 Task: Plan a trip to Takasaki, Japan from 2nd December, 2023 to 12th December, 2023 for 2 adults. Place can be private room with 1  bedroom having 1 bed and 1 bathroom. Property type can be hotel.
Action: Mouse moved to (506, 48)
Screenshot: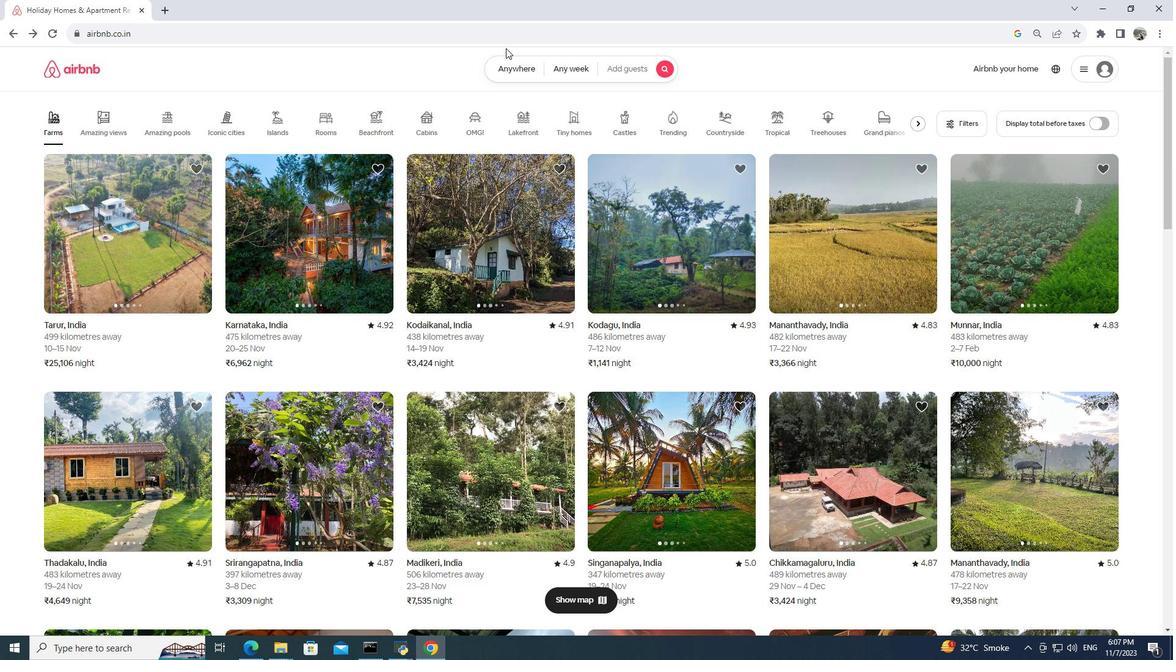 
Action: Mouse pressed left at (506, 48)
Screenshot: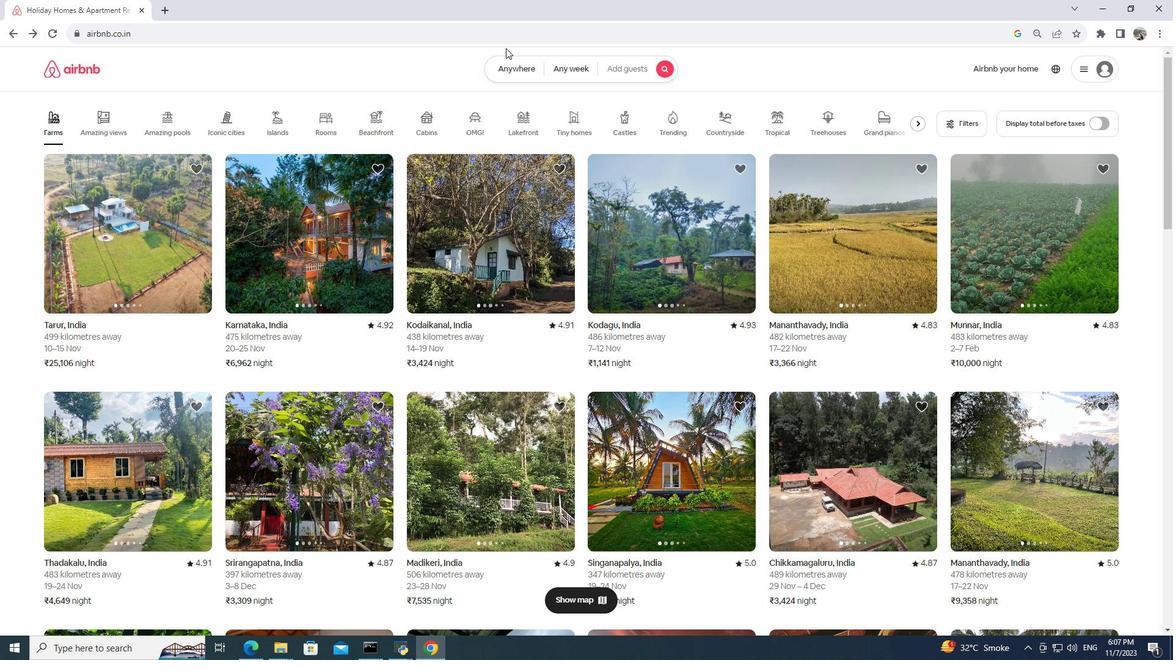 
Action: Mouse moved to (521, 67)
Screenshot: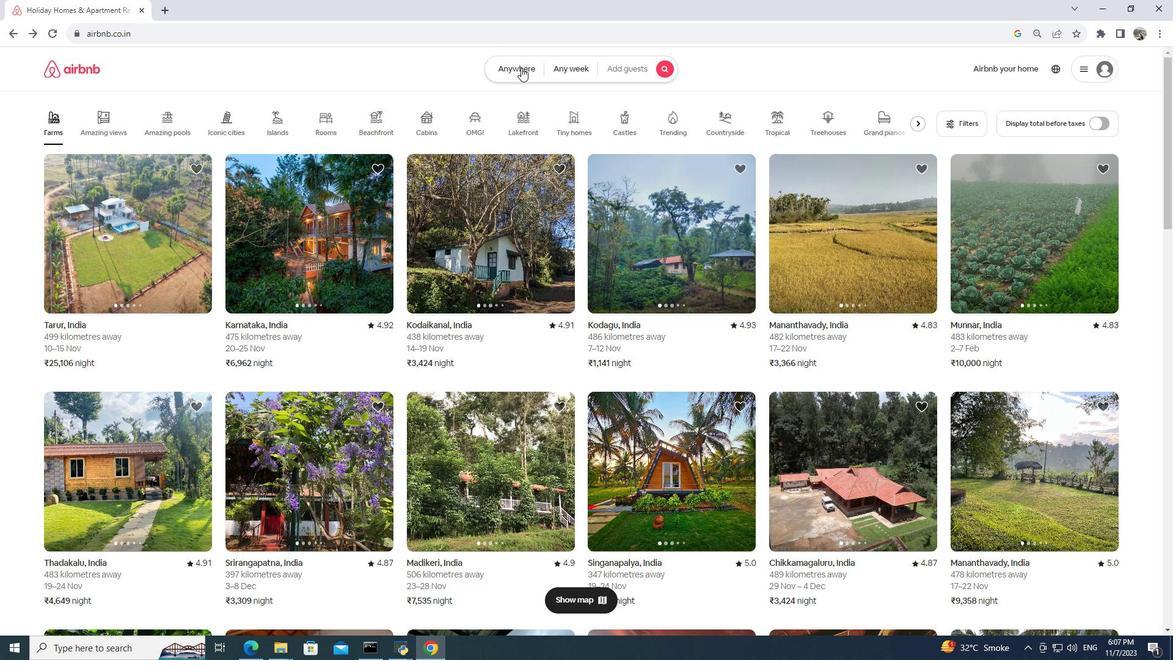 
Action: Mouse pressed left at (521, 67)
Screenshot: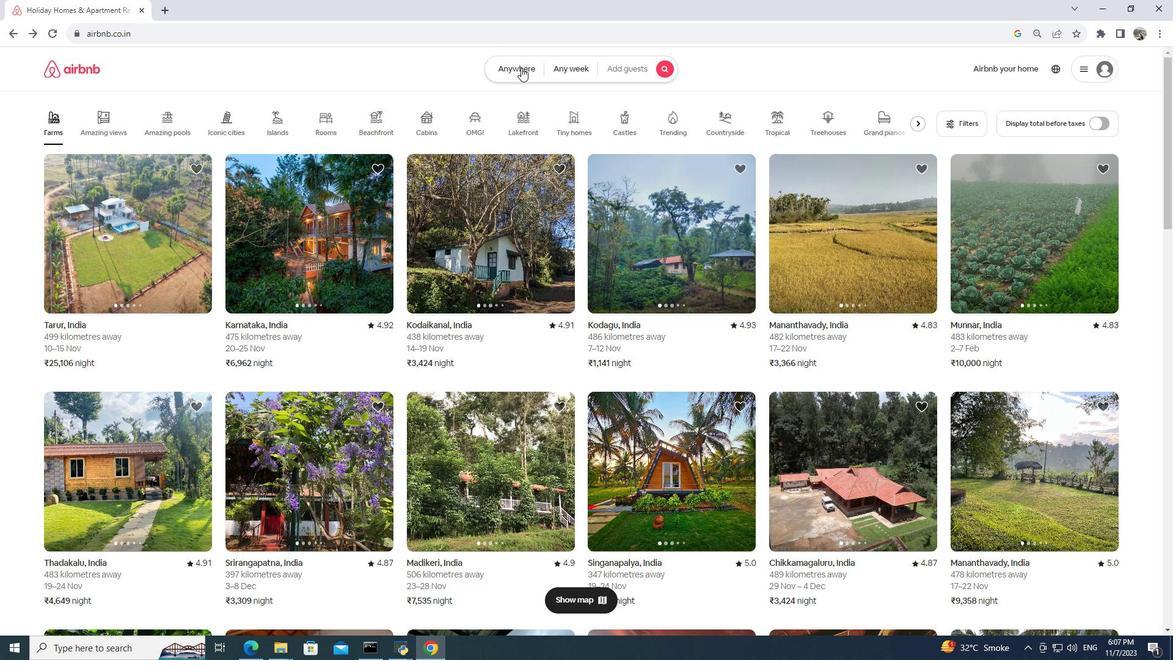 
Action: Mouse moved to (447, 118)
Screenshot: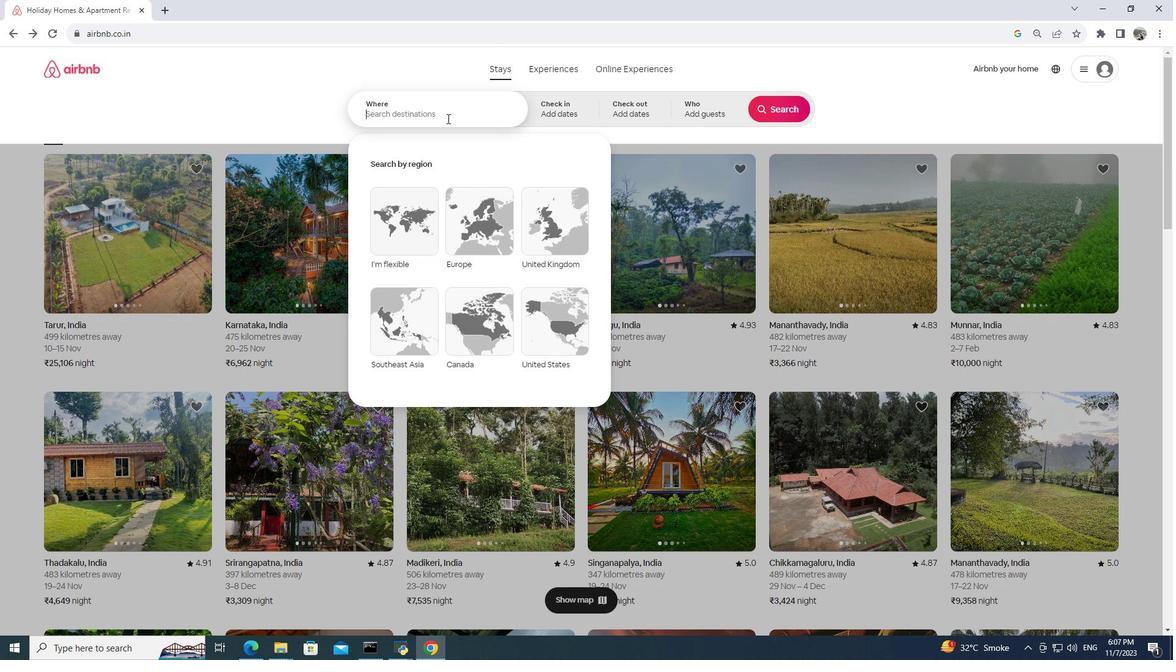 
Action: Mouse pressed left at (447, 118)
Screenshot: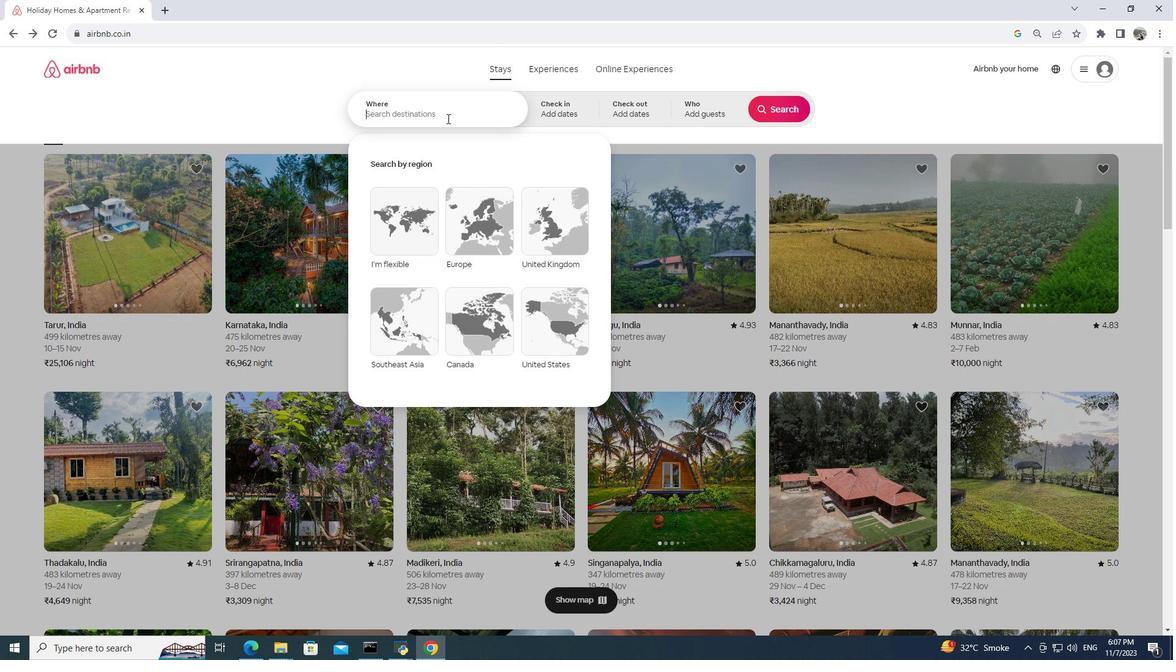 
Action: Mouse moved to (444, 118)
Screenshot: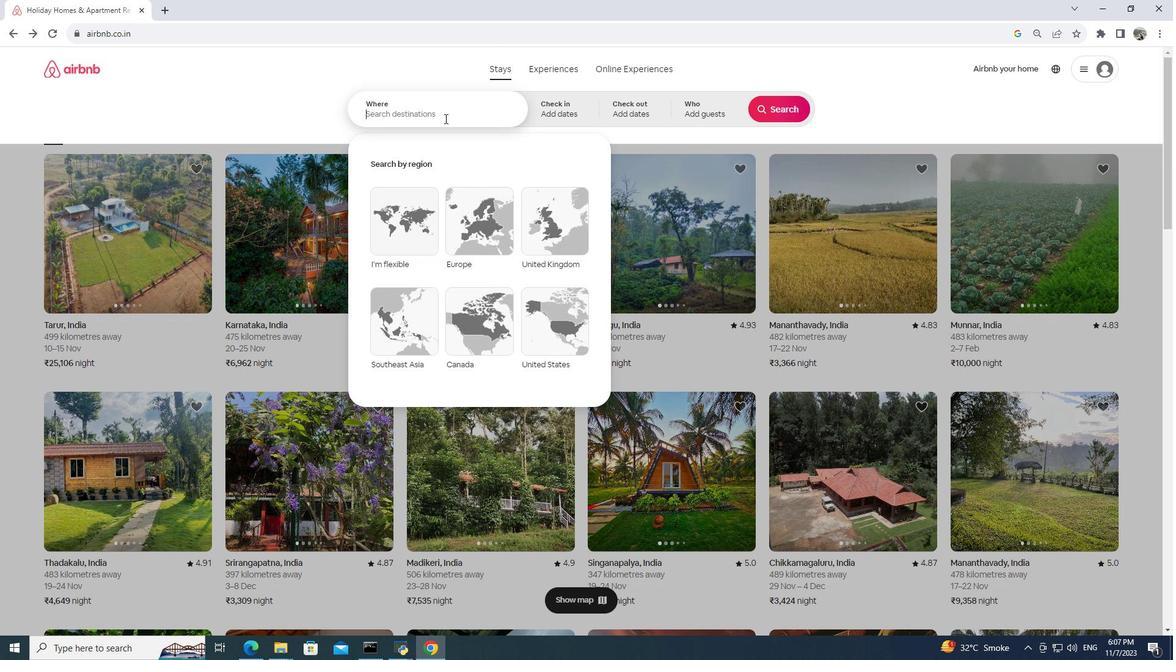 
Action: Key pressed takasaki,<Key.space>japan
Screenshot: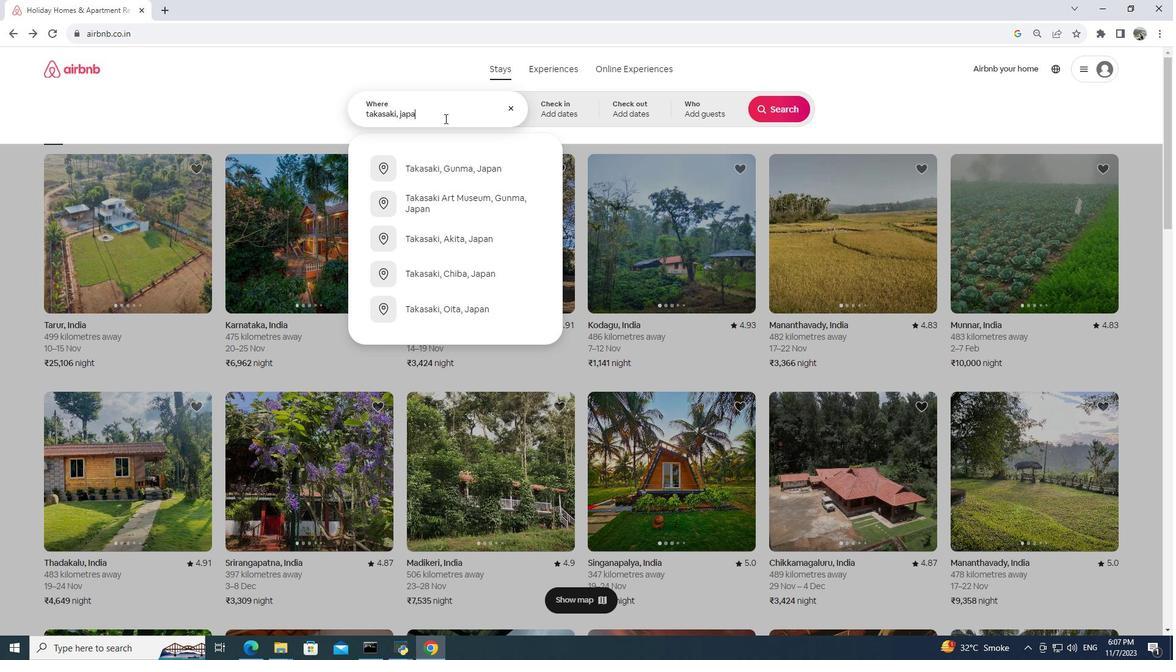 
Action: Mouse moved to (545, 106)
Screenshot: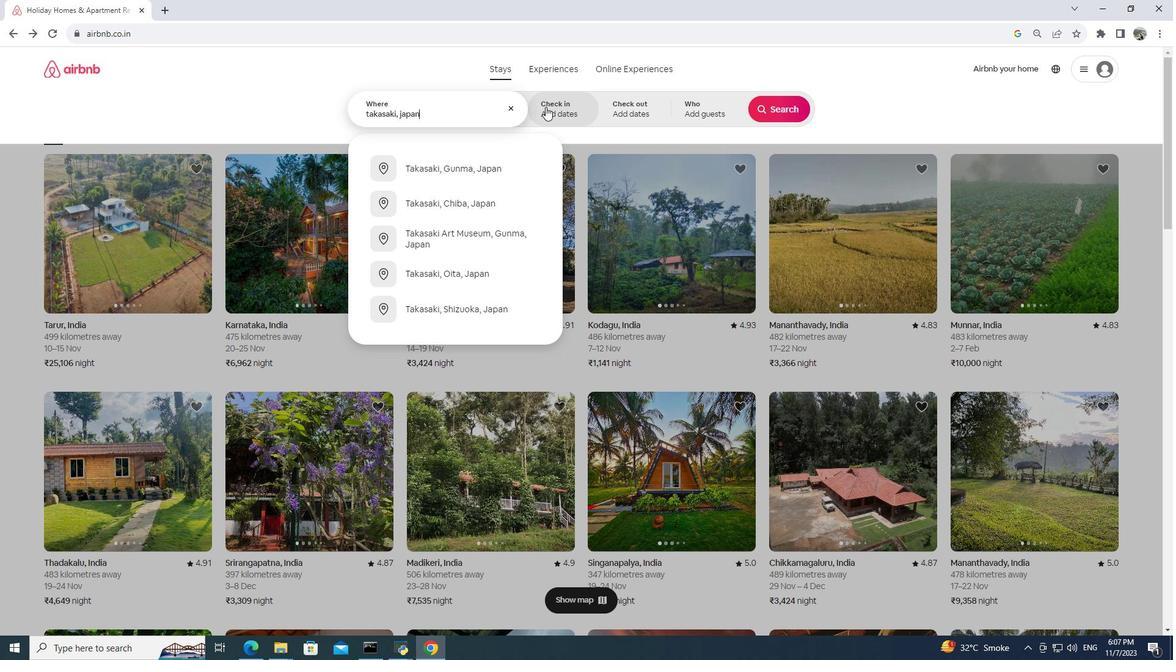 
Action: Mouse pressed left at (545, 106)
Screenshot: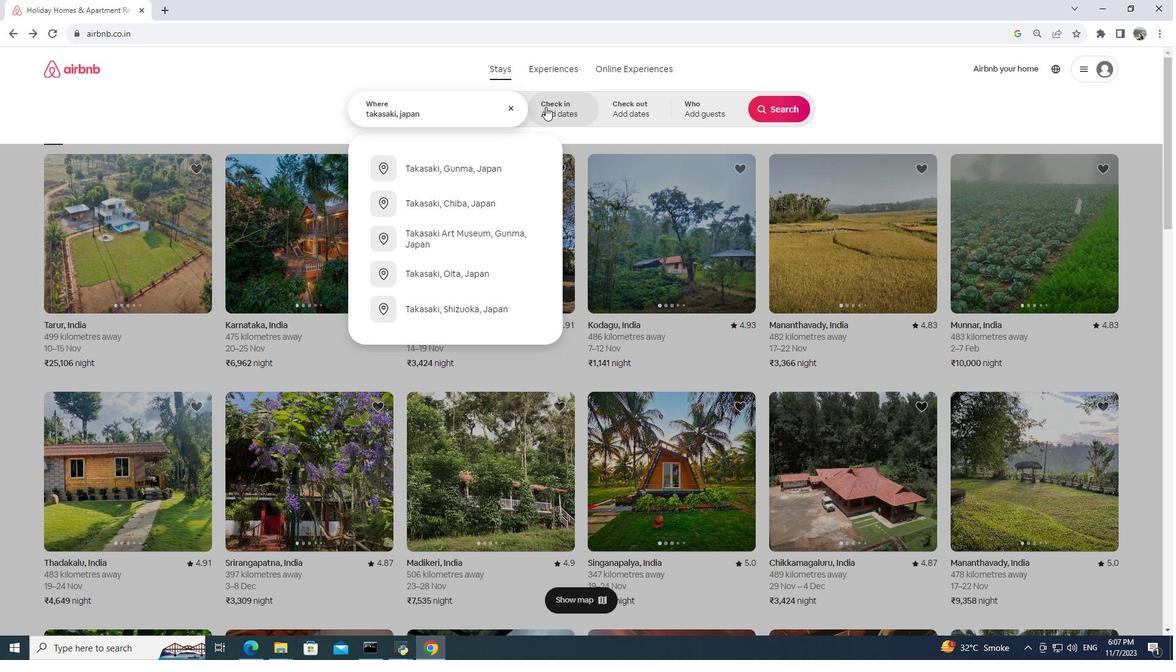 
Action: Mouse moved to (767, 243)
Screenshot: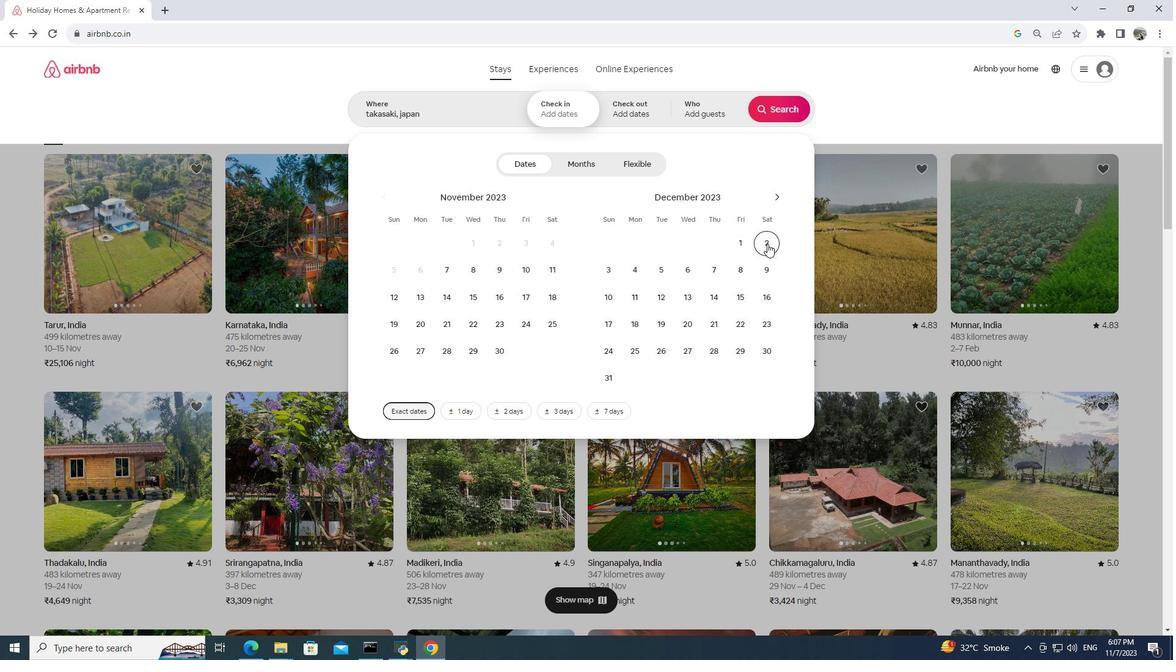 
Action: Mouse pressed left at (767, 243)
Screenshot: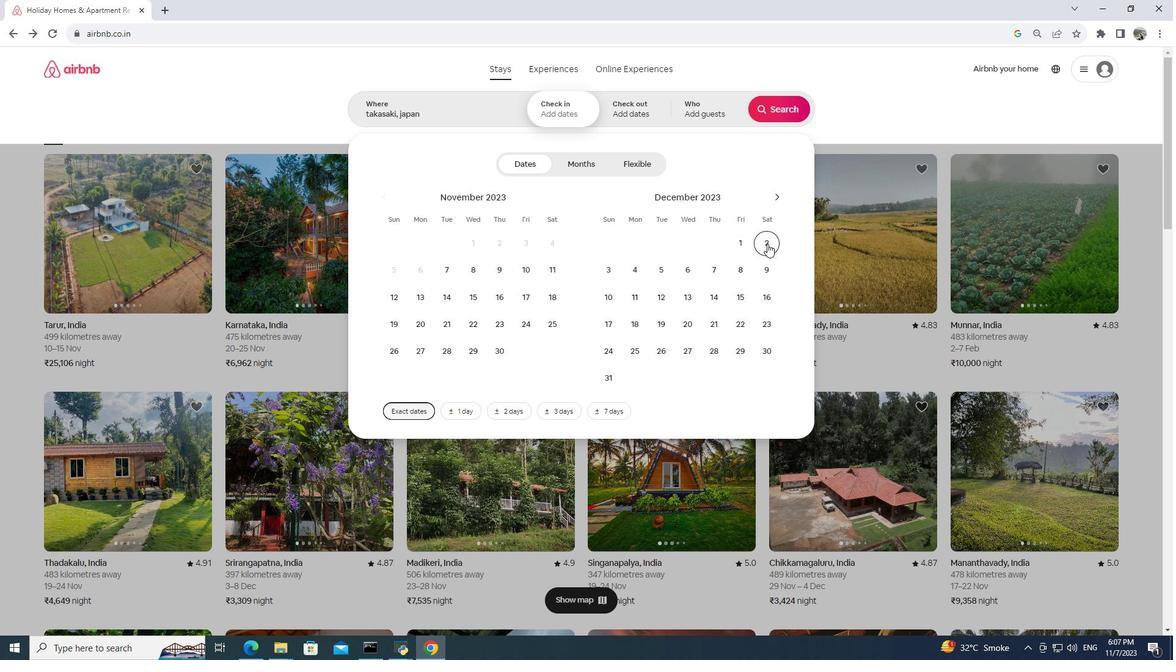 
Action: Mouse moved to (663, 294)
Screenshot: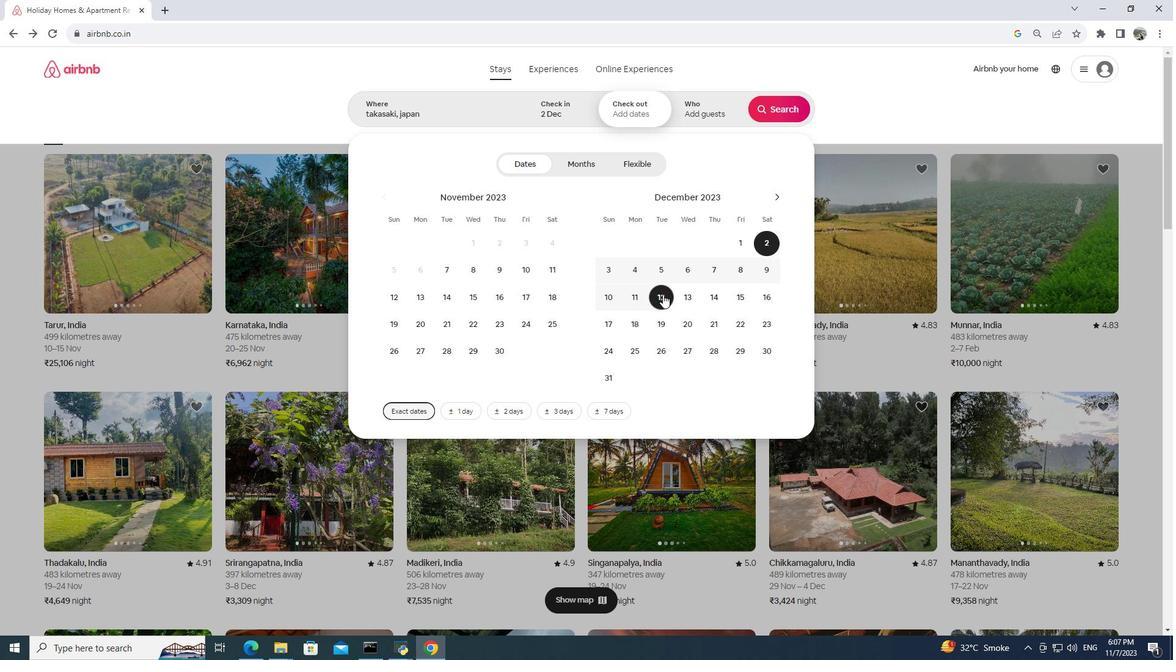 
Action: Mouse pressed left at (663, 294)
Screenshot: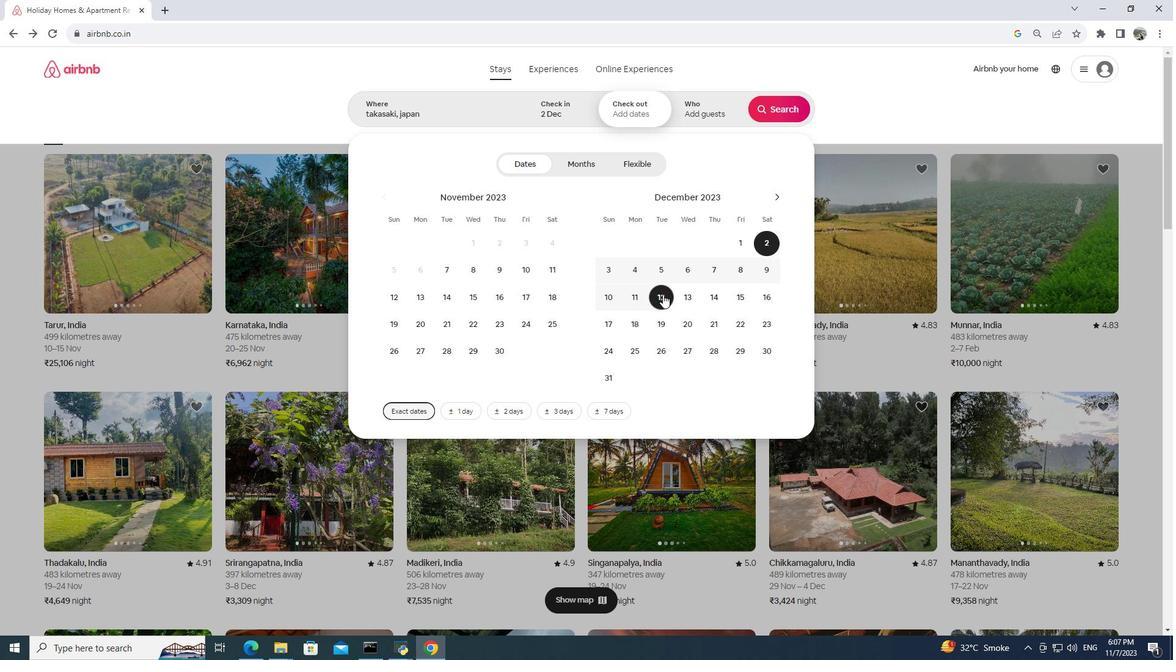 
Action: Mouse moved to (683, 118)
Screenshot: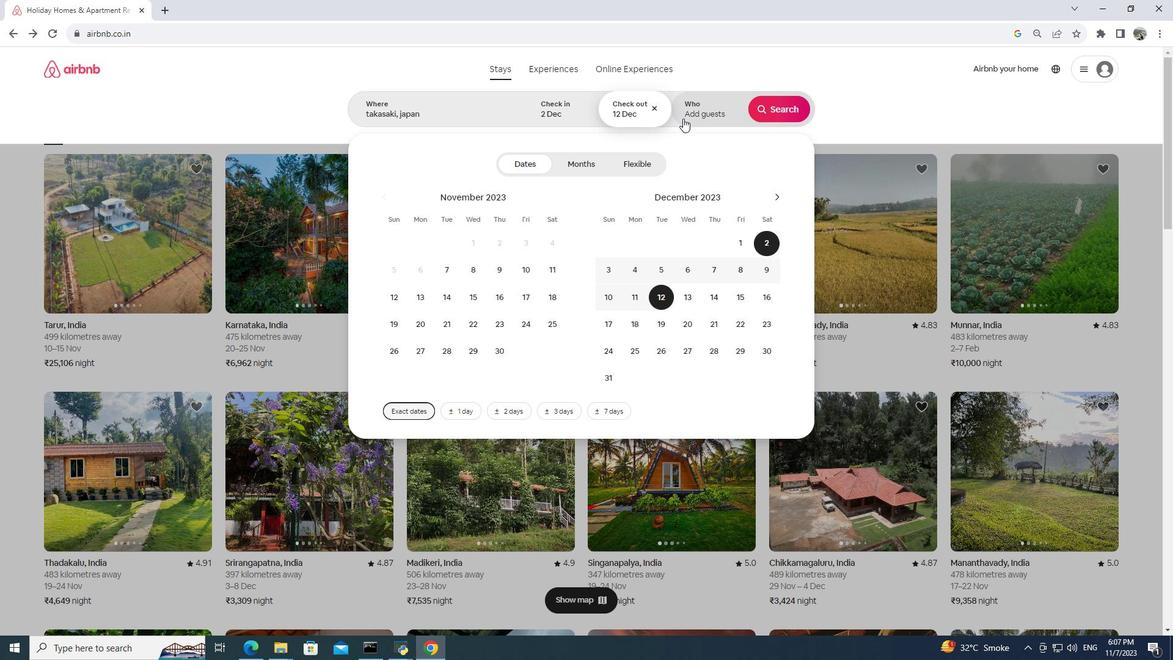 
Action: Mouse pressed left at (683, 118)
Screenshot: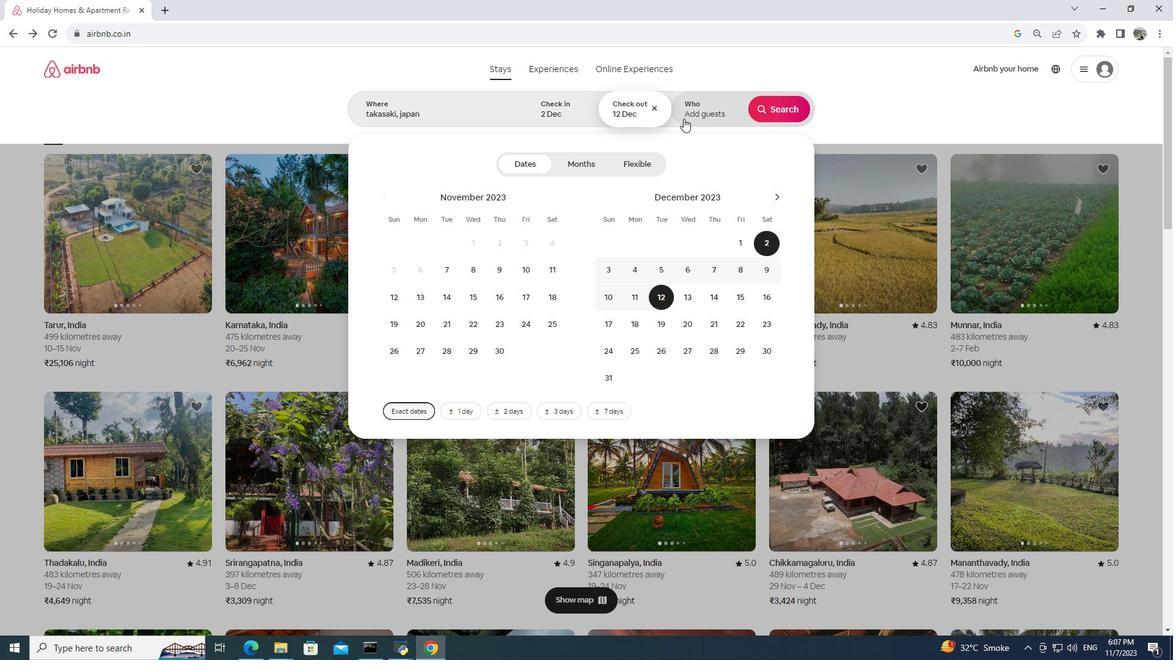 
Action: Mouse moved to (780, 161)
Screenshot: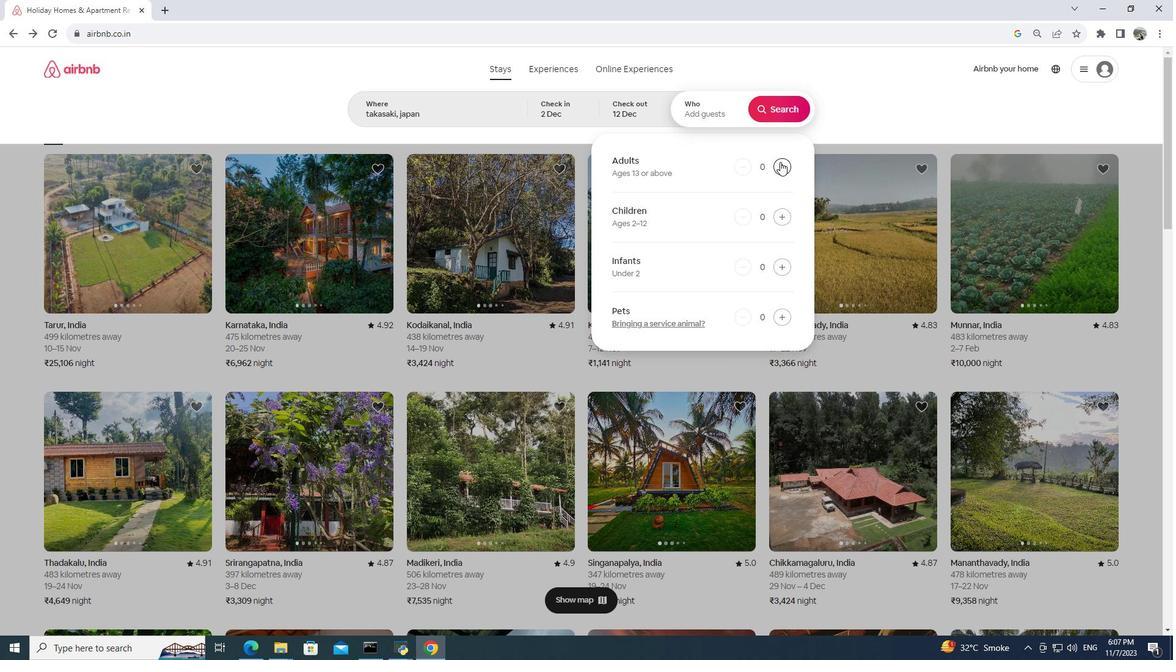 
Action: Mouse pressed left at (780, 161)
Screenshot: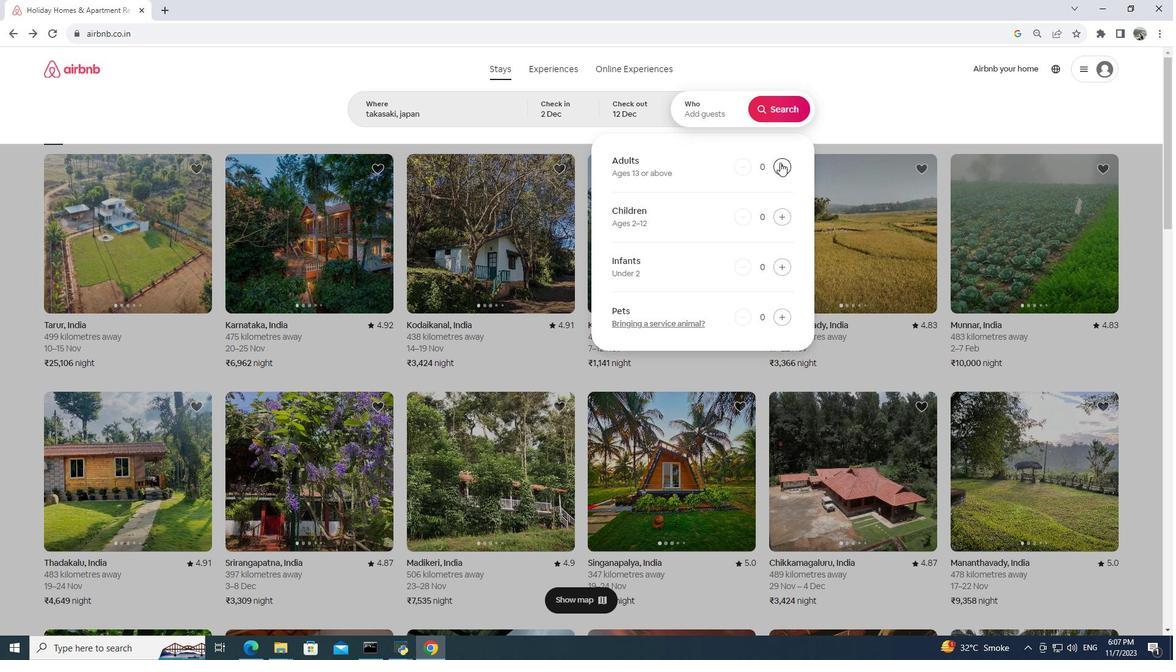 
Action: Mouse moved to (776, 165)
Screenshot: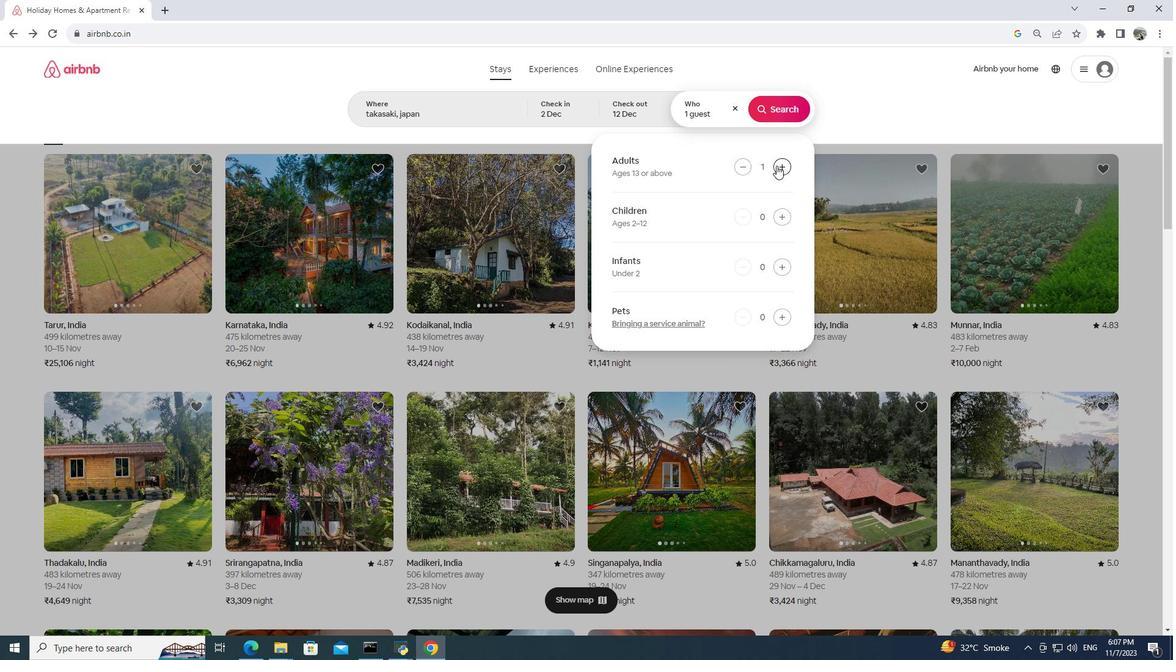 
Action: Mouse pressed left at (776, 165)
Screenshot: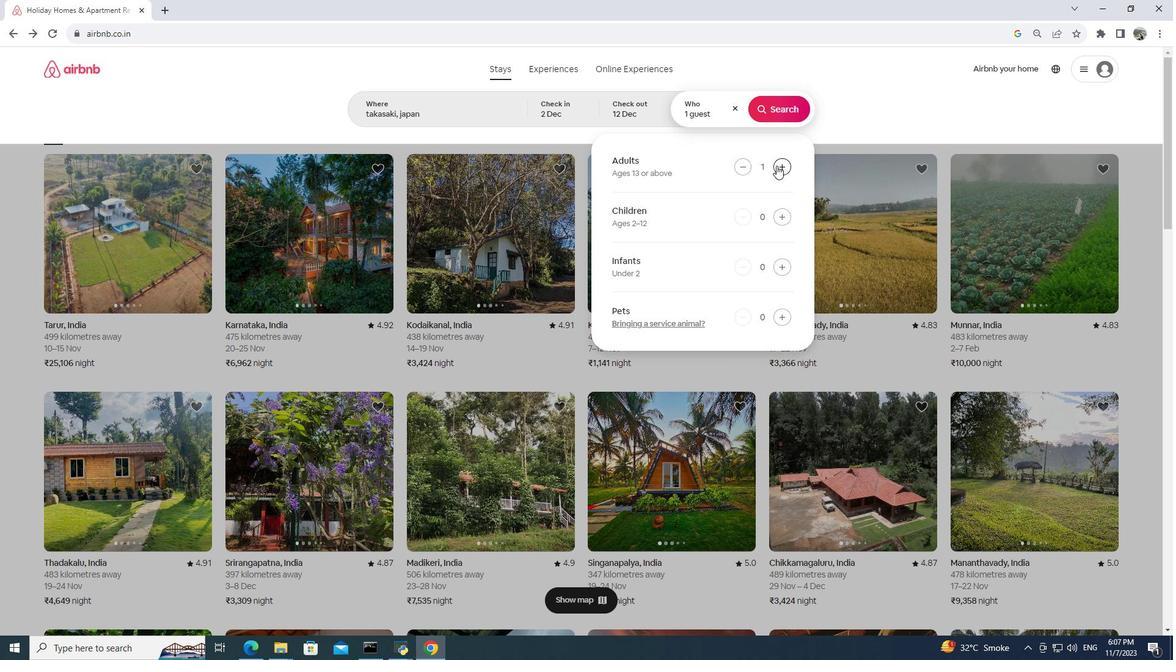
Action: Mouse moved to (786, 105)
Screenshot: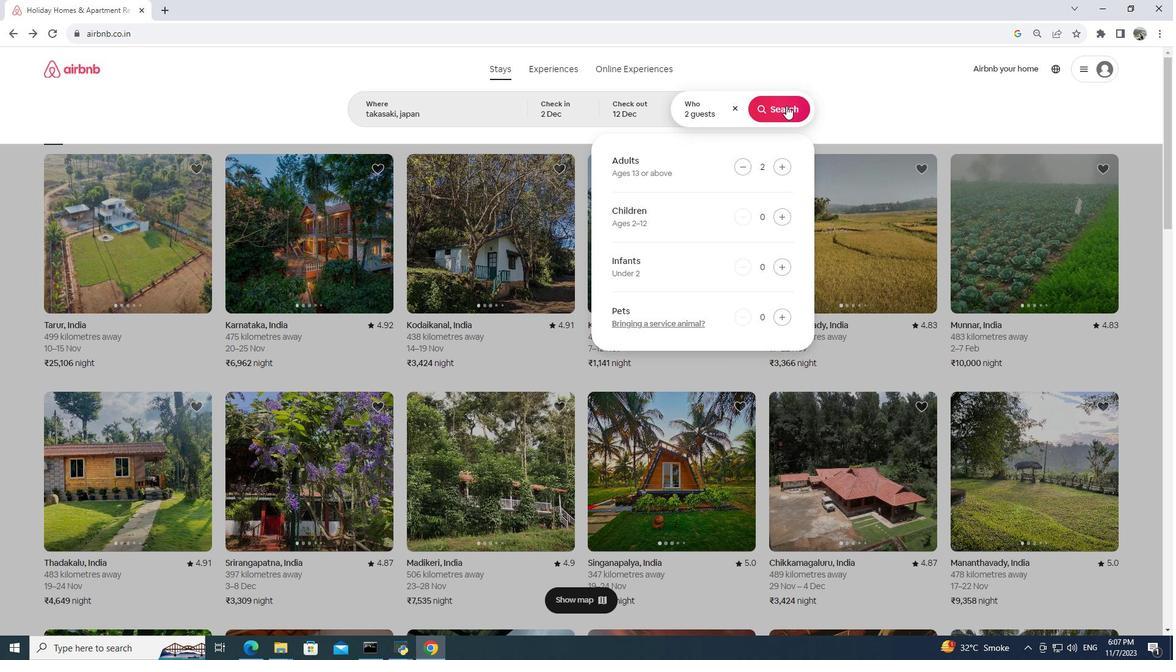 
Action: Mouse pressed left at (786, 105)
Screenshot: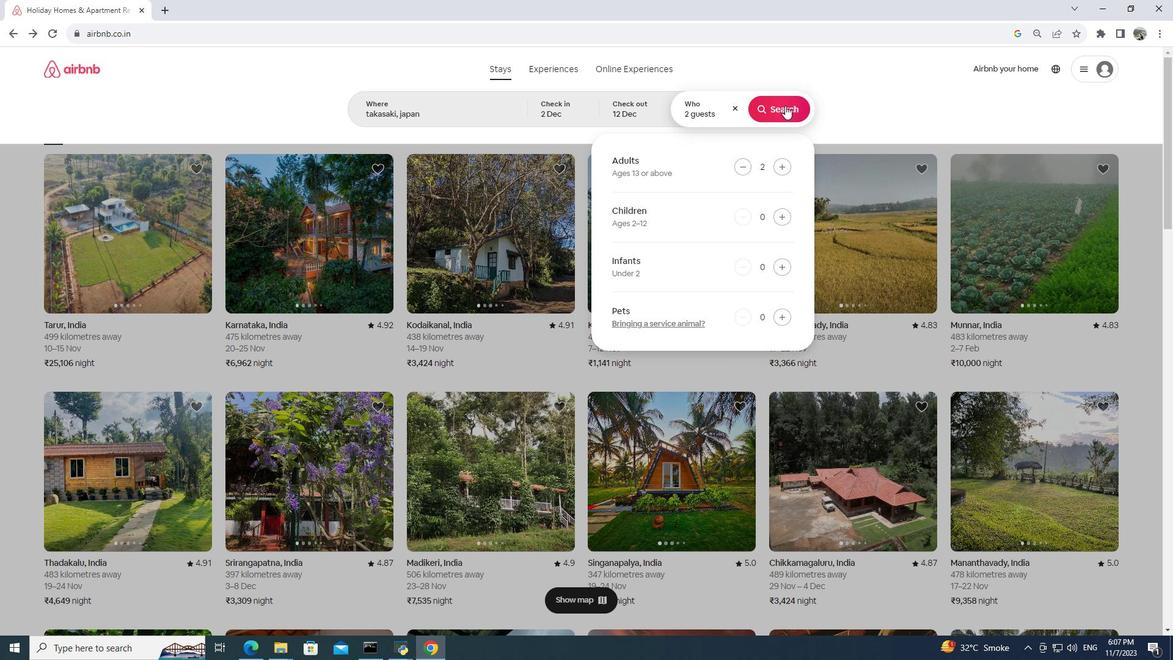 
Action: Mouse moved to (987, 109)
Screenshot: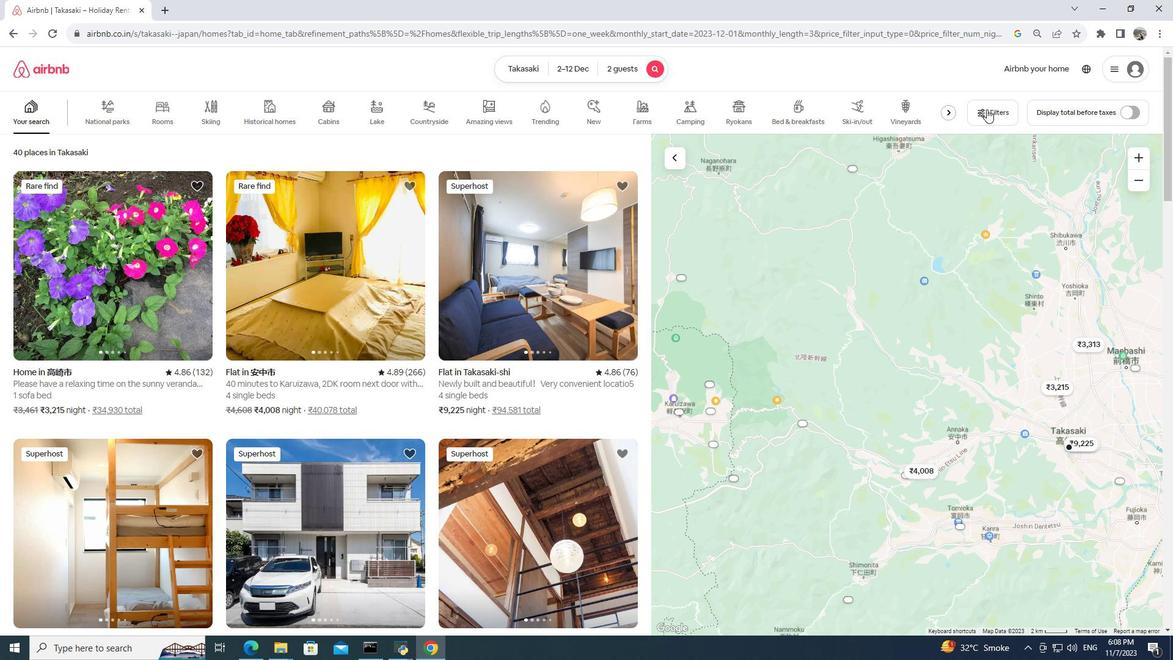 
Action: Mouse pressed left at (987, 109)
Screenshot: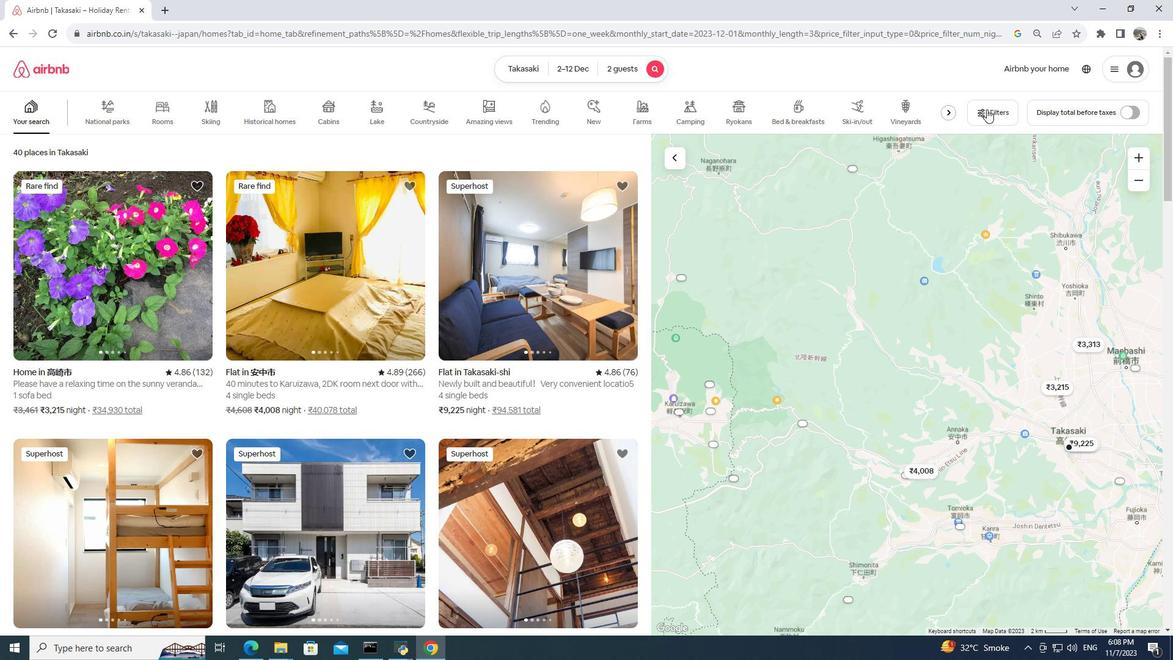 
Action: Mouse moved to (474, 389)
Screenshot: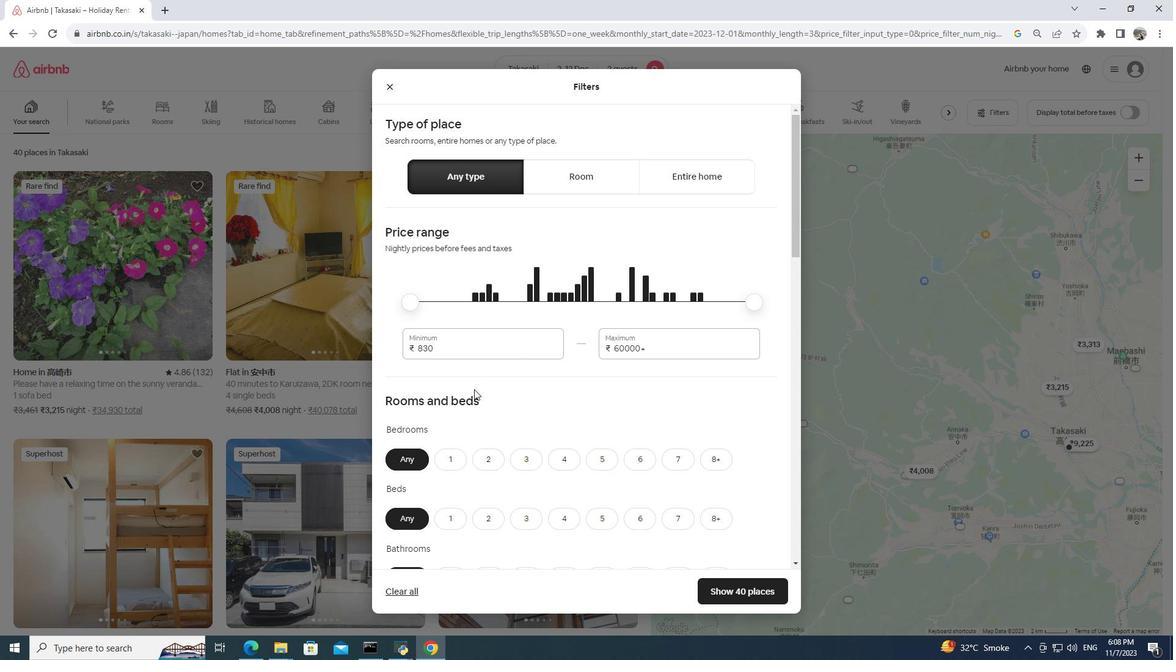 
Action: Mouse scrolled (474, 388) with delta (0, 0)
Screenshot: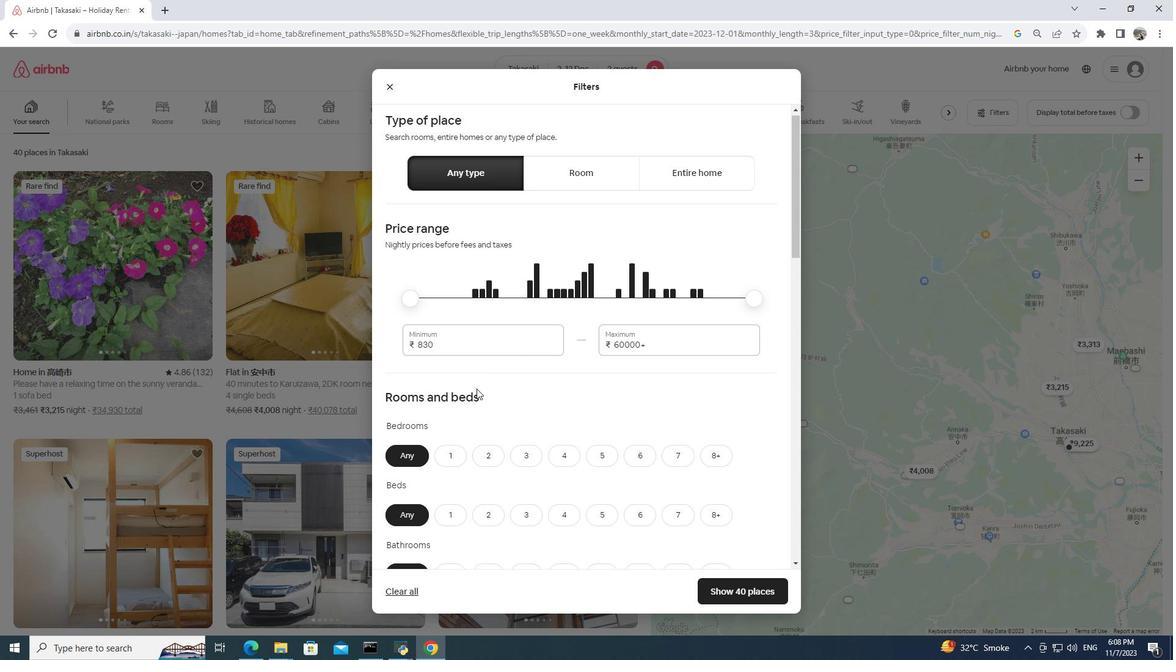 
Action: Mouse moved to (474, 389)
Screenshot: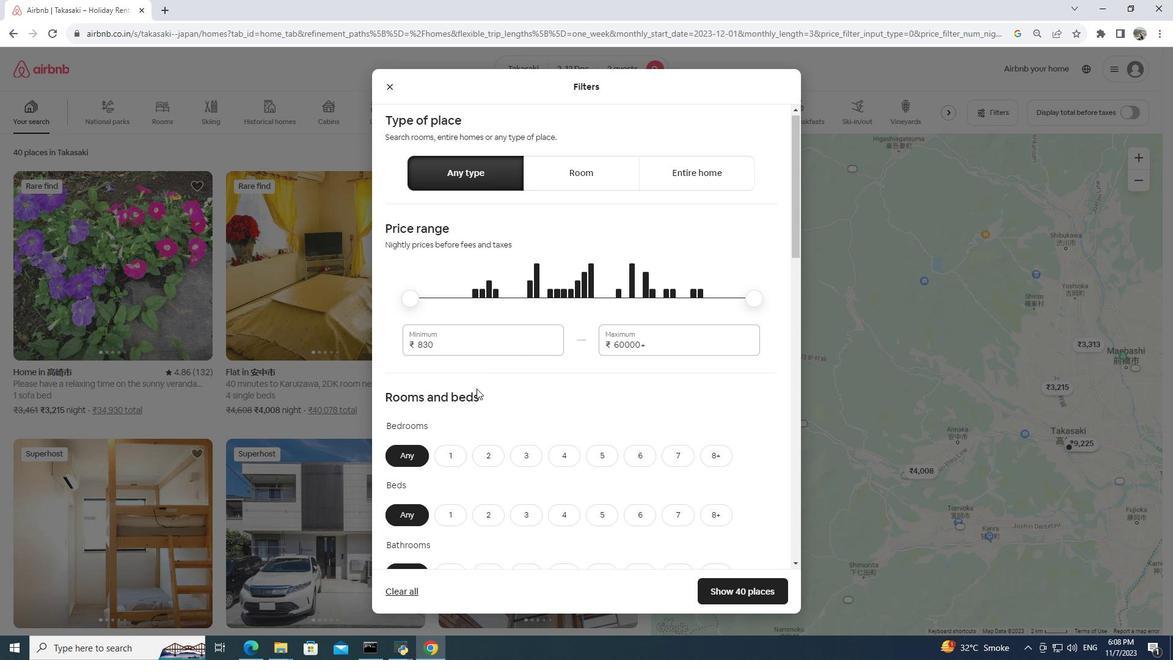 
Action: Mouse scrolled (474, 388) with delta (0, 0)
Screenshot: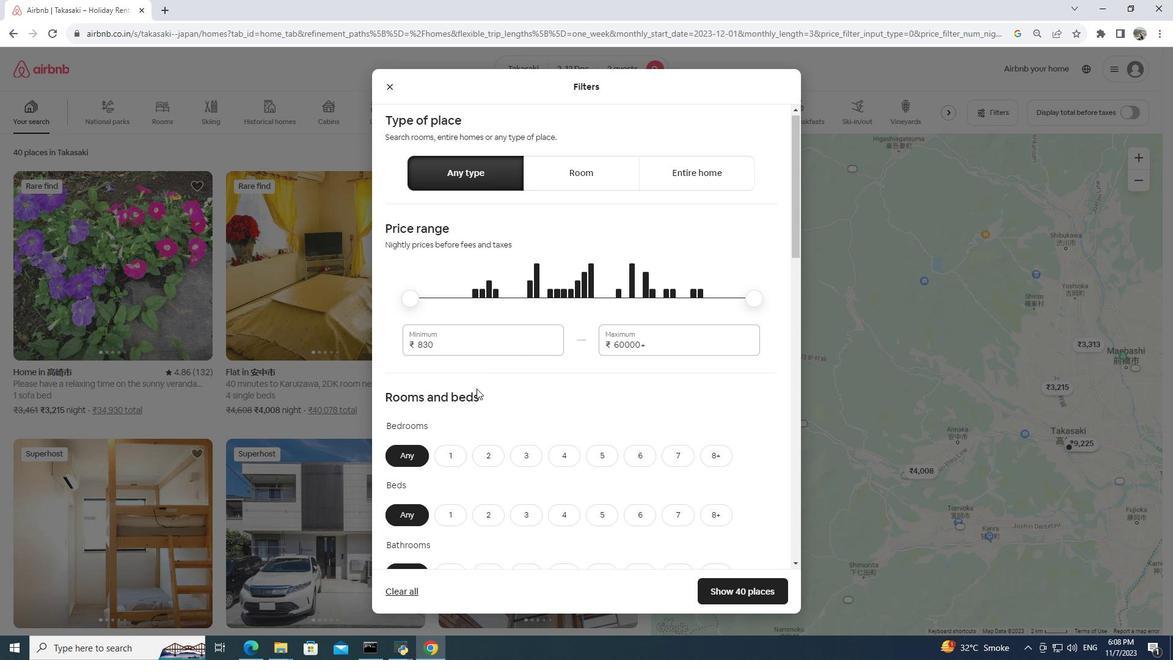 
Action: Mouse moved to (443, 332)
Screenshot: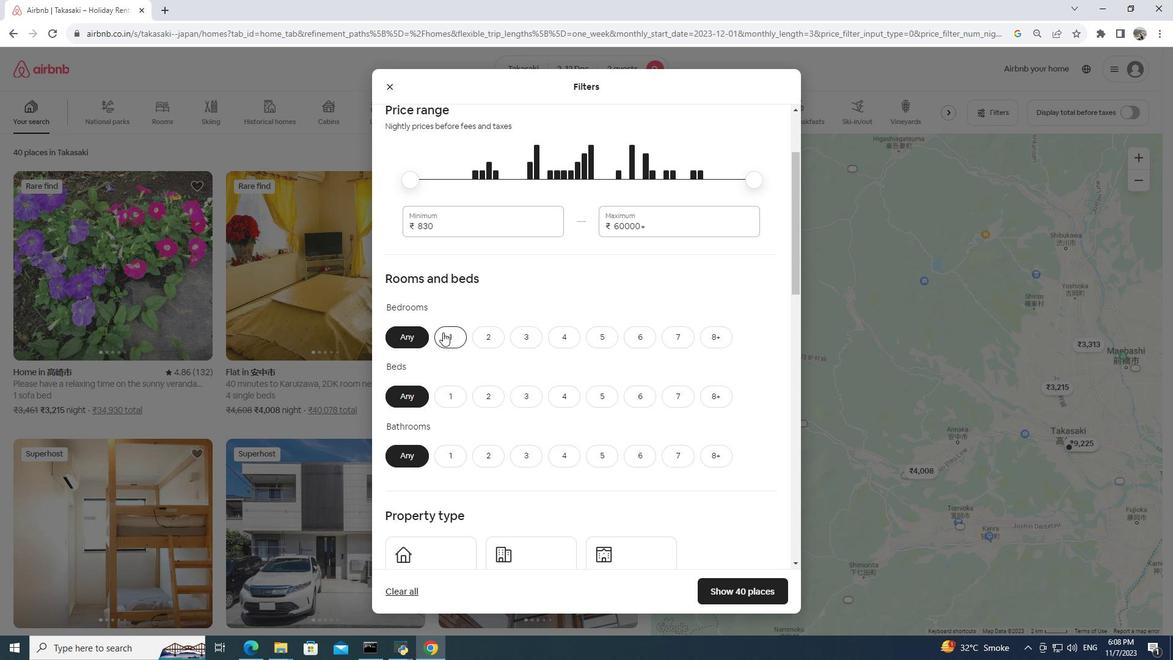 
Action: Mouse pressed left at (443, 332)
Screenshot: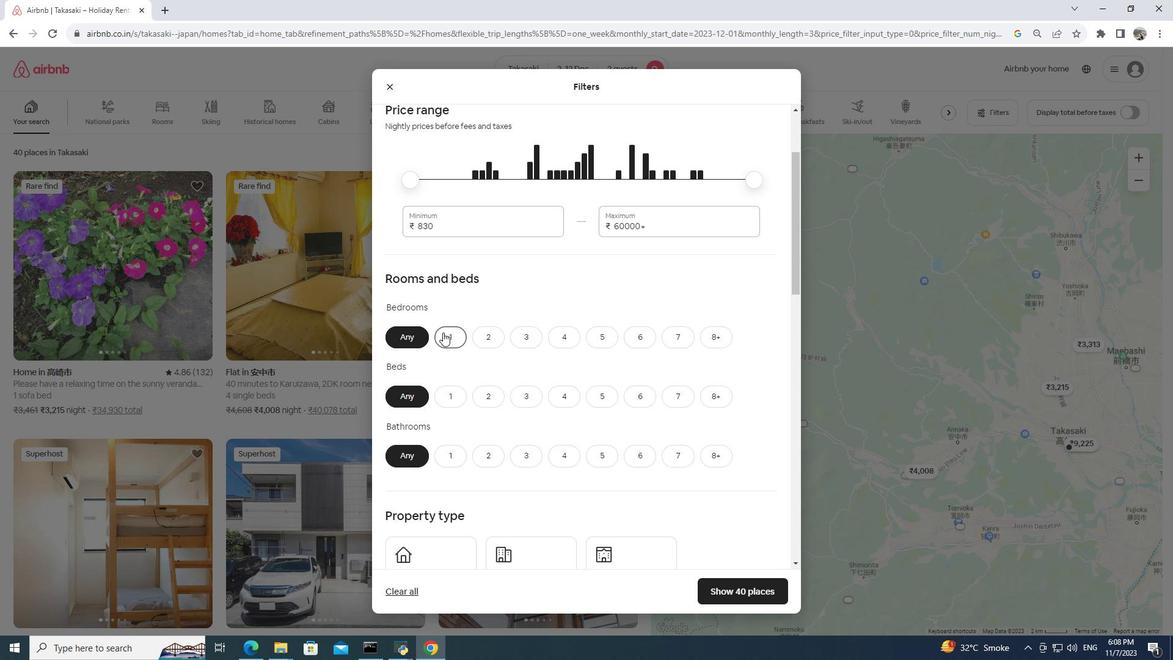 
Action: Mouse moved to (451, 391)
Screenshot: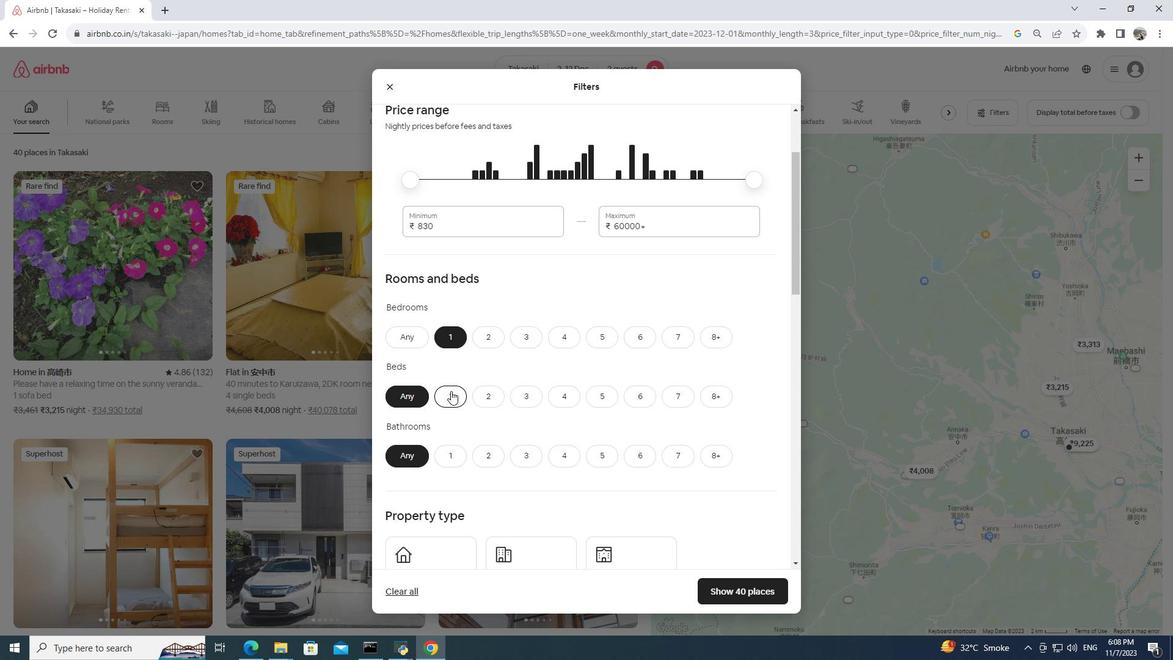 
Action: Mouse pressed left at (451, 391)
Screenshot: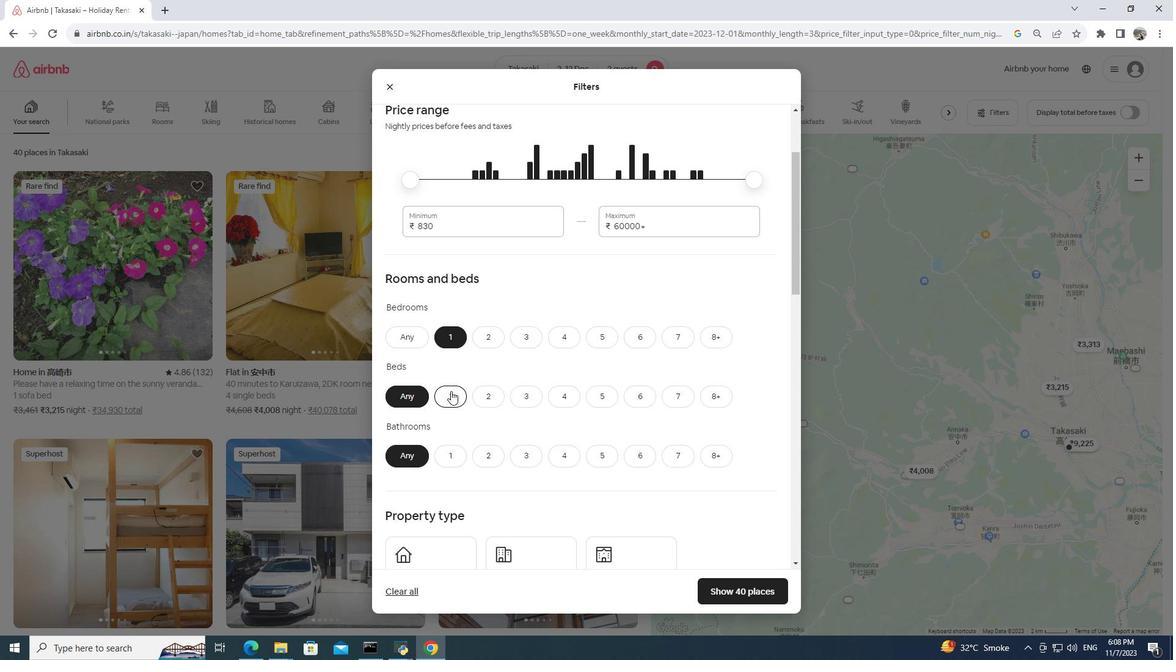 
Action: Mouse moved to (456, 374)
Screenshot: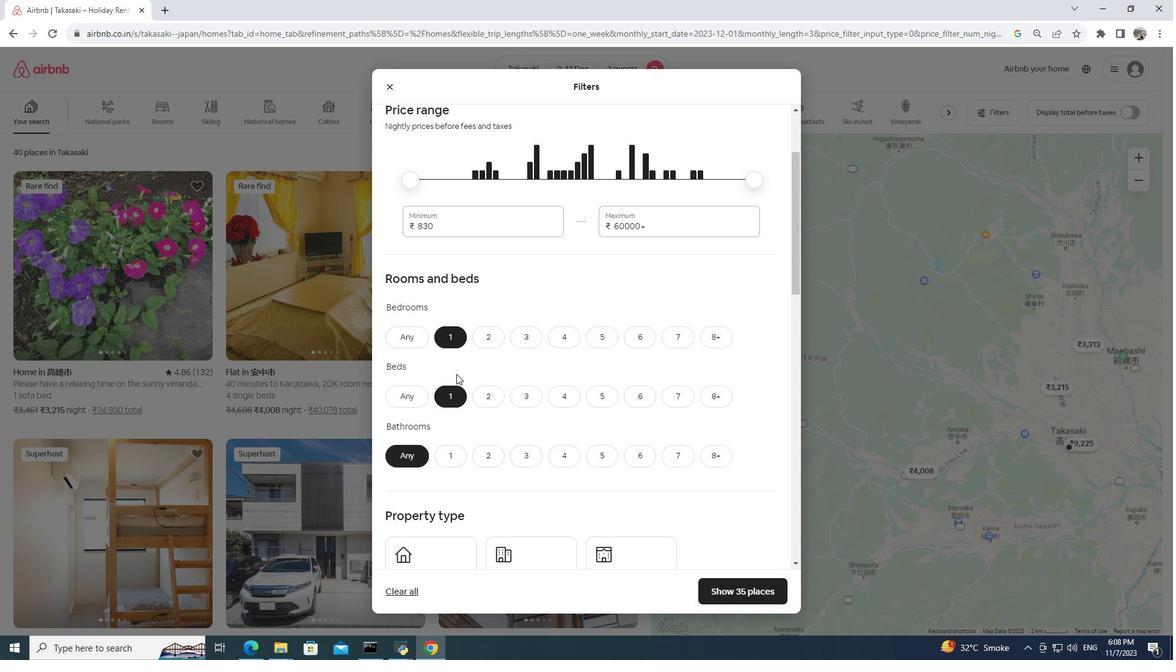 
Action: Mouse scrolled (456, 373) with delta (0, 0)
Screenshot: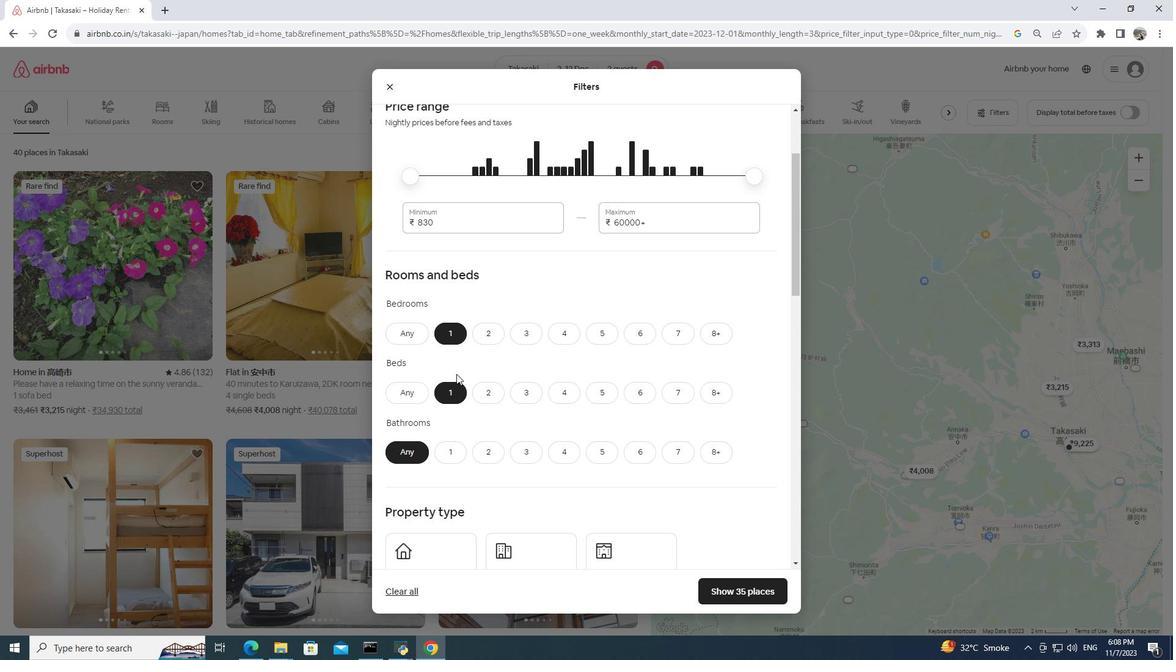 
Action: Mouse scrolled (456, 373) with delta (0, 0)
Screenshot: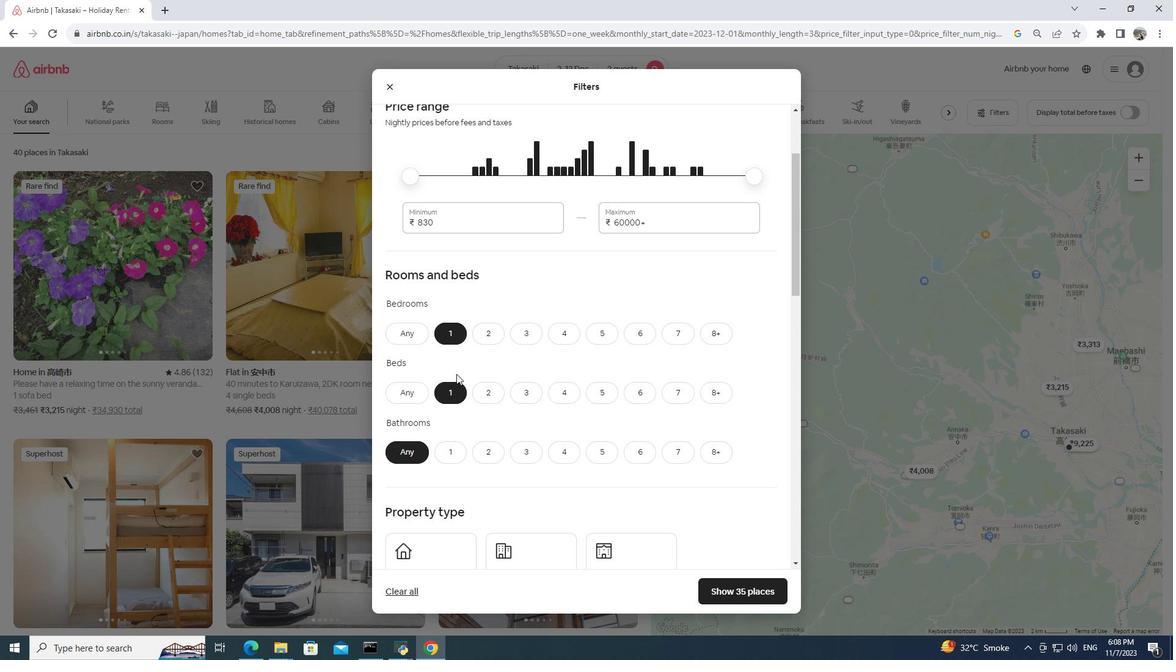 
Action: Mouse scrolled (456, 373) with delta (0, 0)
Screenshot: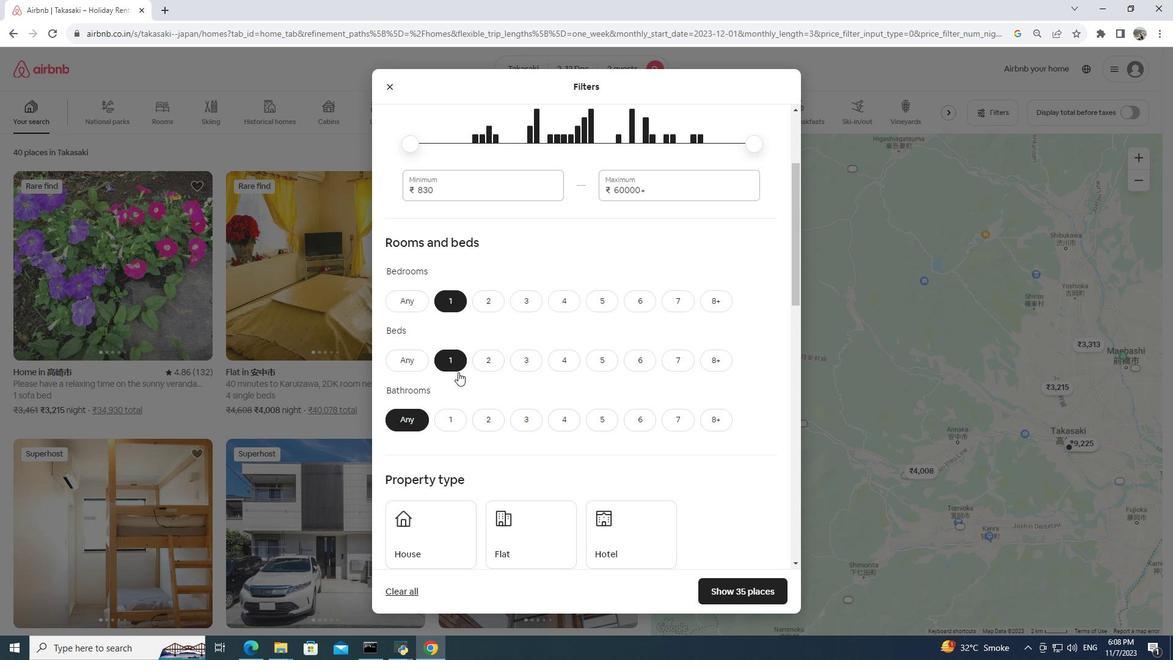 
Action: Mouse moved to (444, 270)
Screenshot: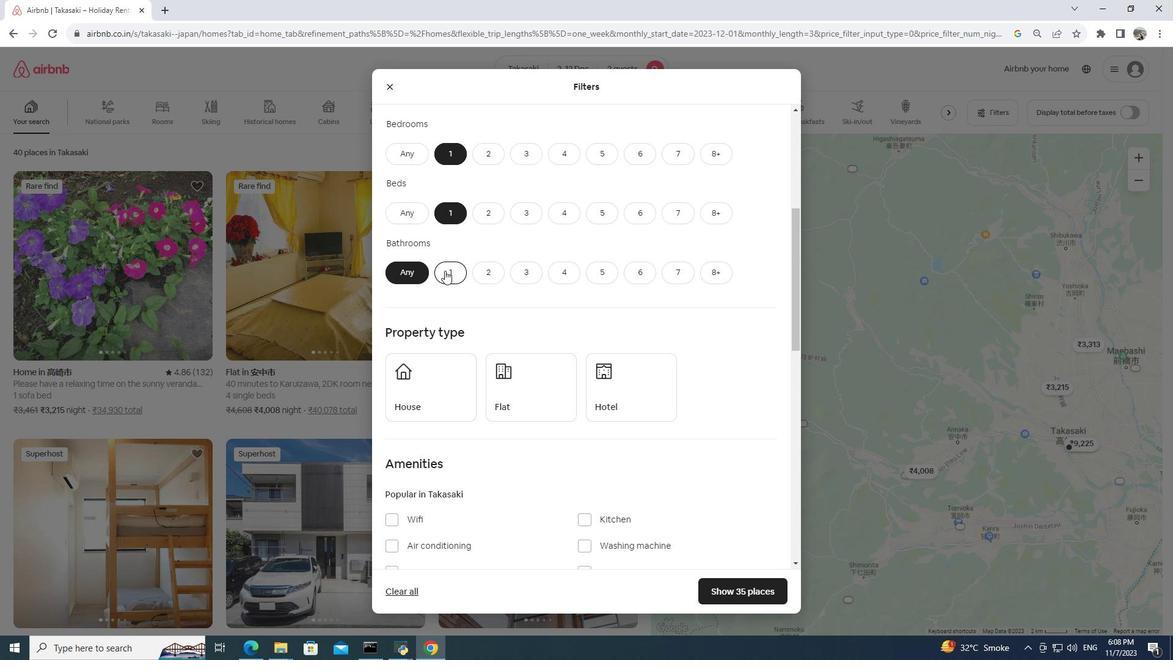 
Action: Mouse pressed left at (444, 270)
Screenshot: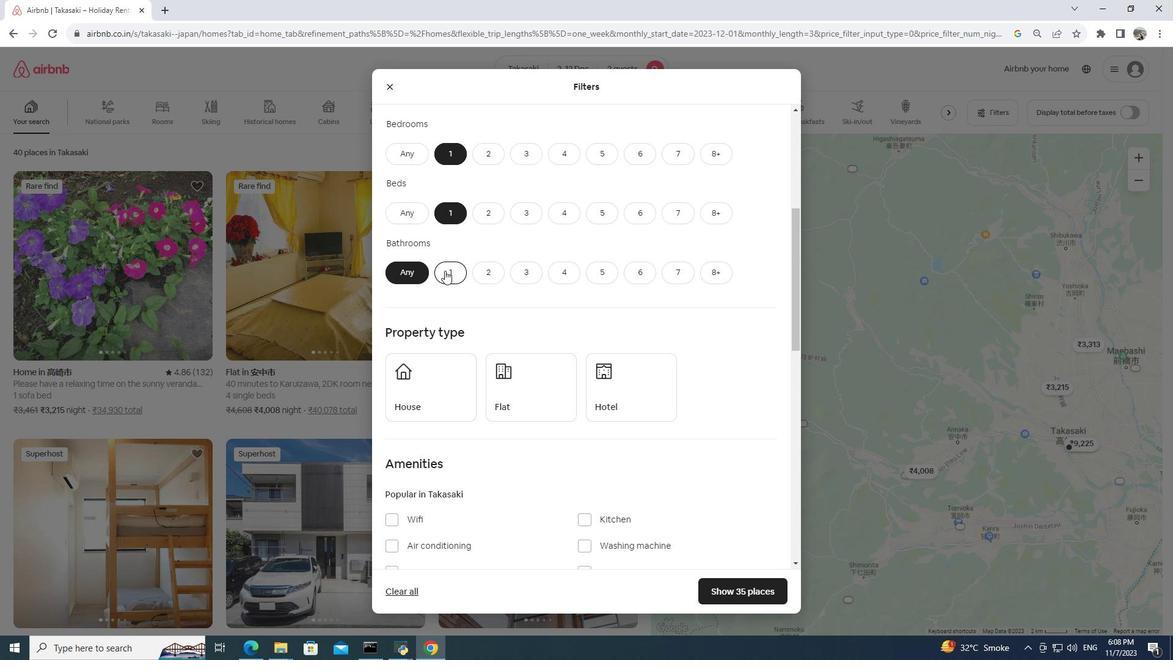 
Action: Mouse moved to (624, 392)
Screenshot: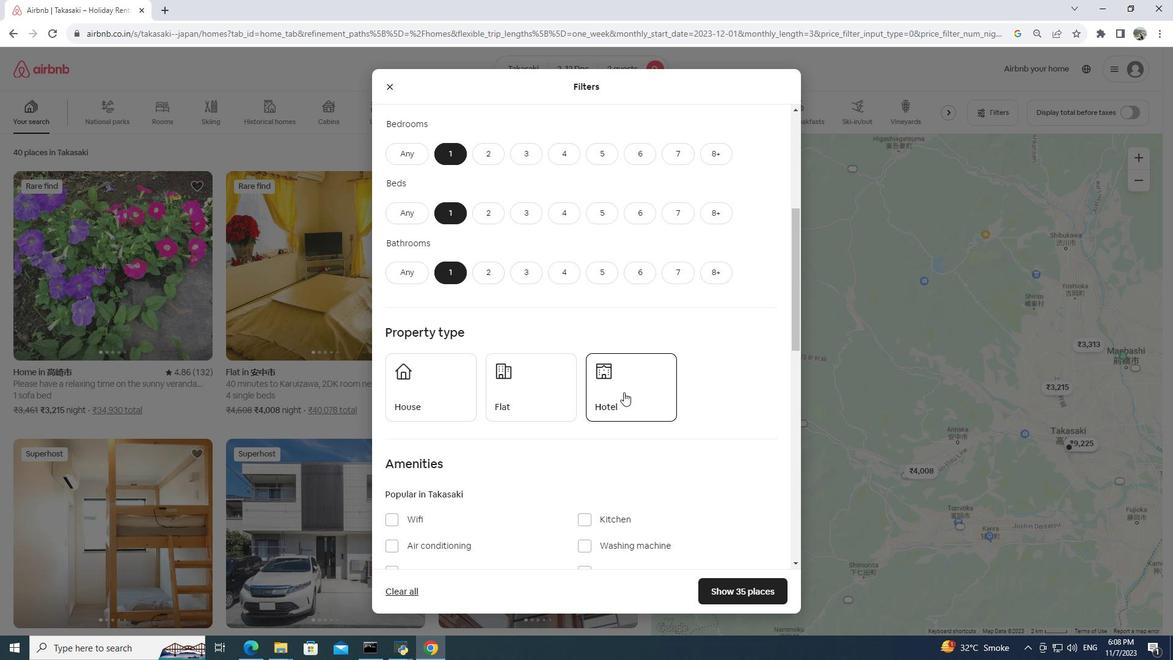
Action: Mouse pressed left at (624, 392)
Screenshot: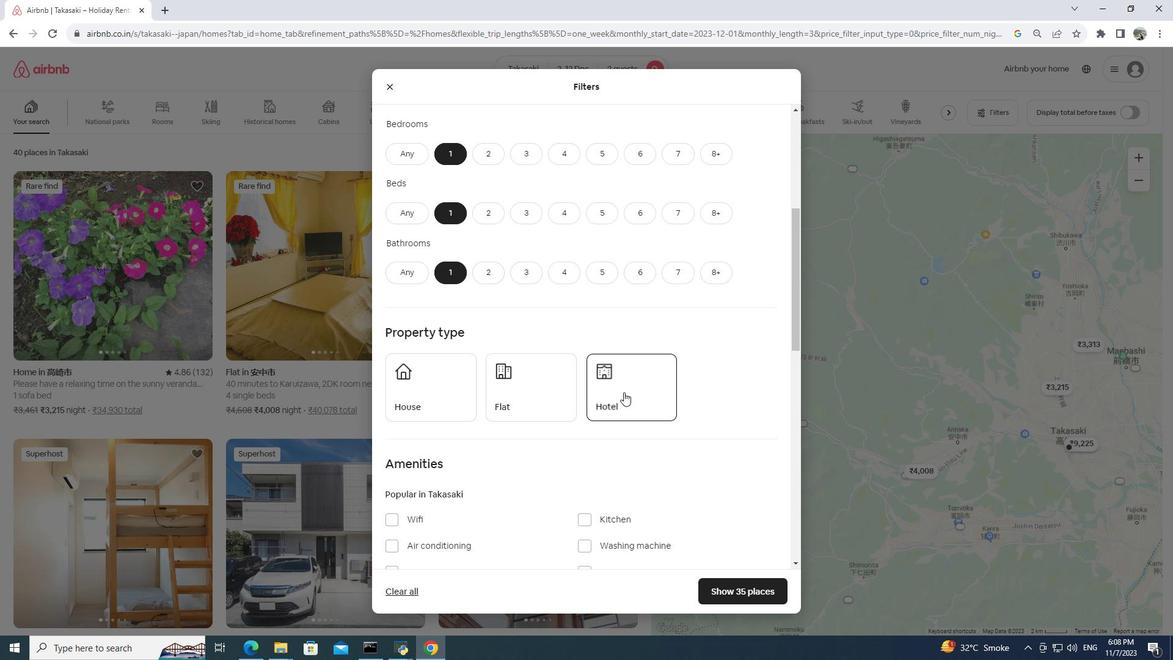 
Action: Mouse moved to (660, 349)
Screenshot: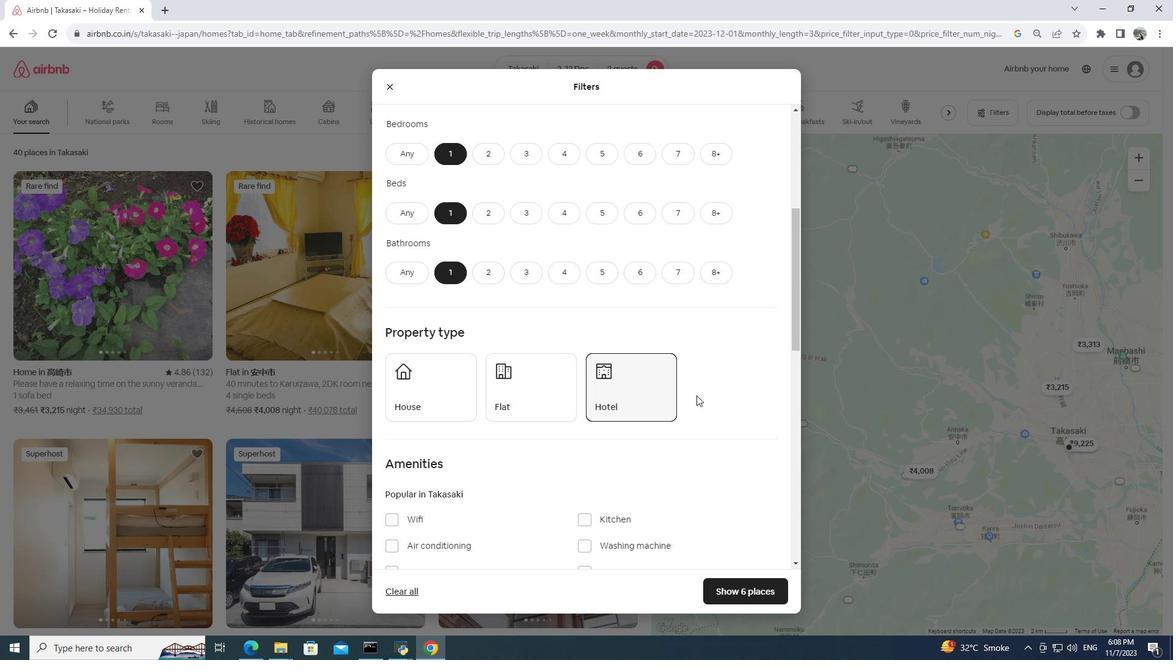 
Action: Mouse scrolled (660, 349) with delta (0, 0)
Screenshot: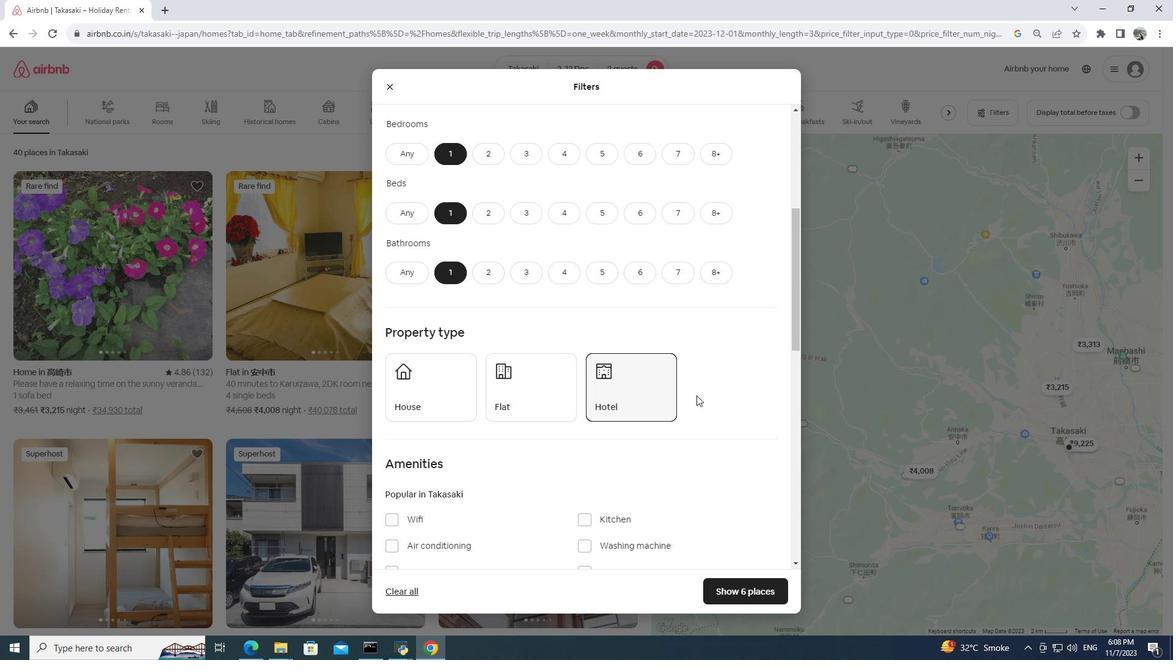 
Action: Mouse moved to (751, 594)
Screenshot: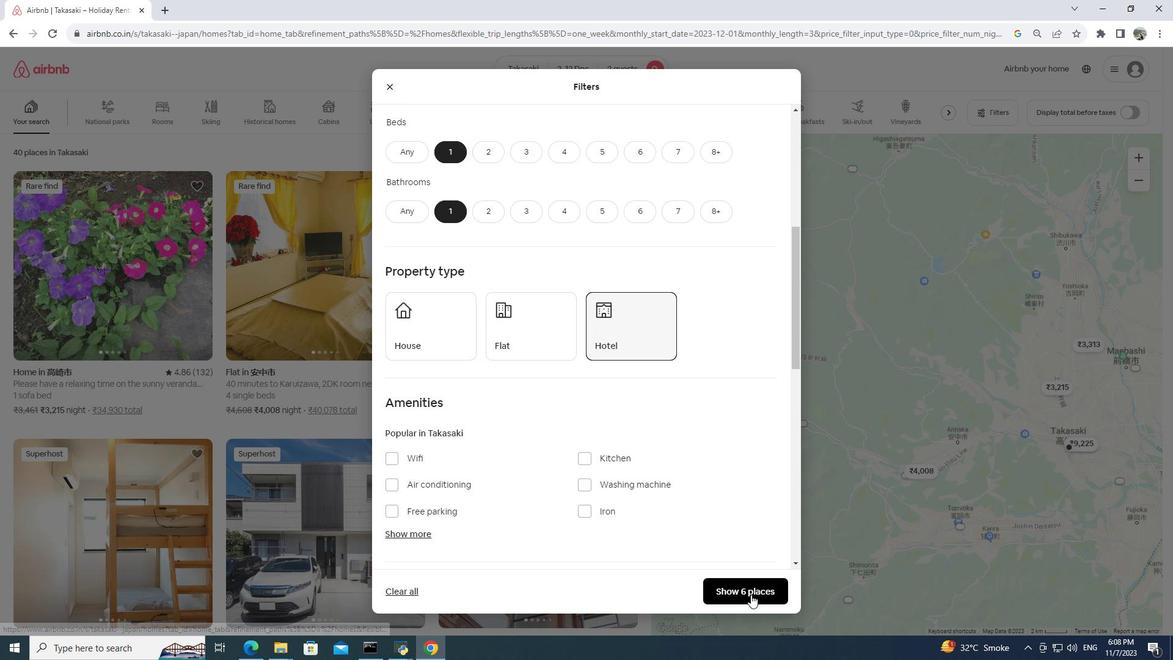 
Action: Mouse pressed left at (751, 594)
Screenshot: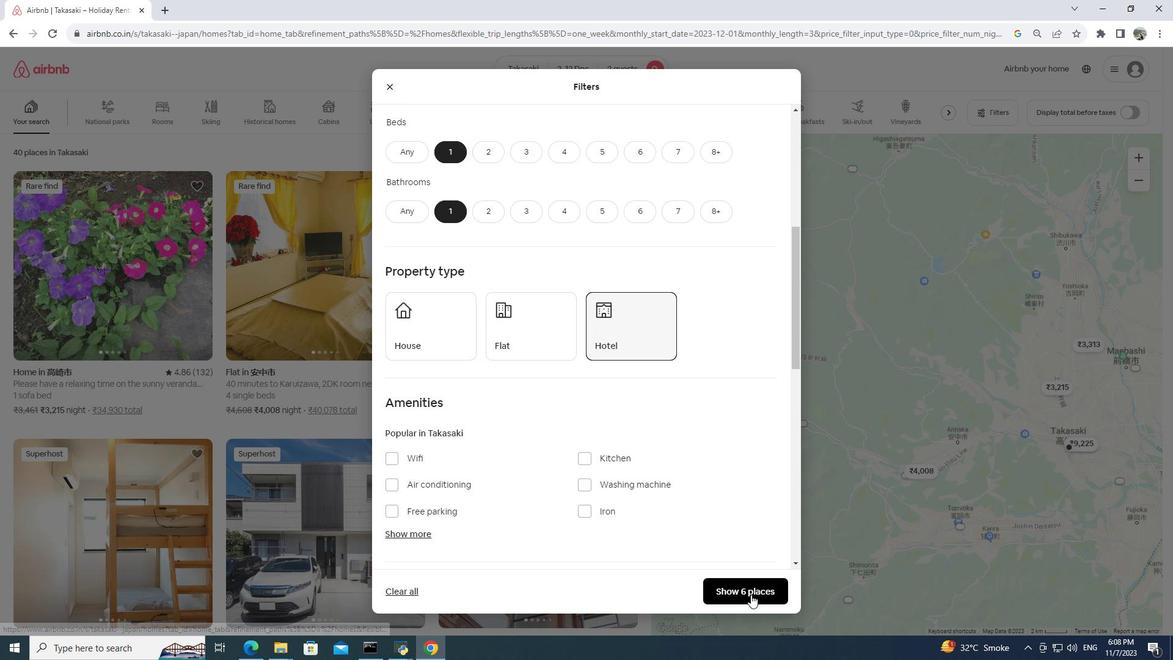 
Action: Mouse moved to (1002, 116)
Screenshot: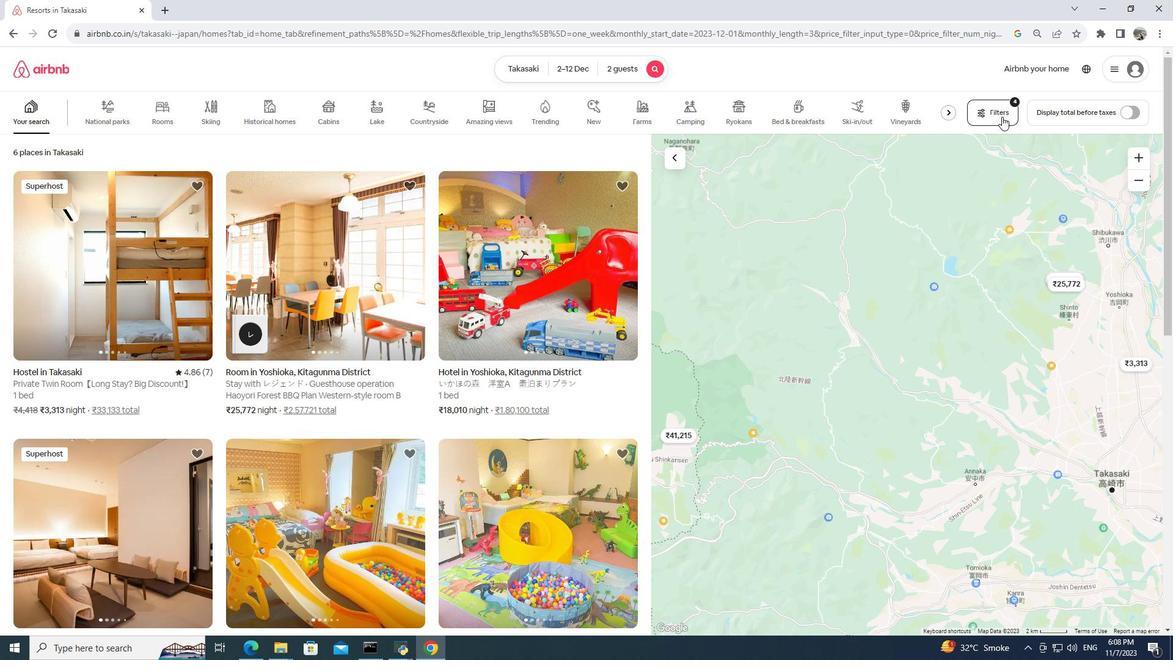 
Action: Mouse pressed left at (1002, 116)
Screenshot: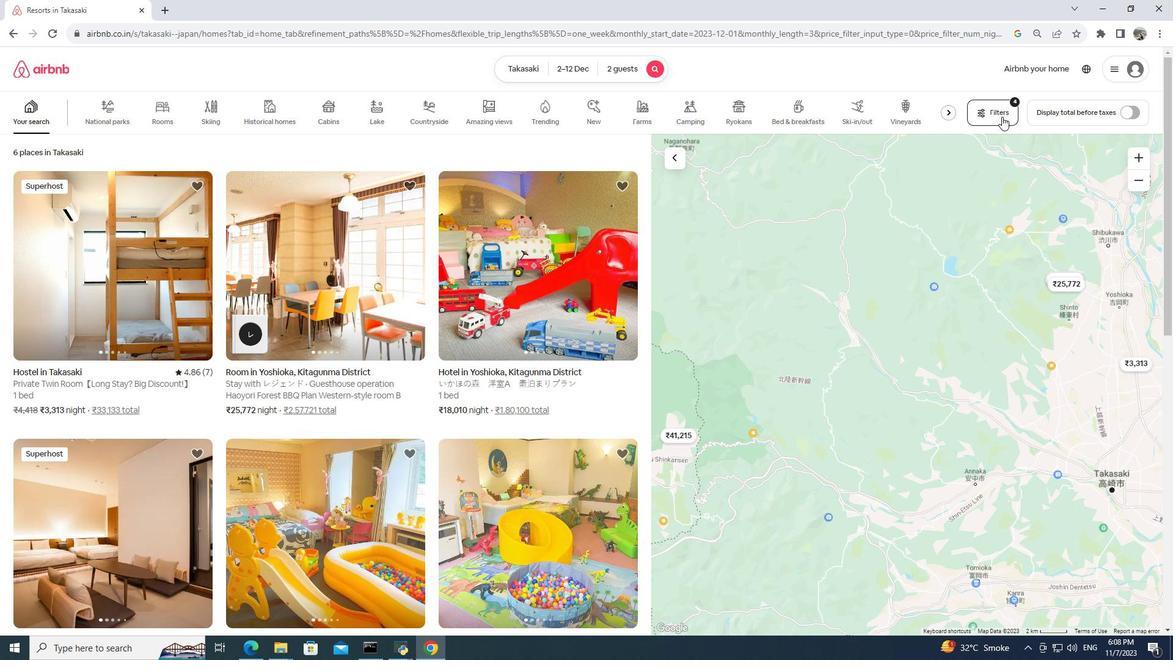 
Action: Mouse moved to (756, 580)
Screenshot: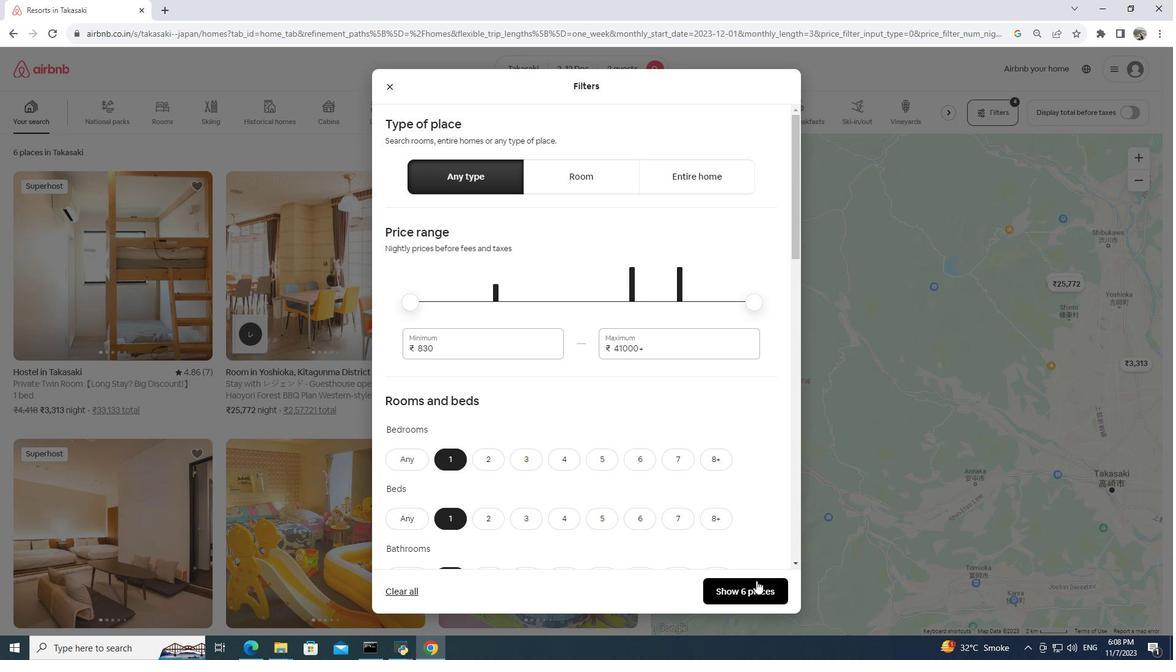 
Action: Mouse pressed left at (756, 580)
Screenshot: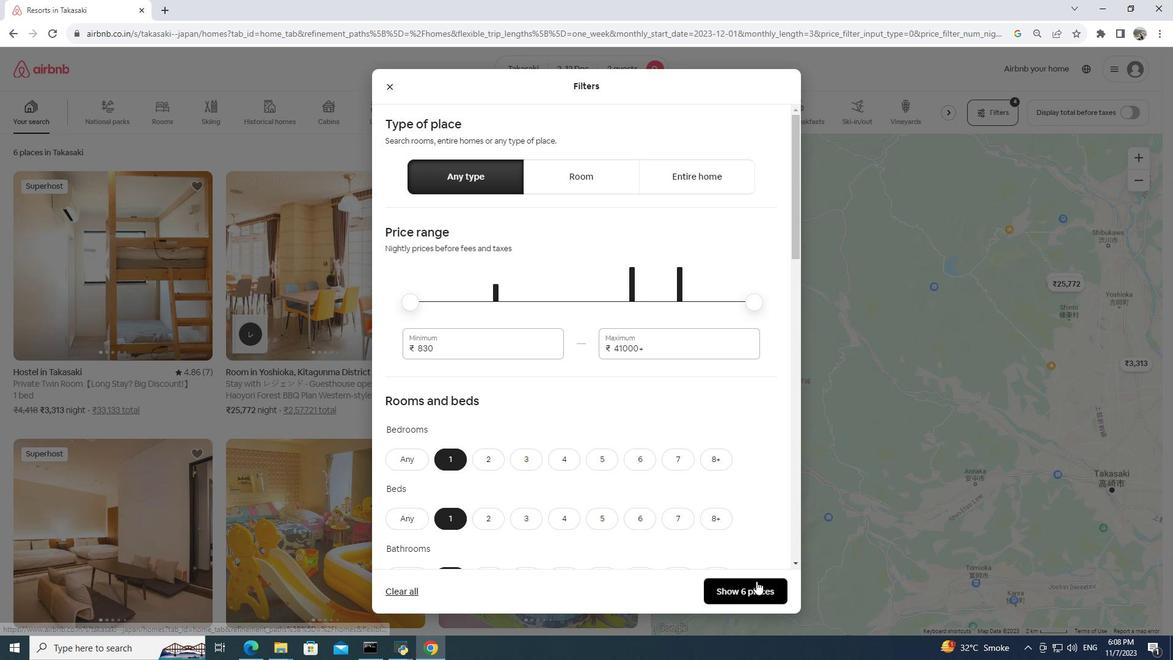 
Action: Mouse moved to (187, 302)
Screenshot: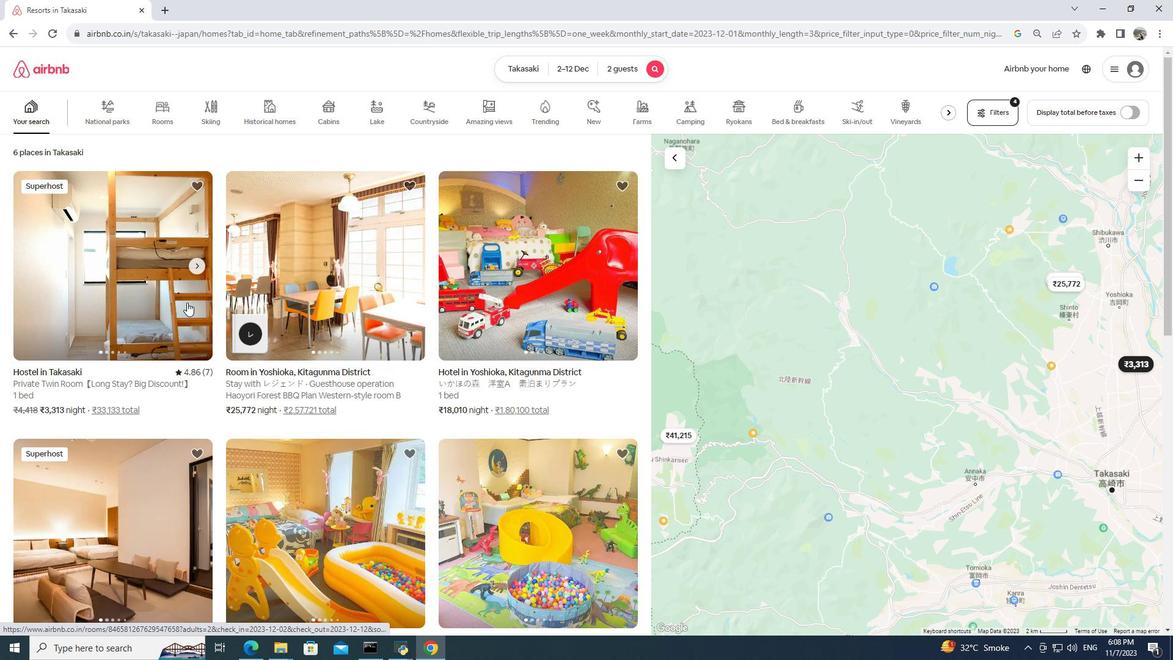 
Action: Mouse pressed left at (187, 302)
Screenshot: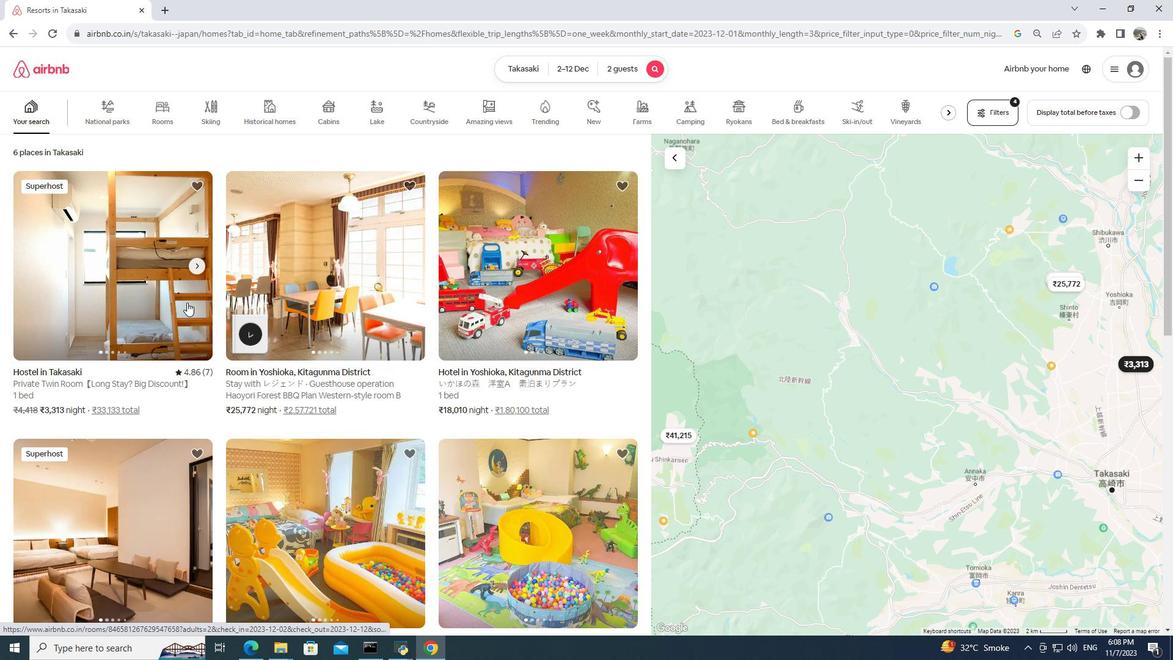 
Action: Mouse moved to (834, 436)
Screenshot: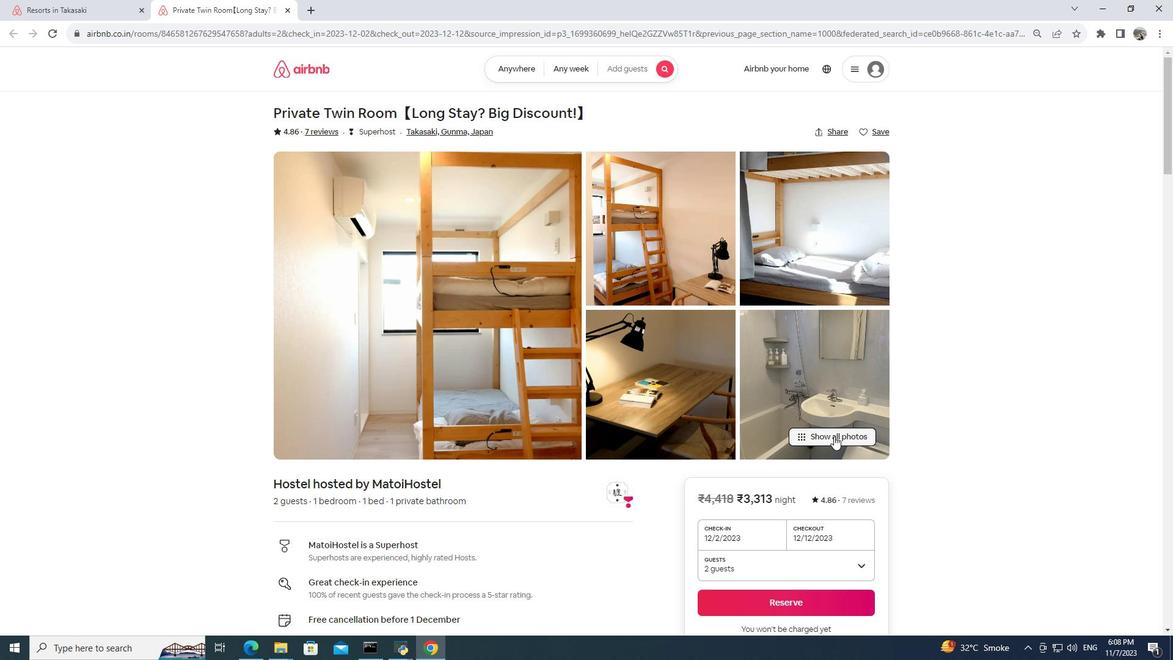 
Action: Mouse pressed left at (834, 436)
Screenshot: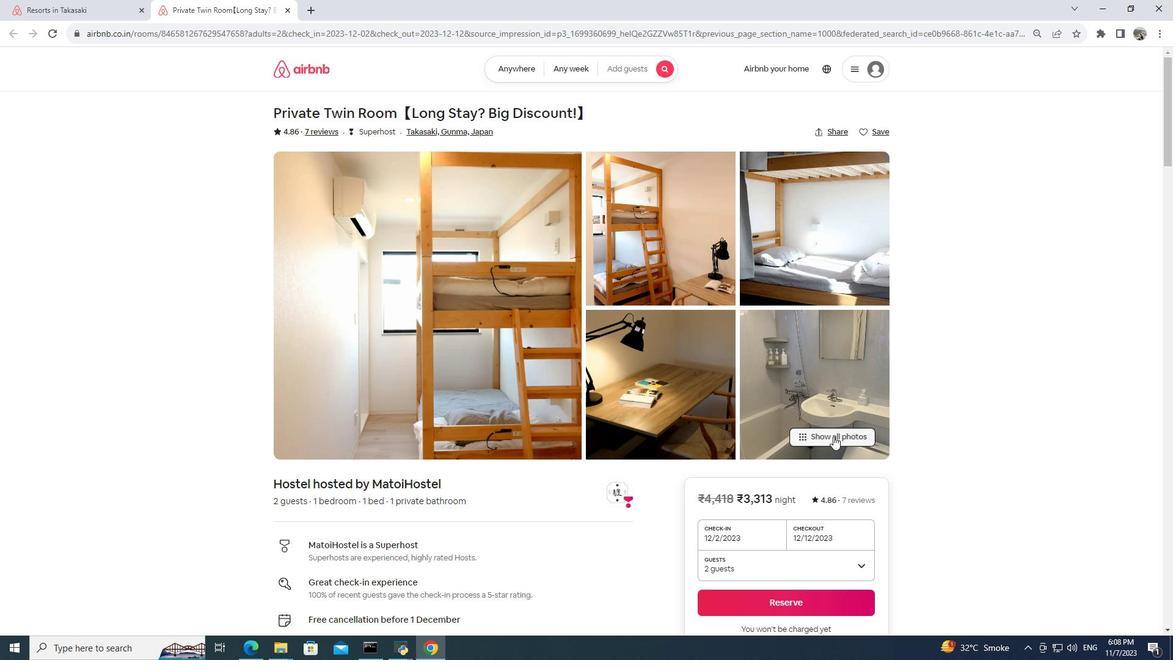 
Action: Mouse moved to (709, 436)
Screenshot: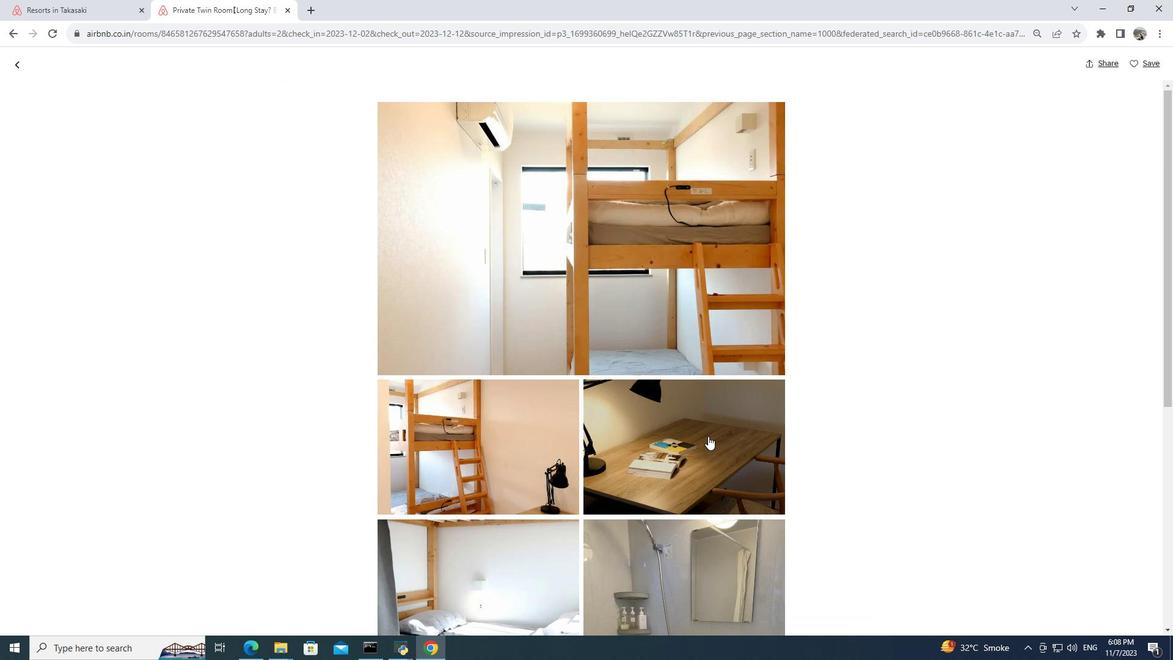 
Action: Mouse scrolled (709, 435) with delta (0, 0)
Screenshot: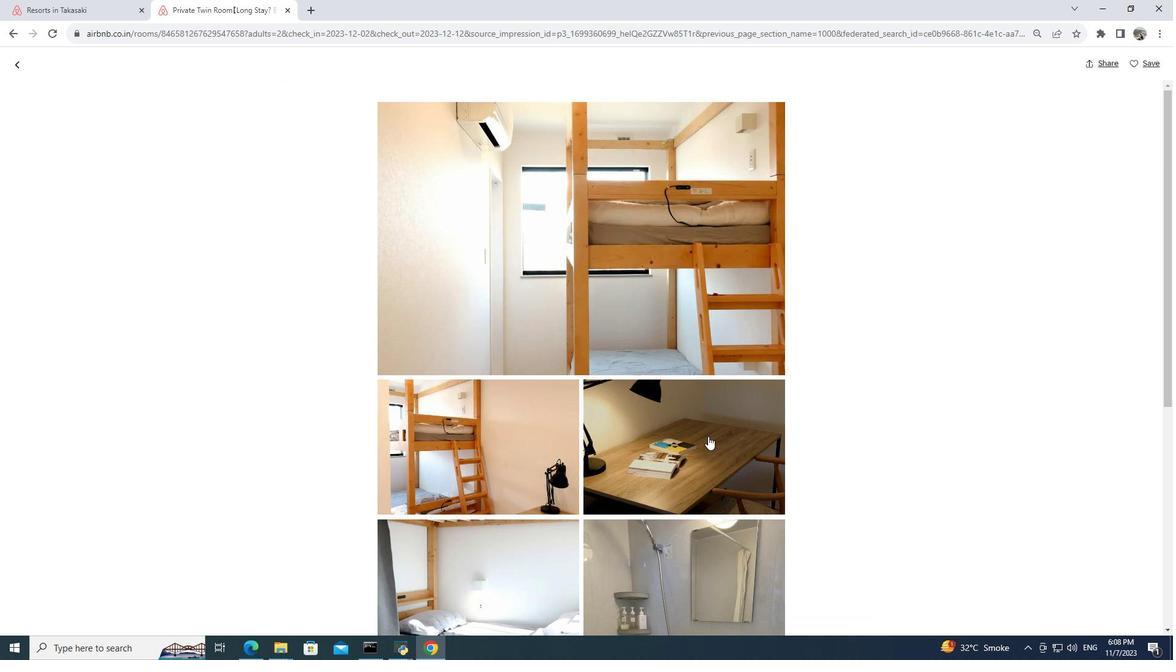 
Action: Mouse scrolled (709, 435) with delta (0, 0)
Screenshot: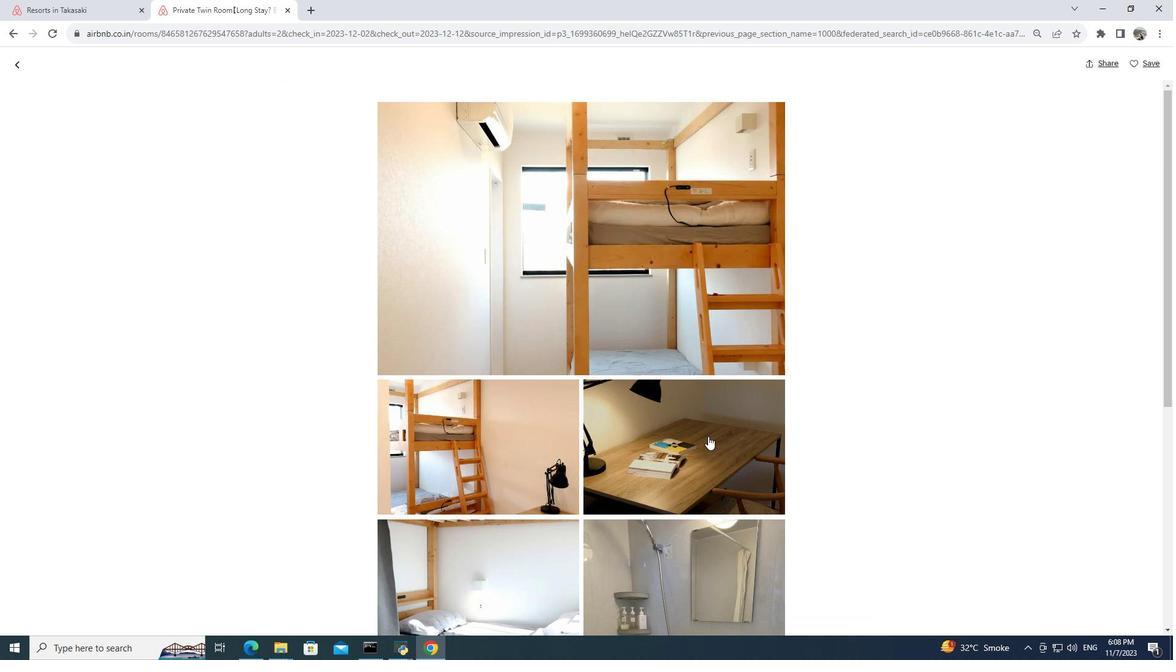 
Action: Mouse moved to (708, 436)
Screenshot: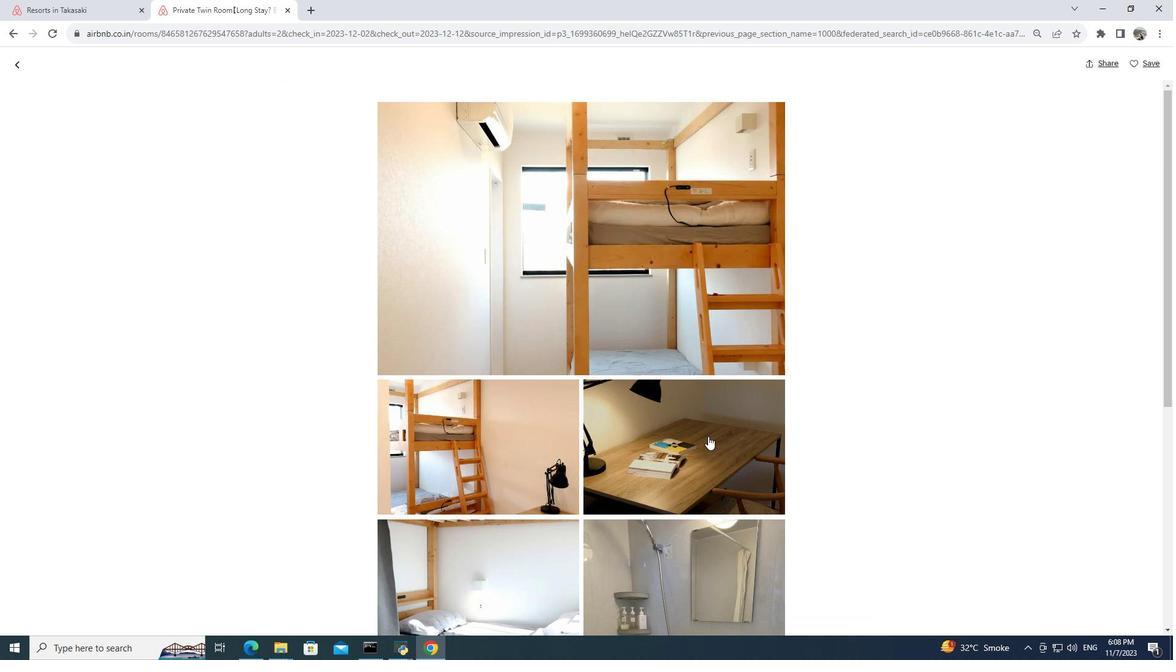 
Action: Mouse scrolled (708, 435) with delta (0, 0)
Screenshot: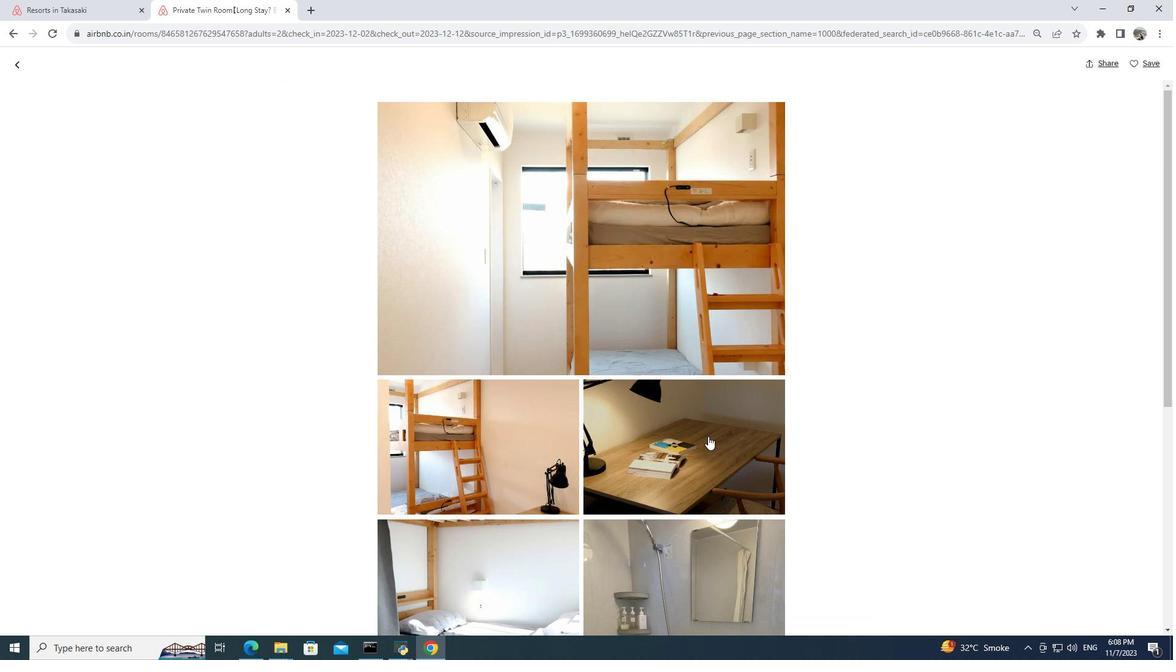 
Action: Mouse scrolled (708, 435) with delta (0, 0)
Screenshot: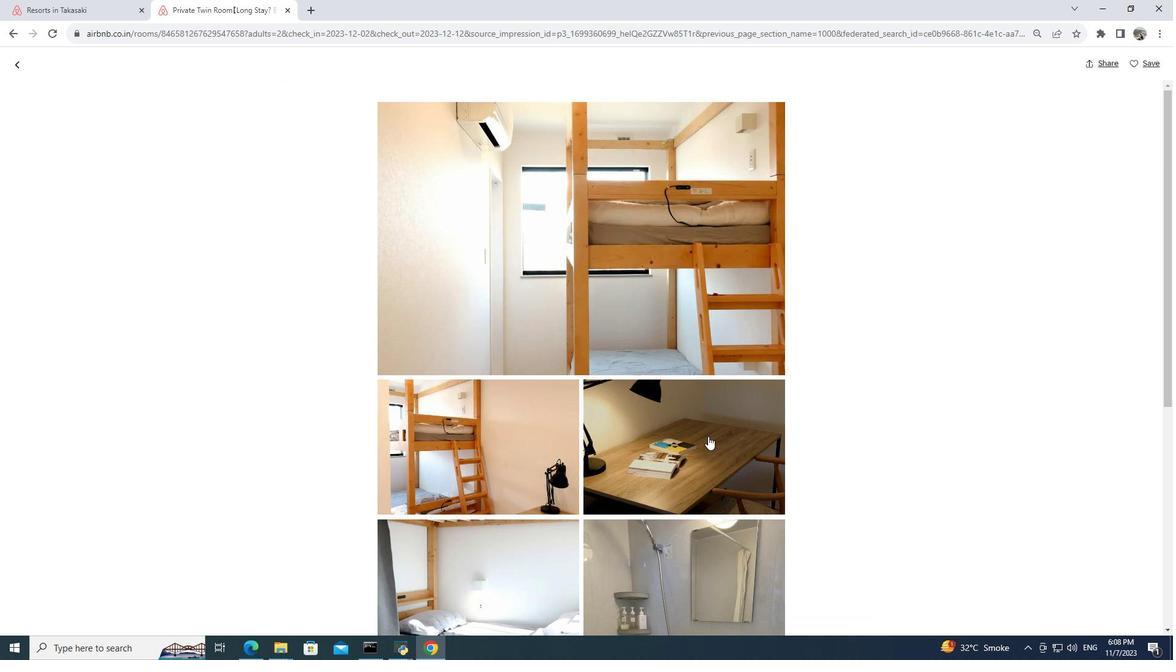 
Action: Mouse moved to (708, 436)
Screenshot: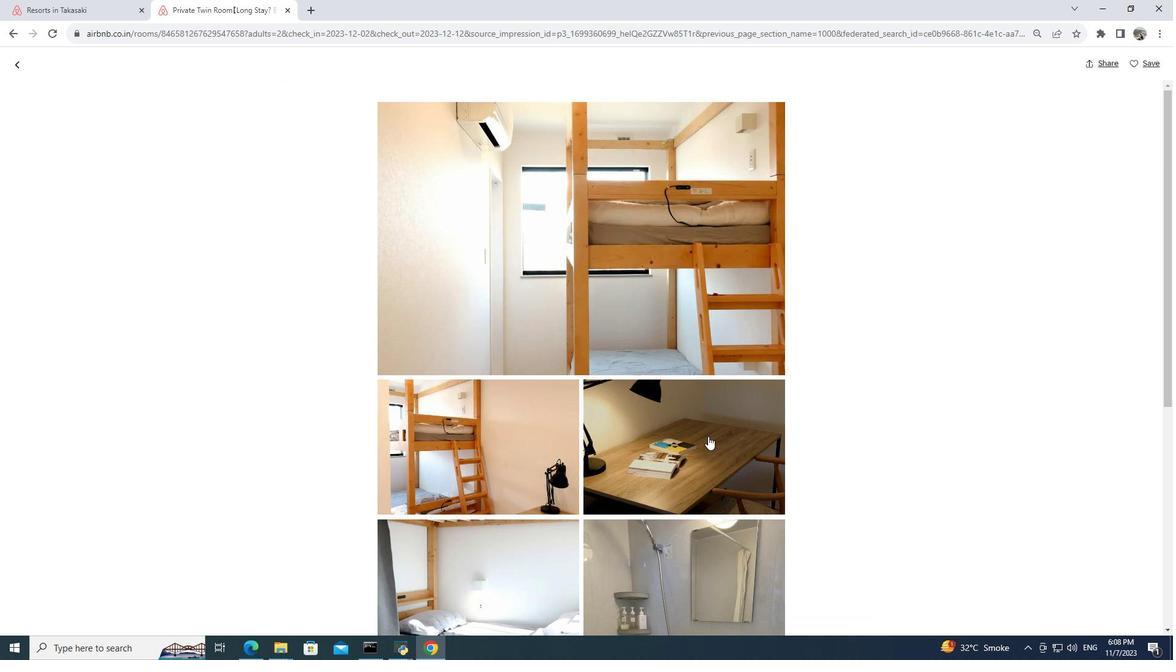
Action: Mouse scrolled (708, 435) with delta (0, 0)
Screenshot: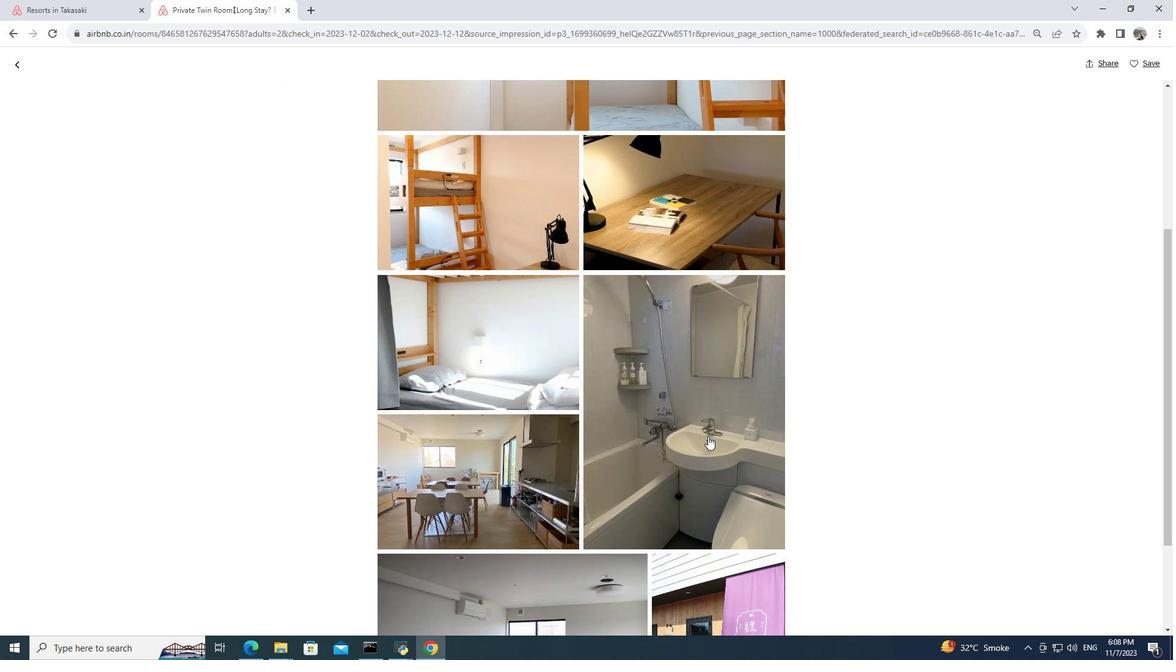 
Action: Mouse scrolled (708, 435) with delta (0, 0)
Screenshot: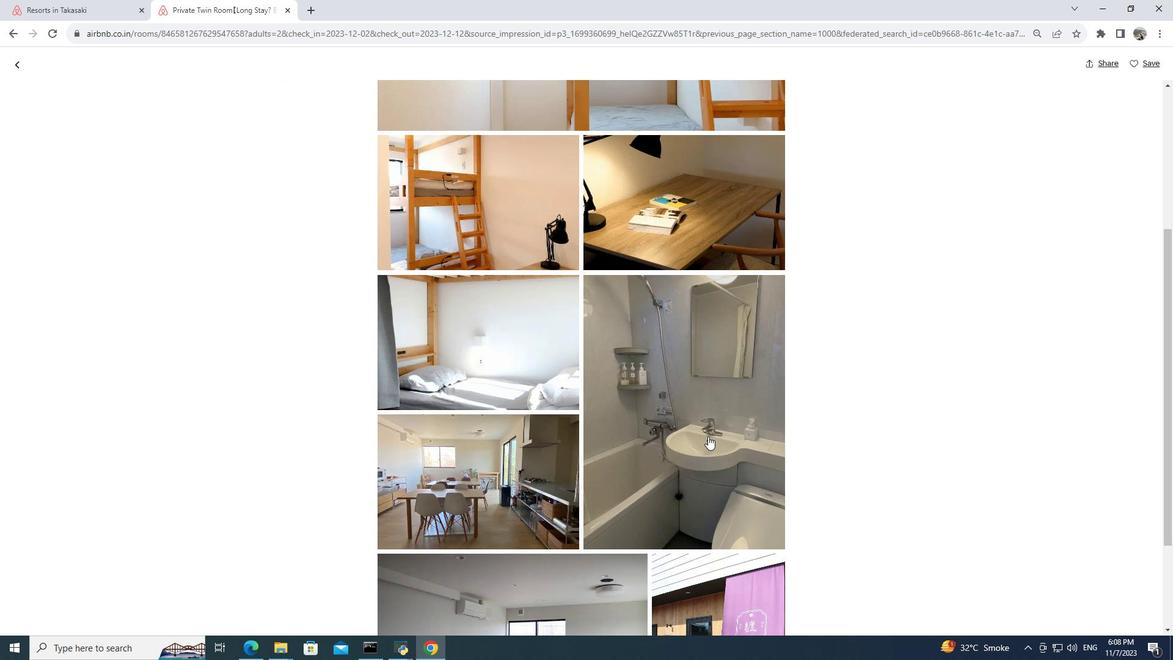 
Action: Mouse scrolled (708, 435) with delta (0, 0)
Screenshot: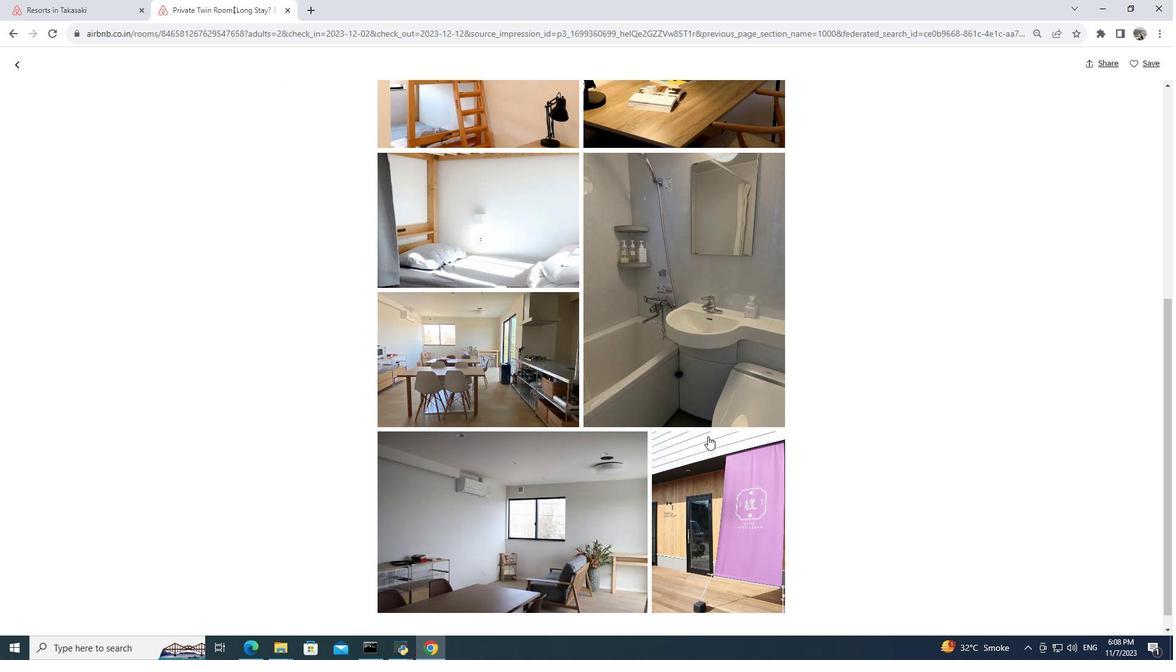 
Action: Mouse scrolled (708, 435) with delta (0, 0)
Screenshot: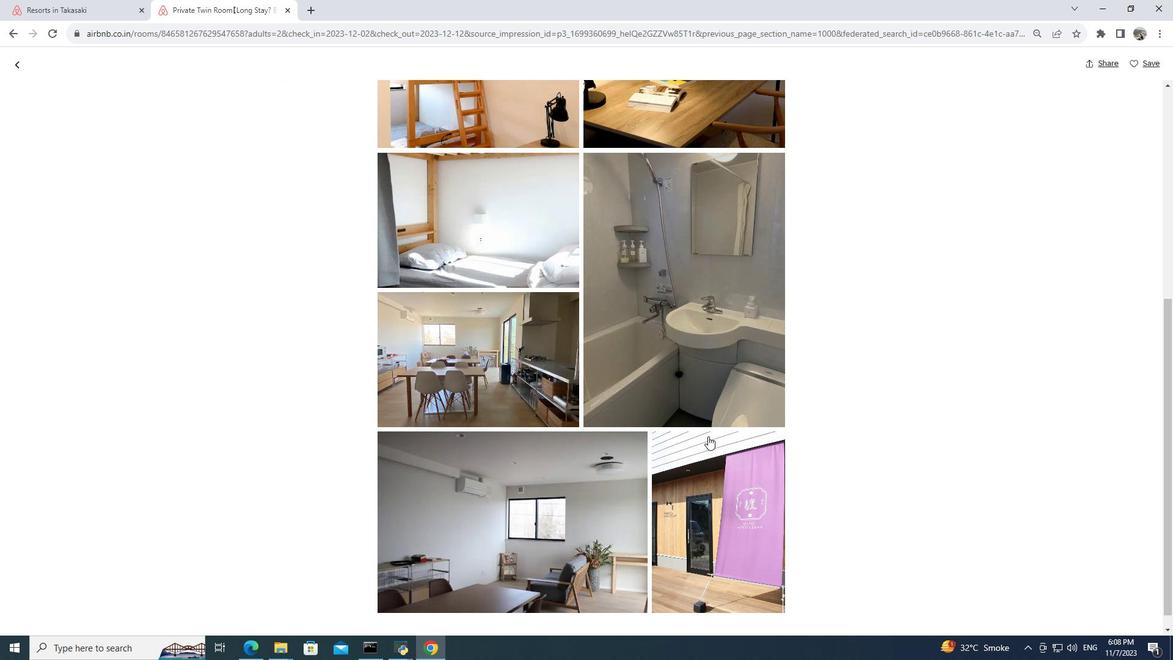 
Action: Mouse scrolled (708, 435) with delta (0, 0)
Screenshot: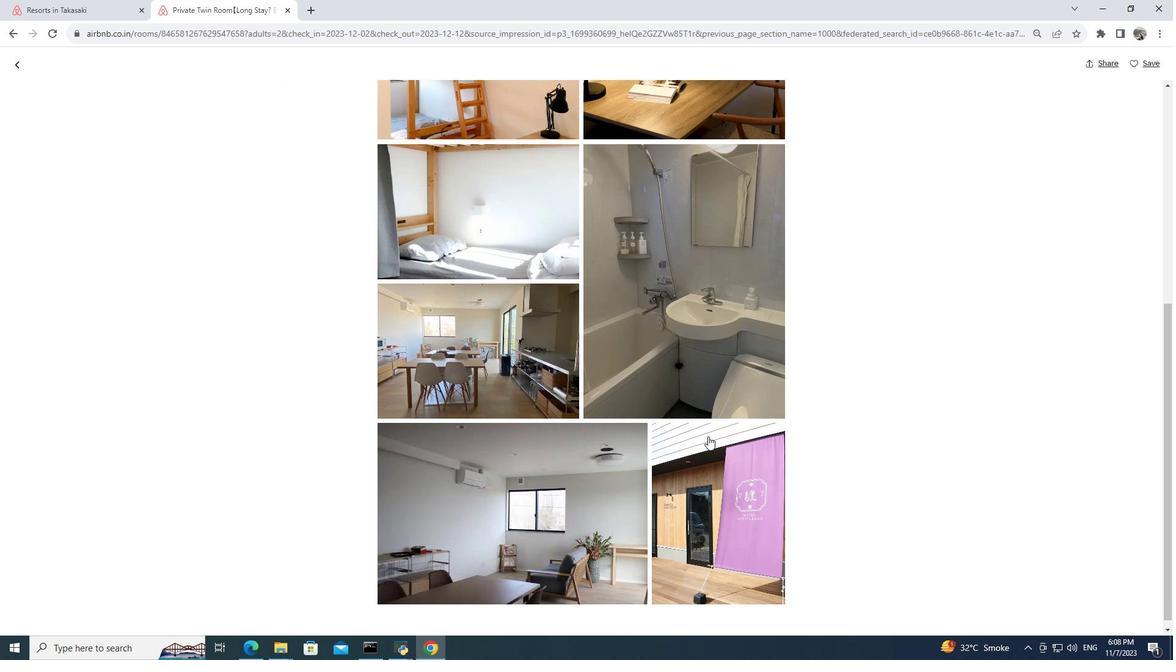 
Action: Mouse moved to (707, 430)
Screenshot: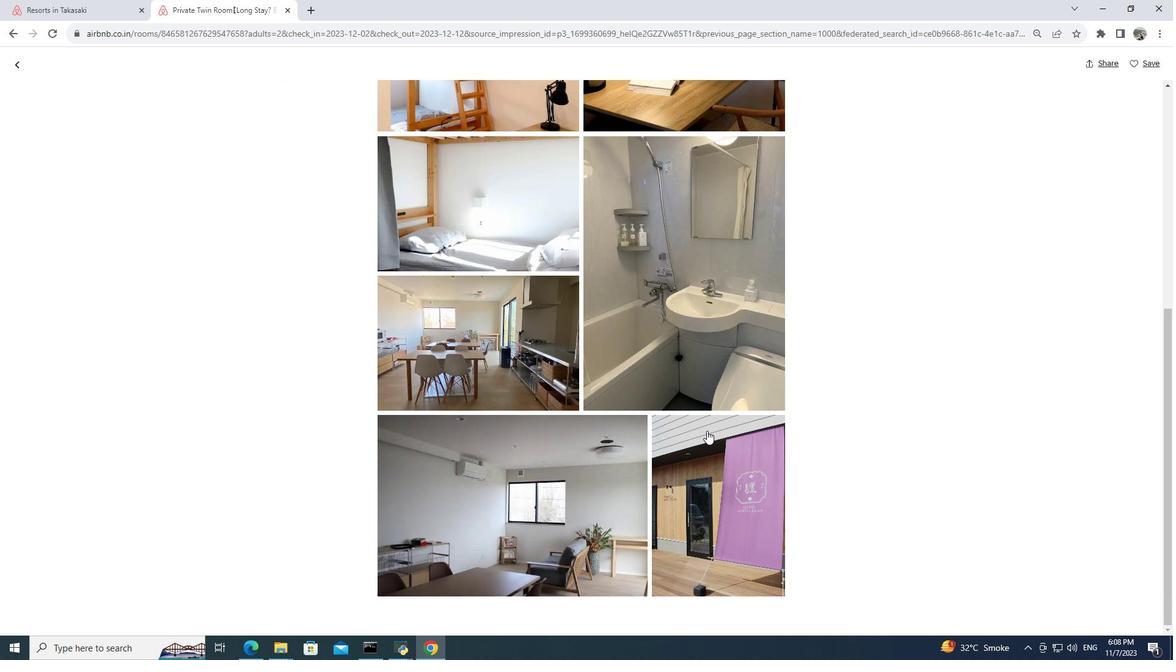 
Action: Mouse scrolled (707, 430) with delta (0, 0)
Screenshot: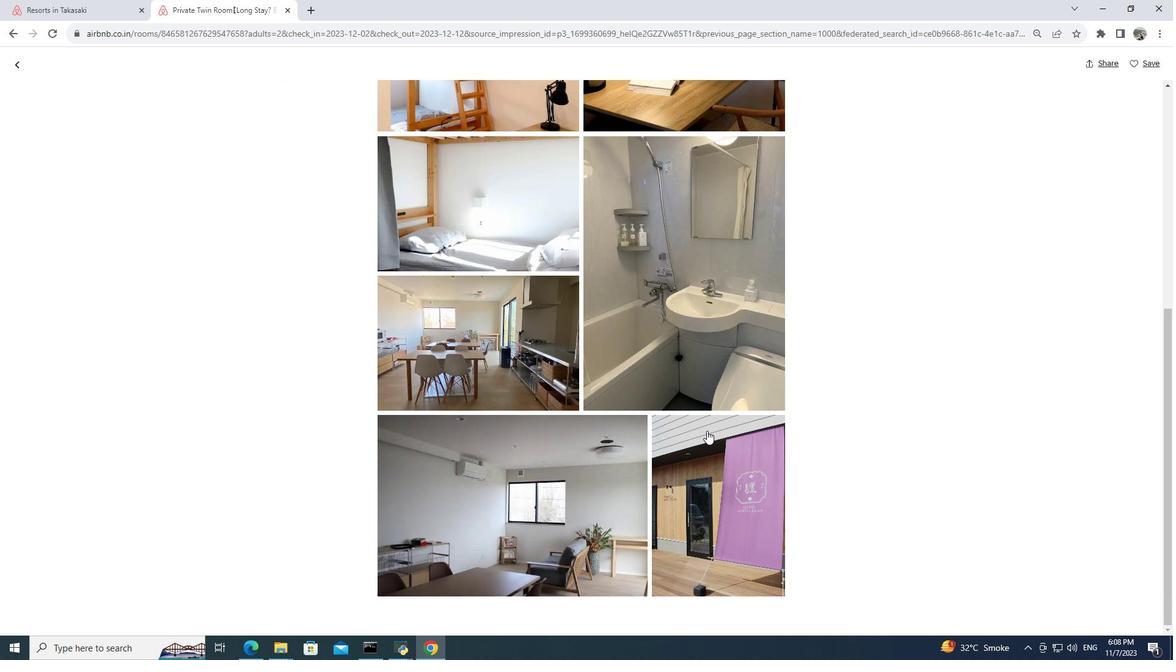 
Action: Mouse scrolled (707, 430) with delta (0, 0)
Screenshot: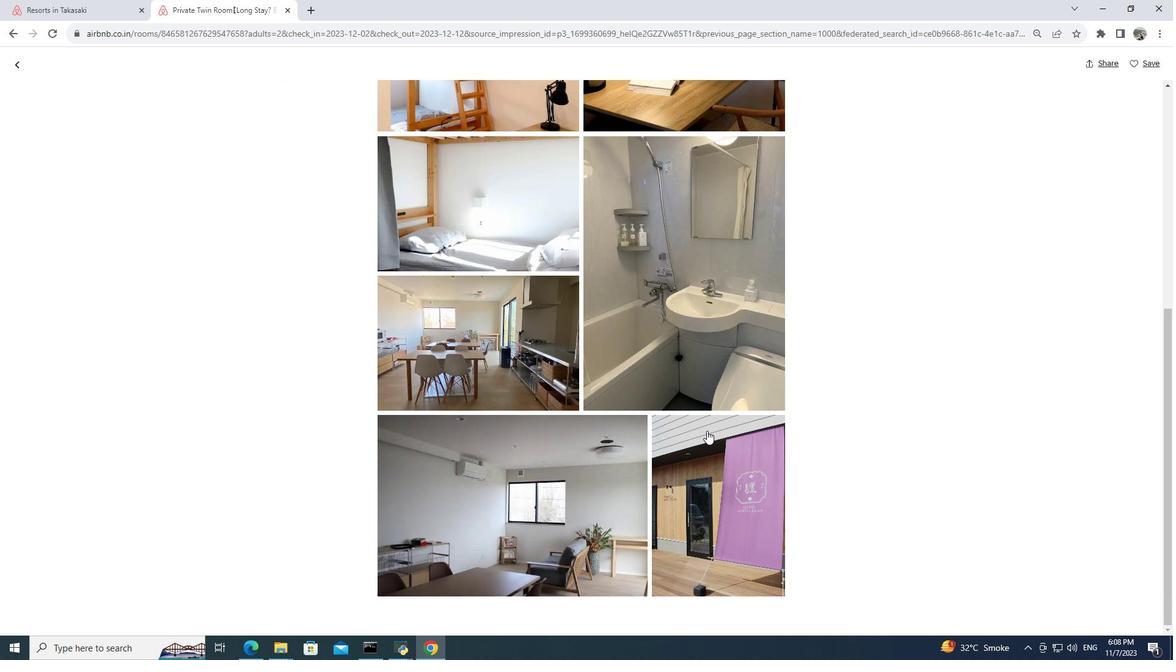 
Action: Mouse scrolled (707, 430) with delta (0, 0)
Screenshot: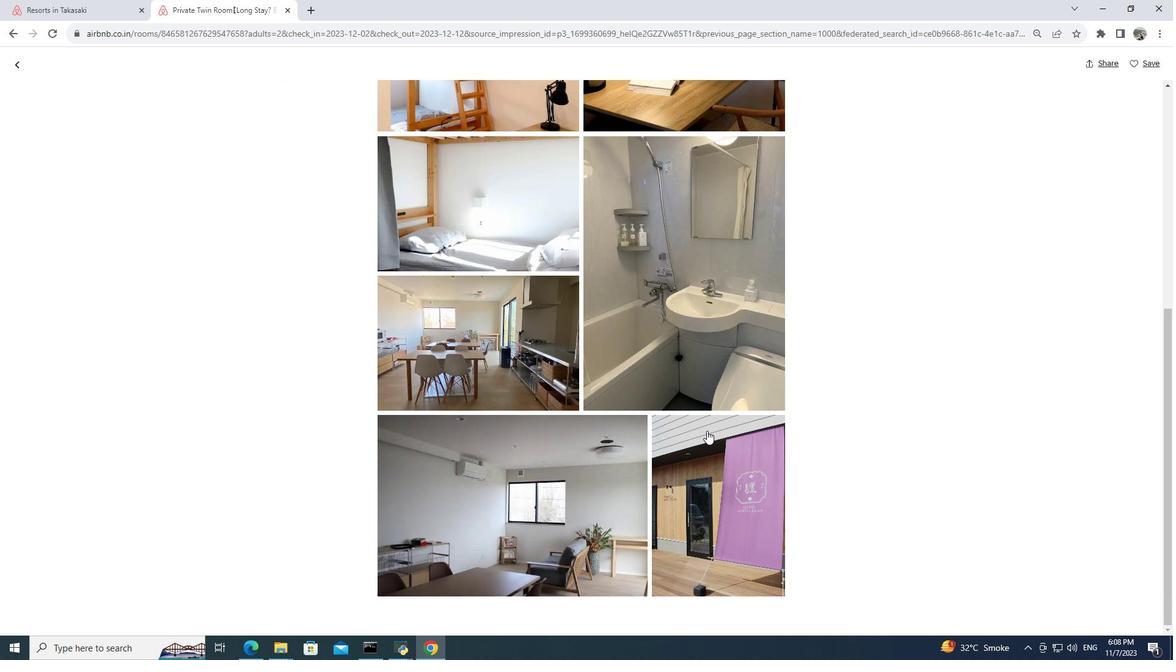 
Action: Mouse moved to (18, 64)
Screenshot: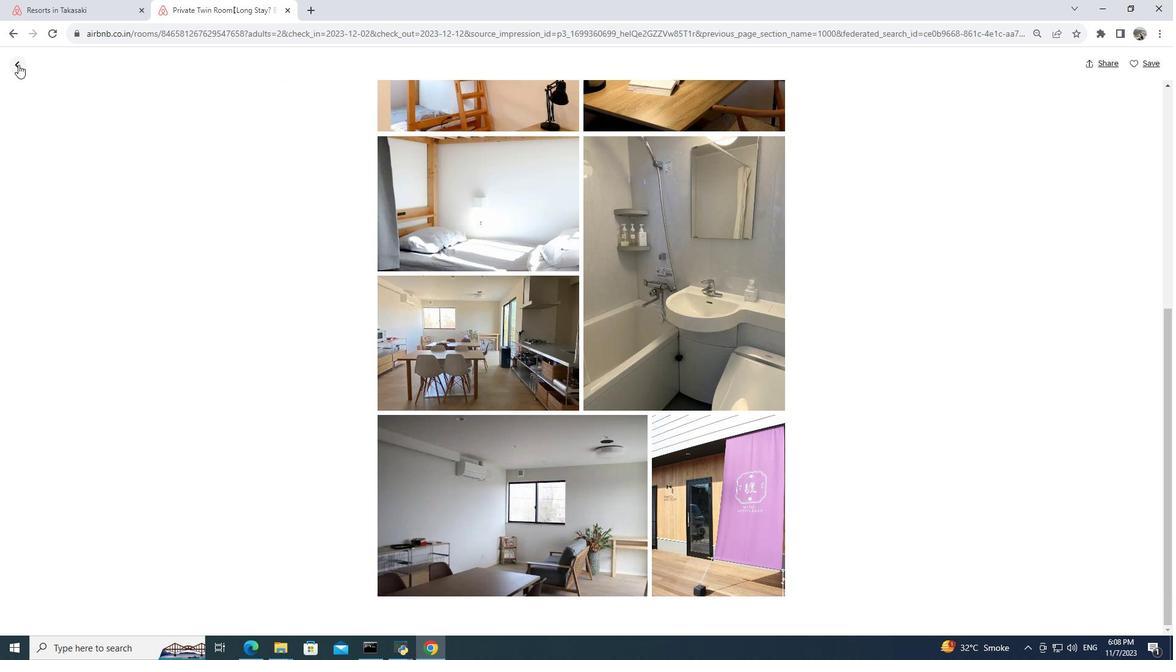 
Action: Mouse pressed left at (18, 64)
Screenshot: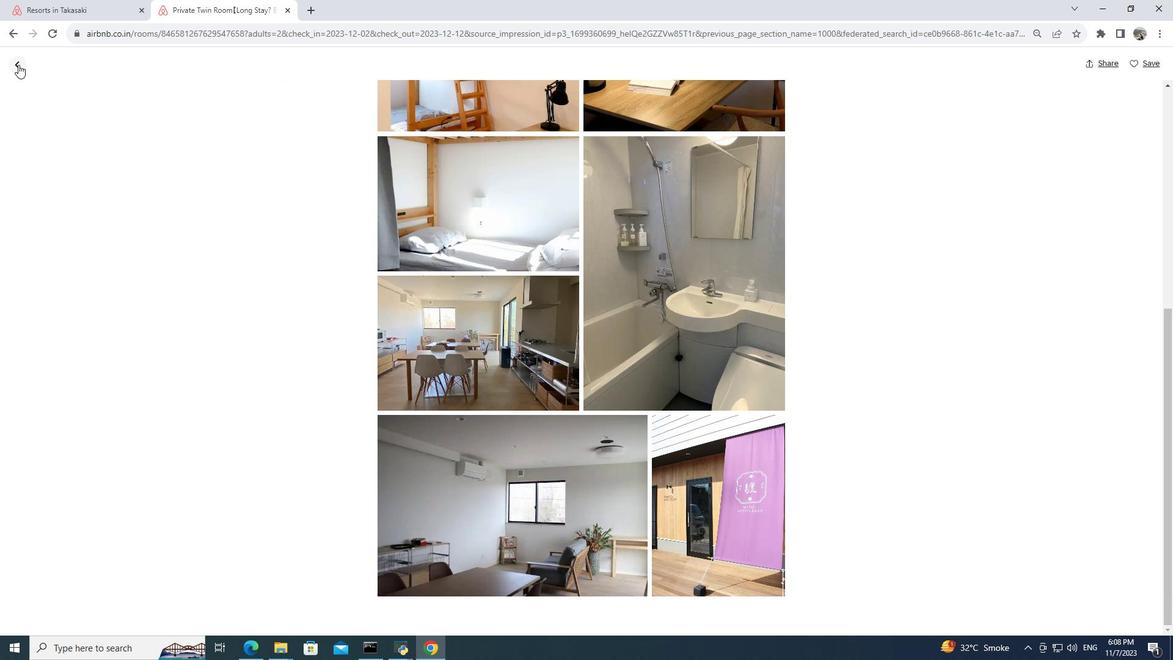 
Action: Mouse moved to (72, 110)
Screenshot: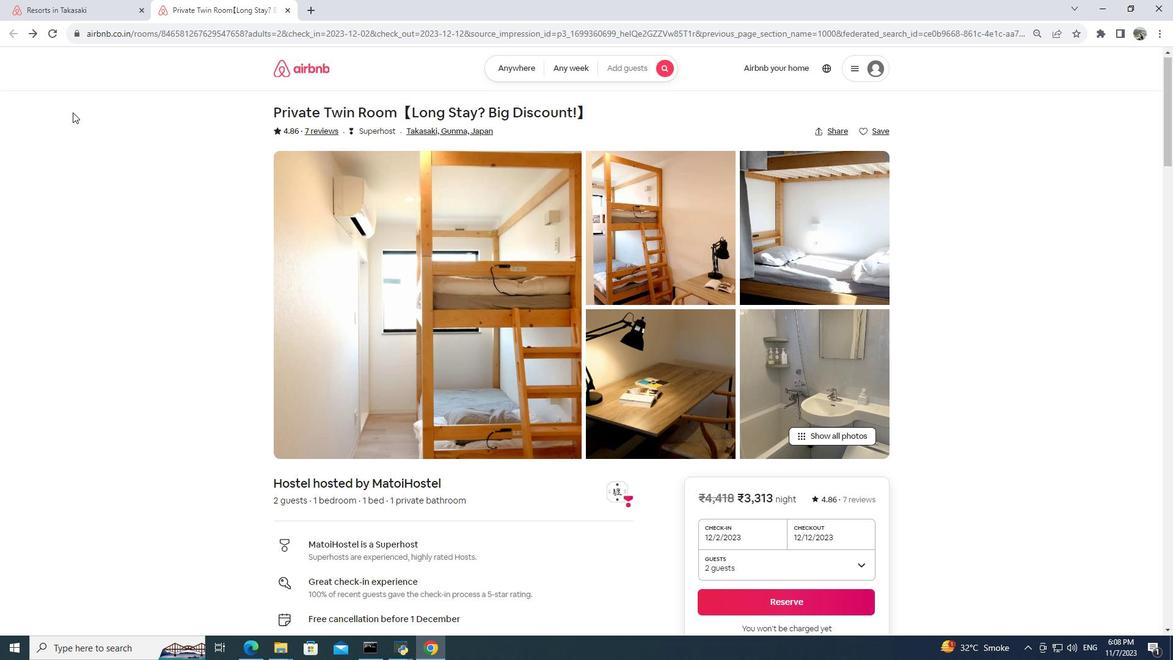 
Action: Mouse scrolled (72, 110) with delta (0, 0)
Screenshot: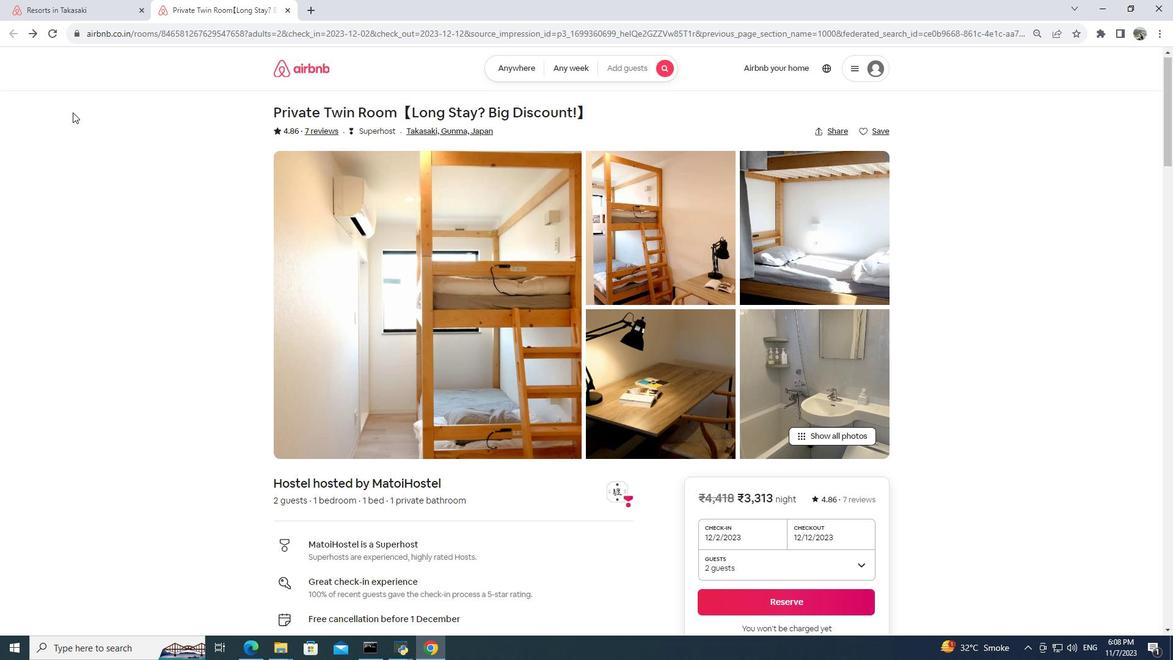 
Action: Mouse moved to (72, 112)
Screenshot: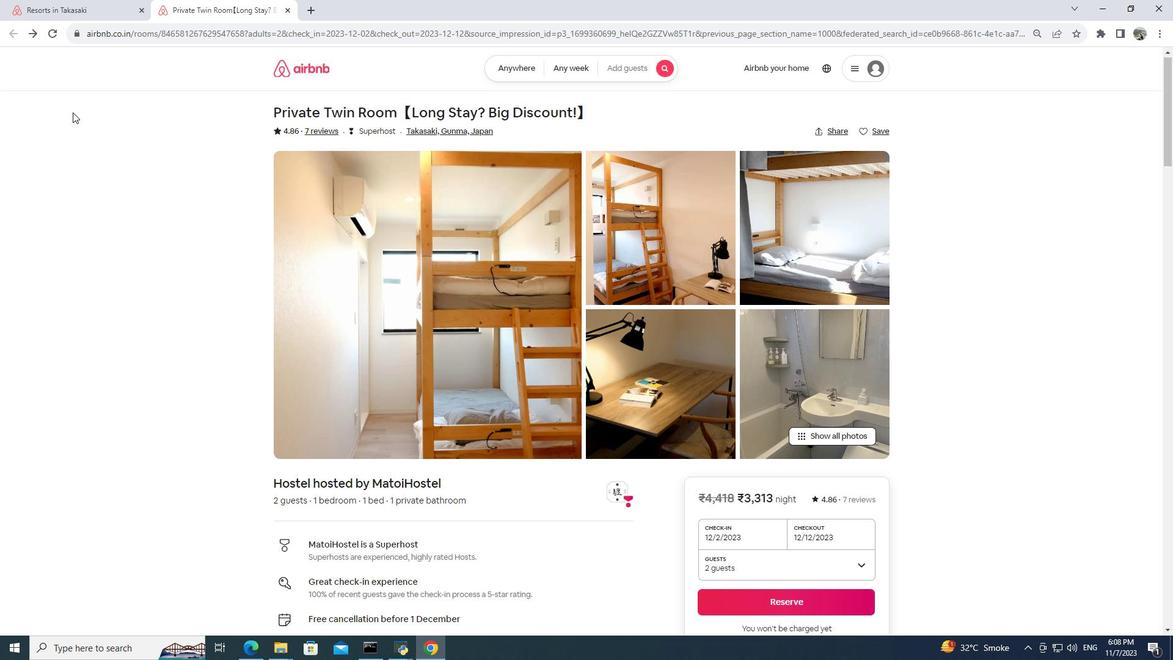
Action: Mouse scrolled (72, 111) with delta (0, 0)
Screenshot: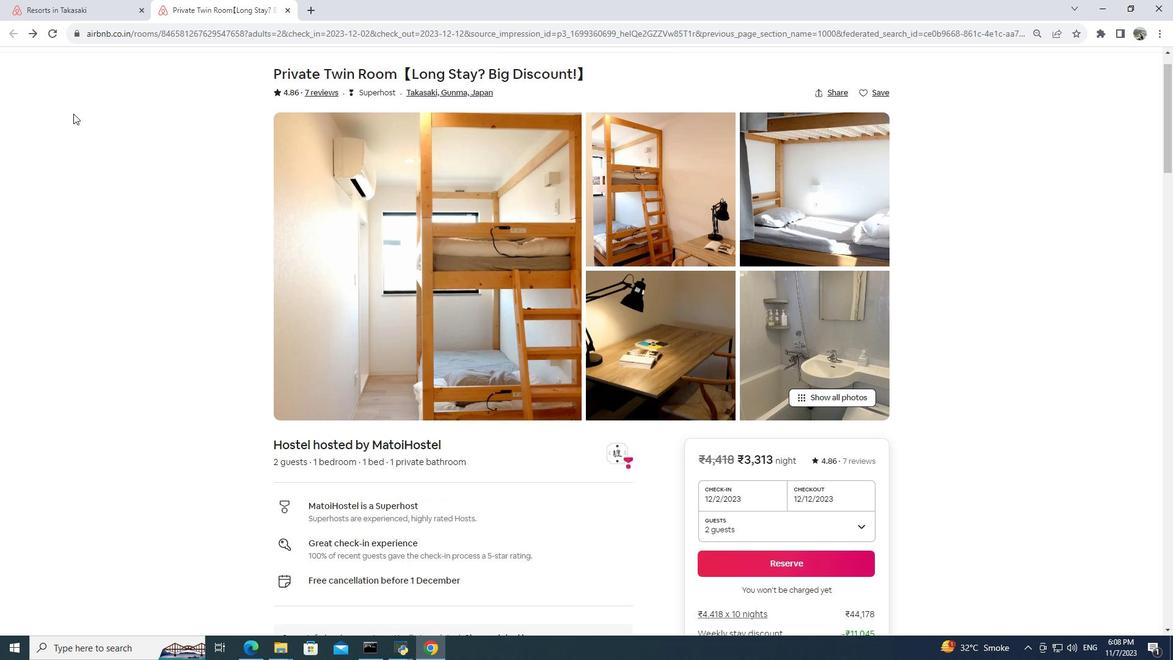 
Action: Mouse moved to (72, 113)
Screenshot: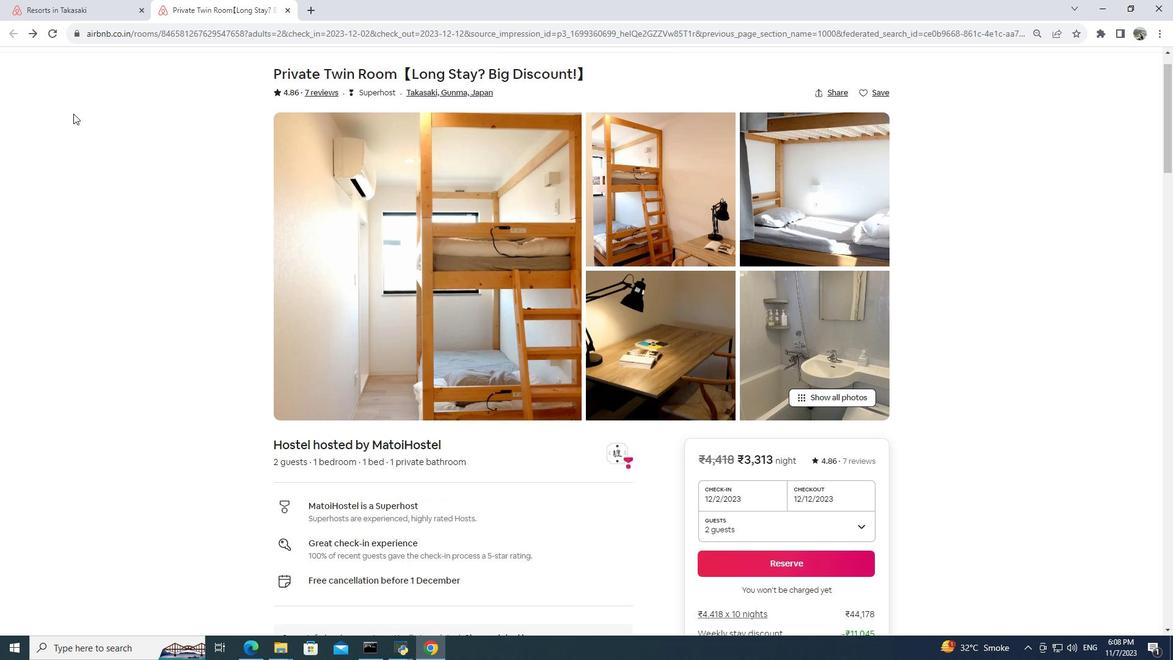 
Action: Mouse scrolled (72, 112) with delta (0, 0)
Screenshot: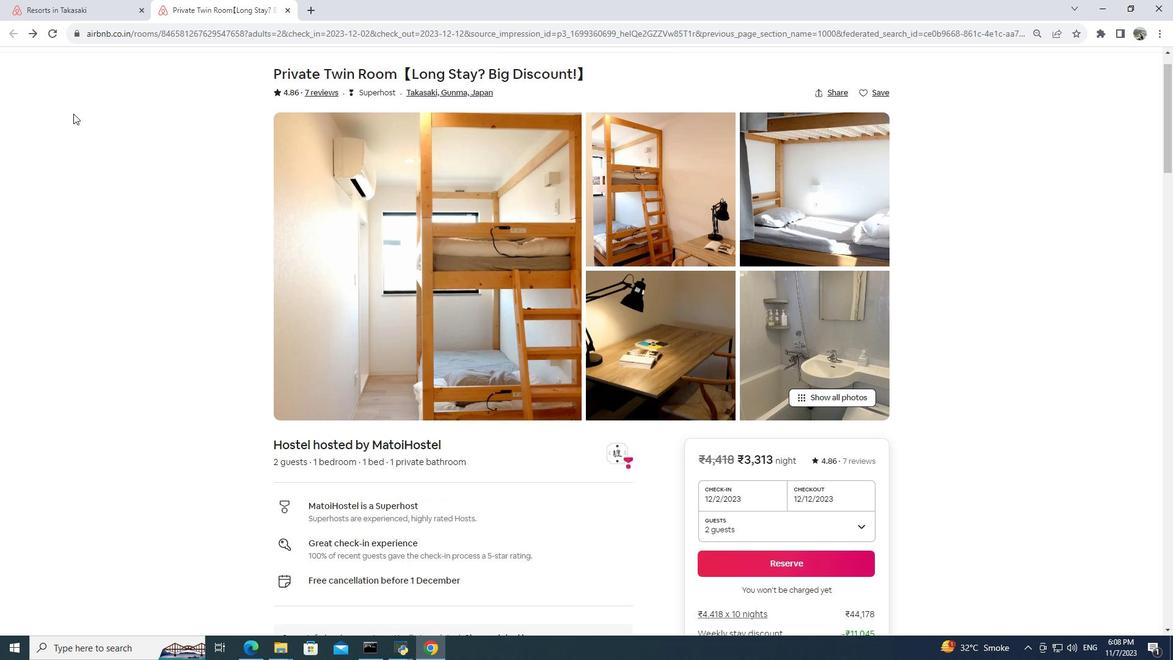 
Action: Mouse moved to (75, 114)
Screenshot: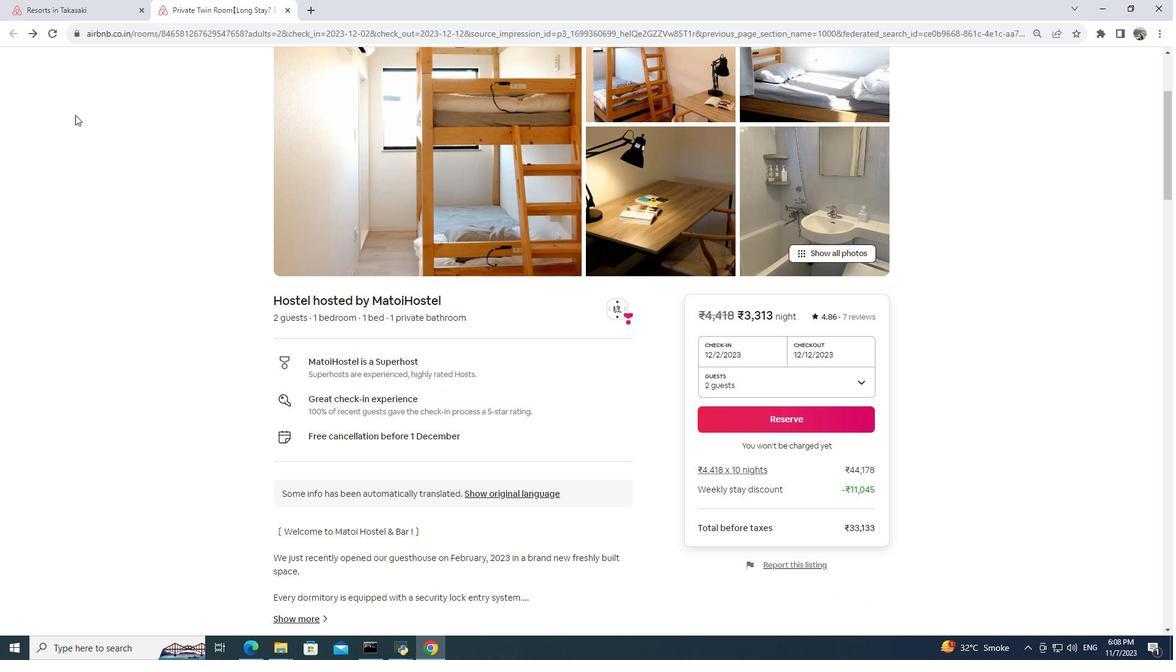 
Action: Mouse scrolled (75, 114) with delta (0, 0)
Screenshot: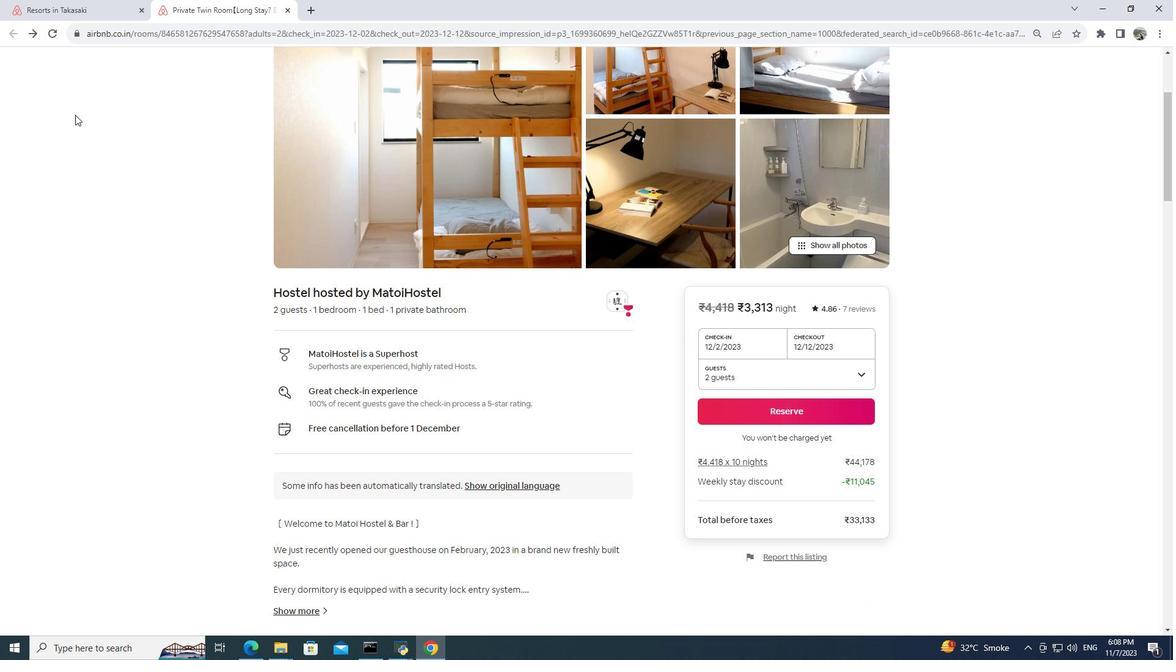 
Action: Mouse scrolled (75, 114) with delta (0, 0)
Screenshot: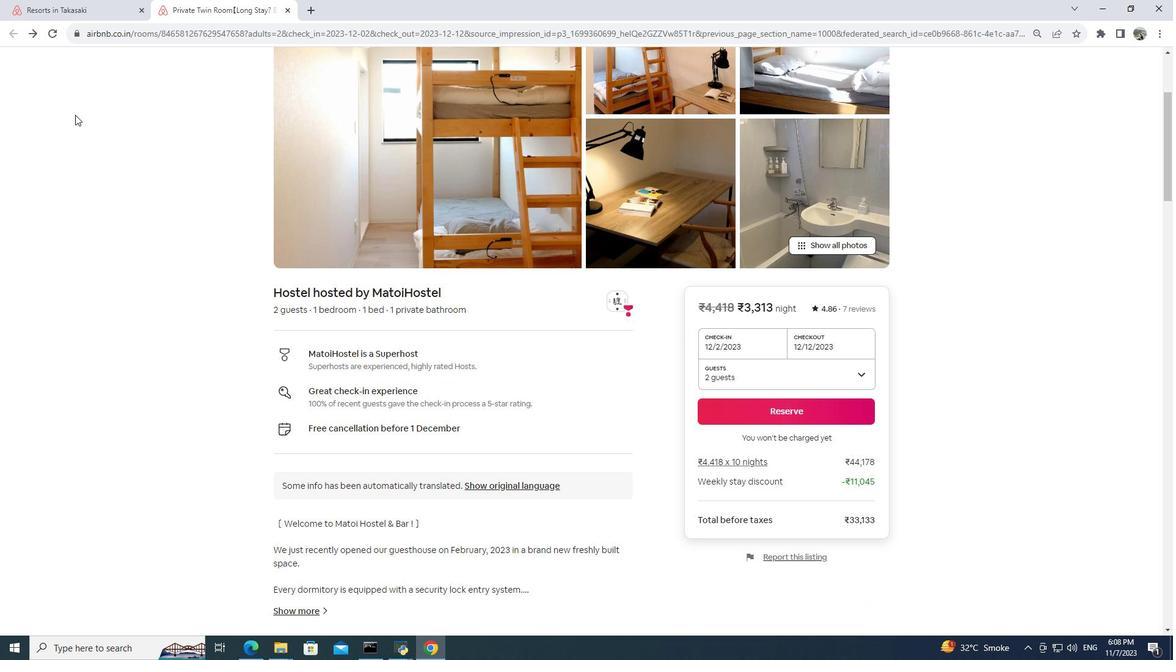 
Action: Mouse scrolled (75, 114) with delta (0, 0)
Screenshot: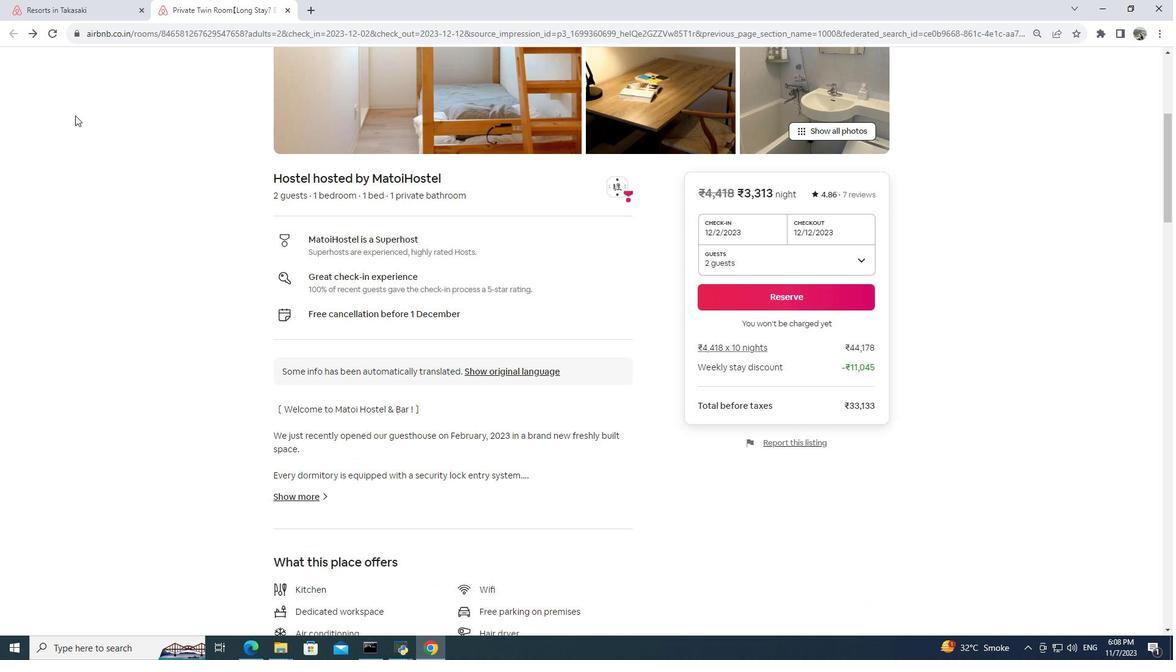 
Action: Mouse moved to (75, 115)
Screenshot: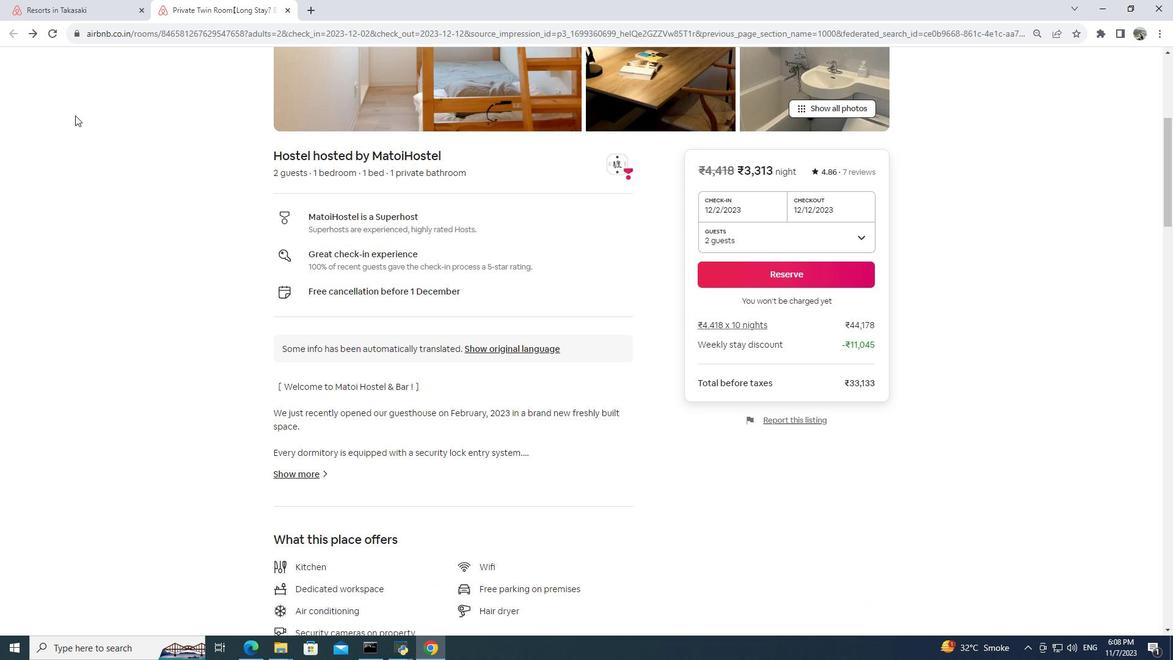 
Action: Mouse scrolled (75, 114) with delta (0, 0)
Screenshot: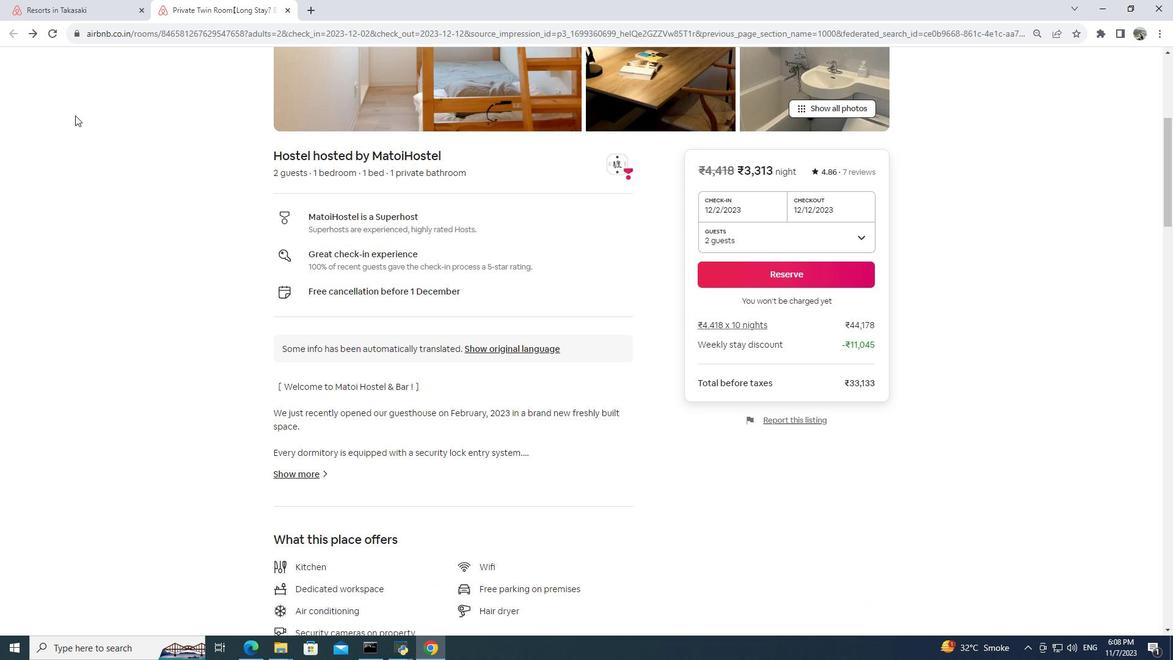 
Action: Mouse moved to (75, 115)
Screenshot: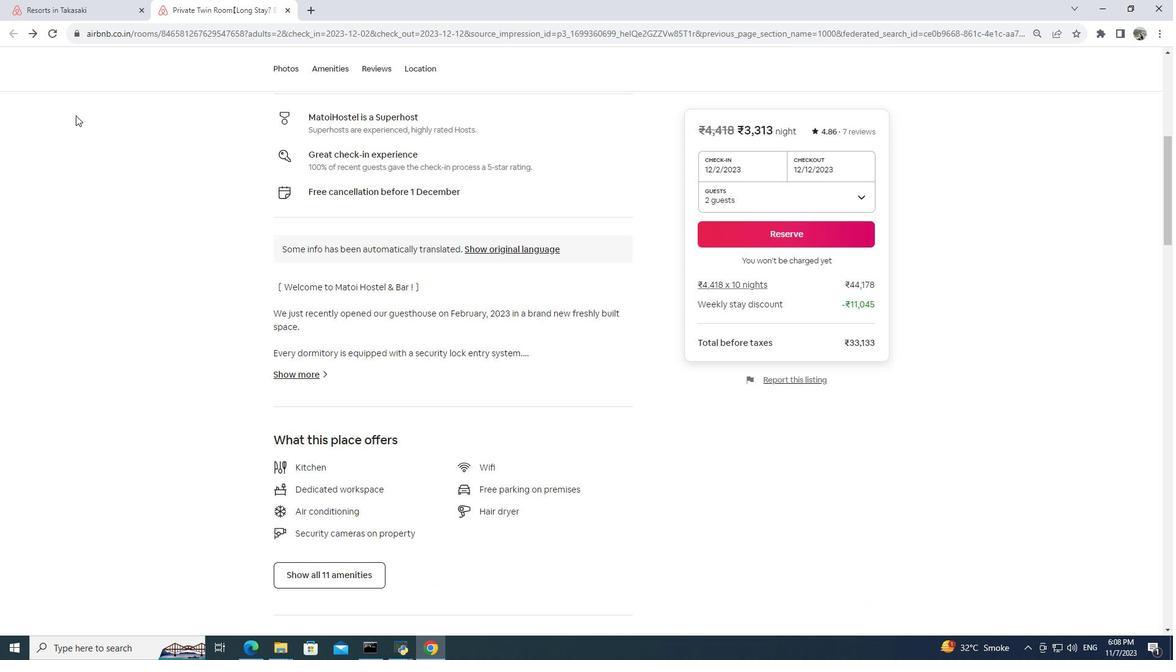 
Action: Mouse scrolled (75, 114) with delta (0, 0)
Screenshot: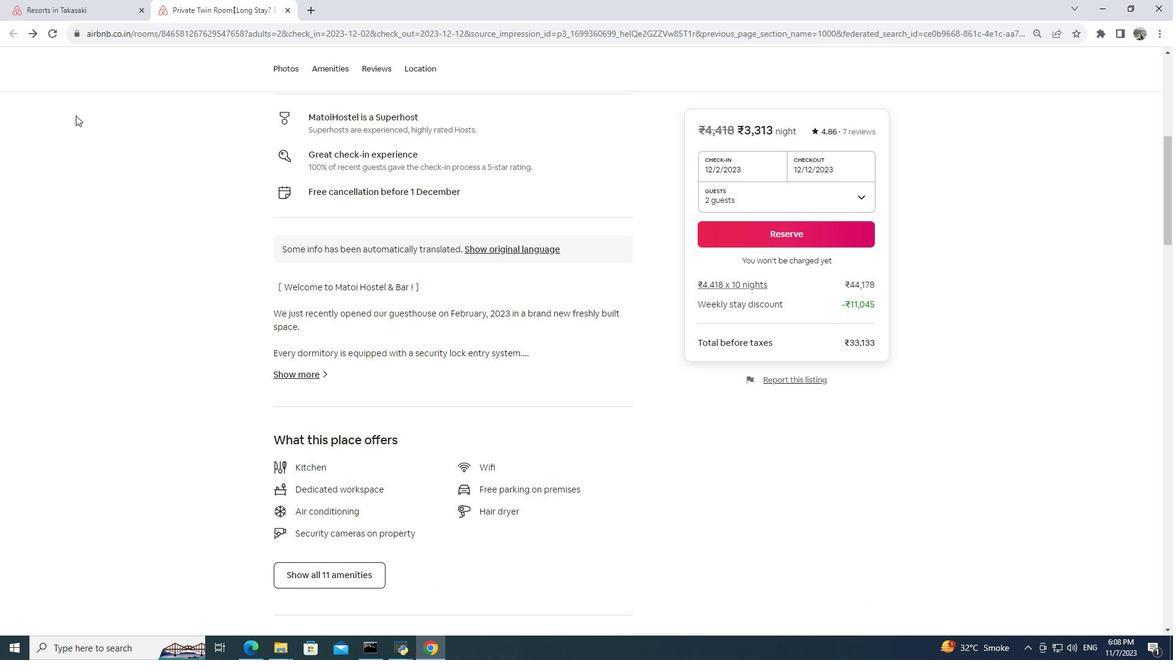 
Action: Mouse moved to (75, 116)
Screenshot: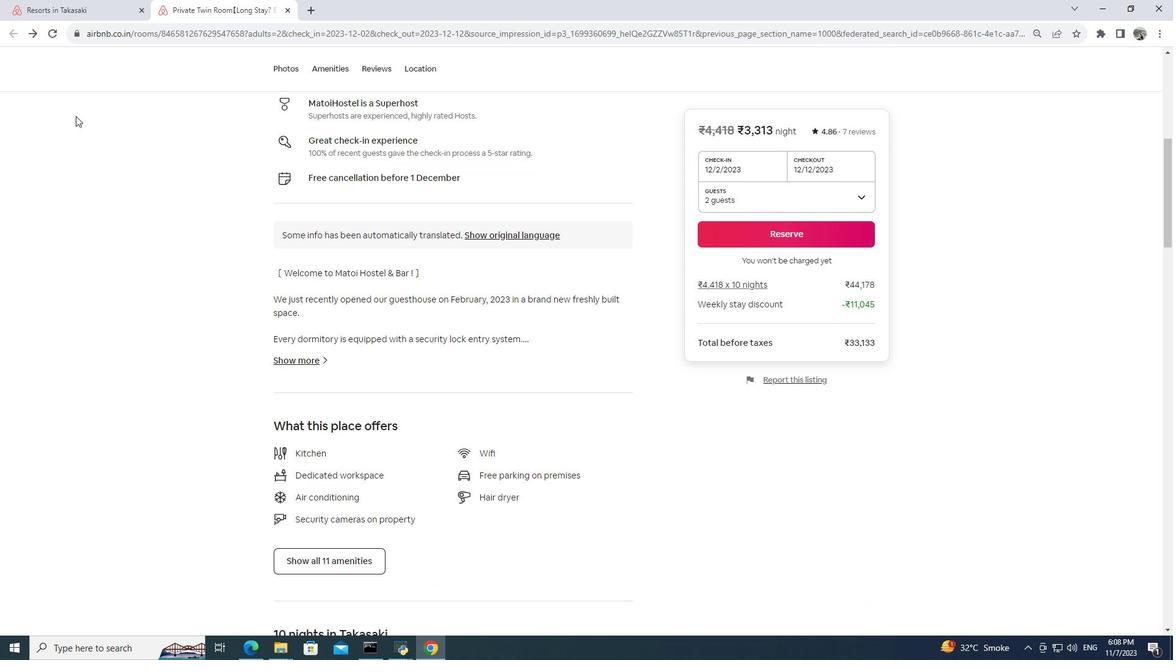
Action: Mouse scrolled (75, 115) with delta (0, 0)
Screenshot: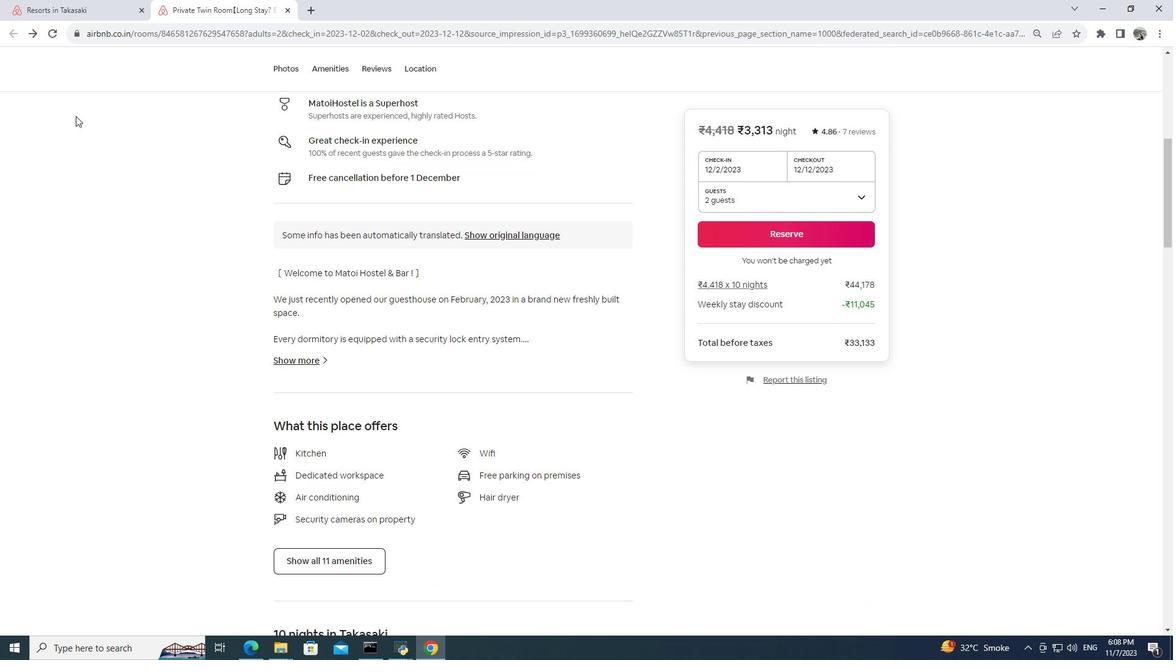 
Action: Mouse moved to (75, 117)
Screenshot: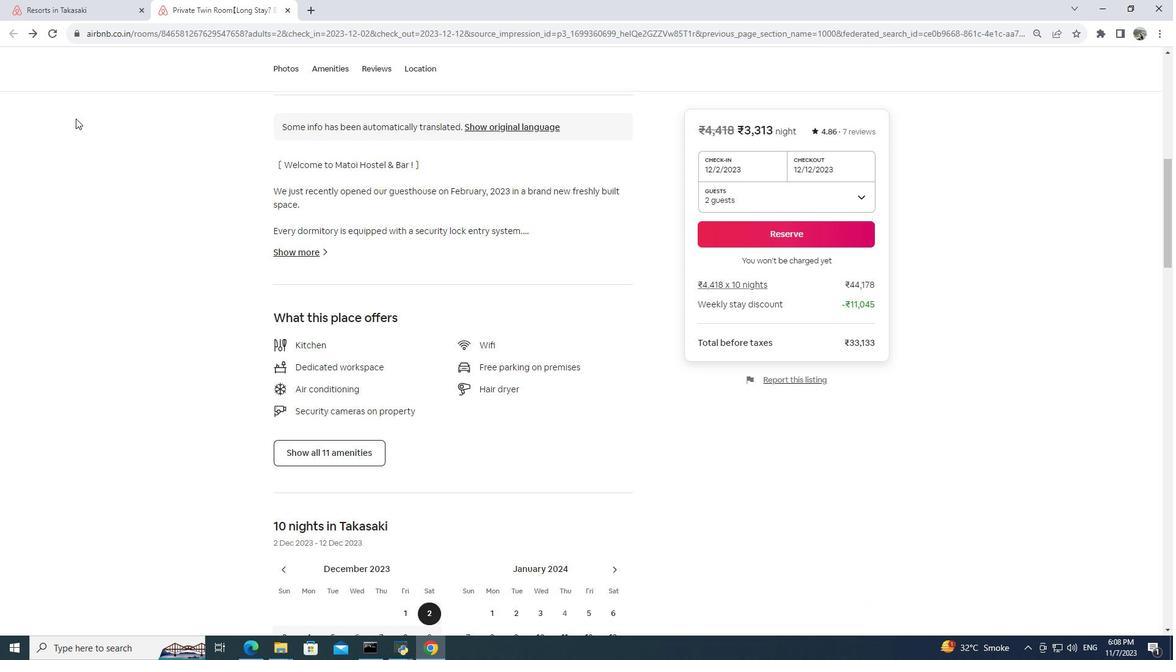 
Action: Mouse scrolled (75, 117) with delta (0, 0)
Screenshot: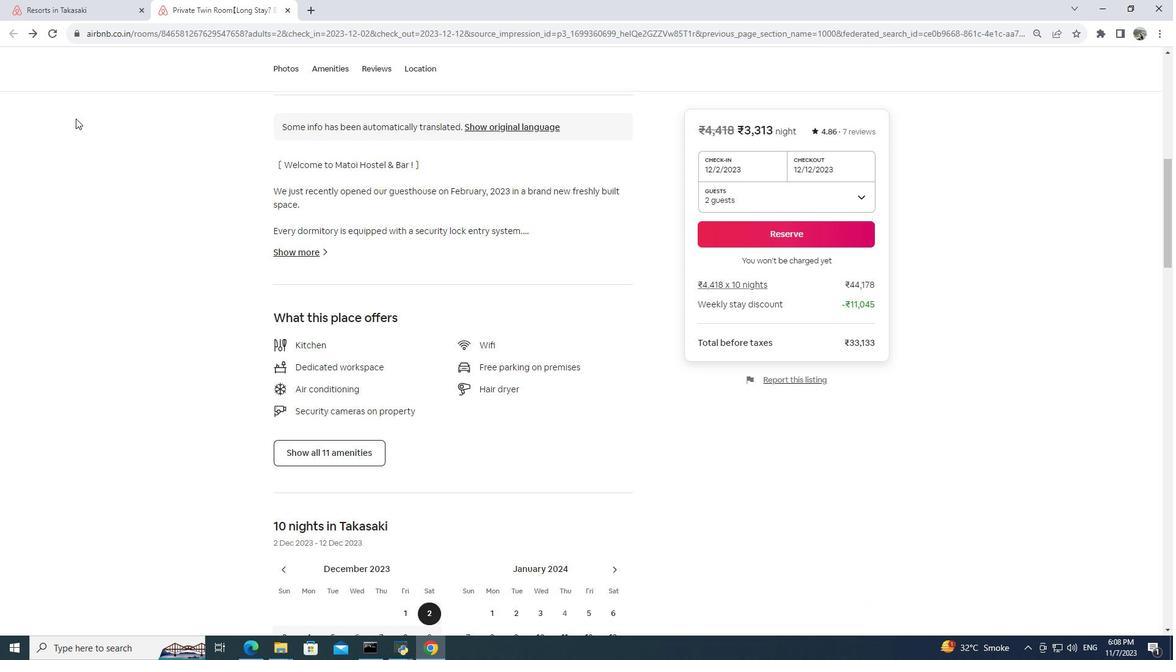 
Action: Mouse moved to (75, 118)
Screenshot: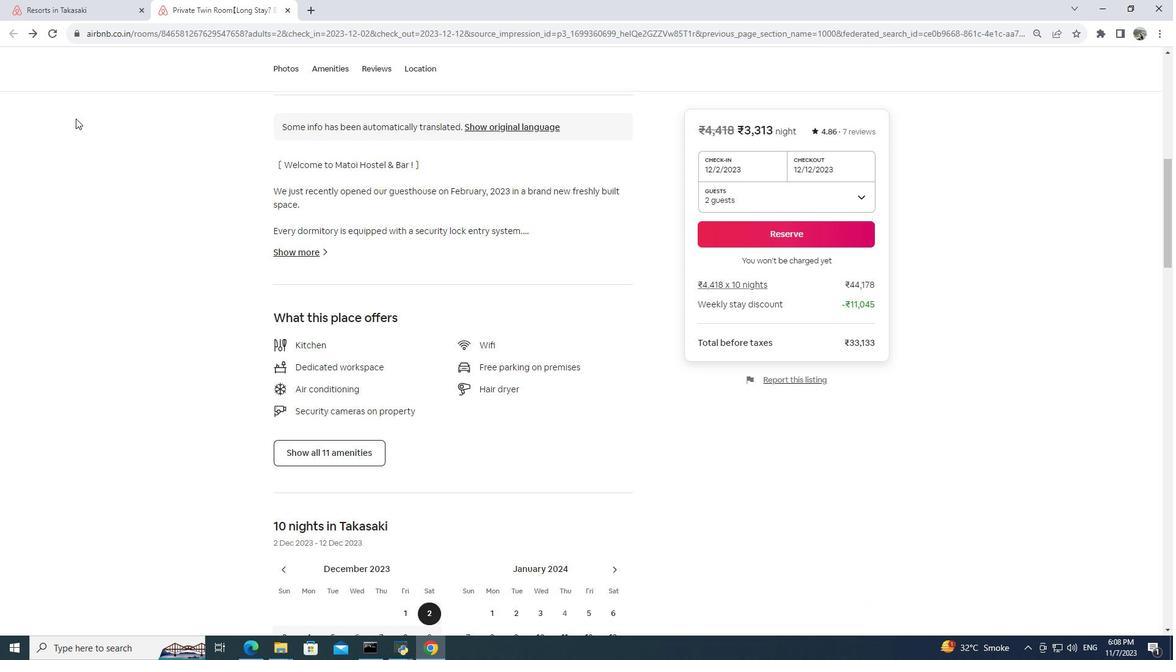 
Action: Mouse scrolled (75, 117) with delta (0, 0)
Screenshot: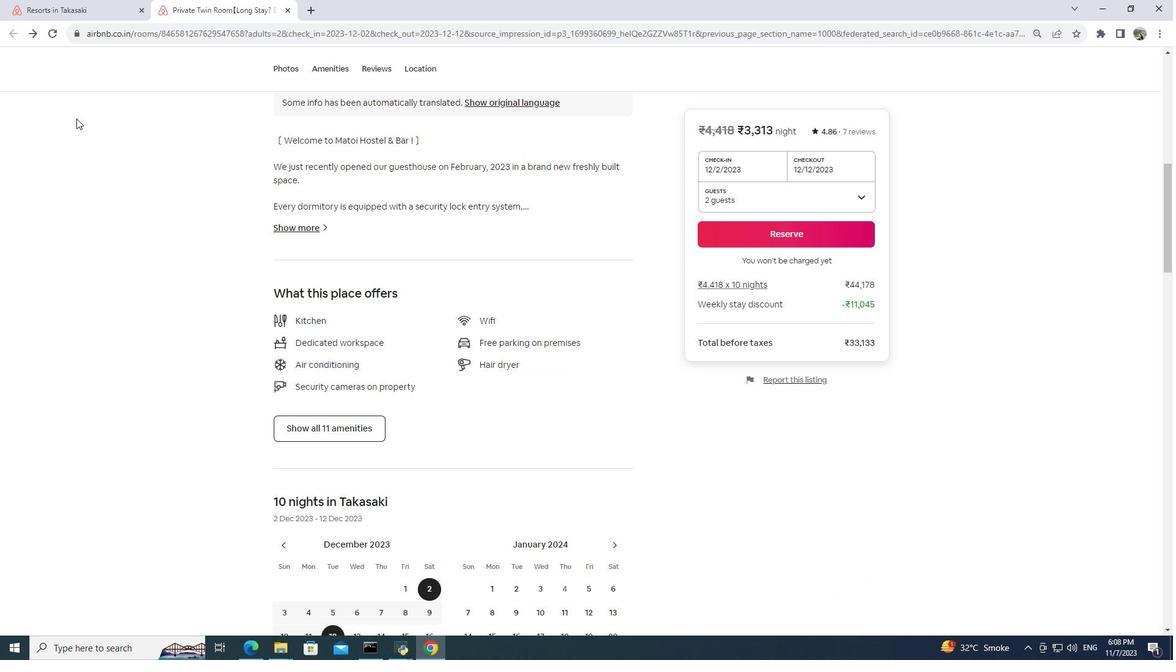 
Action: Mouse moved to (77, 119)
Screenshot: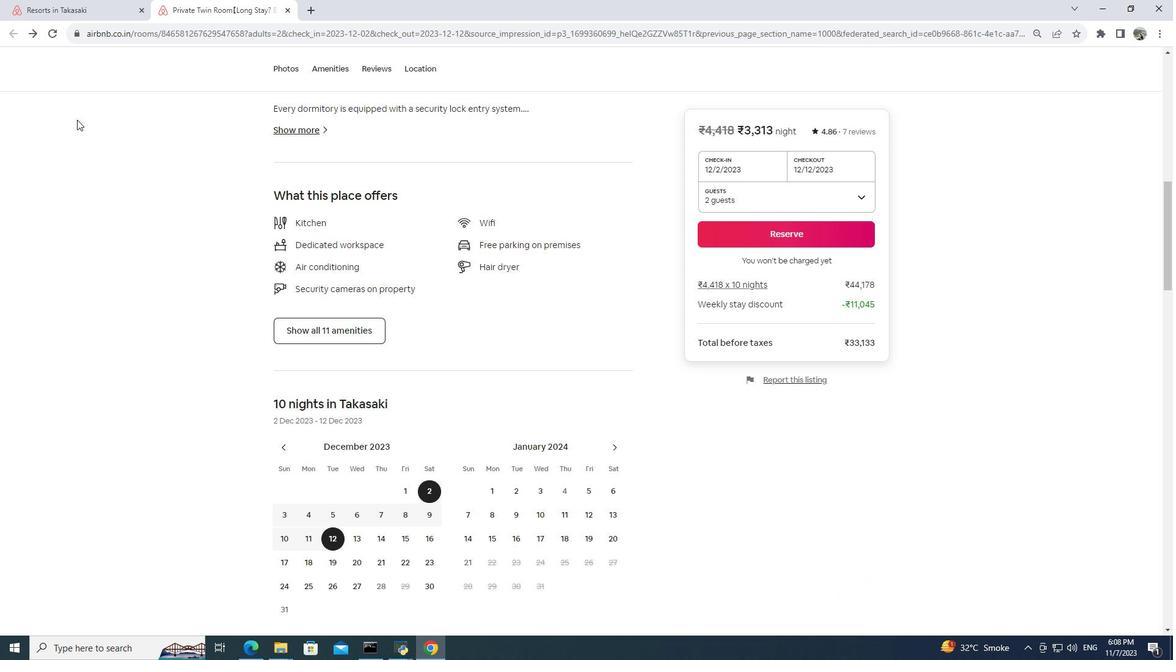 
Action: Mouse scrolled (77, 119) with delta (0, 0)
Screenshot: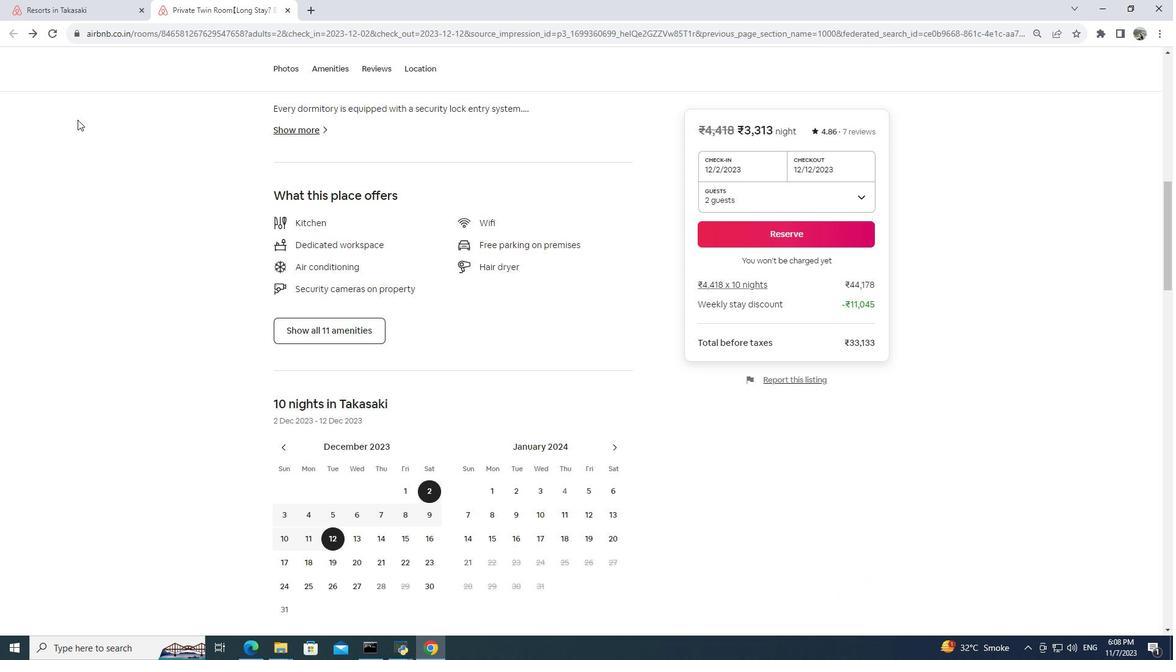 
Action: Mouse moved to (77, 119)
Screenshot: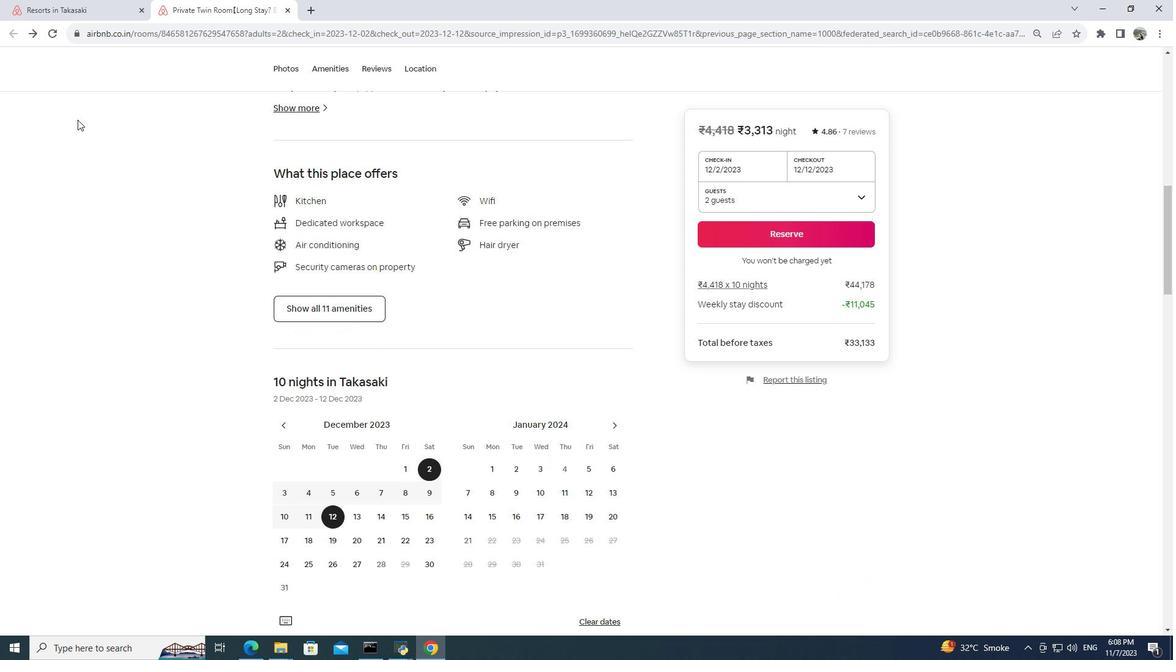 
Action: Mouse scrolled (77, 119) with delta (0, 0)
Screenshot: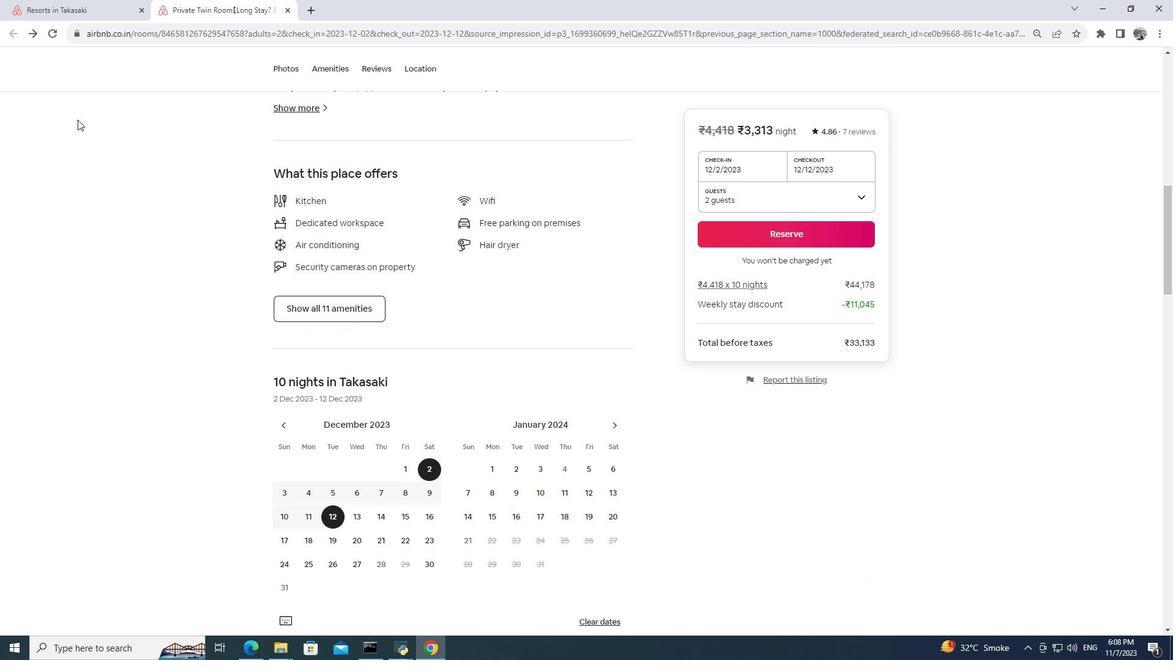 
Action: Mouse moved to (306, 200)
Screenshot: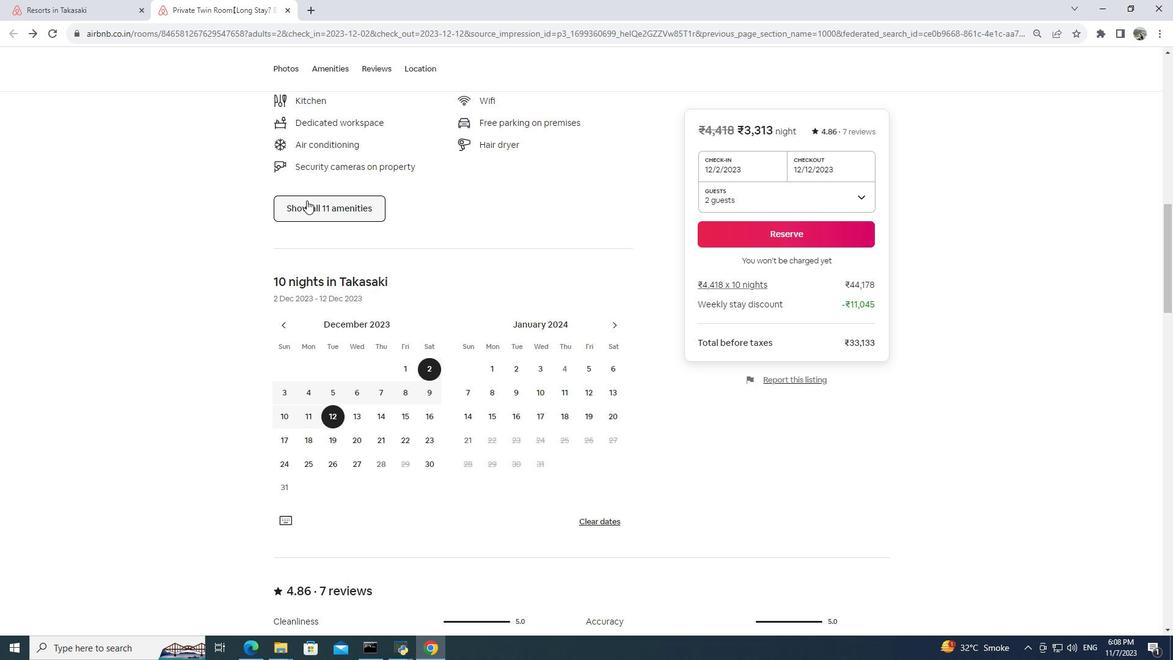 
Action: Mouse pressed left at (306, 200)
Screenshot: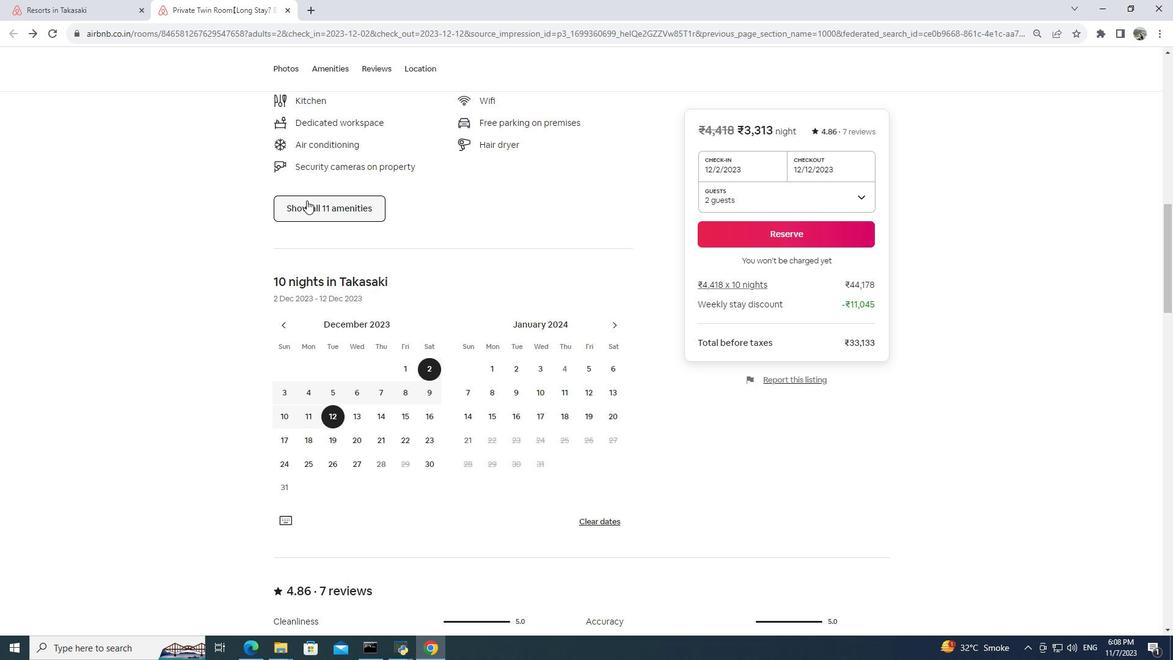 
Action: Mouse moved to (423, 193)
Screenshot: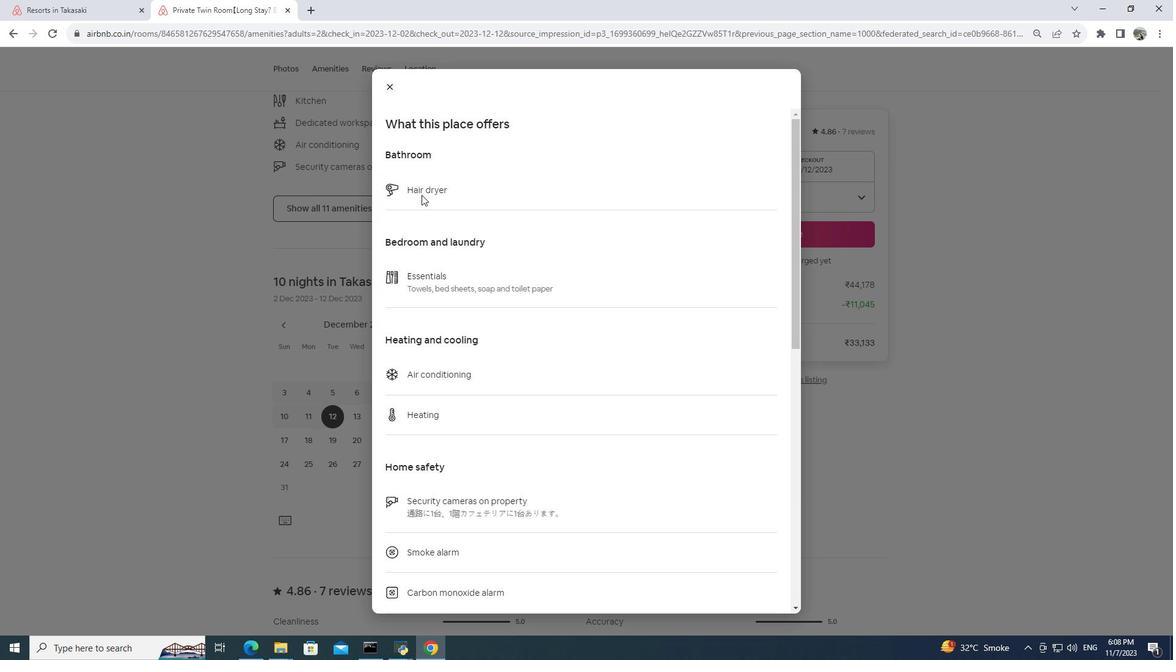 
Action: Mouse scrolled (423, 193) with delta (0, 0)
Screenshot: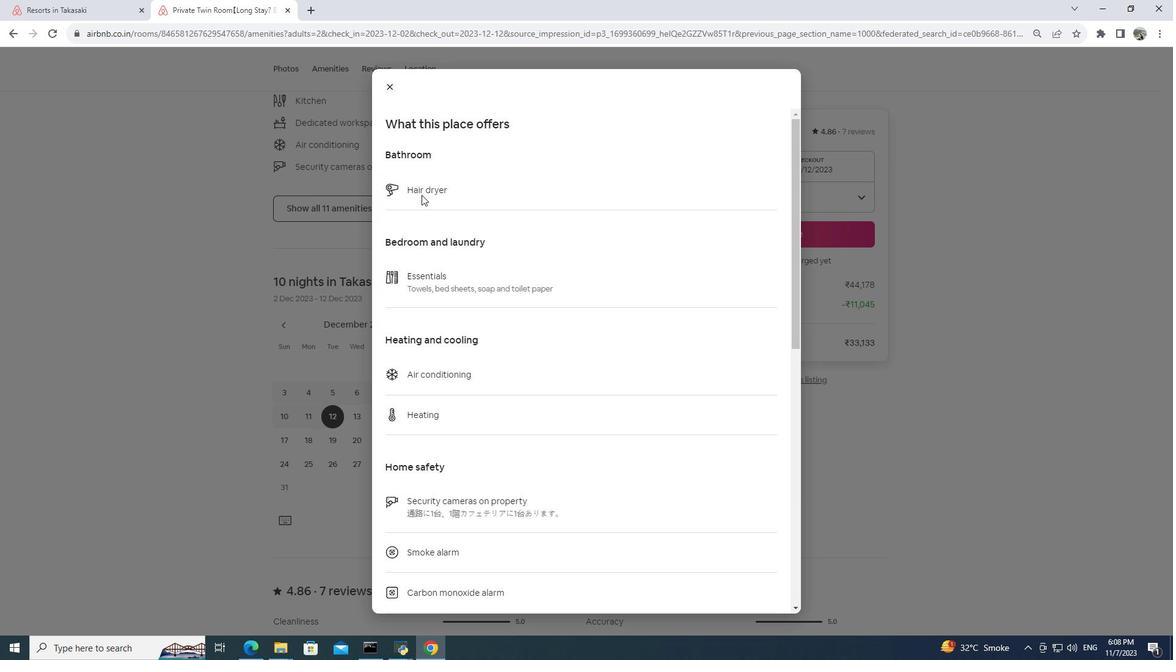
Action: Mouse moved to (421, 194)
Screenshot: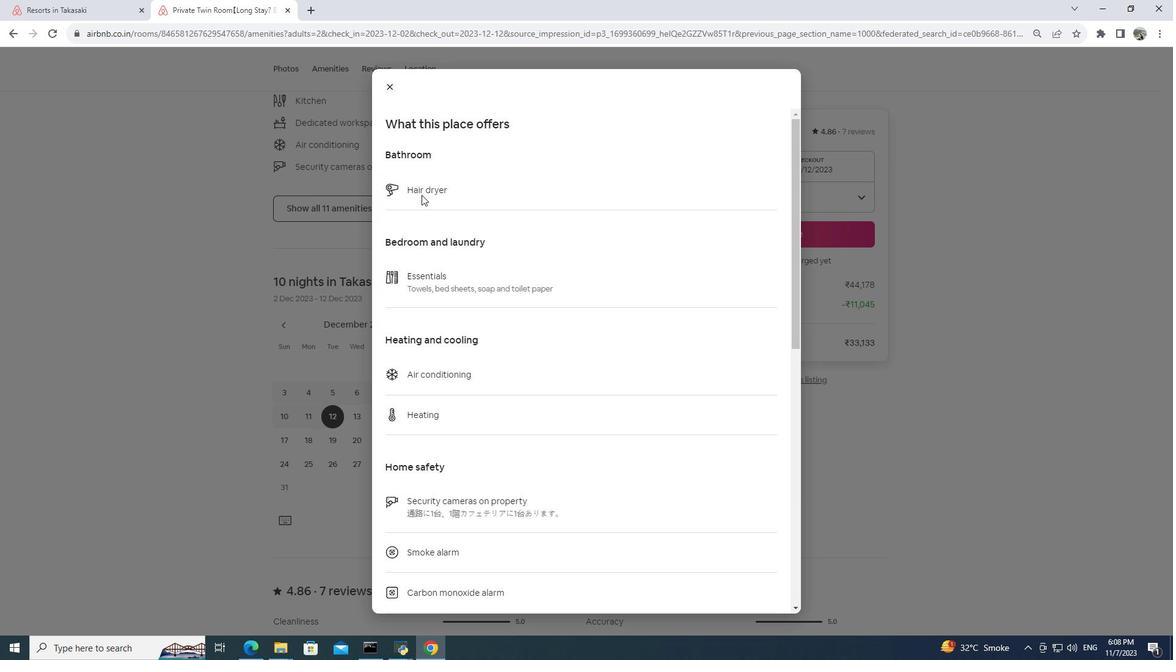 
Action: Mouse scrolled (421, 194) with delta (0, 0)
Screenshot: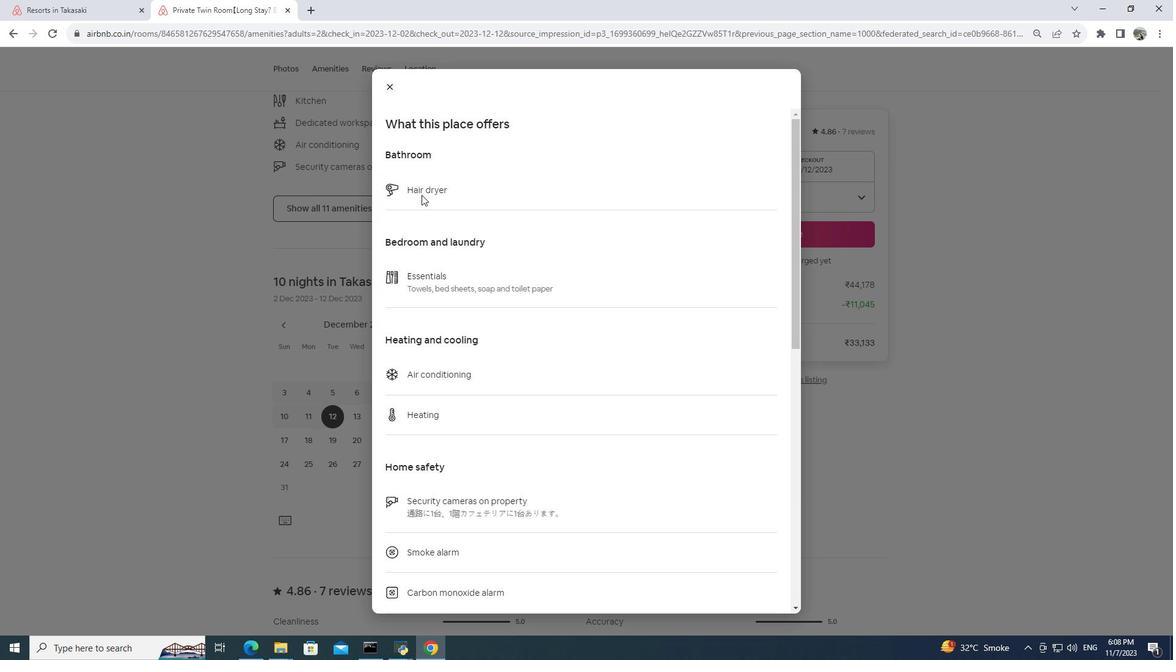 
Action: Mouse moved to (421, 194)
Screenshot: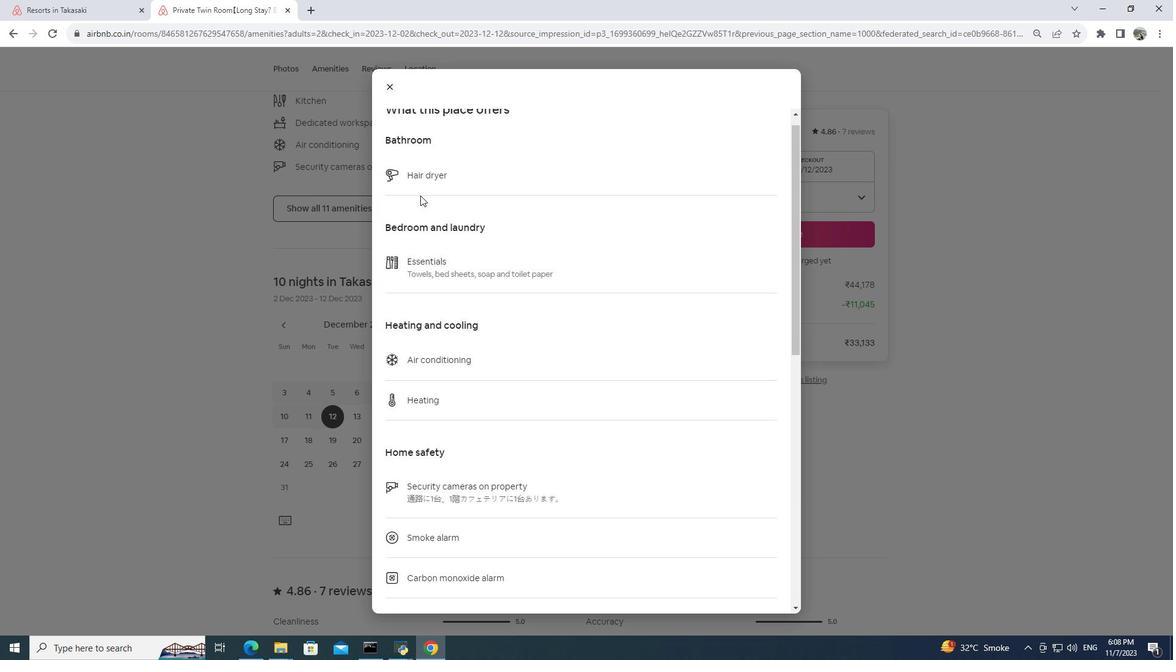 
Action: Mouse scrolled (421, 194) with delta (0, 0)
Screenshot: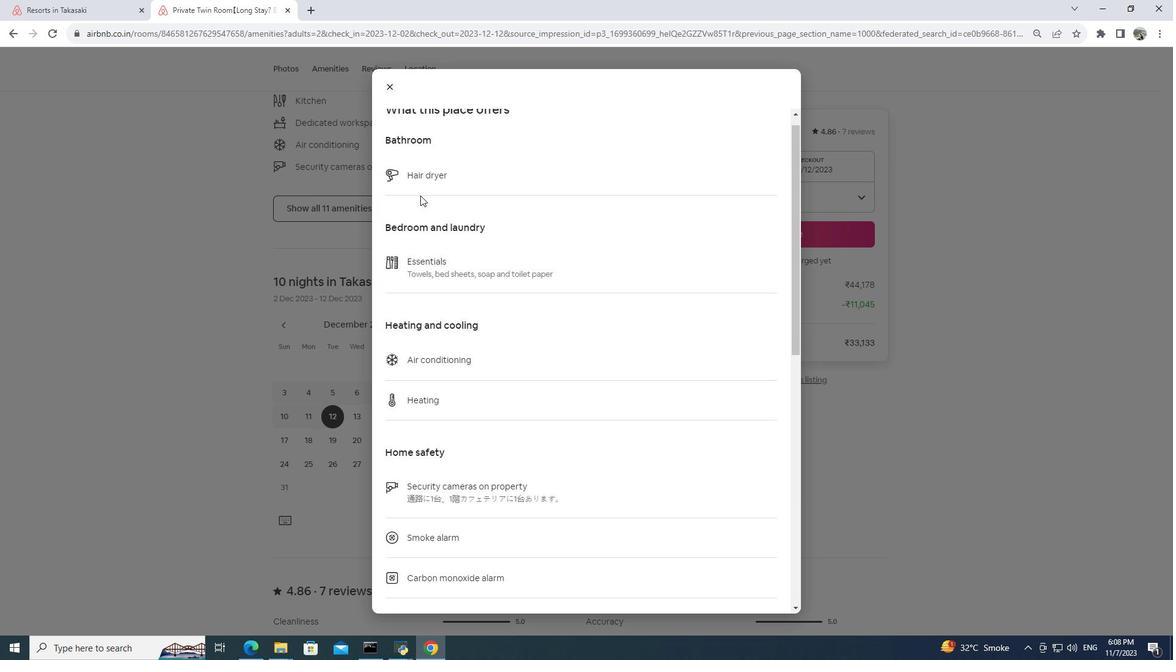 
Action: Mouse moved to (417, 193)
Screenshot: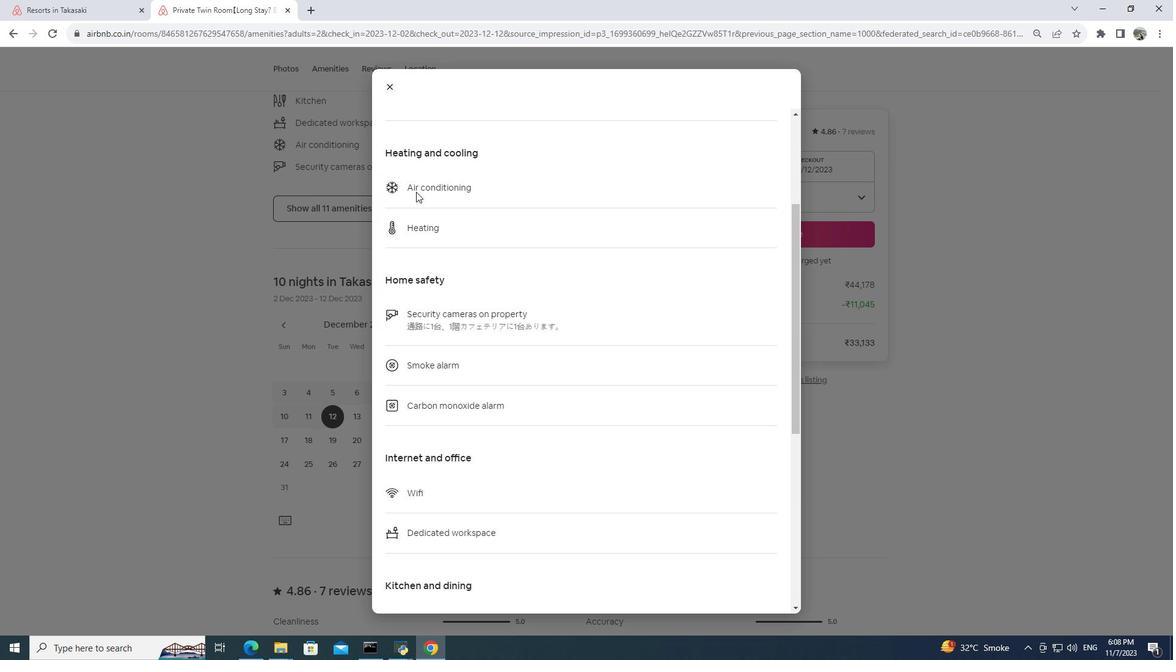 
Action: Mouse scrolled (417, 193) with delta (0, 0)
Screenshot: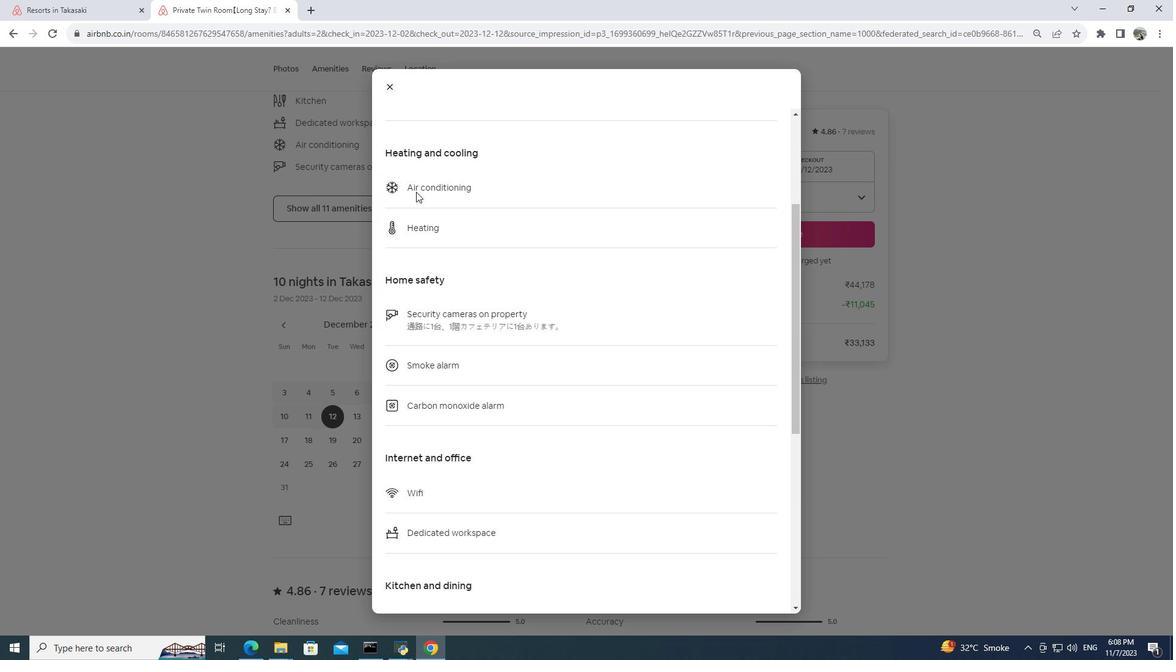 
Action: Mouse scrolled (417, 193) with delta (0, 0)
Screenshot: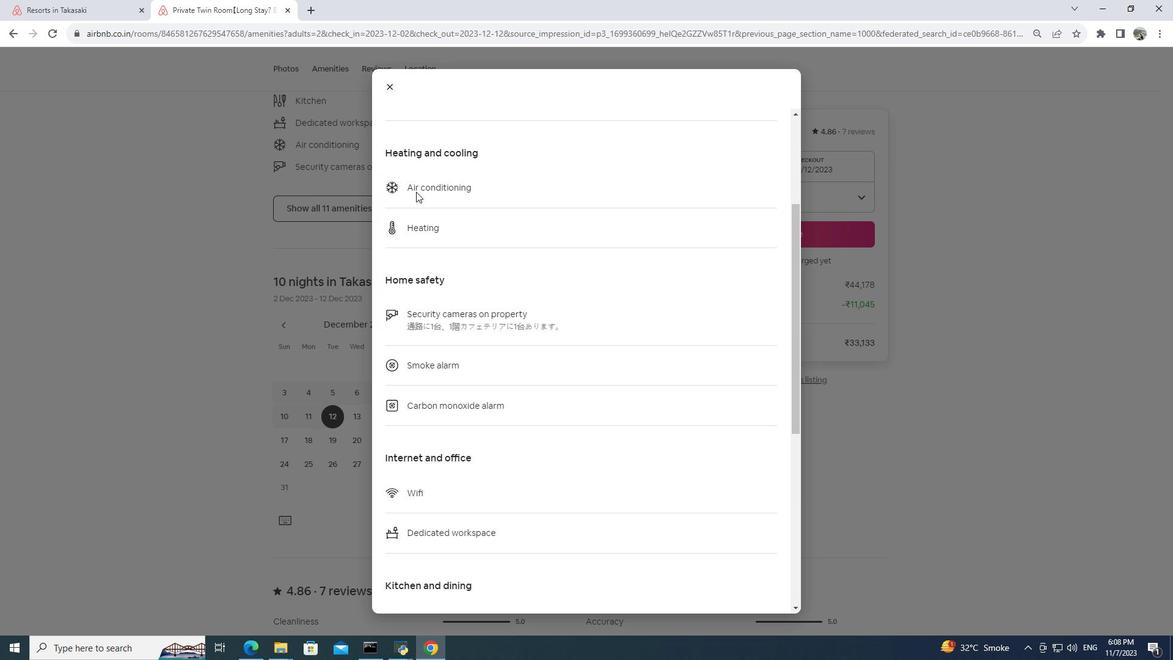 
Action: Mouse moved to (416, 193)
Screenshot: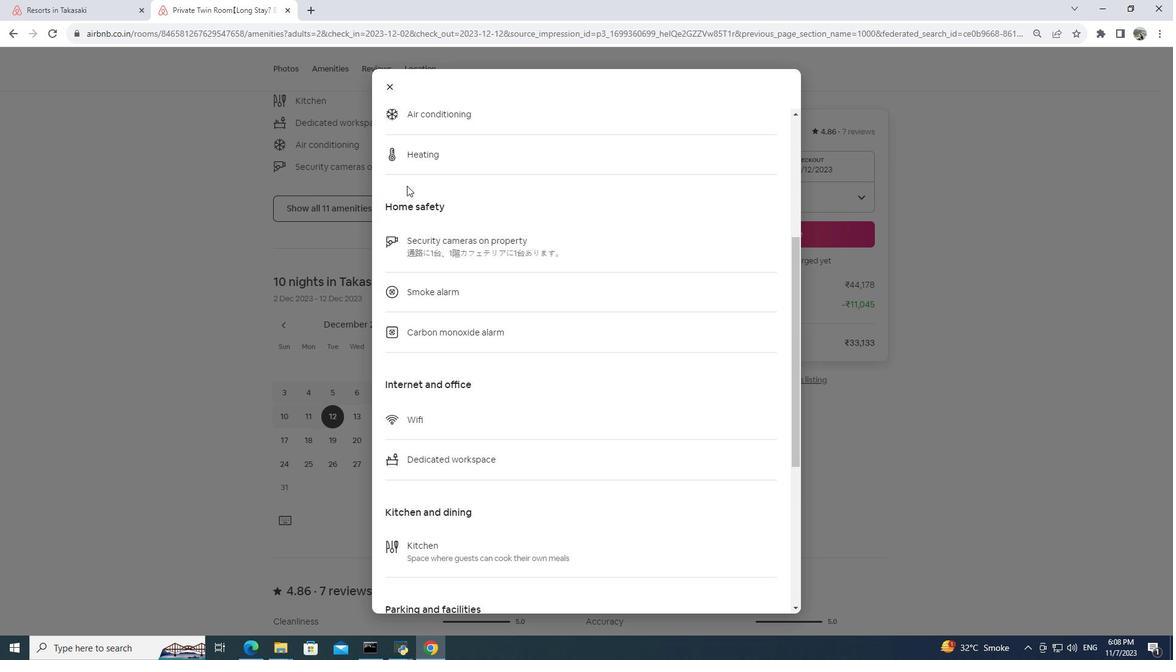 
Action: Mouse scrolled (416, 192) with delta (0, 0)
Screenshot: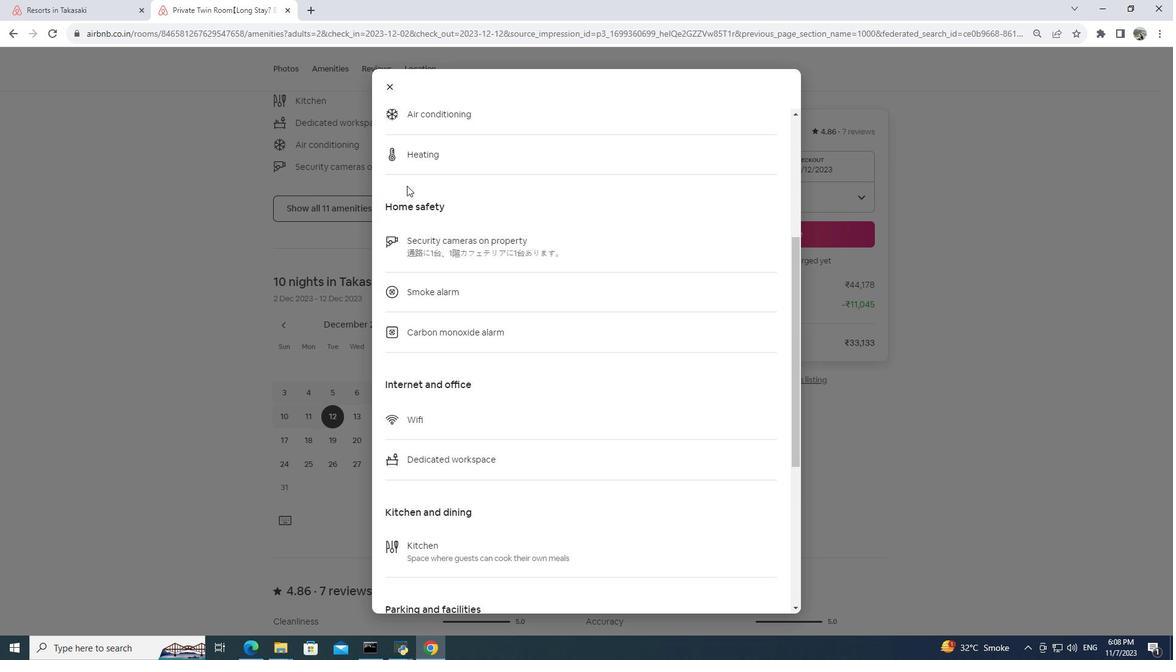 
Action: Mouse moved to (407, 183)
Screenshot: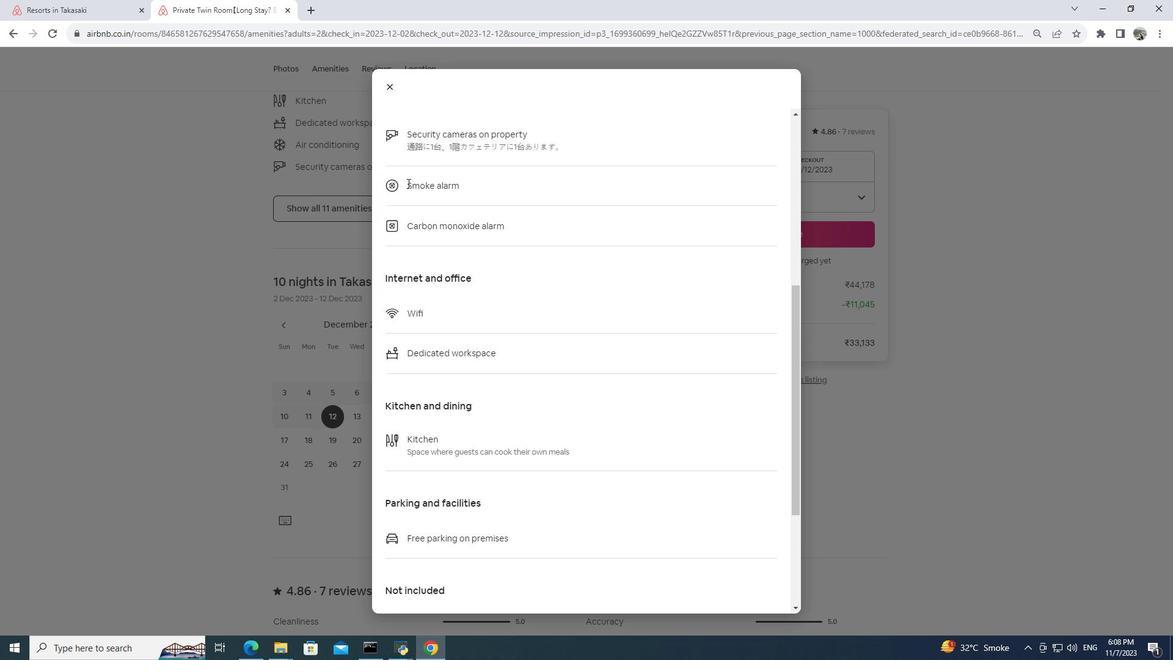 
Action: Mouse scrolled (407, 182) with delta (0, 0)
Screenshot: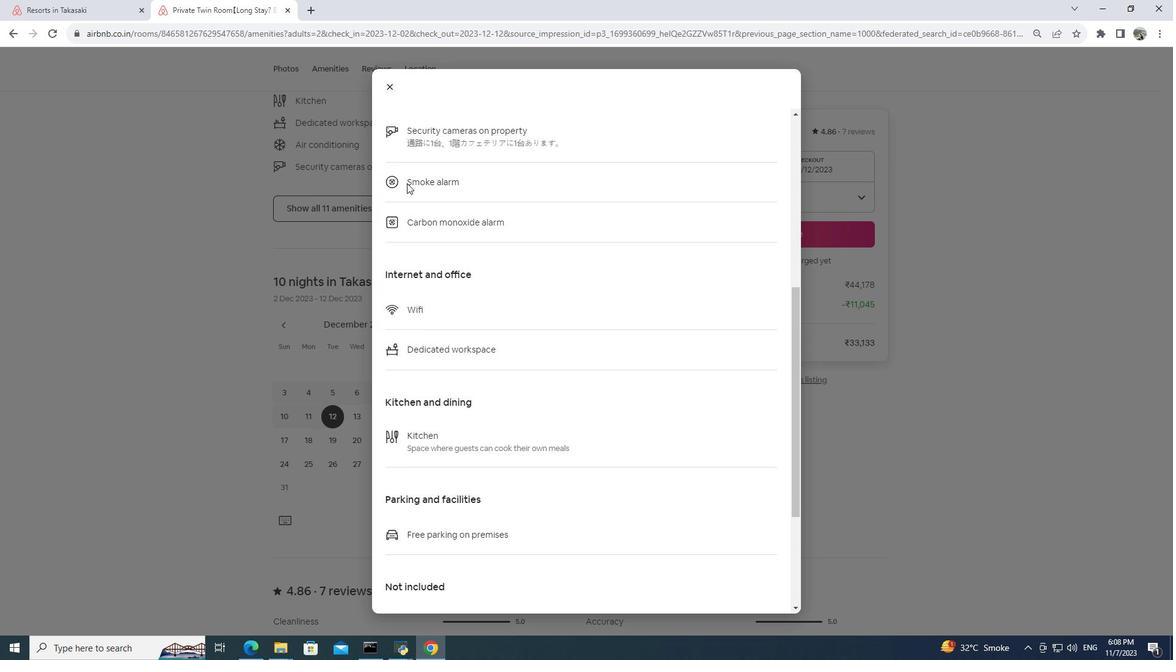 
Action: Mouse moved to (407, 183)
Screenshot: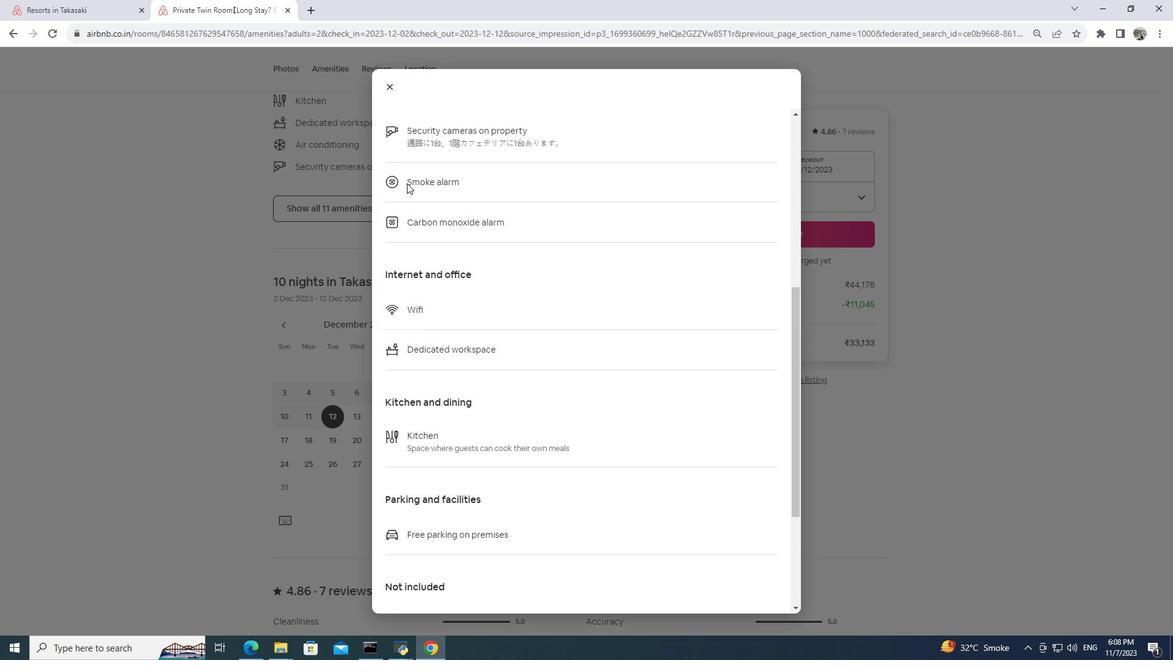 
Action: Mouse scrolled (407, 182) with delta (0, 0)
Screenshot: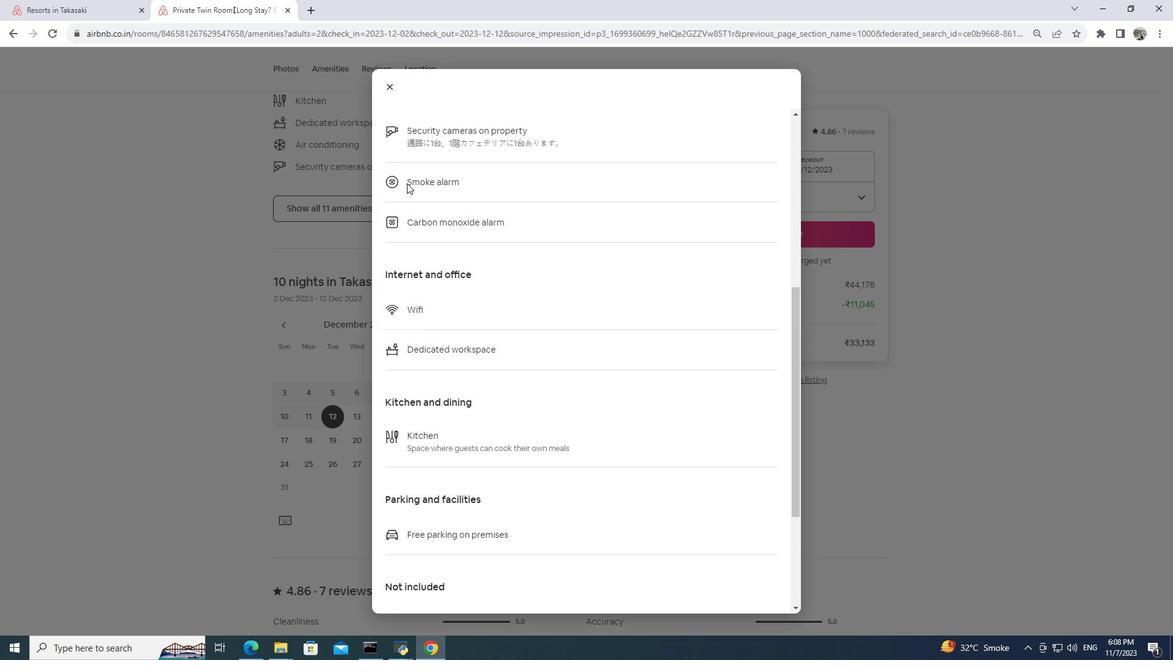 
Action: Mouse moved to (406, 183)
Screenshot: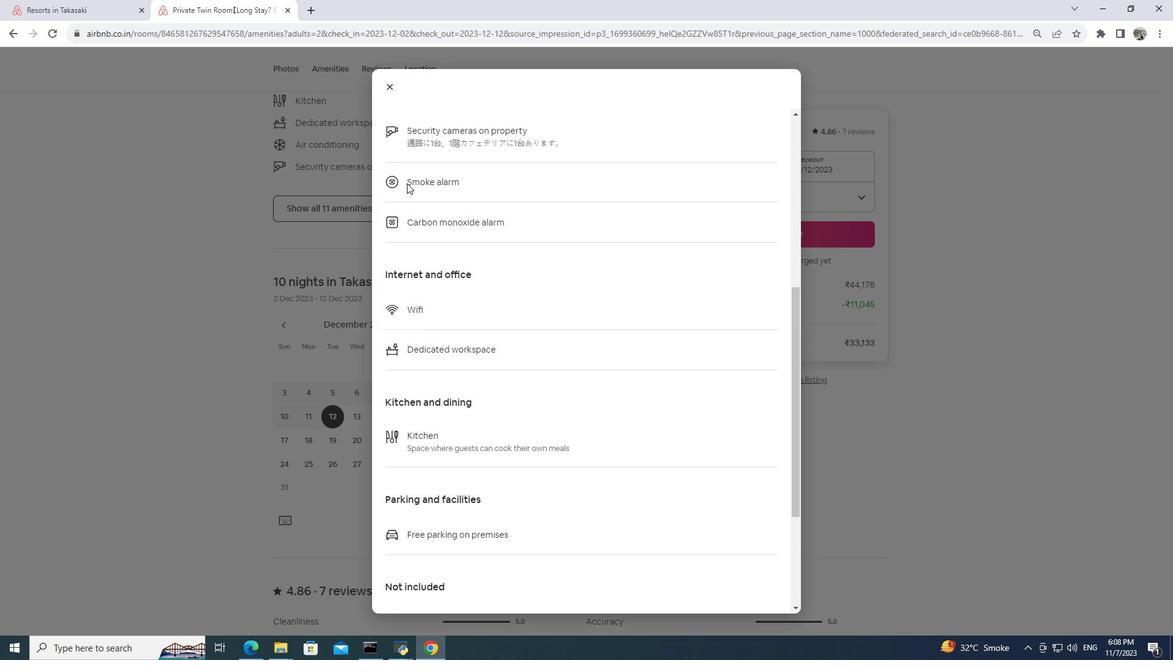 
Action: Mouse scrolled (406, 182) with delta (0, 0)
Screenshot: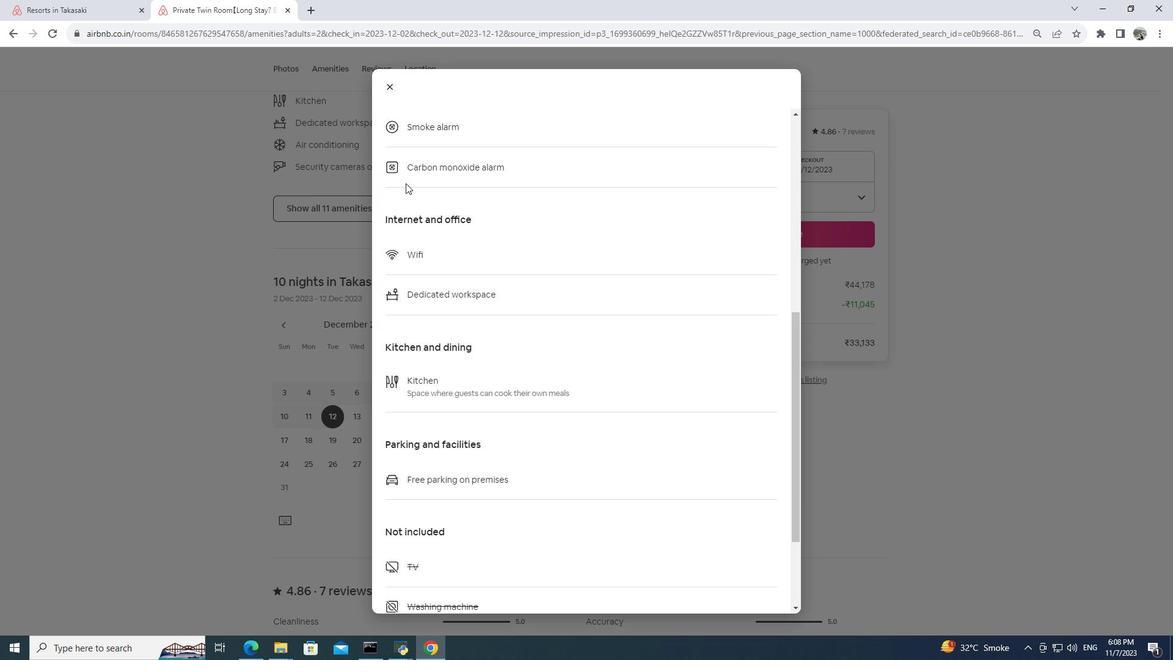 
Action: Mouse moved to (405, 183)
Screenshot: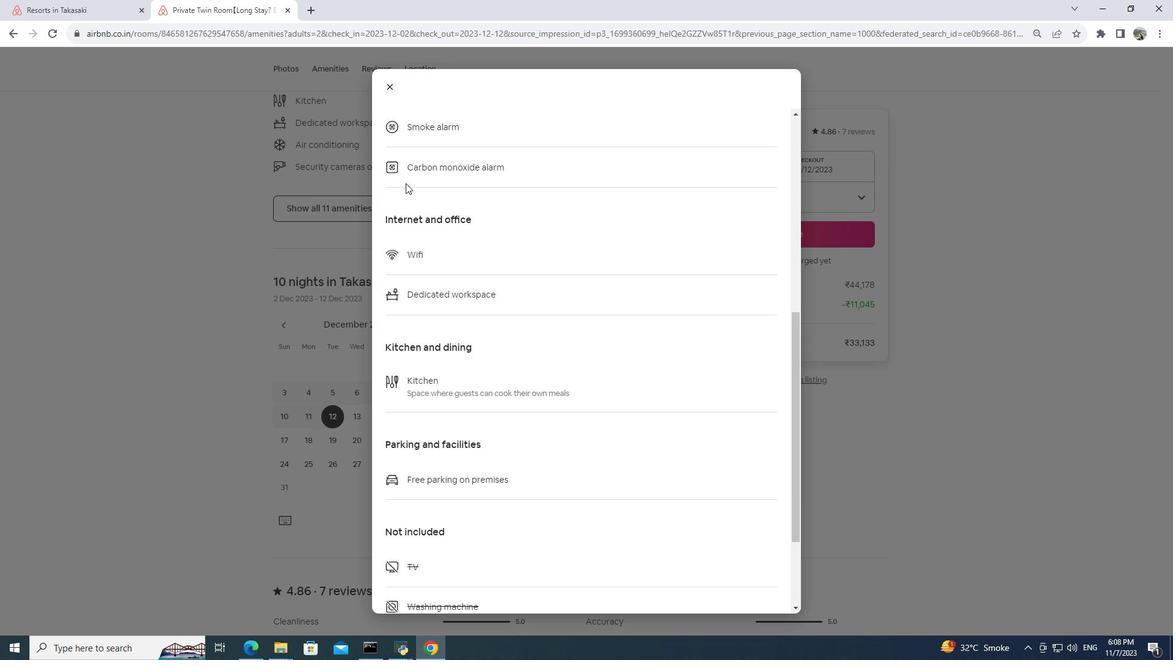 
Action: Mouse scrolled (405, 182) with delta (0, 0)
Screenshot: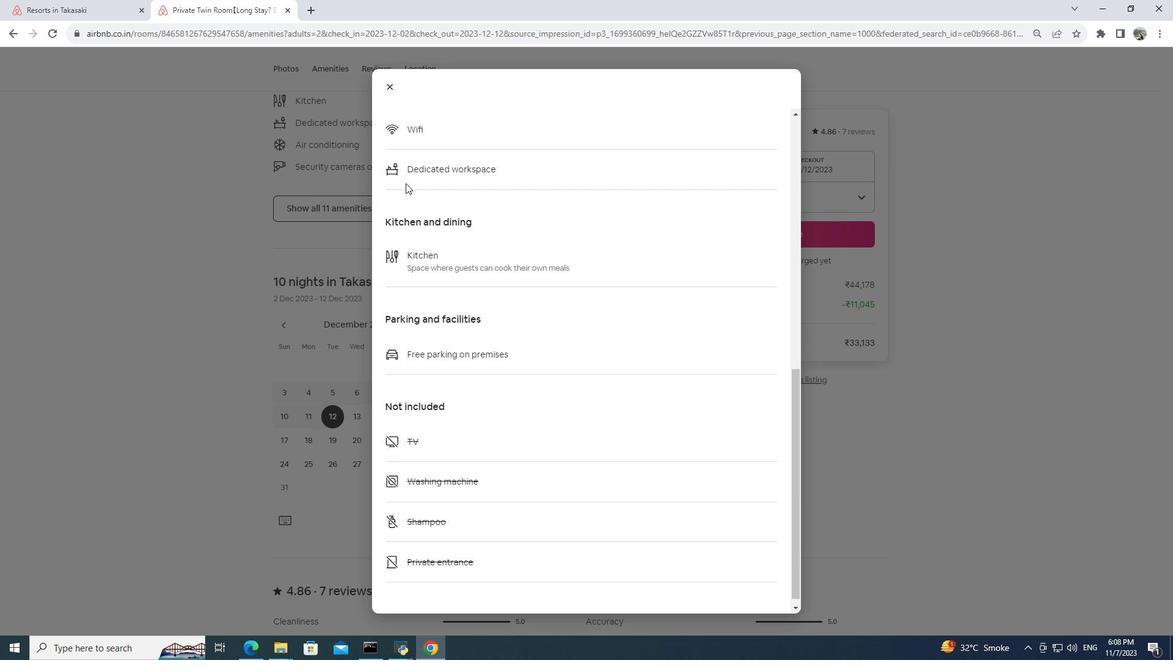 
Action: Mouse scrolled (405, 182) with delta (0, 0)
Screenshot: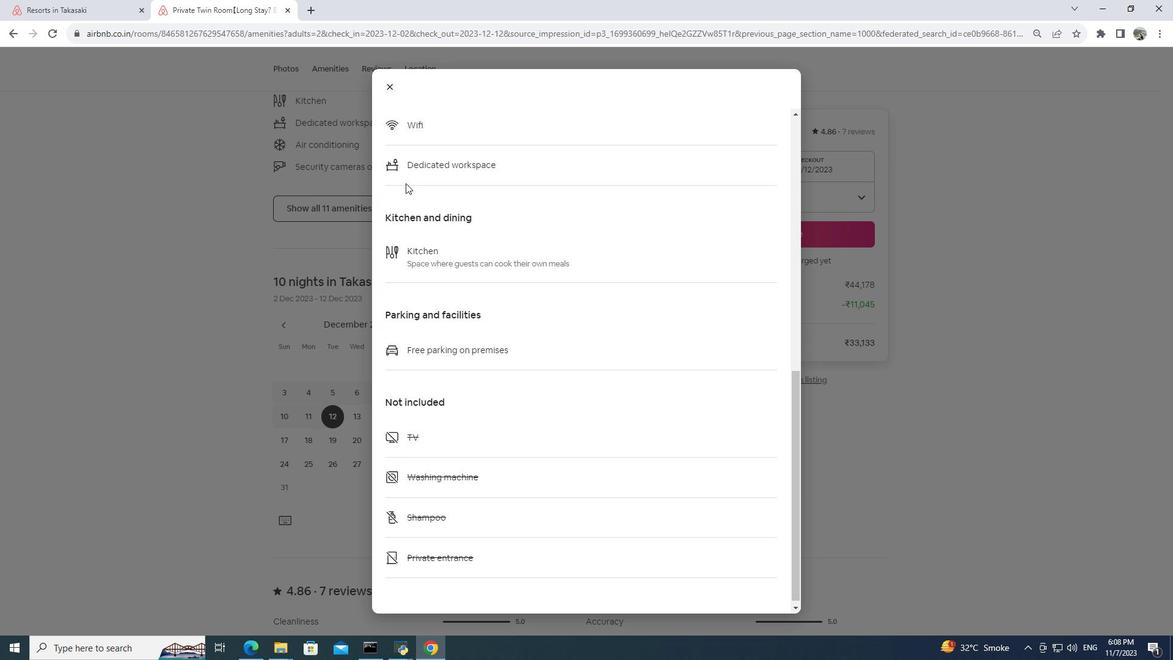 
Action: Mouse scrolled (405, 182) with delta (0, 0)
Screenshot: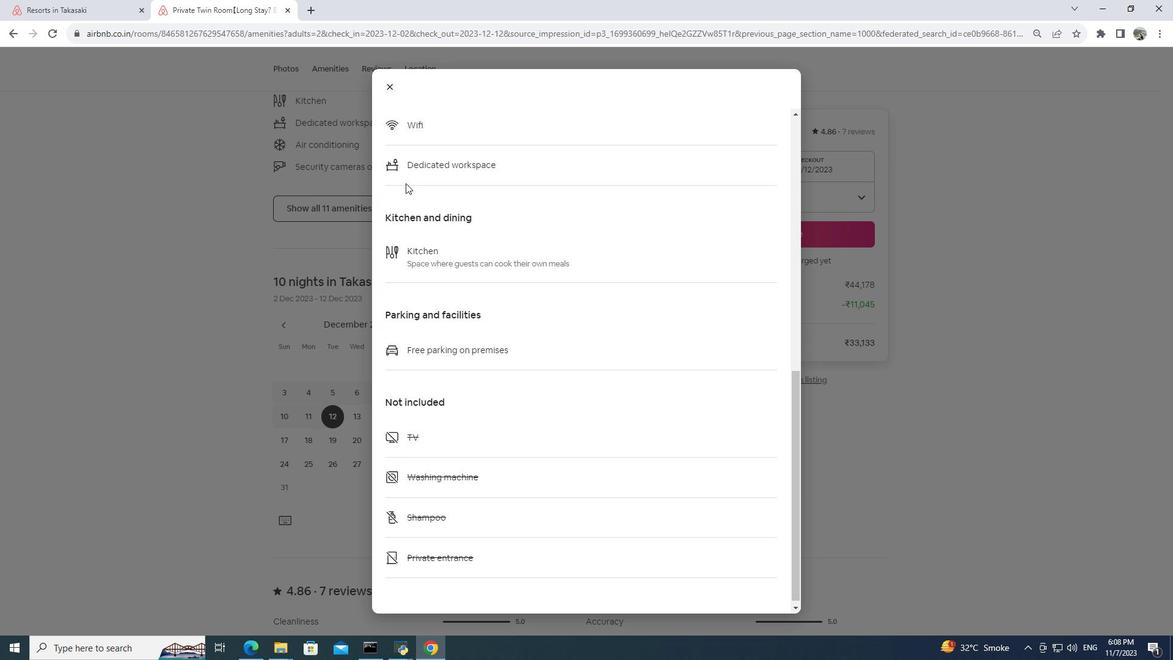 
Action: Mouse moved to (405, 183)
Screenshot: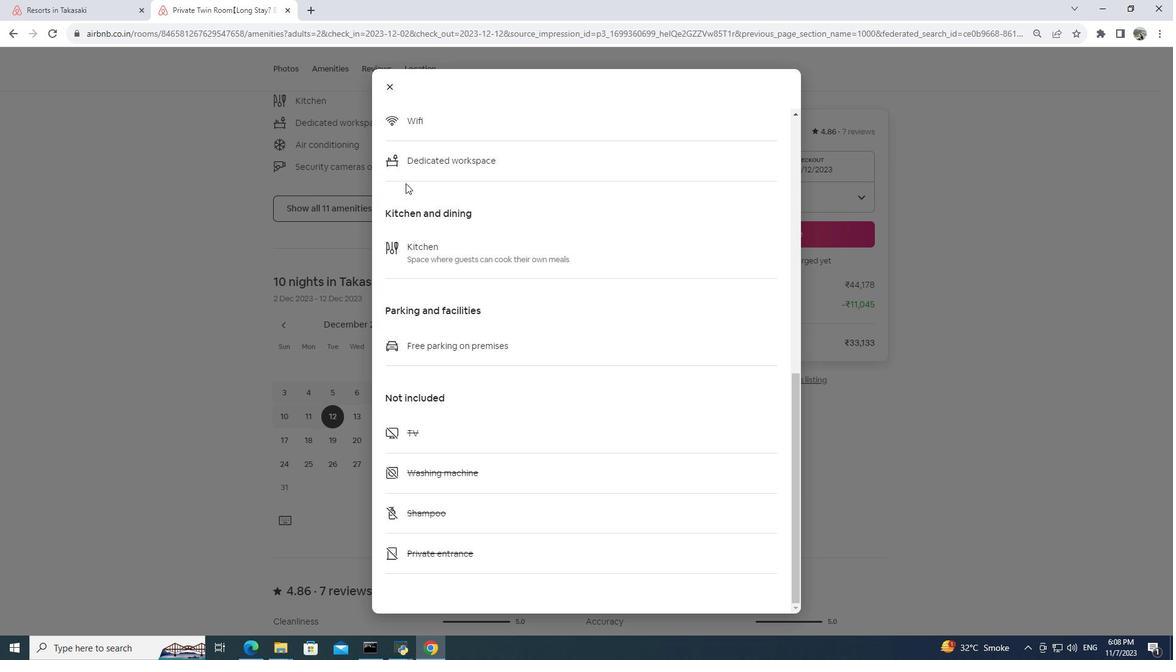 
Action: Mouse scrolled (405, 182) with delta (0, 0)
Screenshot: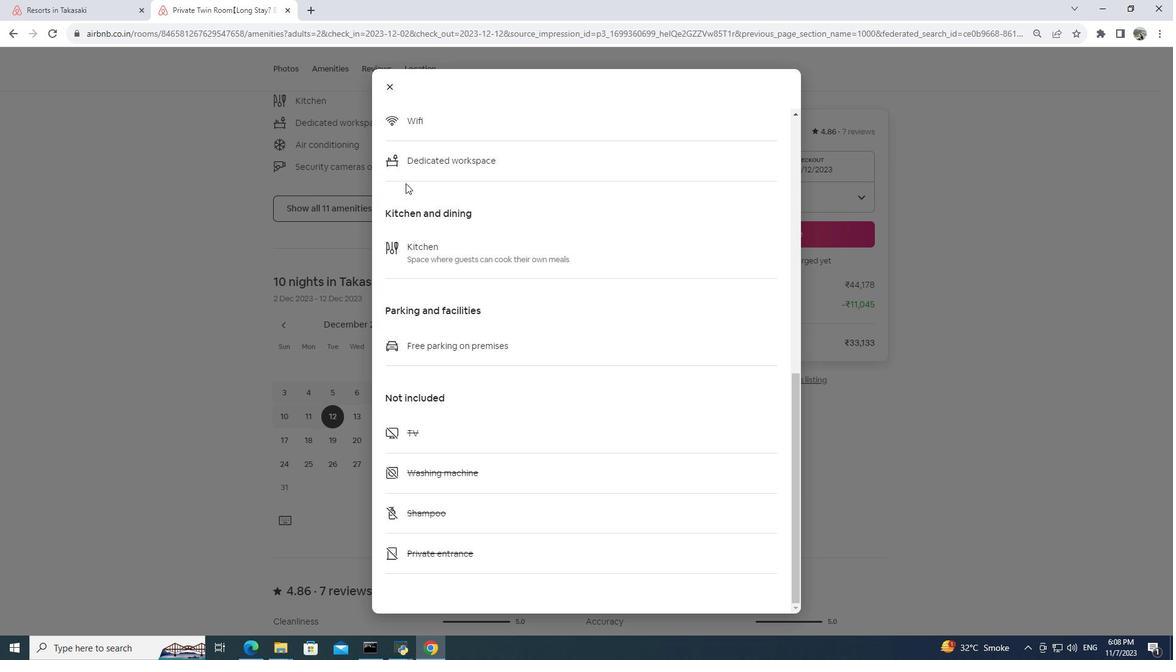 
Action: Mouse moved to (405, 183)
Screenshot: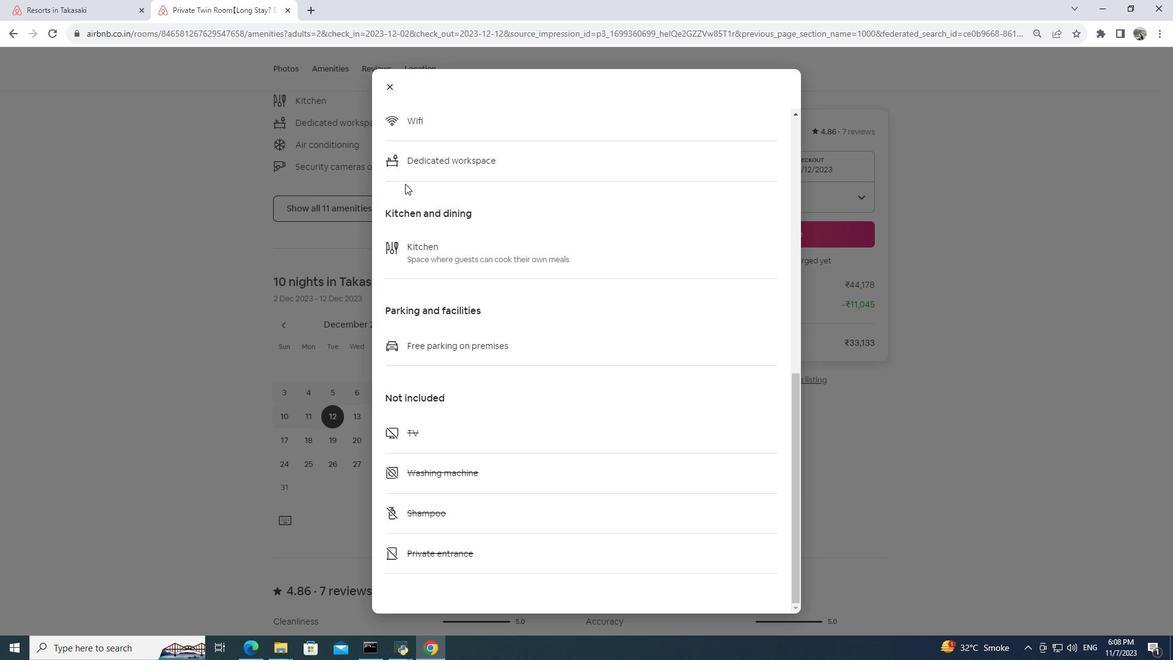 
Action: Mouse scrolled (405, 182) with delta (0, 0)
Screenshot: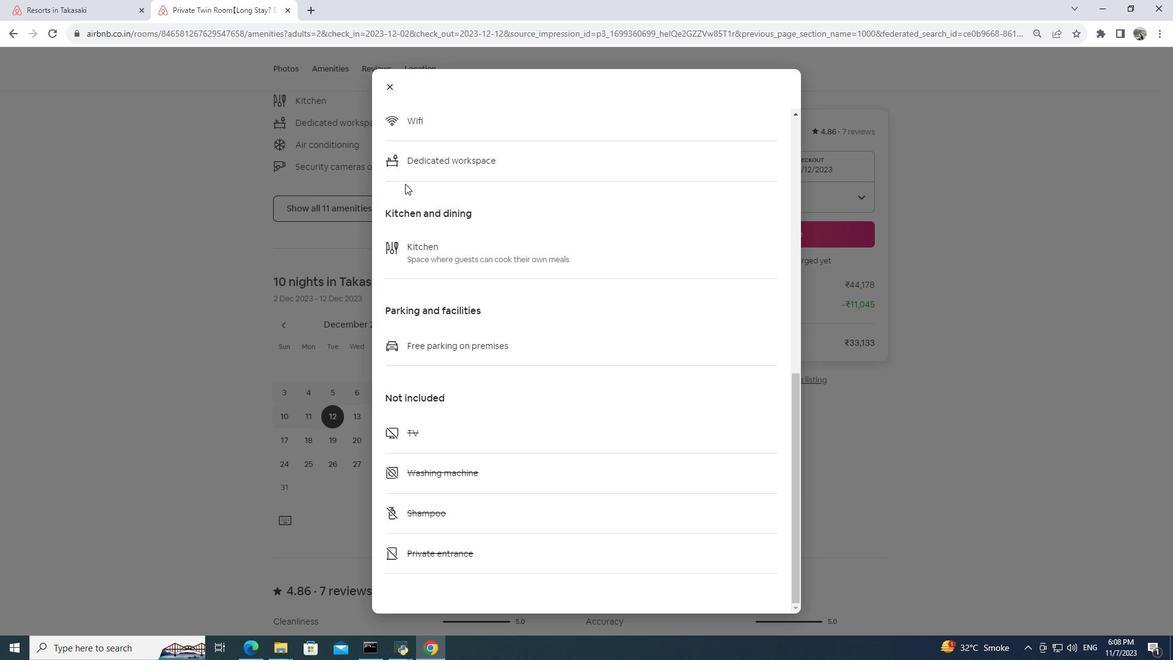 
Action: Mouse moved to (405, 183)
Screenshot: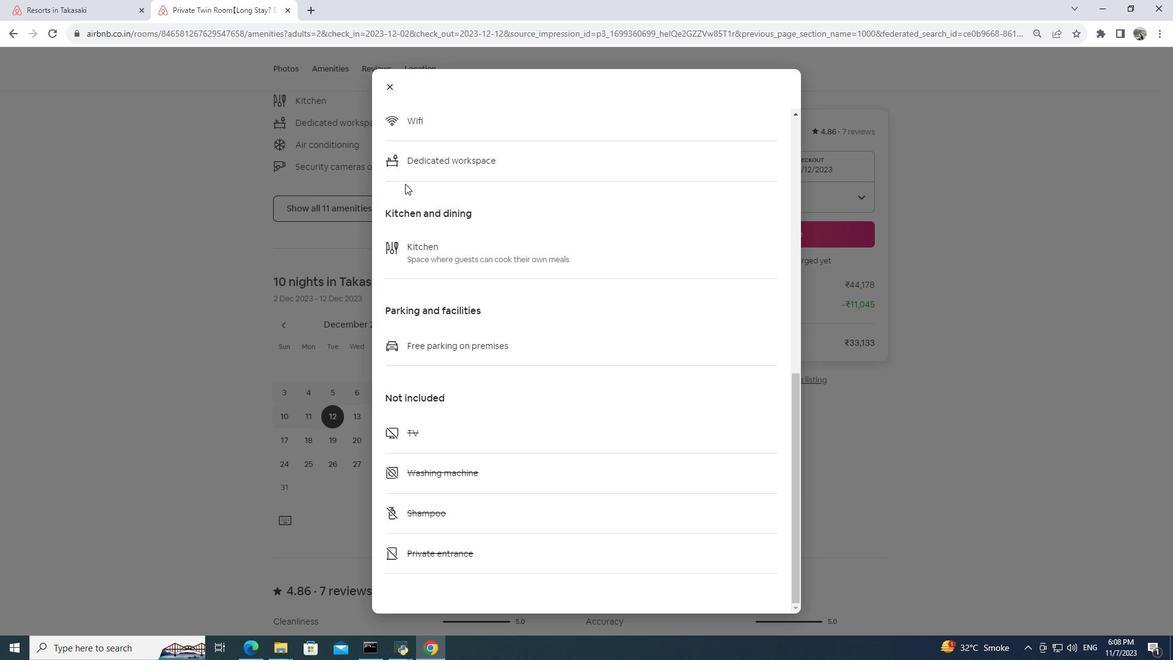 
Action: Mouse scrolled (405, 183) with delta (0, 0)
Screenshot: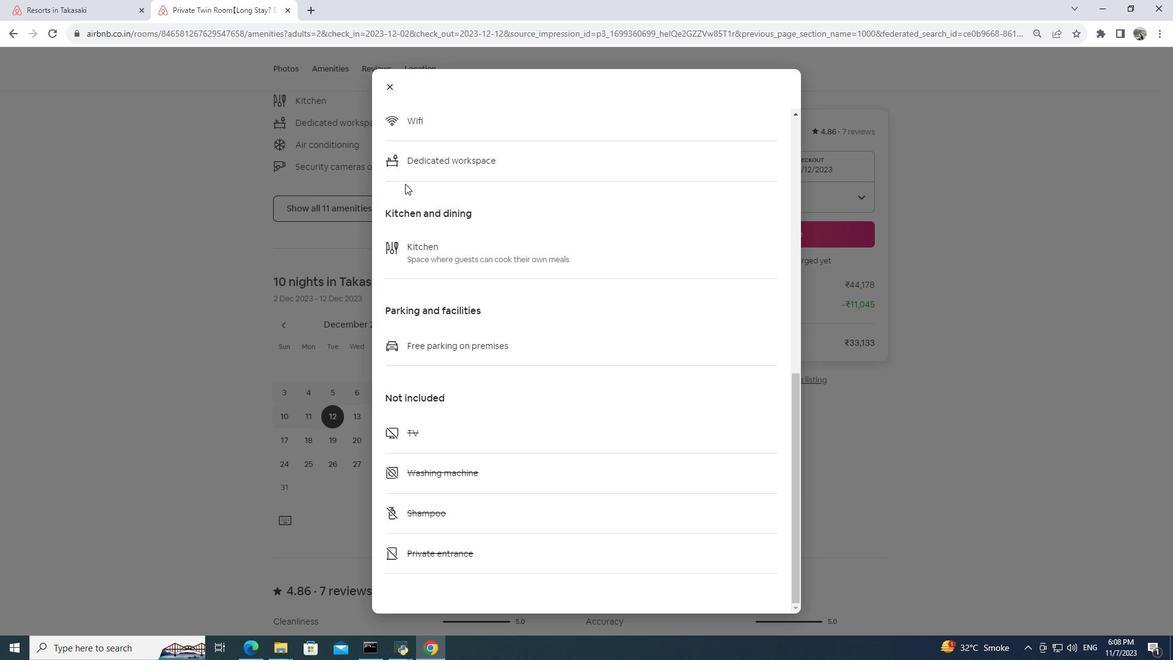 
Action: Mouse moved to (405, 183)
Screenshot: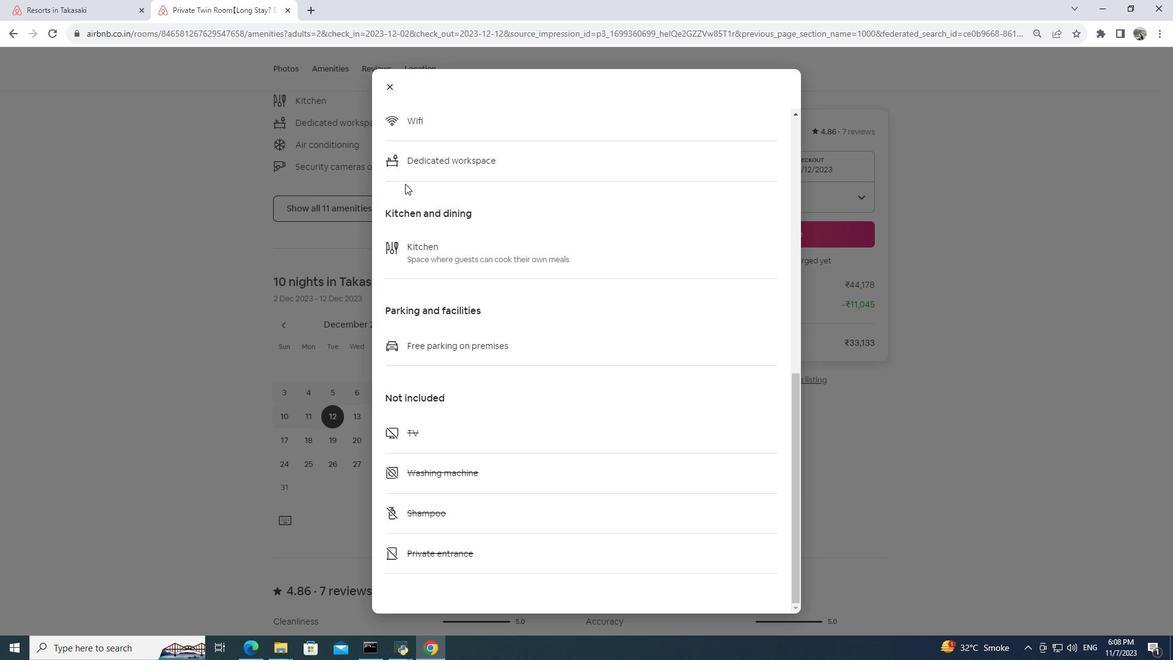 
Action: Mouse scrolled (405, 183) with delta (0, 0)
Screenshot: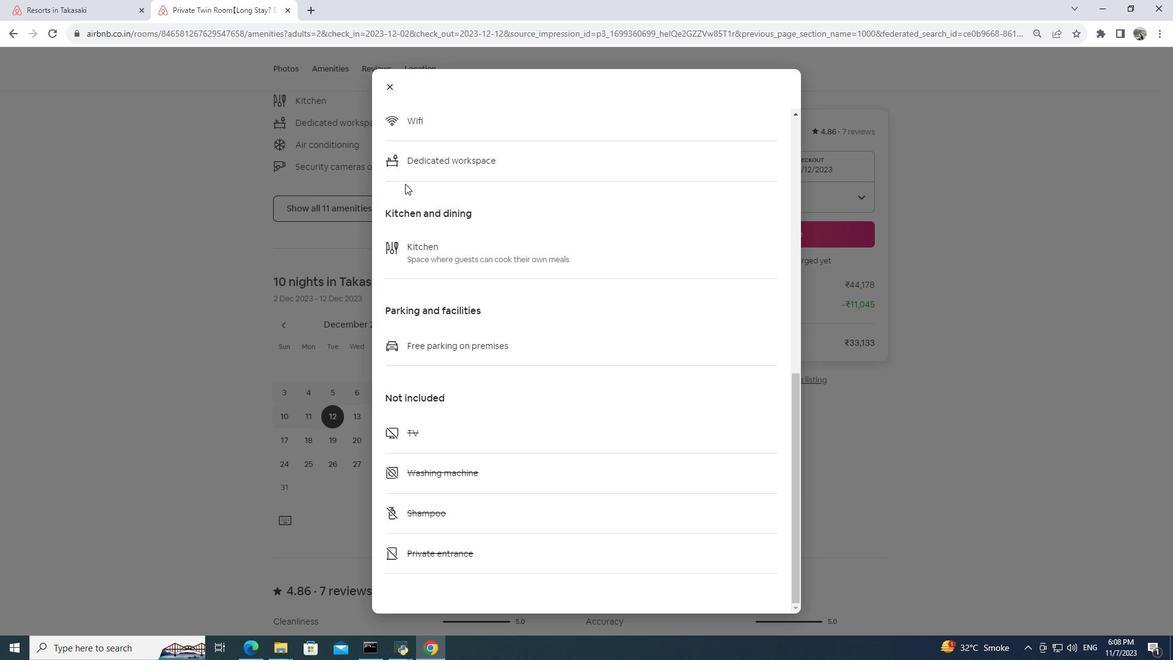 
Action: Mouse moved to (394, 91)
Screenshot: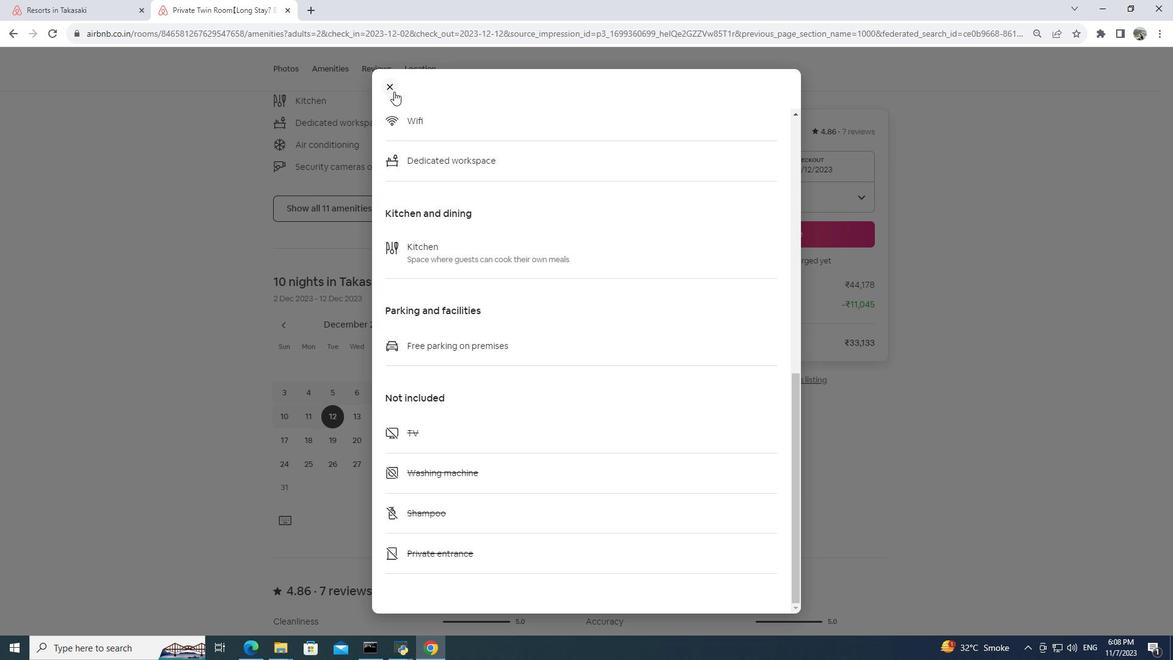 
Action: Mouse pressed left at (394, 91)
Screenshot: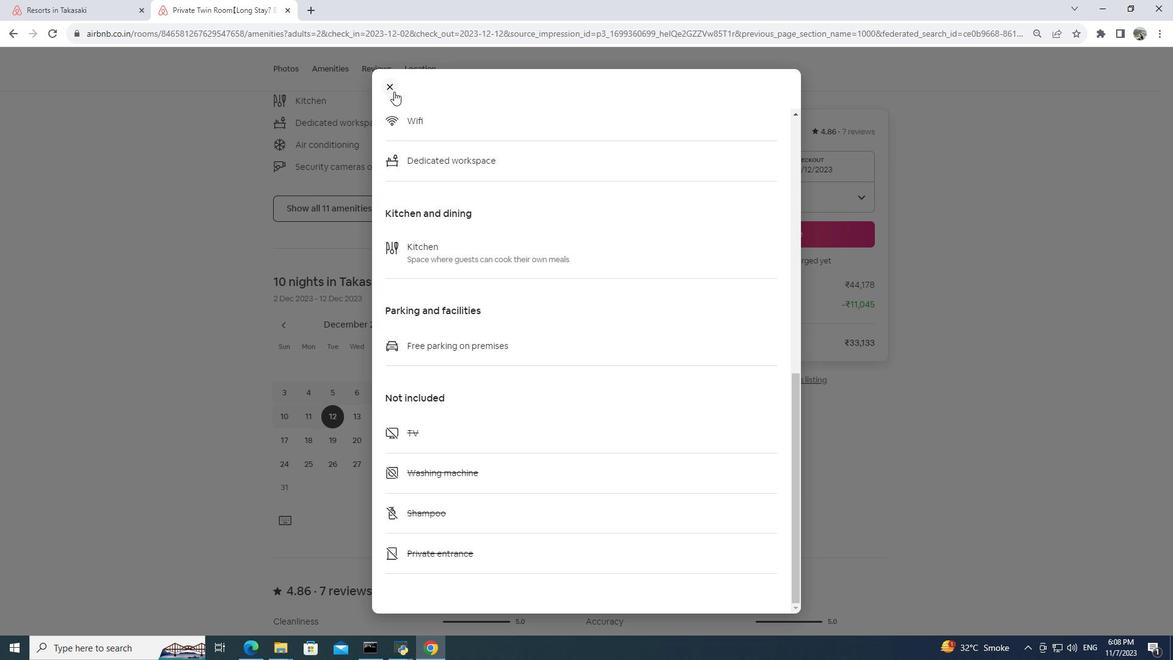 
Action: Mouse moved to (383, 250)
Screenshot: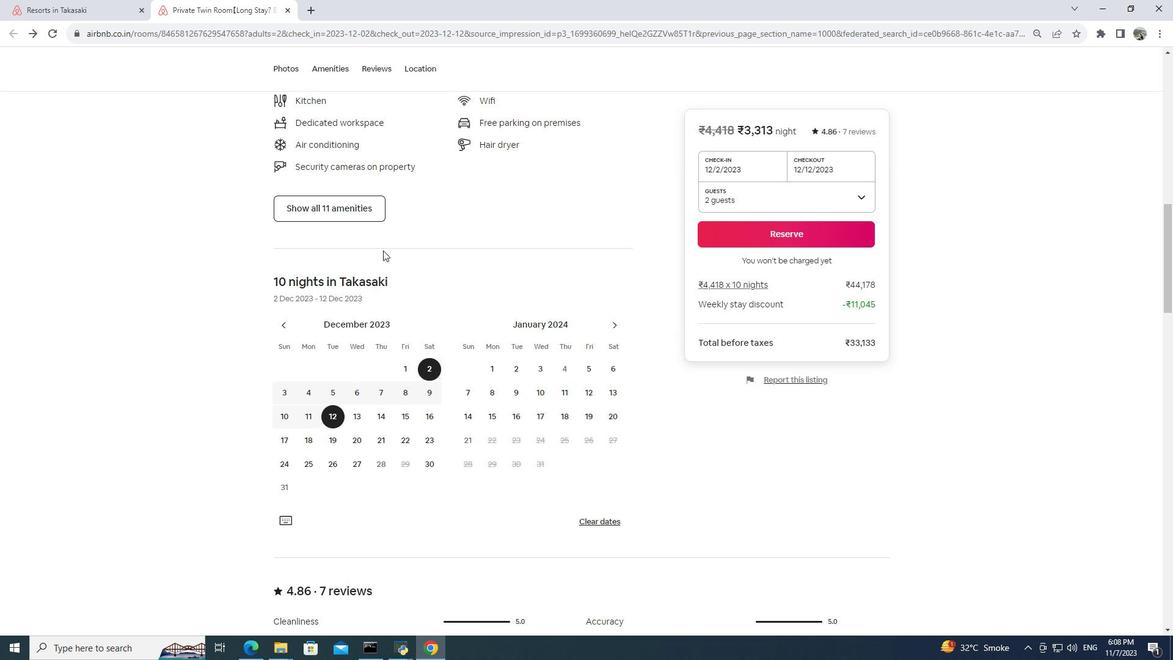 
Action: Mouse scrolled (383, 249) with delta (0, 0)
Screenshot: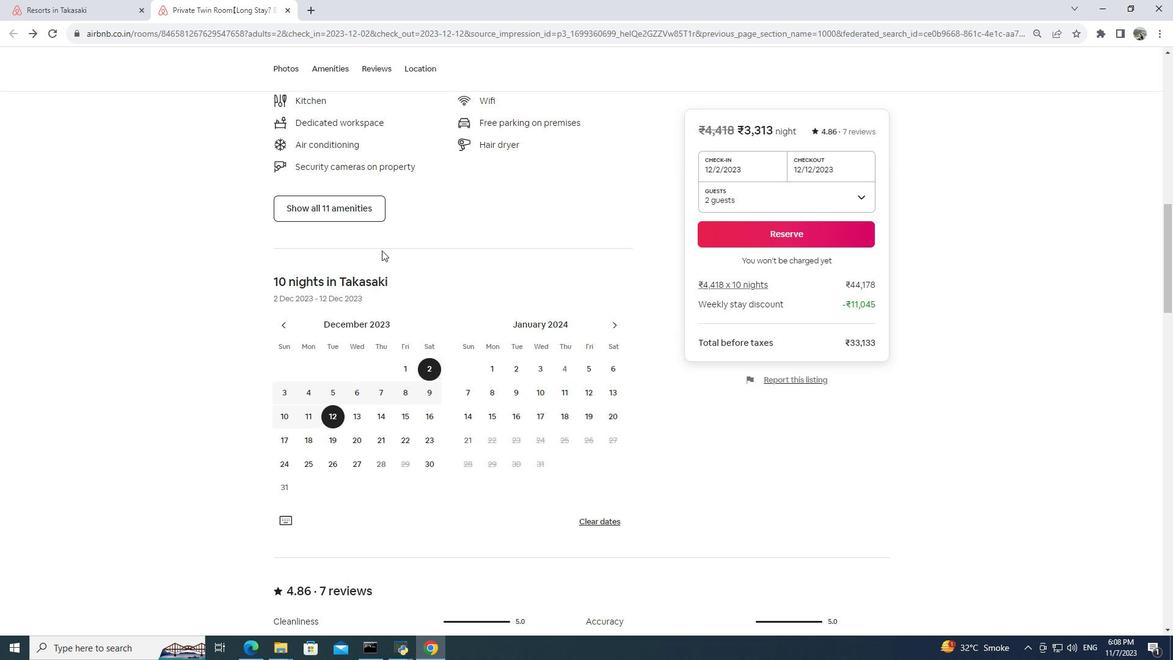 
Action: Mouse moved to (382, 250)
Screenshot: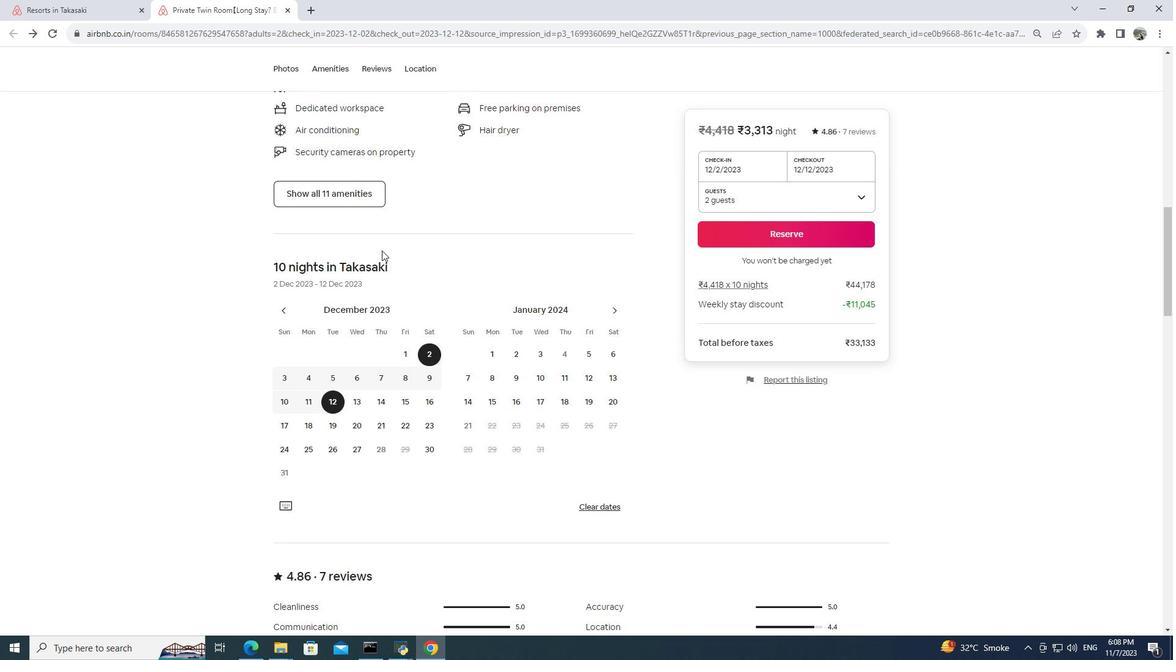 
Action: Mouse scrolled (382, 249) with delta (0, 0)
Screenshot: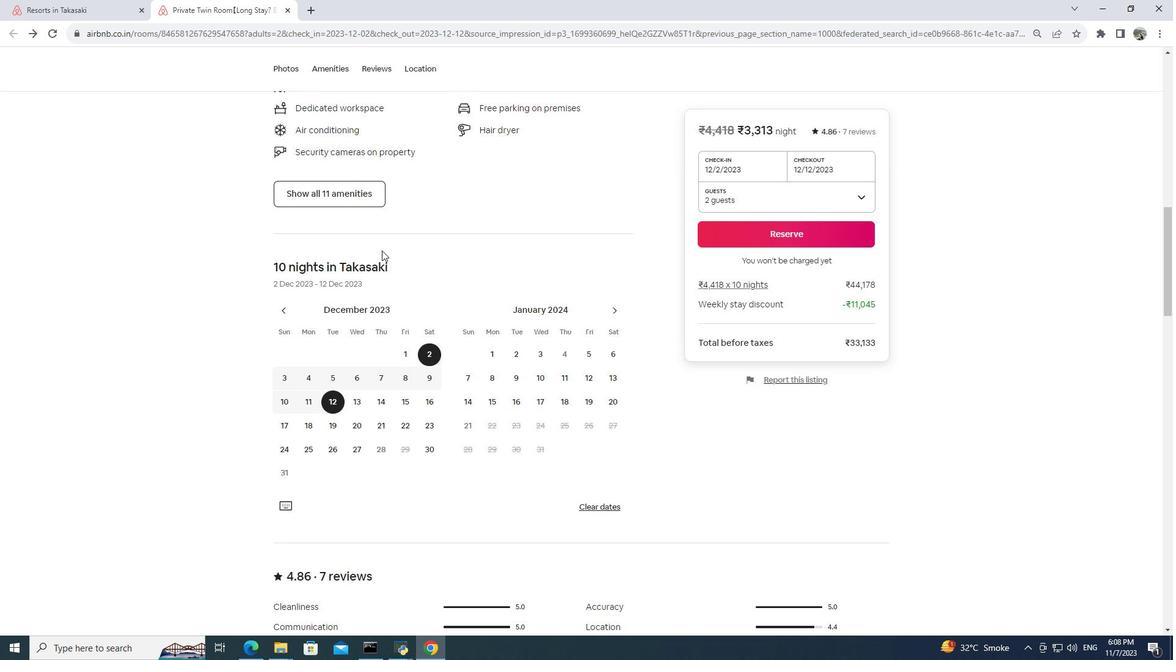 
Action: Mouse scrolled (382, 249) with delta (0, 0)
Screenshot: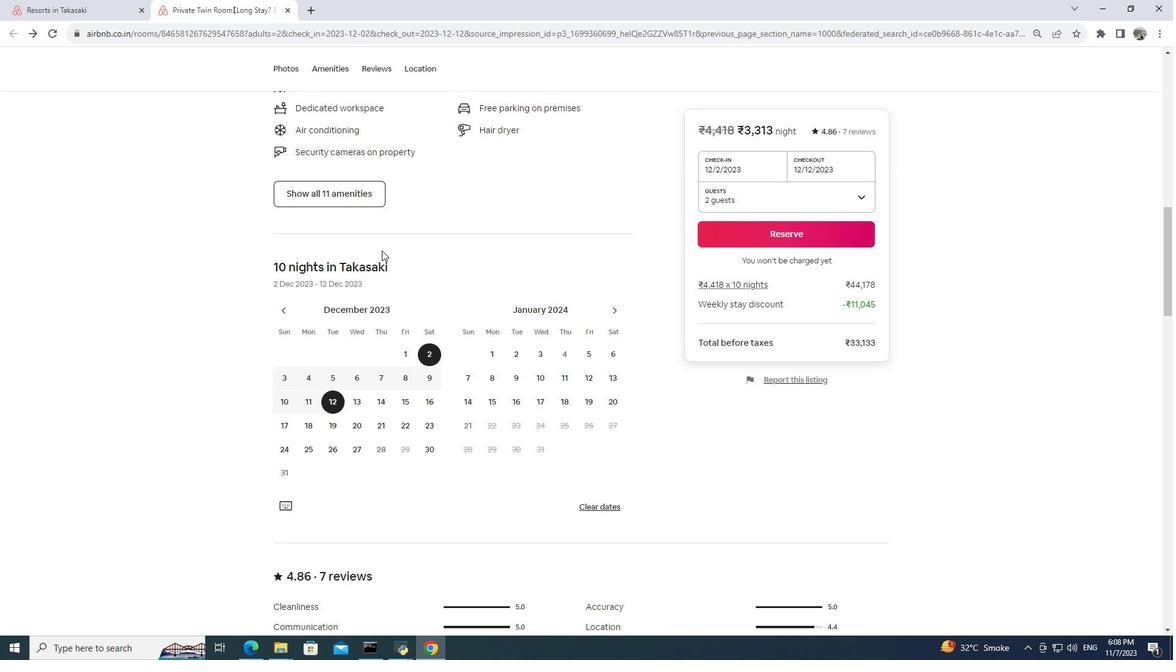 
Action: Mouse moved to (589, 350)
Screenshot: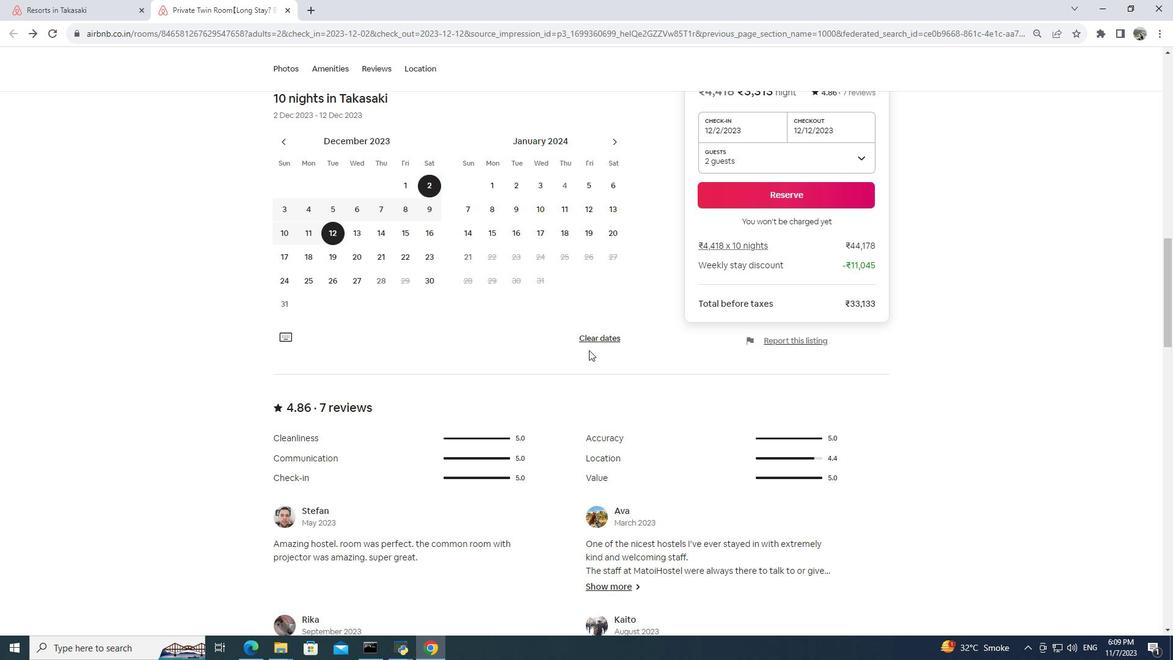 
Action: Mouse scrolled (589, 349) with delta (0, 0)
Screenshot: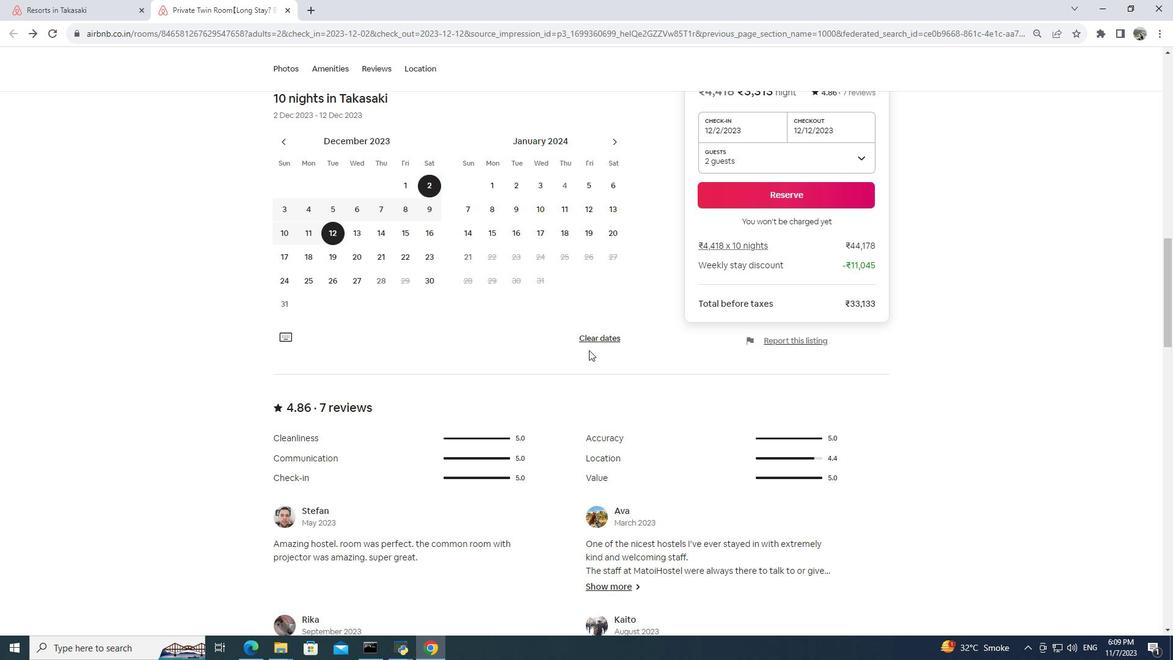 
Action: Mouse moved to (587, 351)
Screenshot: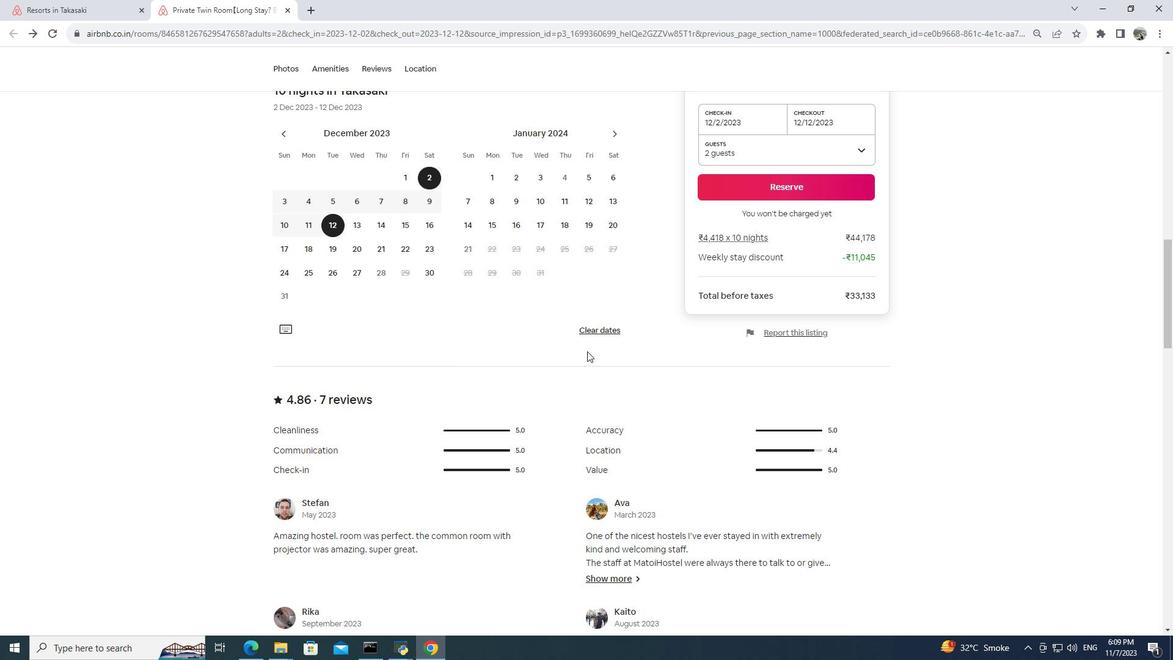
Action: Mouse scrolled (587, 350) with delta (0, 0)
Screenshot: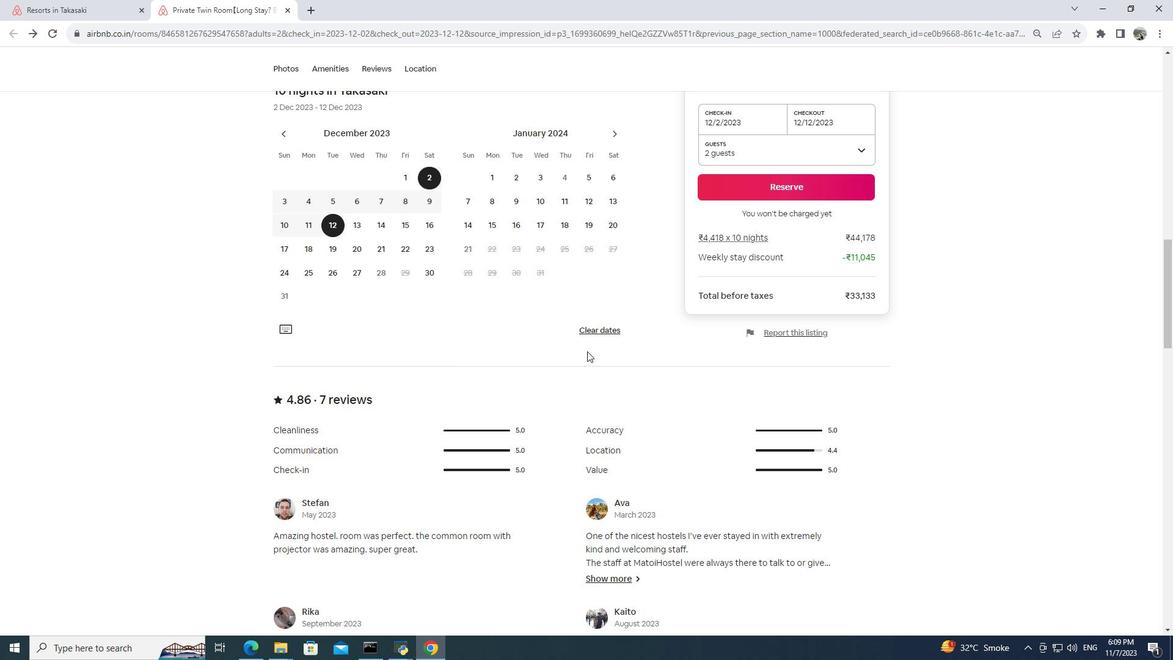 
Action: Mouse moved to (541, 360)
Screenshot: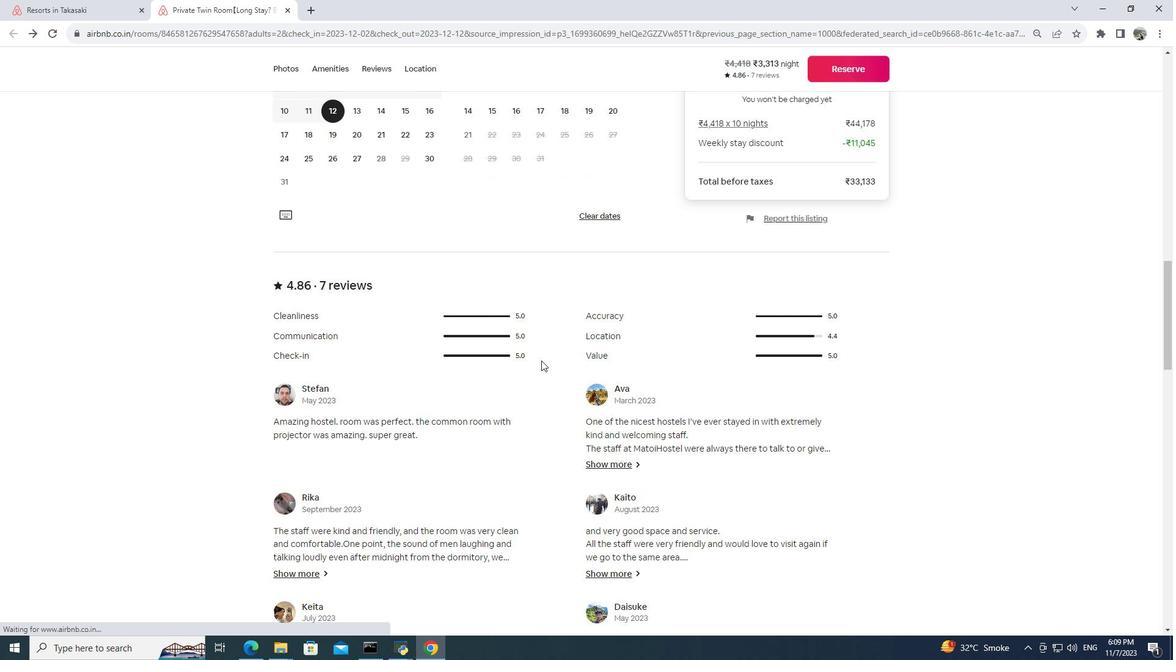 
Action: Mouse scrolled (541, 360) with delta (0, 0)
Screenshot: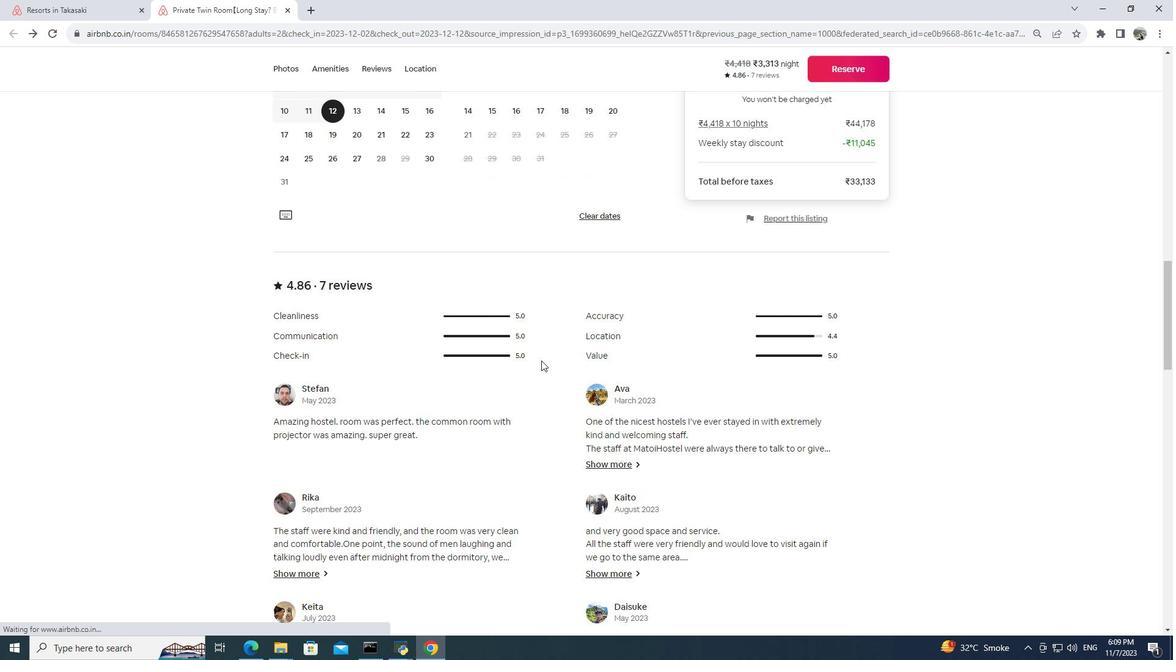 
Action: Mouse moved to (538, 361)
Screenshot: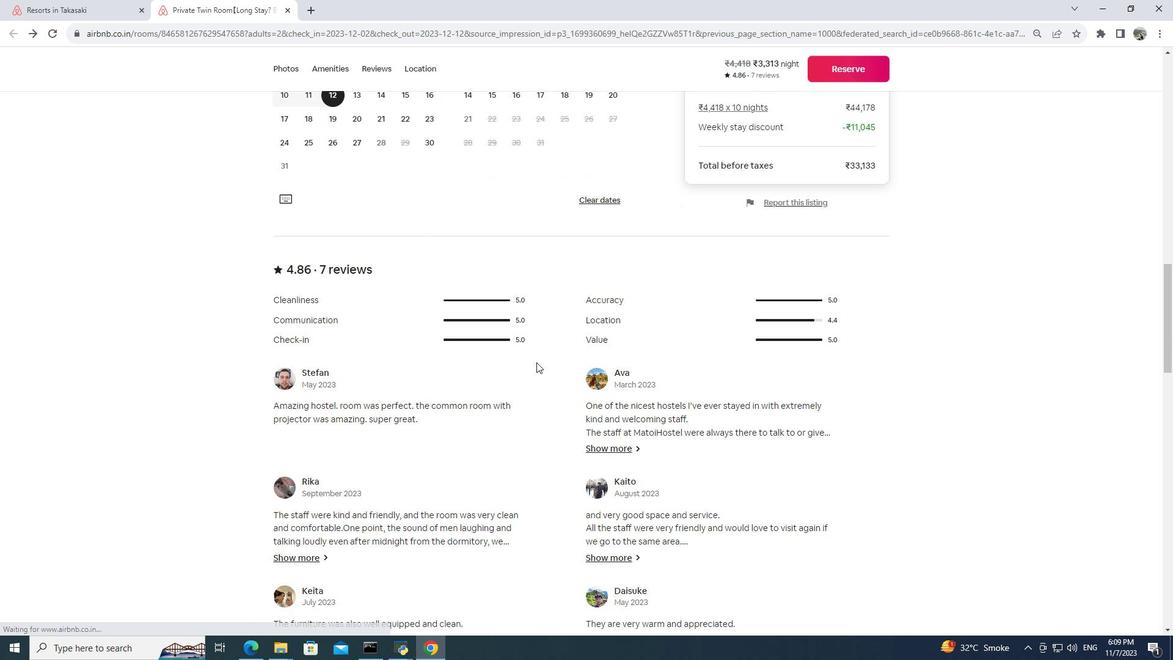 
Action: Mouse scrolled (538, 361) with delta (0, 0)
Screenshot: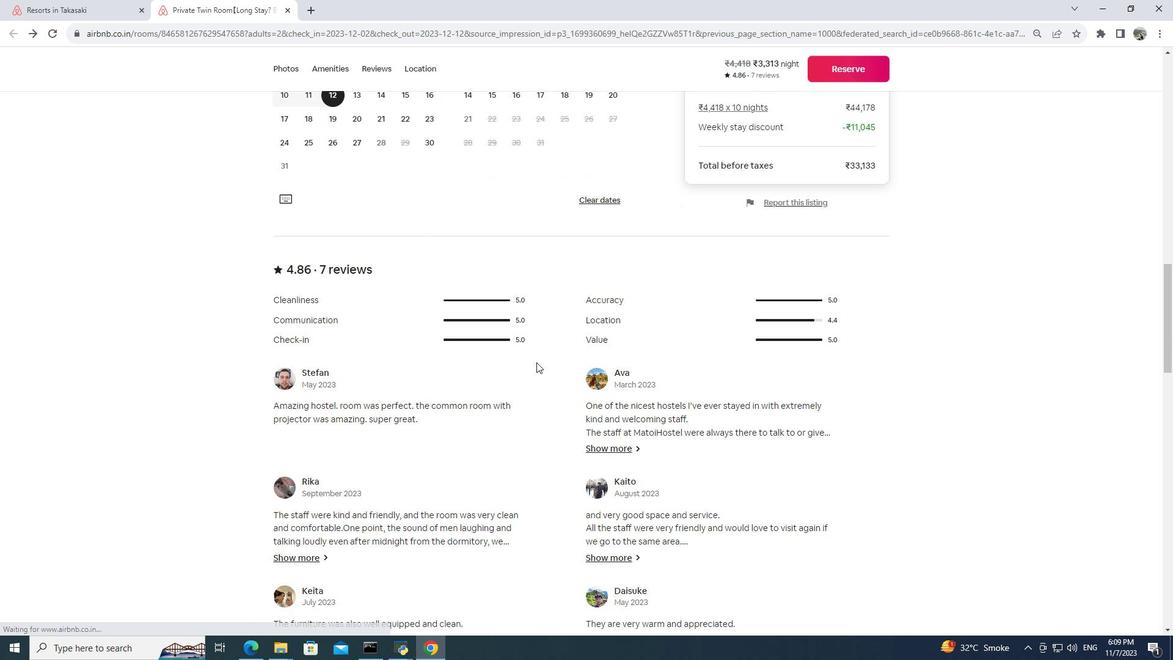 
Action: Mouse moved to (496, 355)
Screenshot: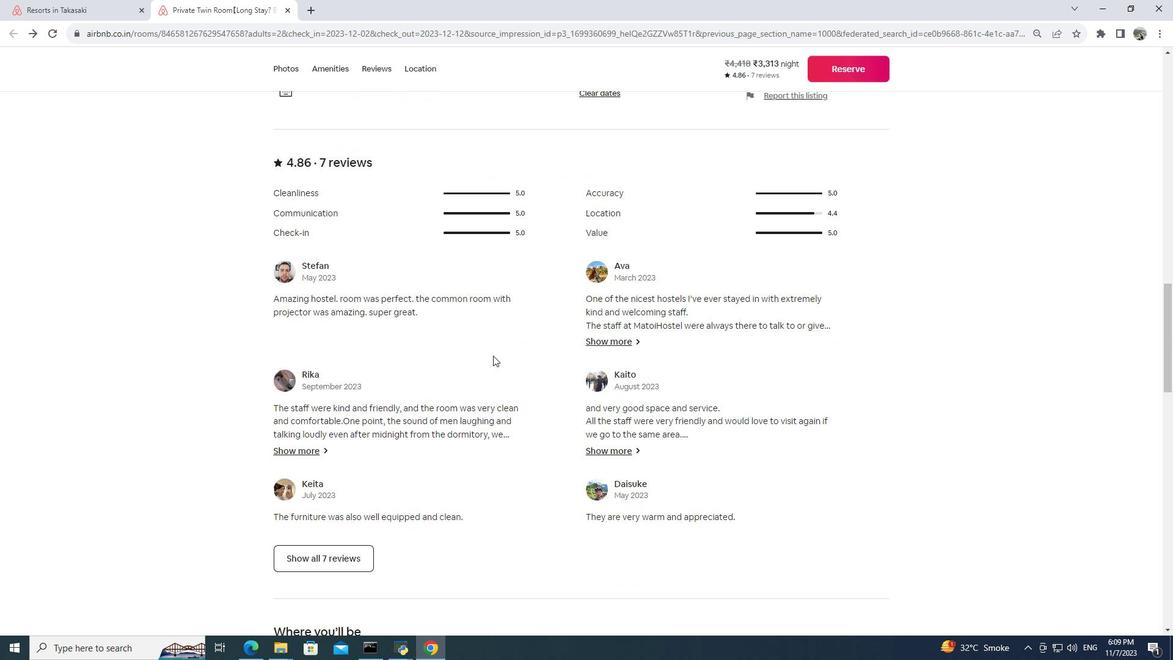 
Action: Mouse scrolled (496, 355) with delta (0, 0)
Screenshot: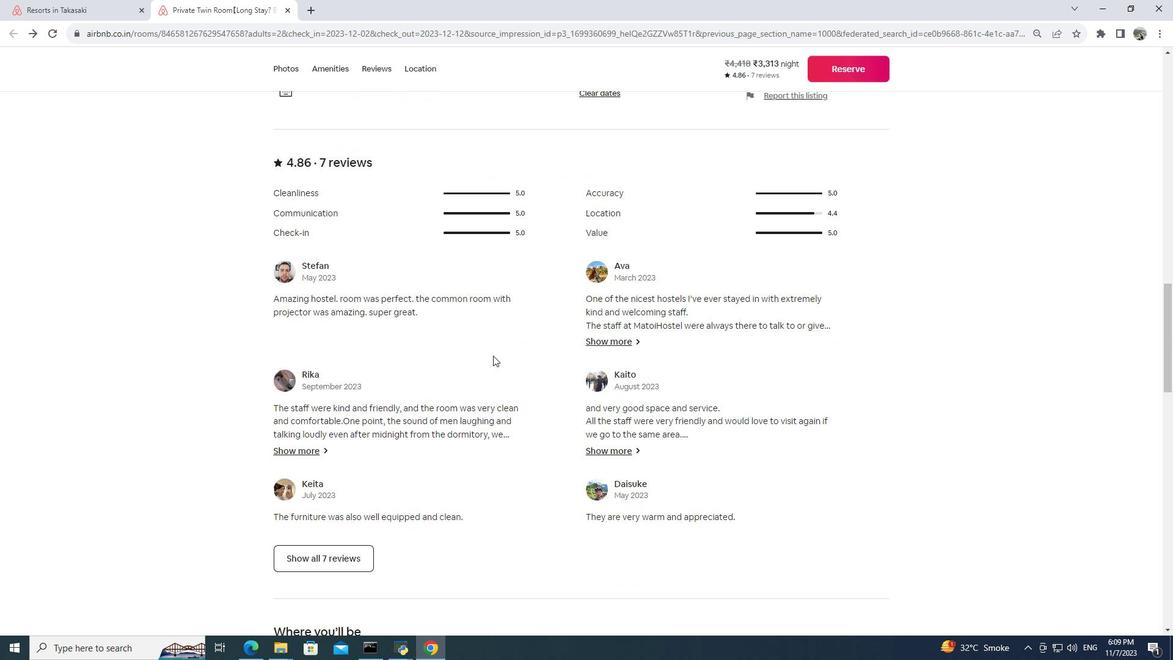 
Action: Mouse moved to (494, 355)
Screenshot: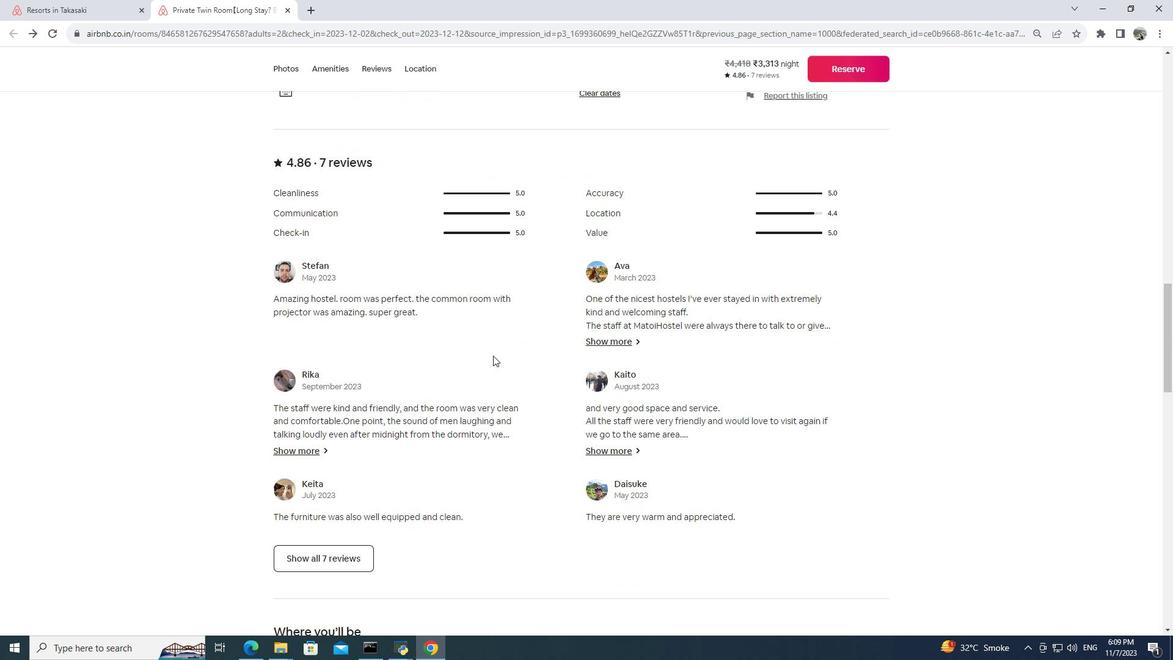 
Action: Mouse scrolled (494, 355) with delta (0, 0)
Screenshot: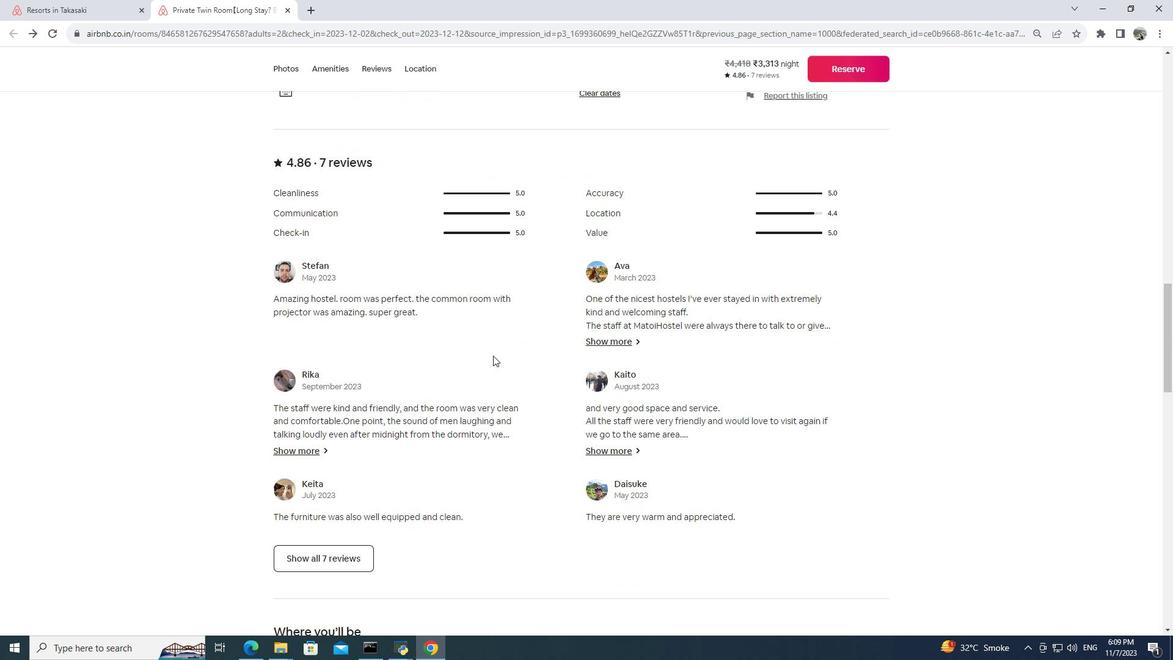 
Action: Mouse moved to (492, 355)
Screenshot: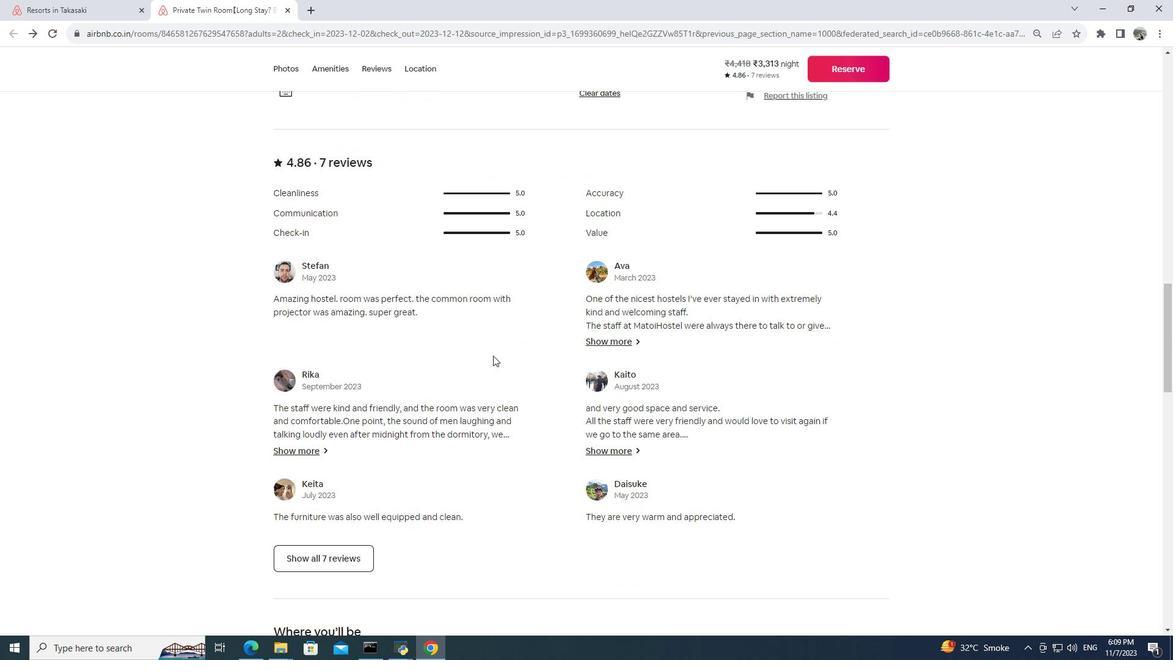
Action: Mouse scrolled (492, 355) with delta (0, 0)
Screenshot: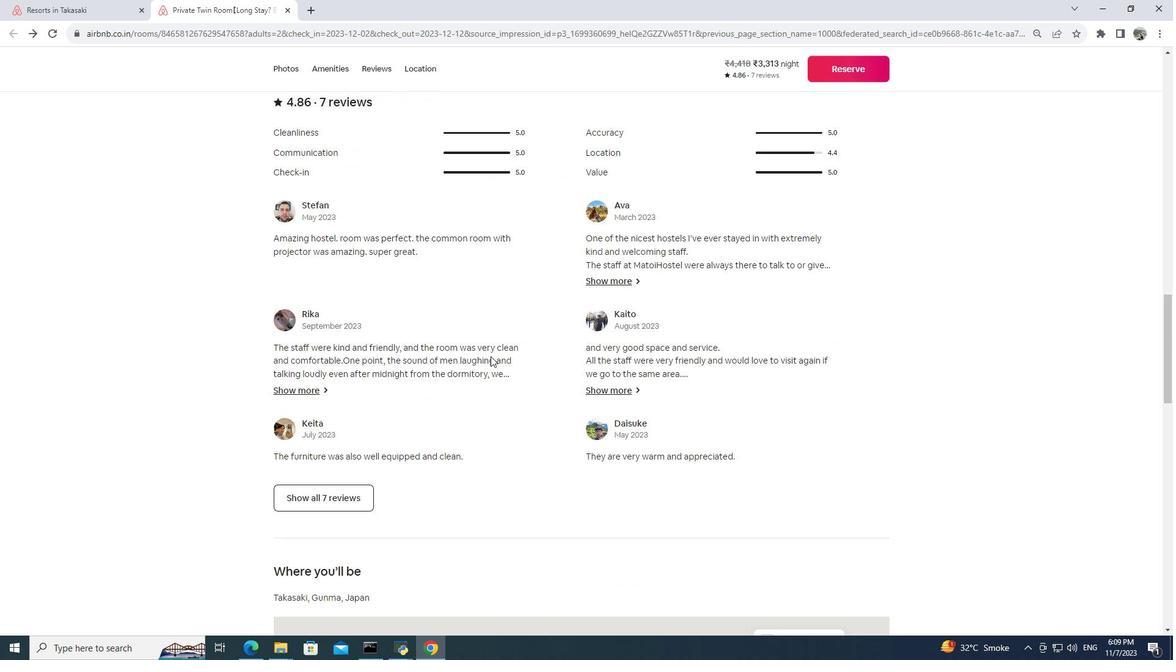 
Action: Mouse moved to (344, 381)
Screenshot: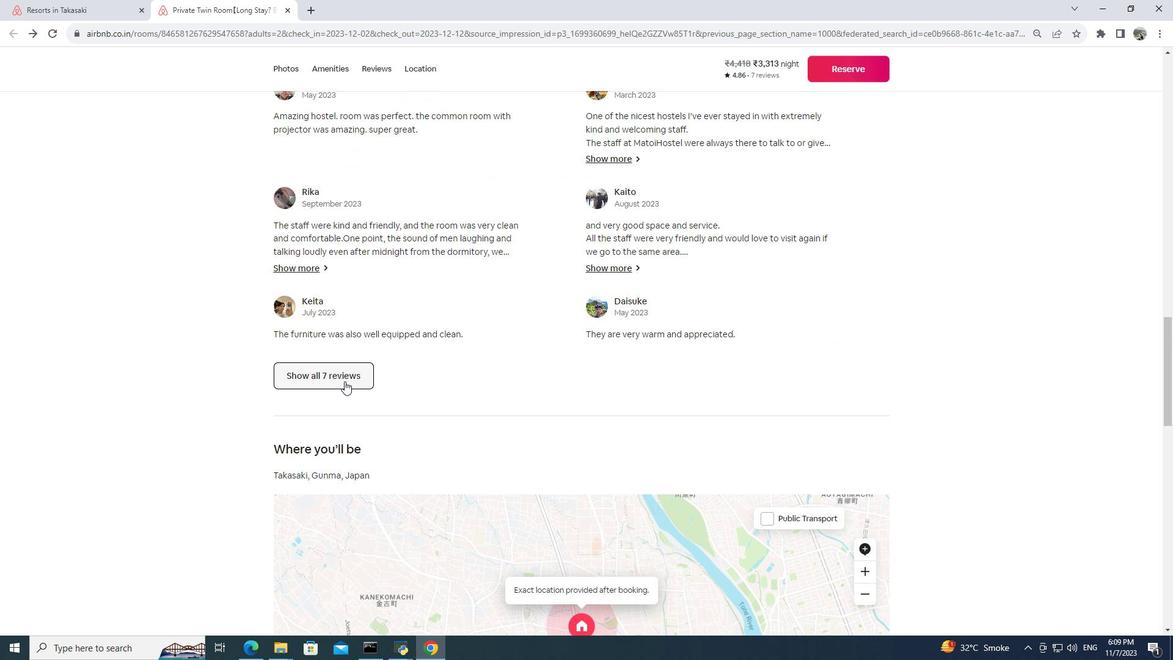 
Action: Mouse pressed left at (344, 381)
Screenshot: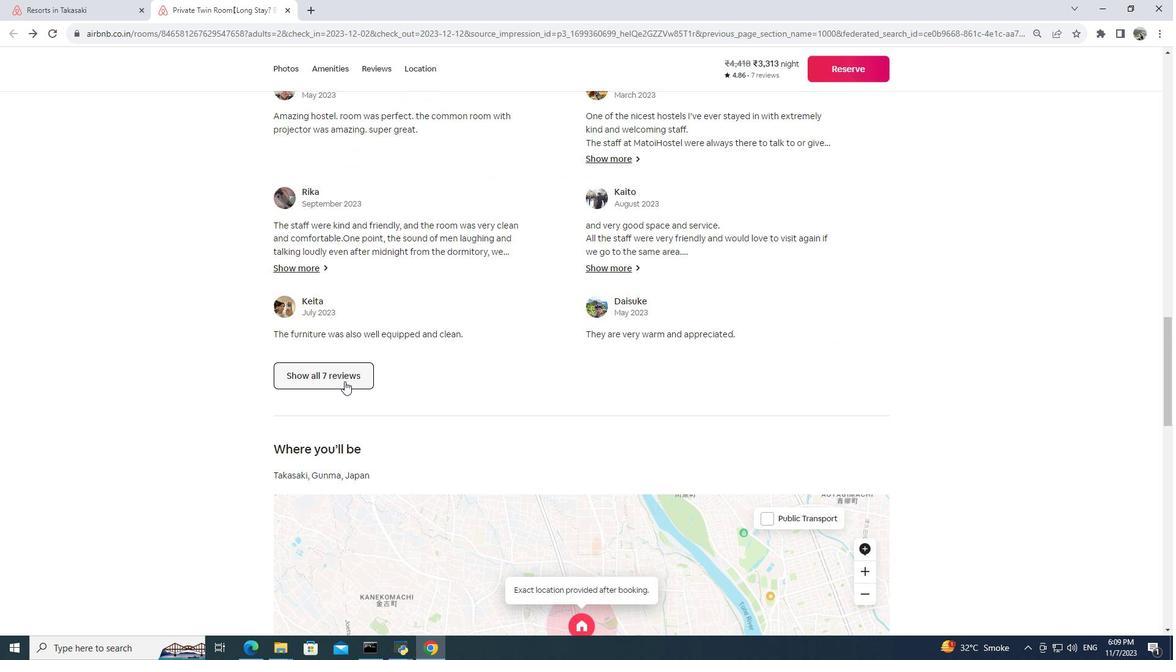 
Action: Mouse moved to (413, 329)
Screenshot: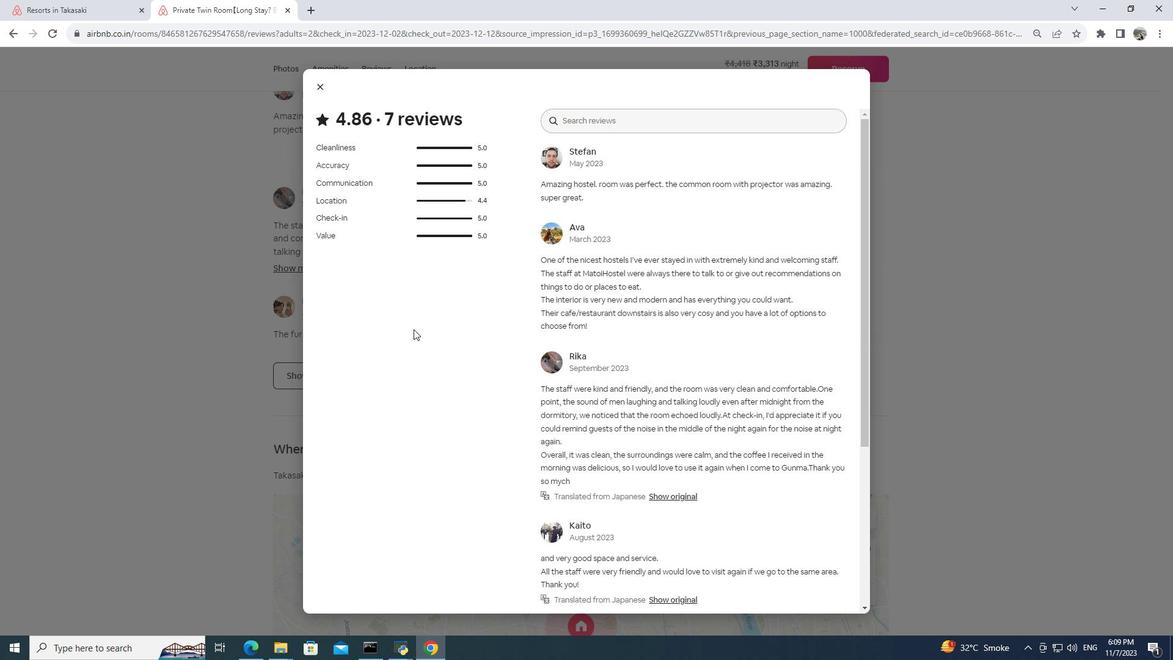 
Action: Mouse scrolled (413, 328) with delta (0, 0)
Screenshot: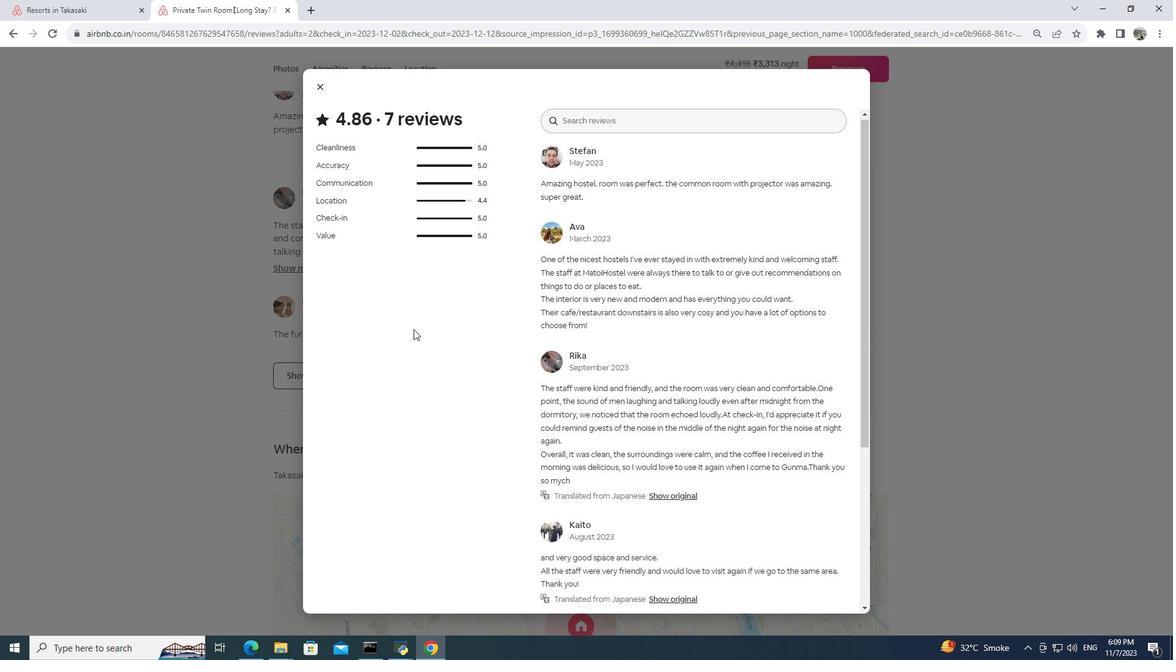 
Action: Mouse scrolled (413, 328) with delta (0, 0)
Screenshot: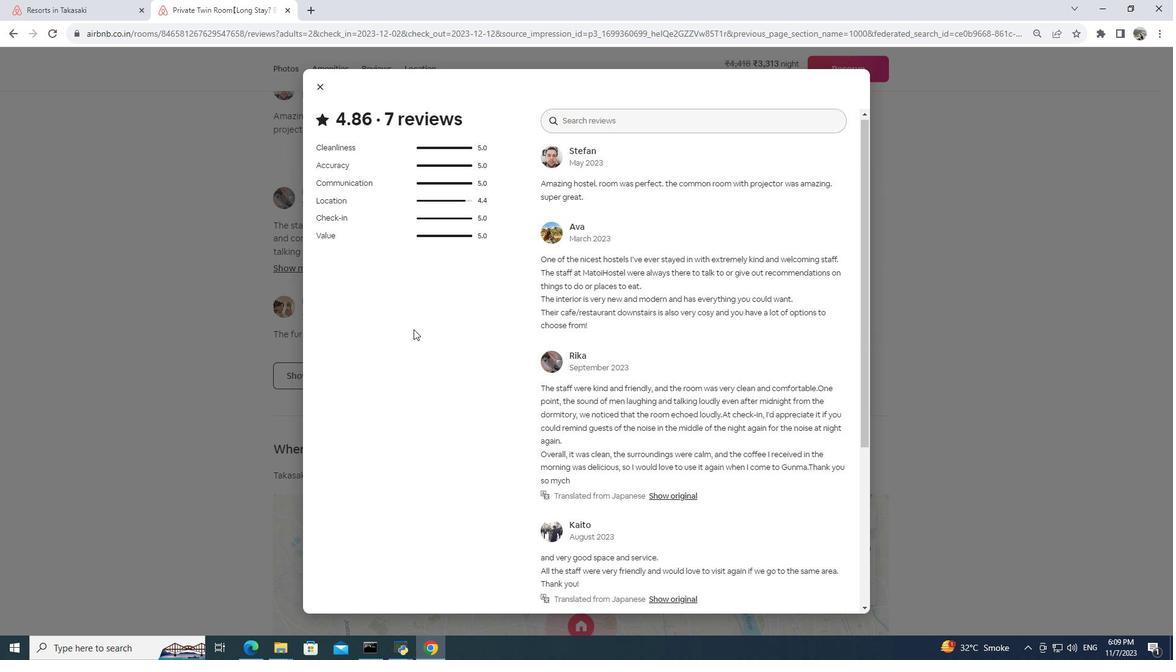 
Action: Mouse scrolled (413, 328) with delta (0, 0)
Screenshot: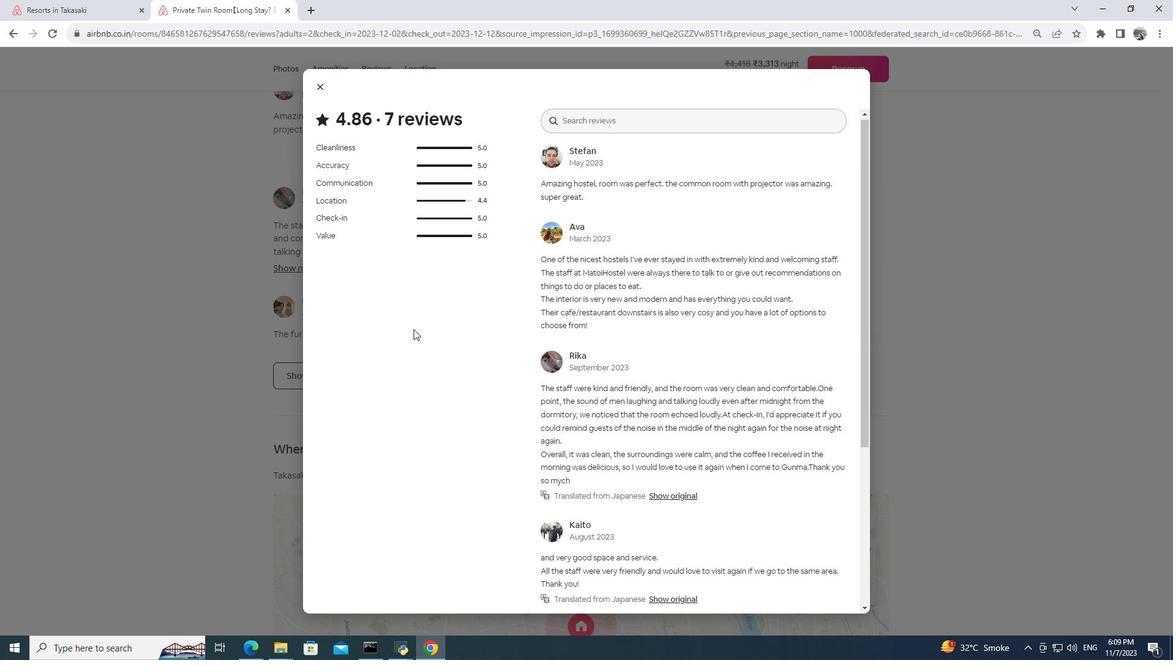 
Action: Mouse moved to (415, 322)
Screenshot: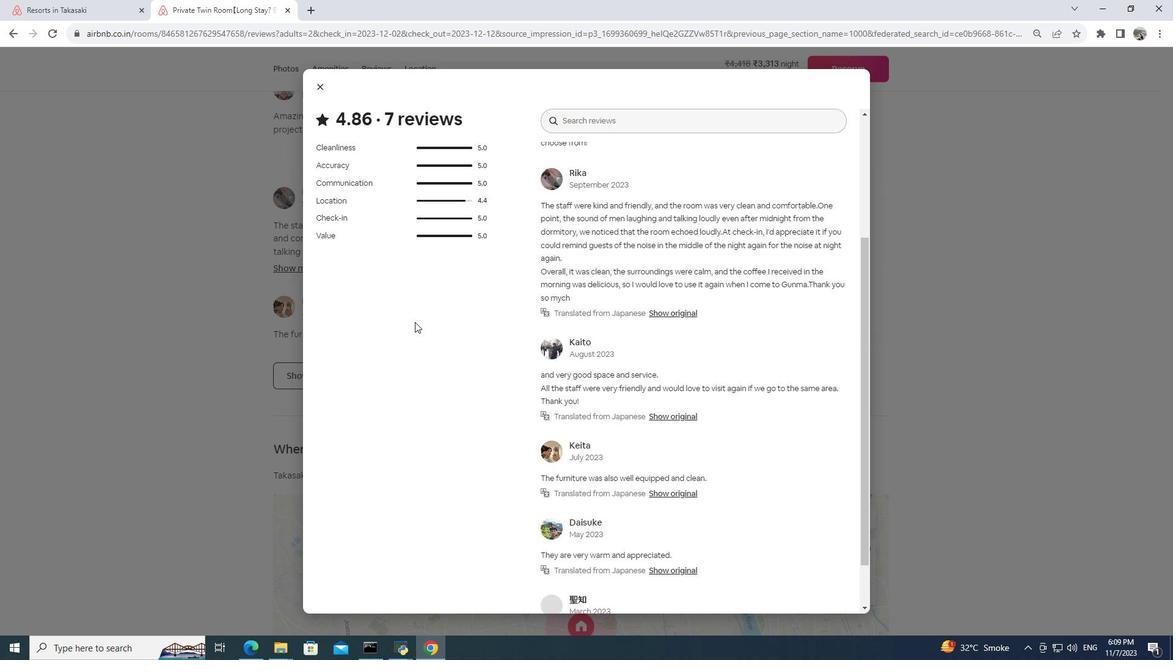 
Action: Mouse scrolled (415, 321) with delta (0, 0)
Screenshot: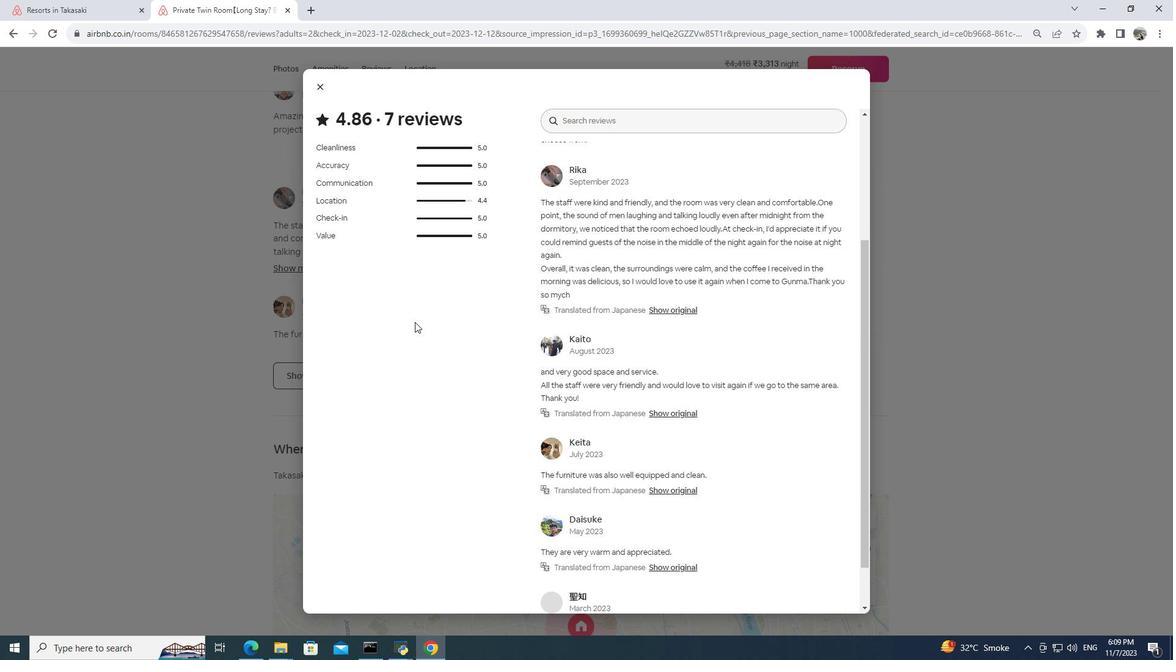 
Action: Mouse scrolled (415, 321) with delta (0, 0)
Screenshot: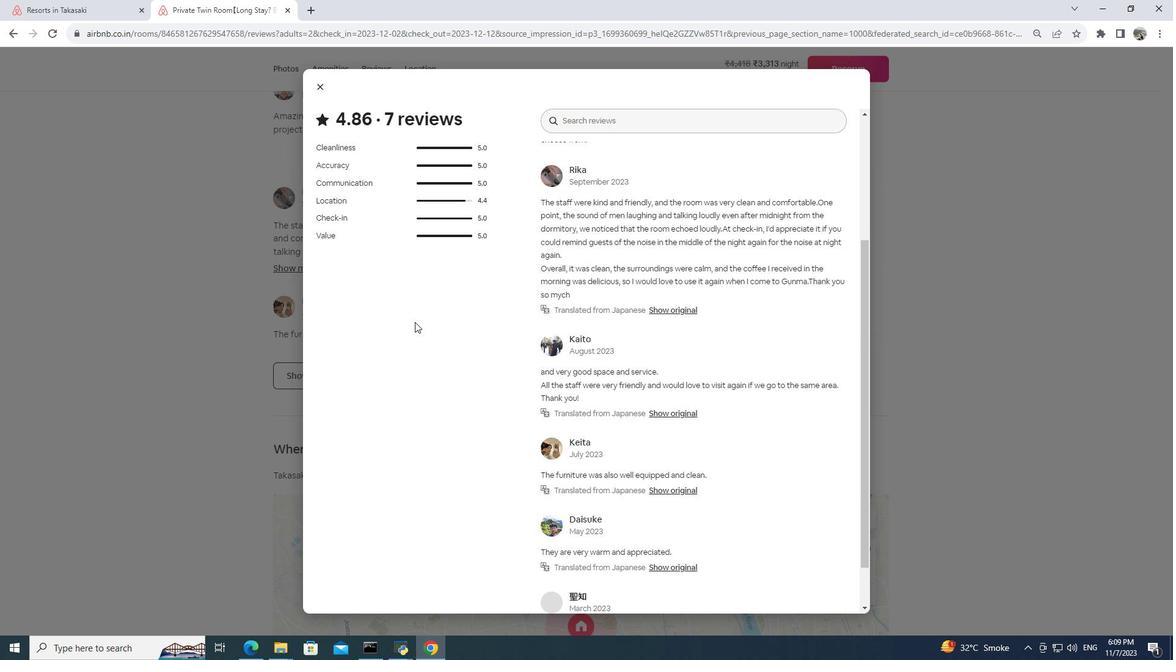 
Action: Mouse moved to (415, 321)
Screenshot: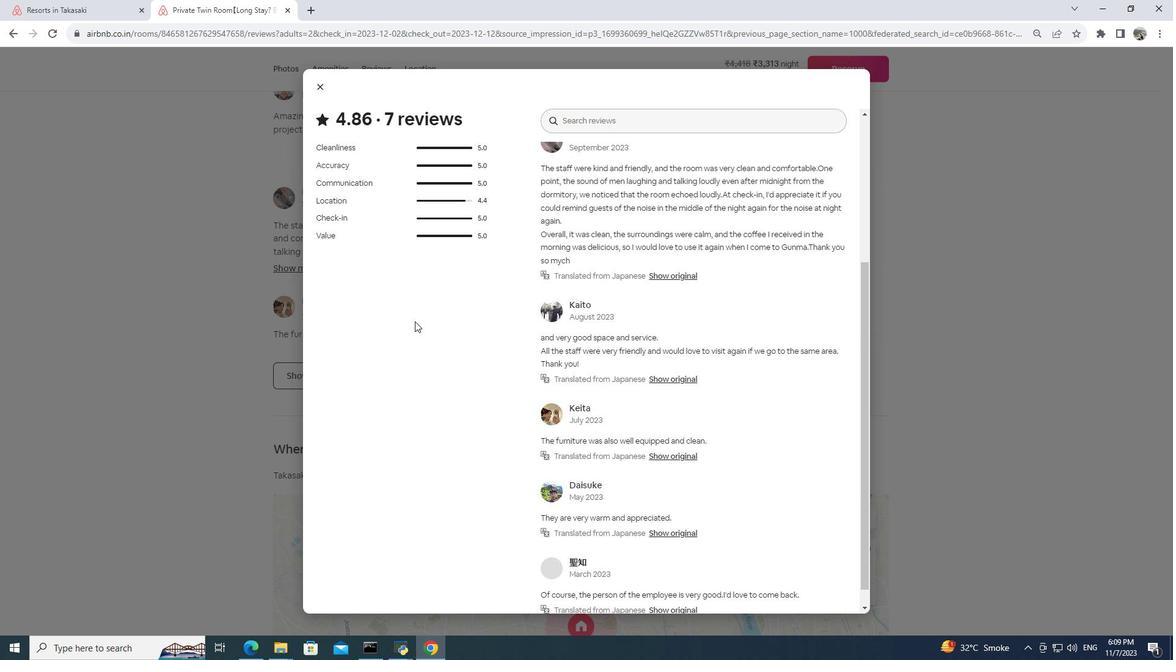 
Action: Mouse scrolled (415, 320) with delta (0, 0)
Screenshot: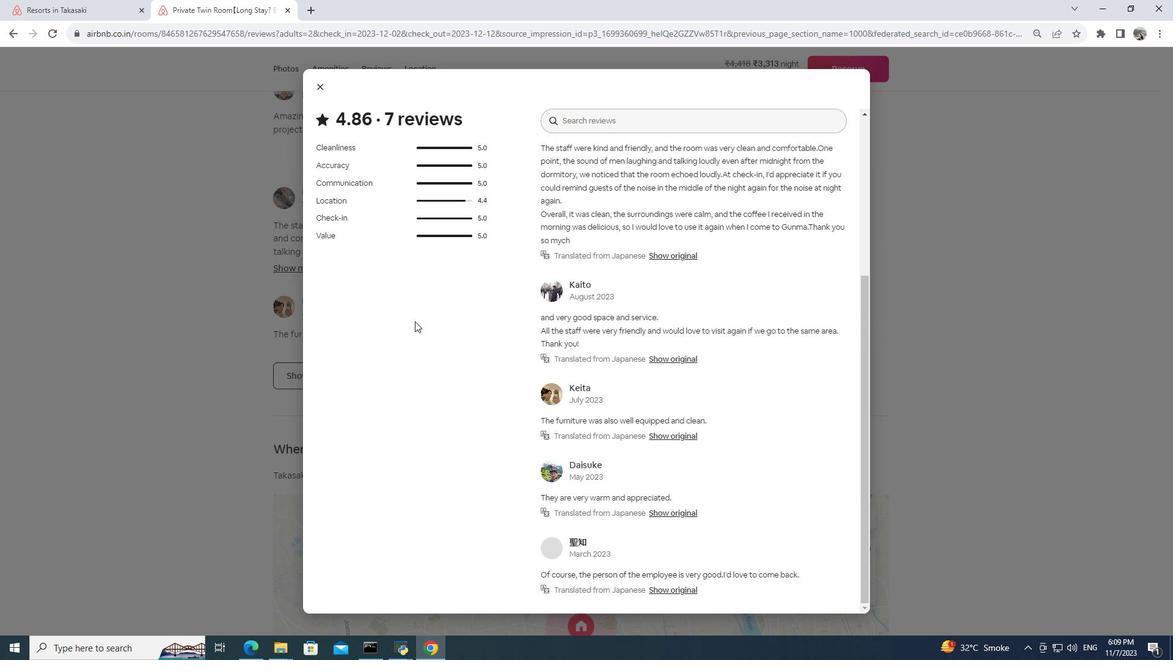 
Action: Mouse moved to (415, 321)
Screenshot: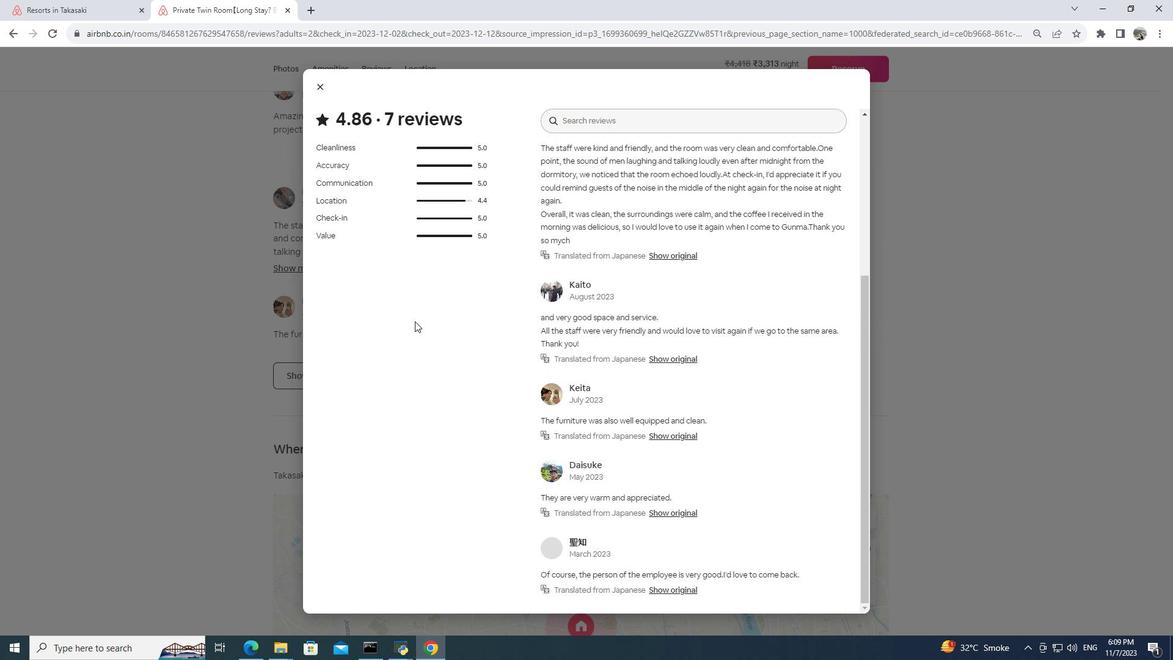 
Action: Mouse scrolled (415, 320) with delta (0, 0)
Screenshot: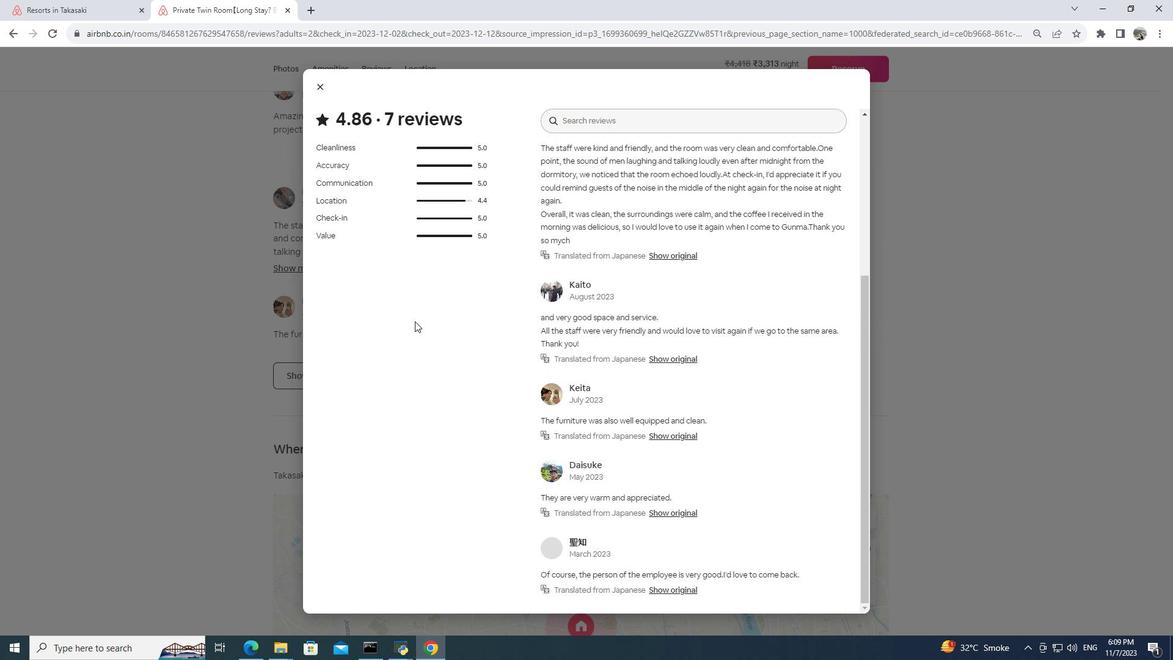 
Action: Mouse moved to (415, 321)
Screenshot: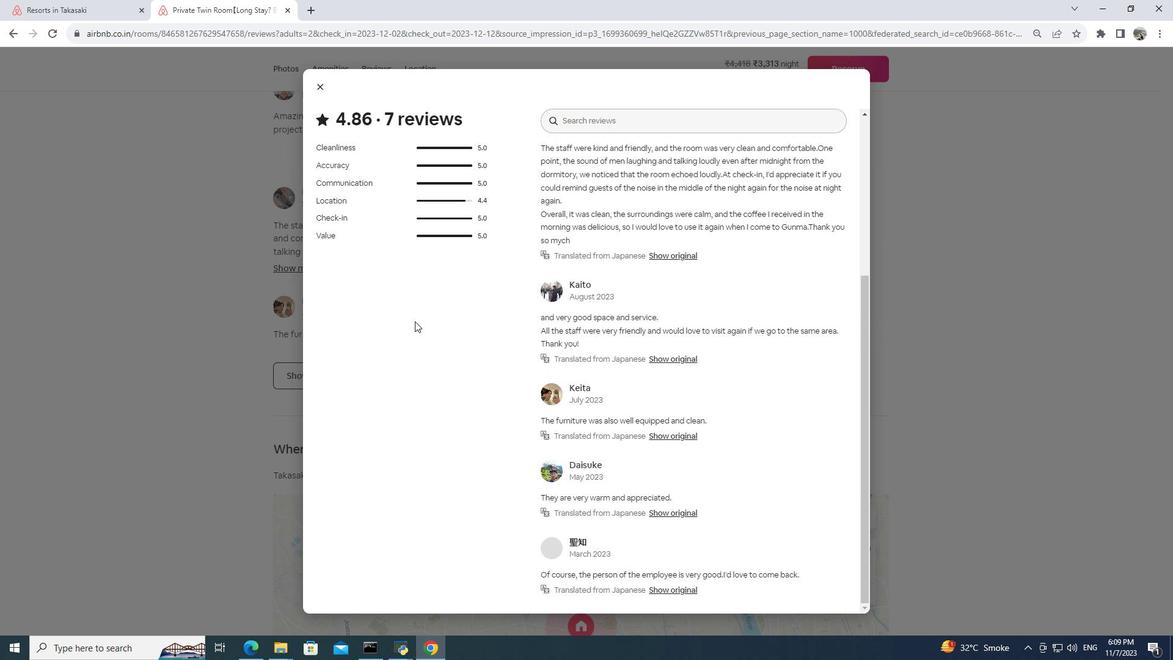 
Action: Mouse scrolled (415, 320) with delta (0, 0)
Screenshot: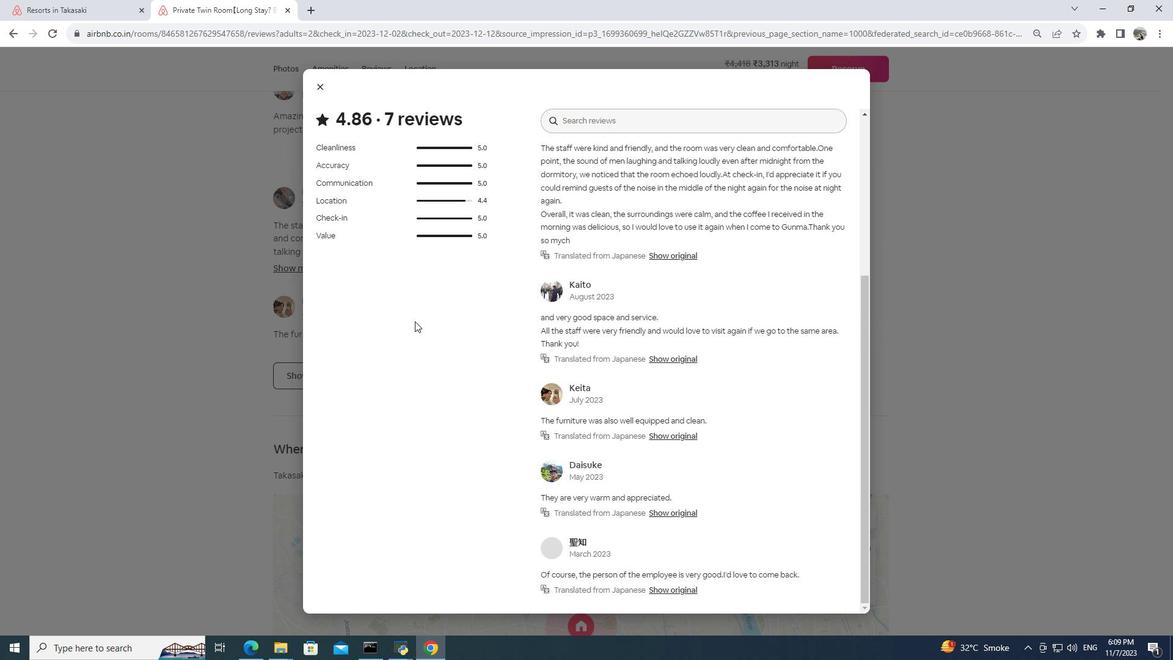 
Action: Mouse moved to (416, 316)
Screenshot: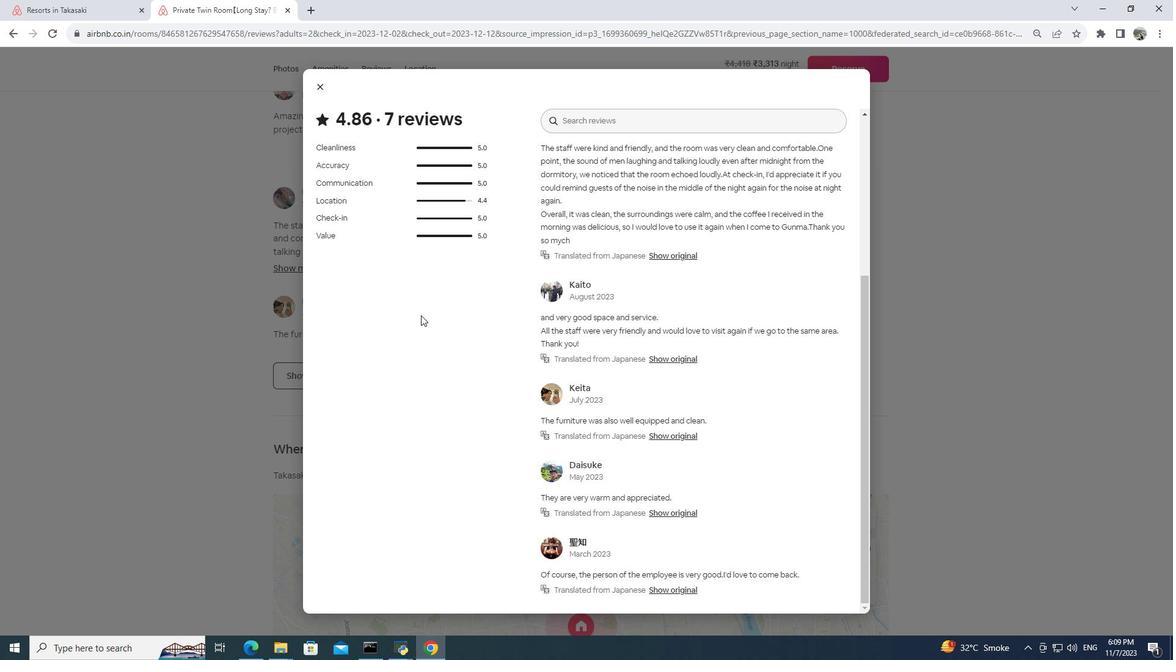 
Action: Mouse scrolled (416, 316) with delta (0, 0)
Screenshot: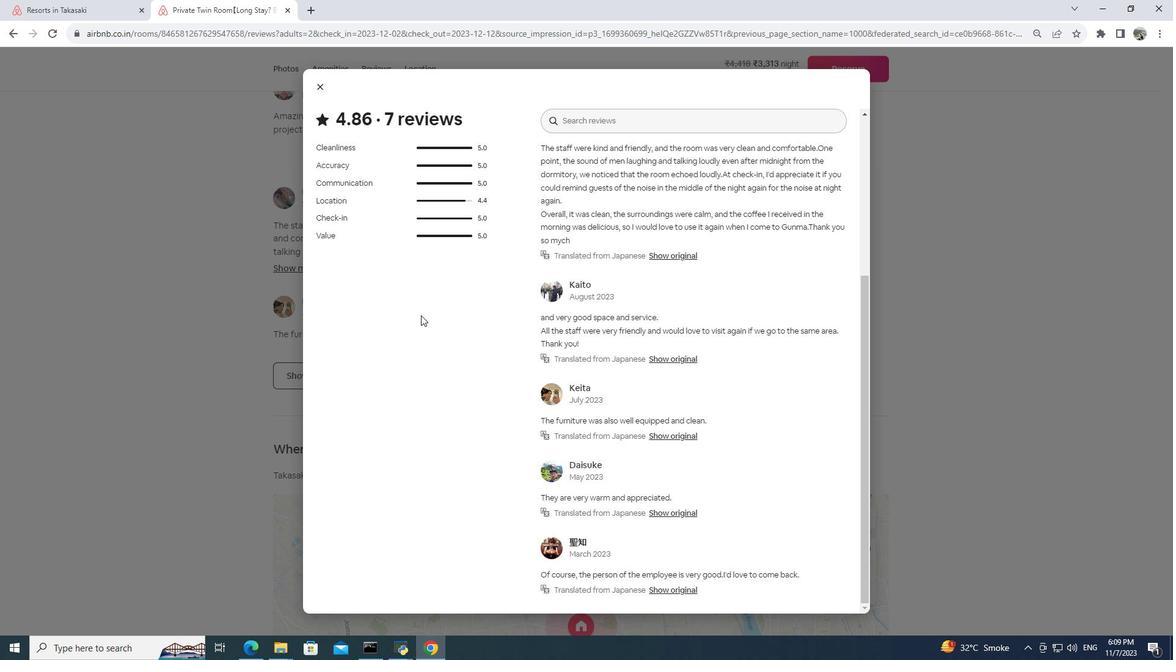 
Action: Mouse moved to (419, 316)
Screenshot: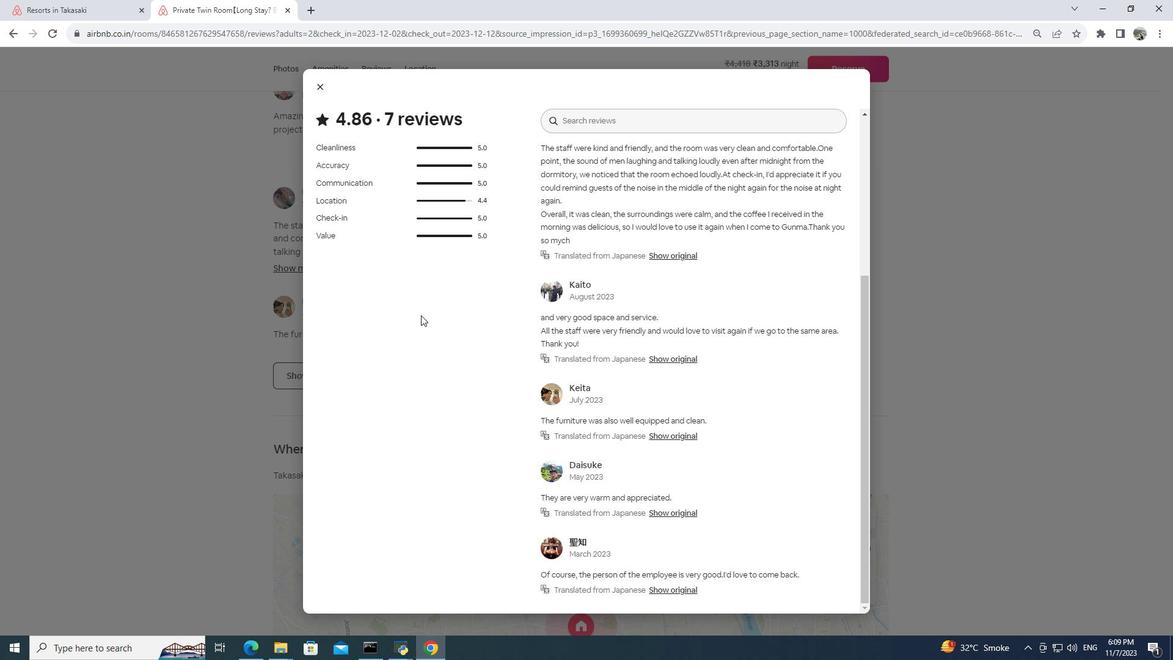 
Action: Mouse scrolled (419, 316) with delta (0, 0)
Screenshot: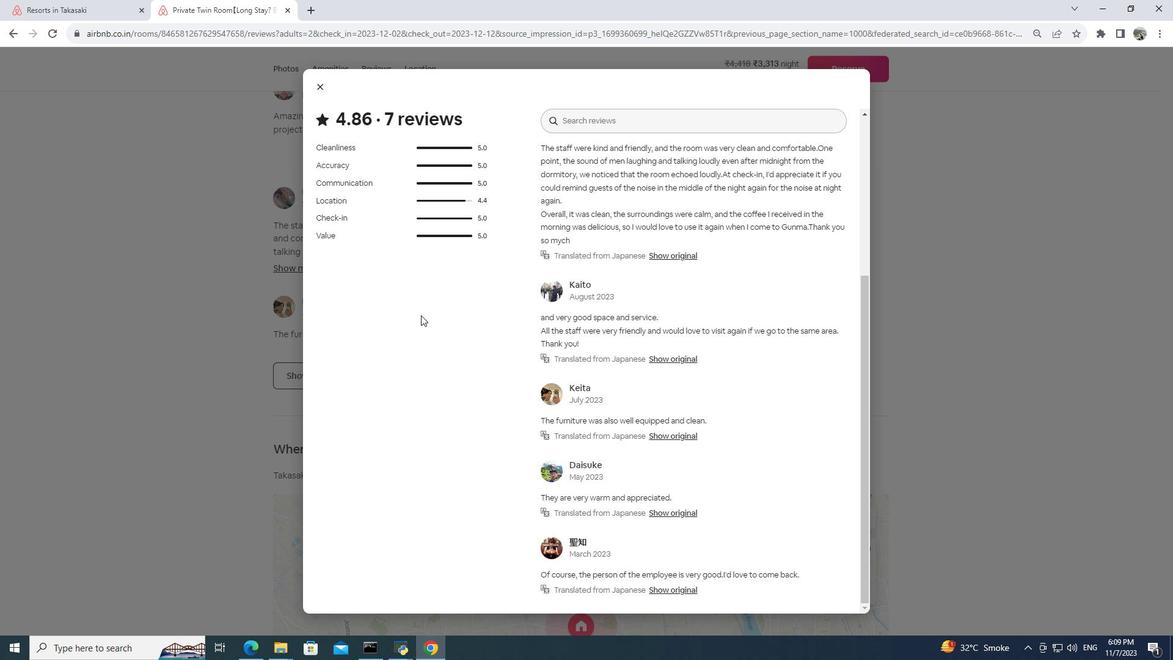 
Action: Mouse moved to (420, 315)
Screenshot: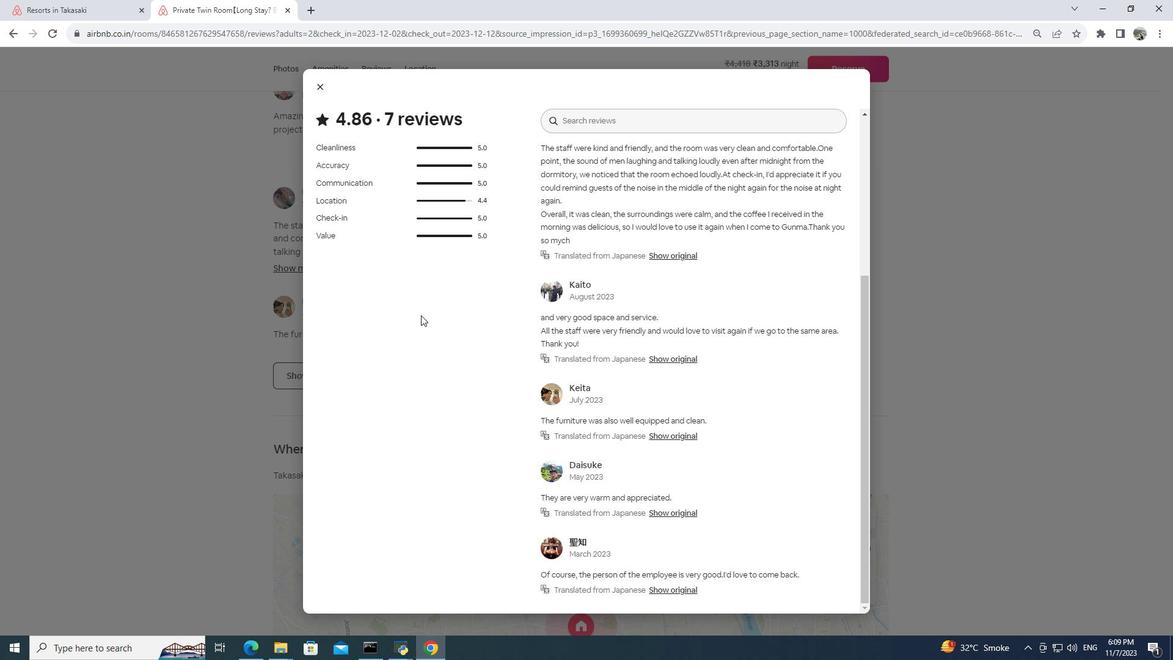 
Action: Mouse scrolled (420, 314) with delta (0, 0)
Screenshot: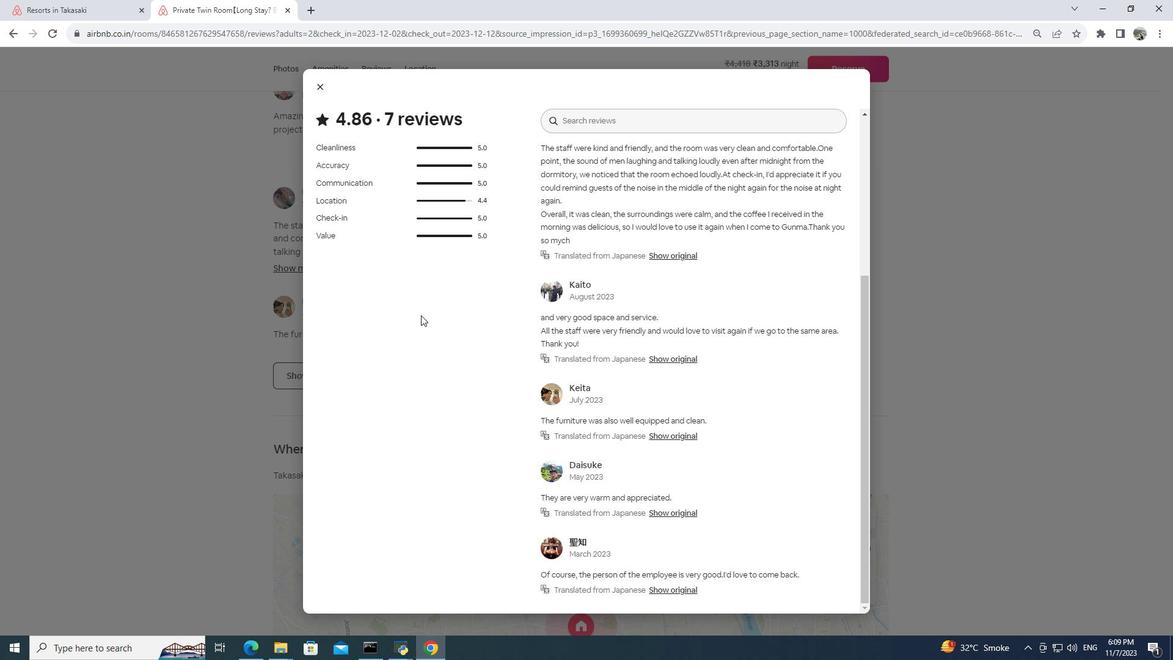 
Action: Mouse moved to (427, 311)
Screenshot: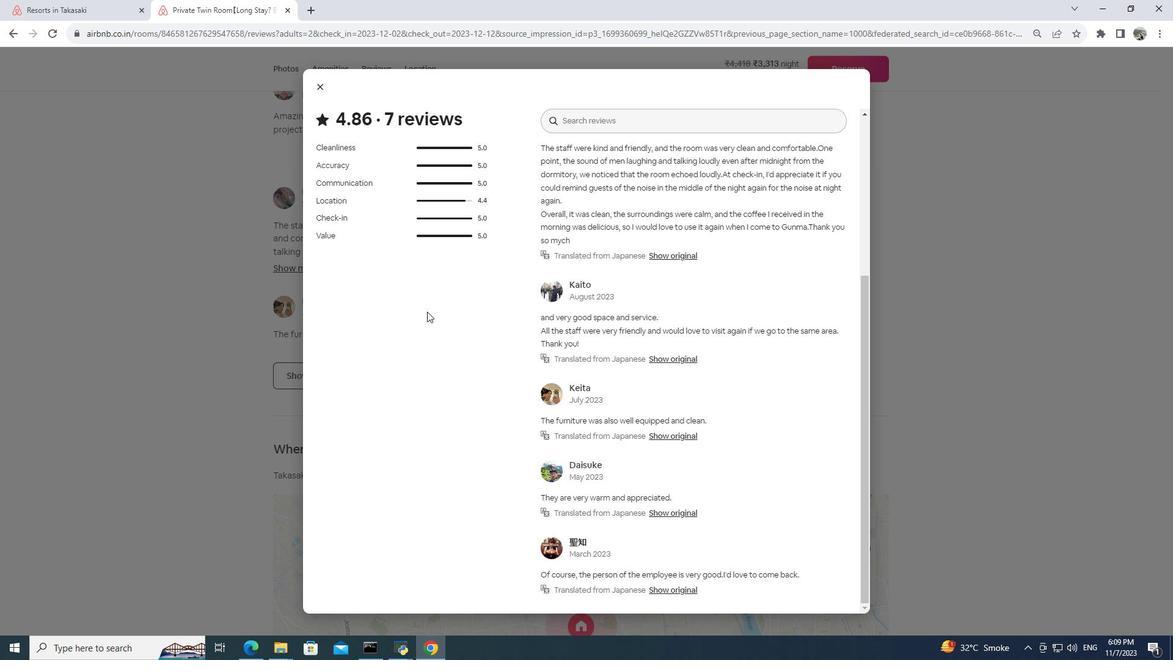 
Action: Mouse scrolled (427, 311) with delta (0, 0)
Screenshot: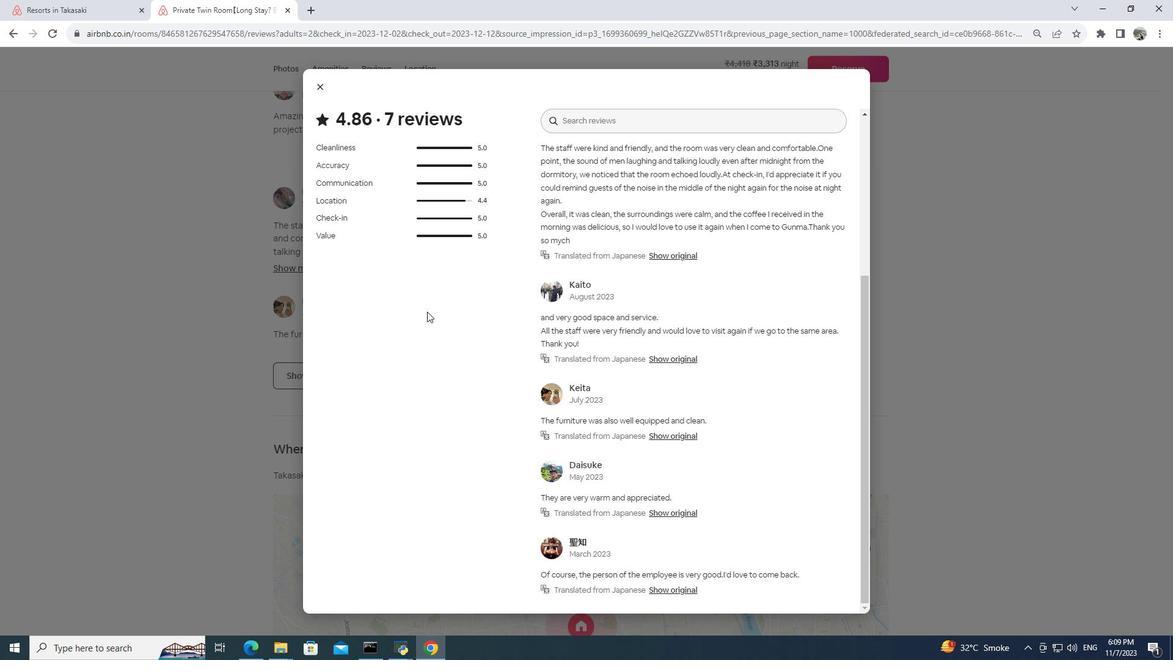 
Action: Mouse scrolled (427, 311) with delta (0, 0)
Screenshot: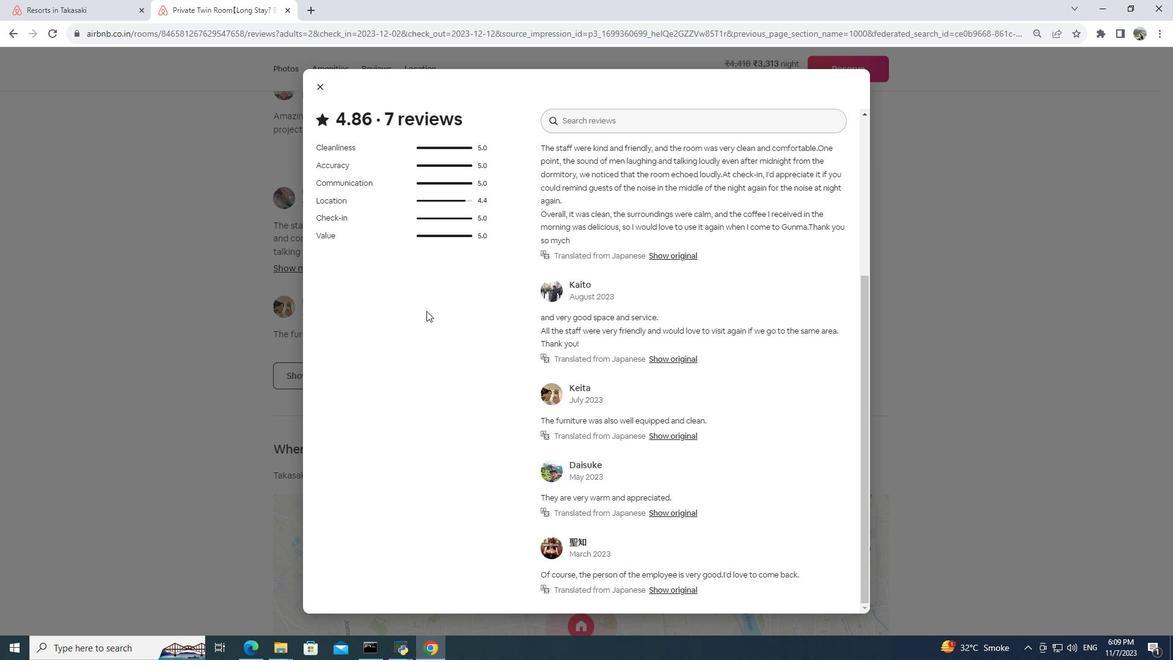 
Action: Mouse moved to (319, 86)
Screenshot: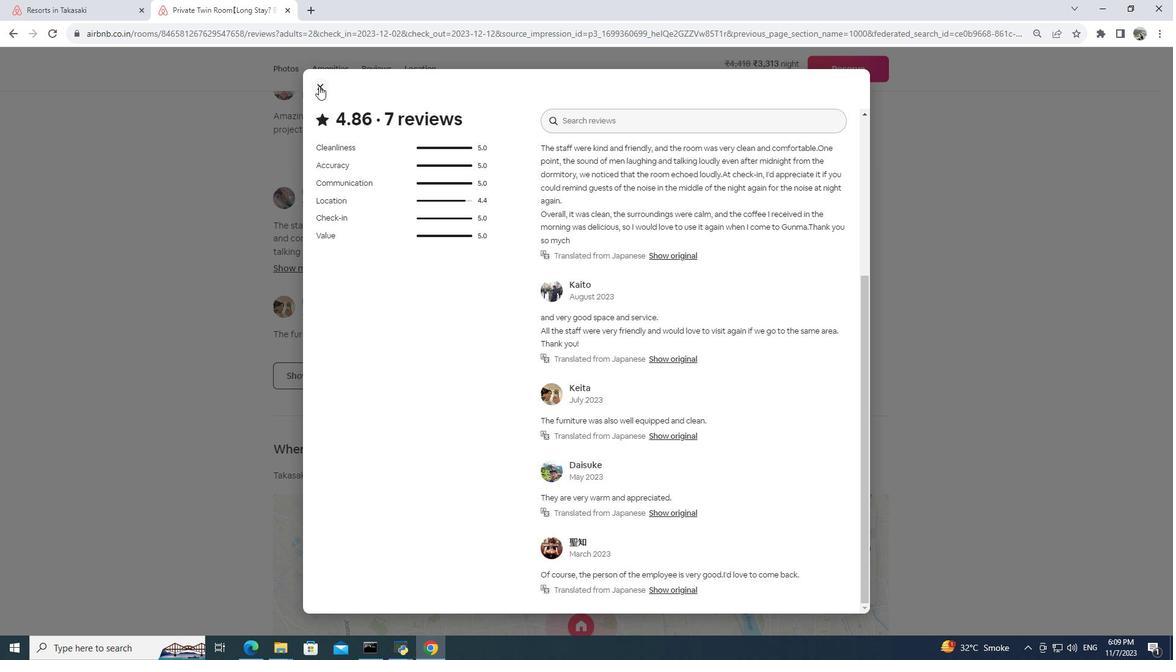 
Action: Mouse pressed left at (319, 86)
Screenshot: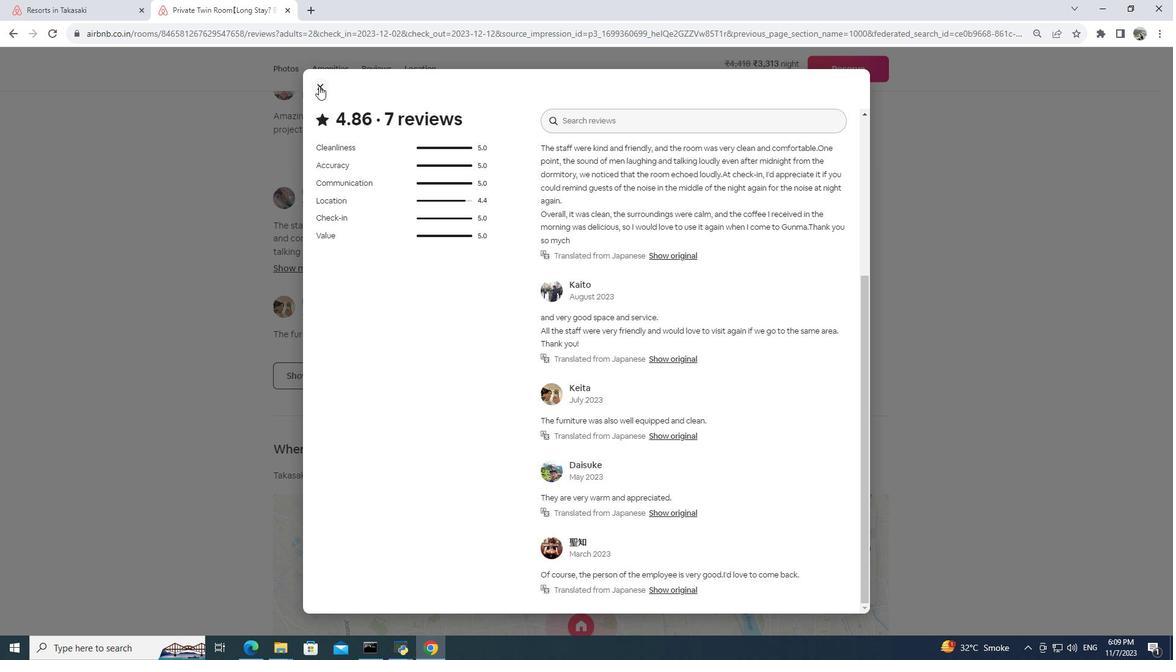 
Action: Mouse moved to (385, 322)
Screenshot: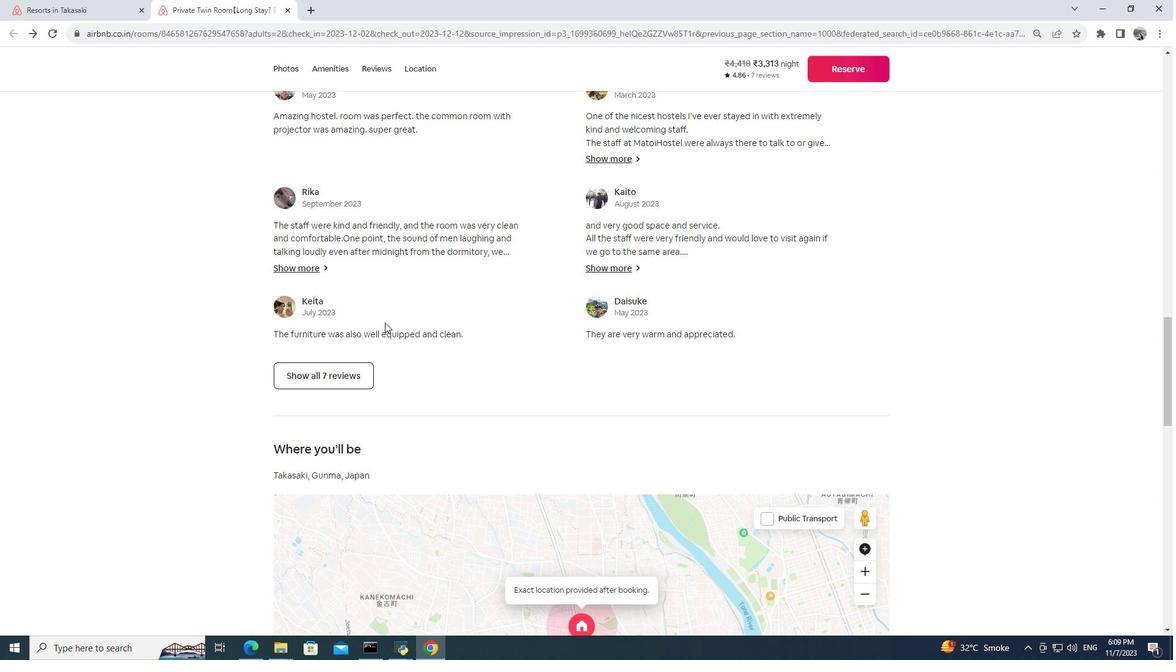 
Action: Mouse scrolled (385, 322) with delta (0, 0)
Screenshot: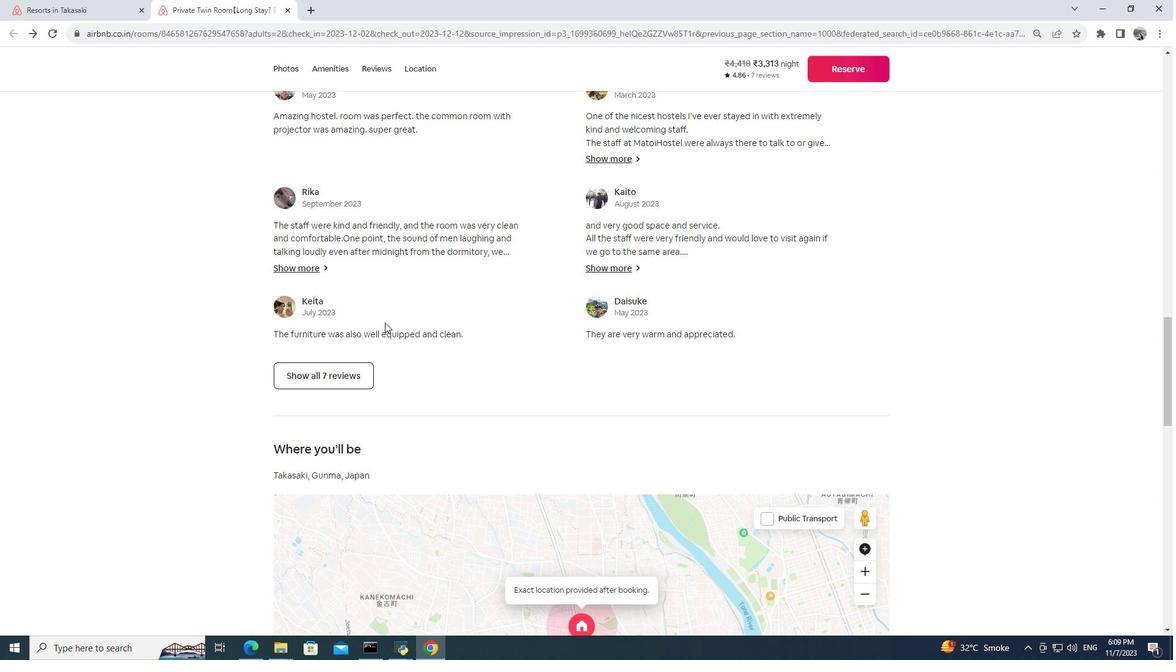 
Action: Mouse scrolled (385, 322) with delta (0, 0)
Screenshot: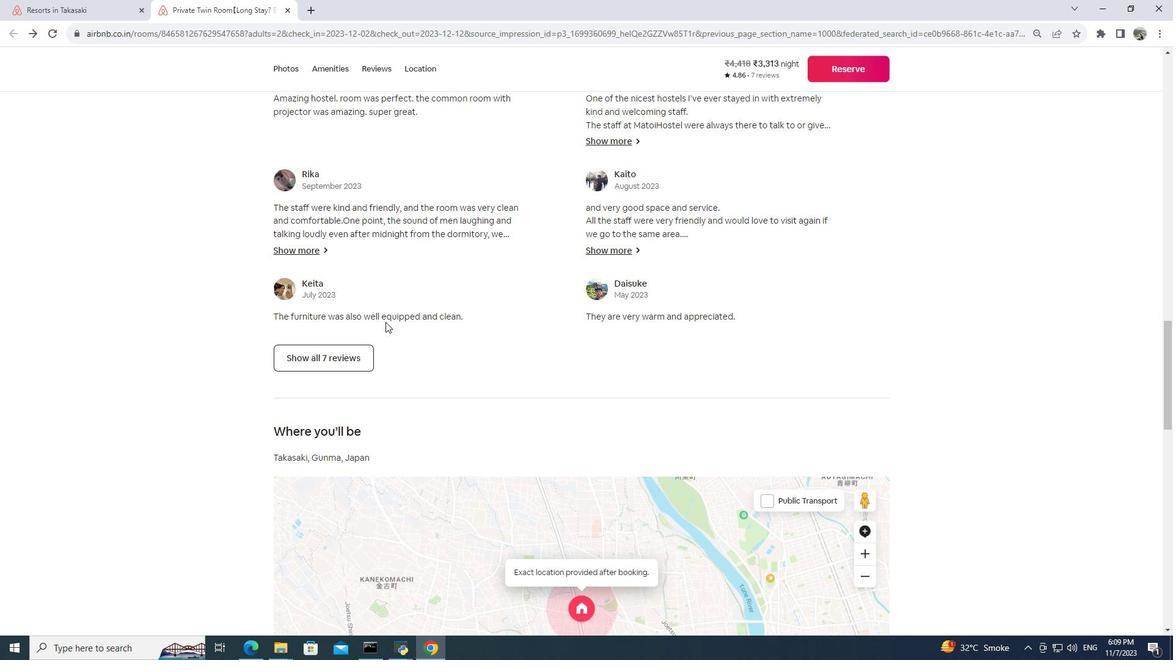 
Action: Mouse scrolled (385, 322) with delta (0, 0)
Screenshot: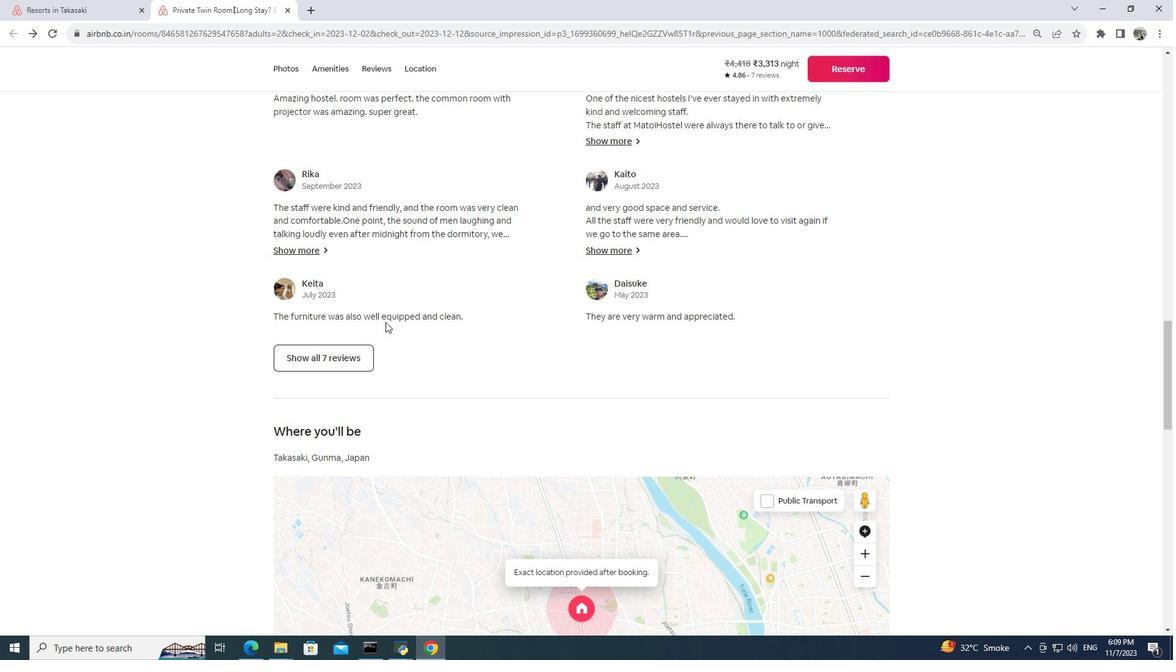
Action: Mouse scrolled (385, 322) with delta (0, 0)
Screenshot: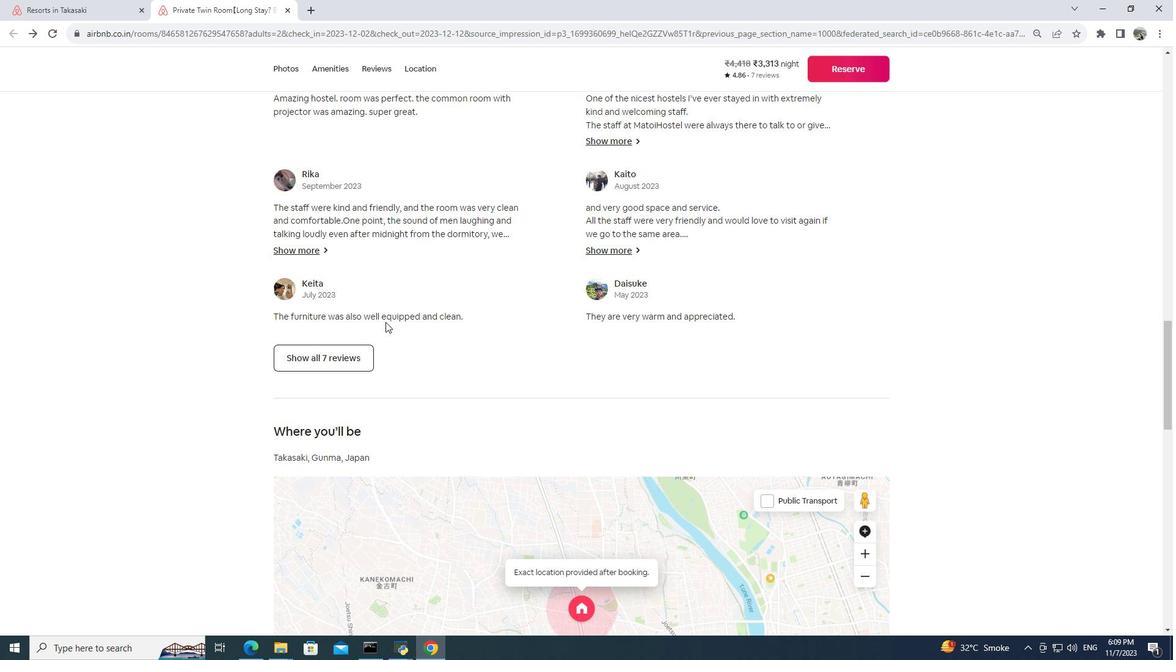 
Action: Mouse moved to (377, 312)
Screenshot: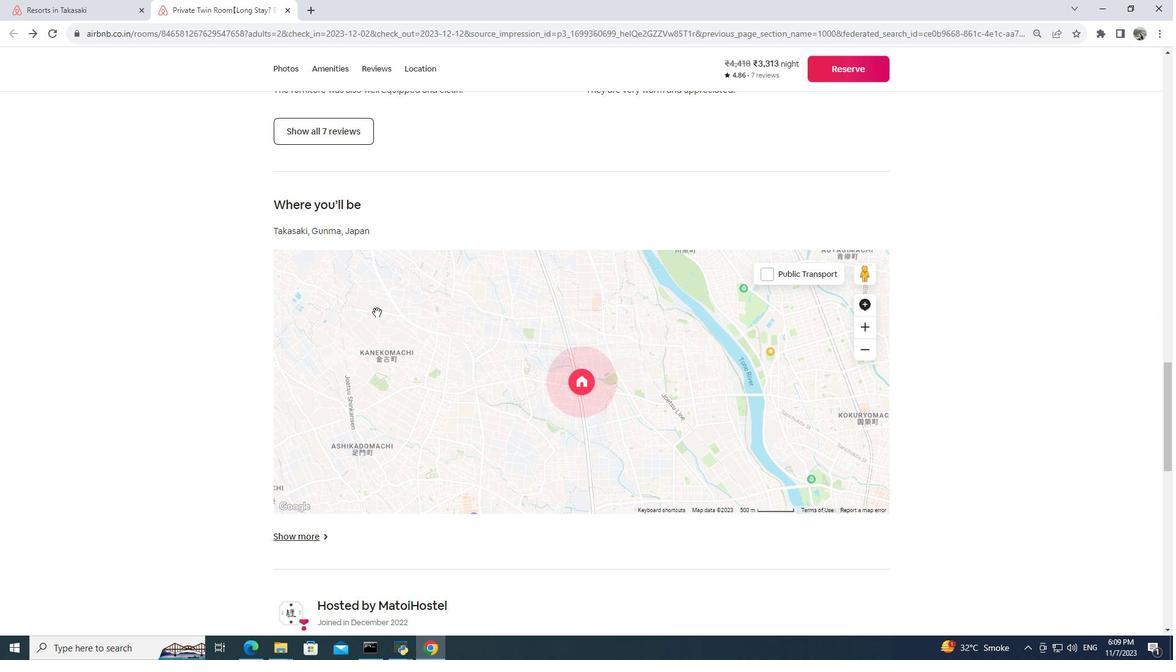 
Action: Mouse scrolled (377, 311) with delta (0, 0)
Screenshot: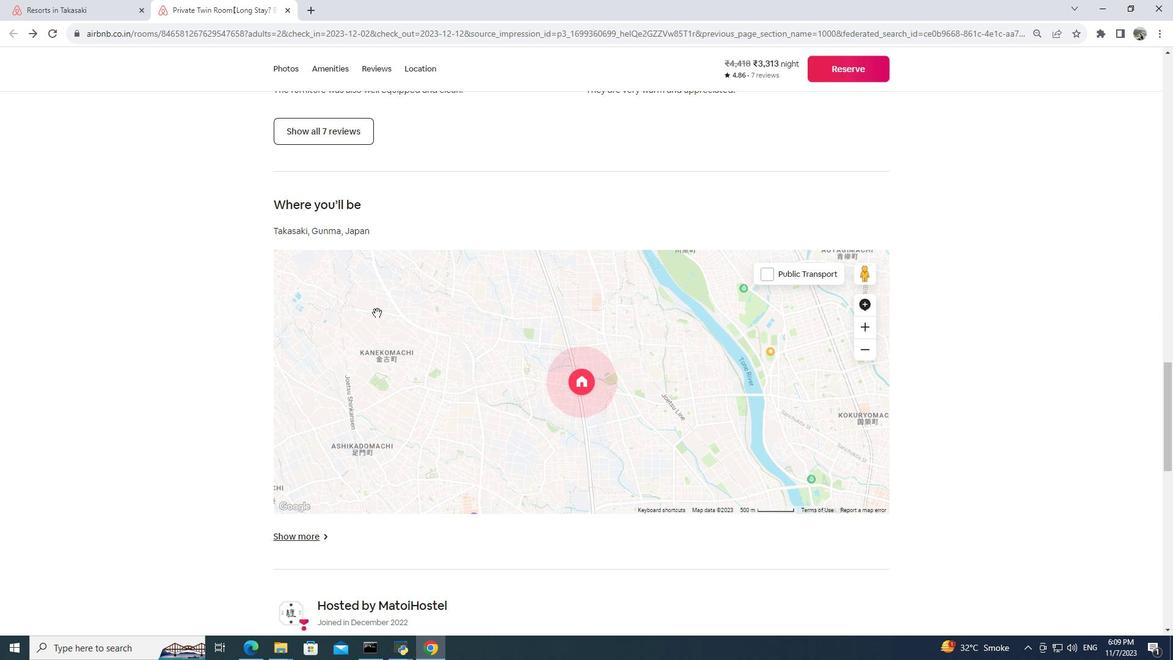 
Action: Mouse moved to (377, 312)
Screenshot: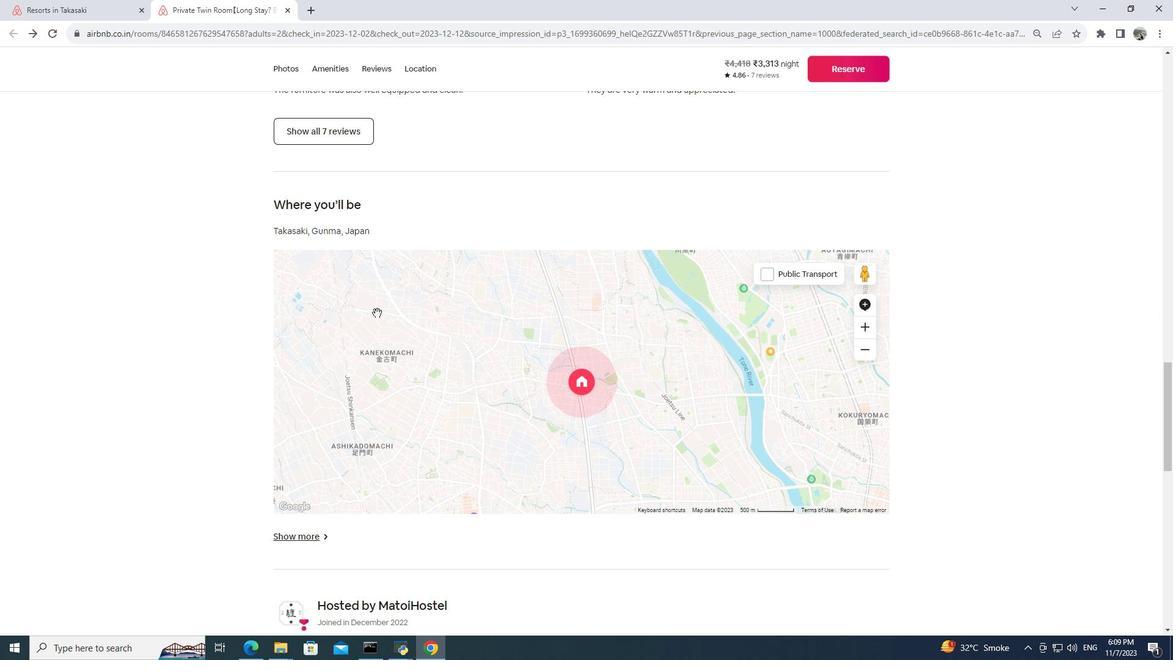 
Action: Mouse scrolled (377, 312) with delta (0, 0)
Screenshot: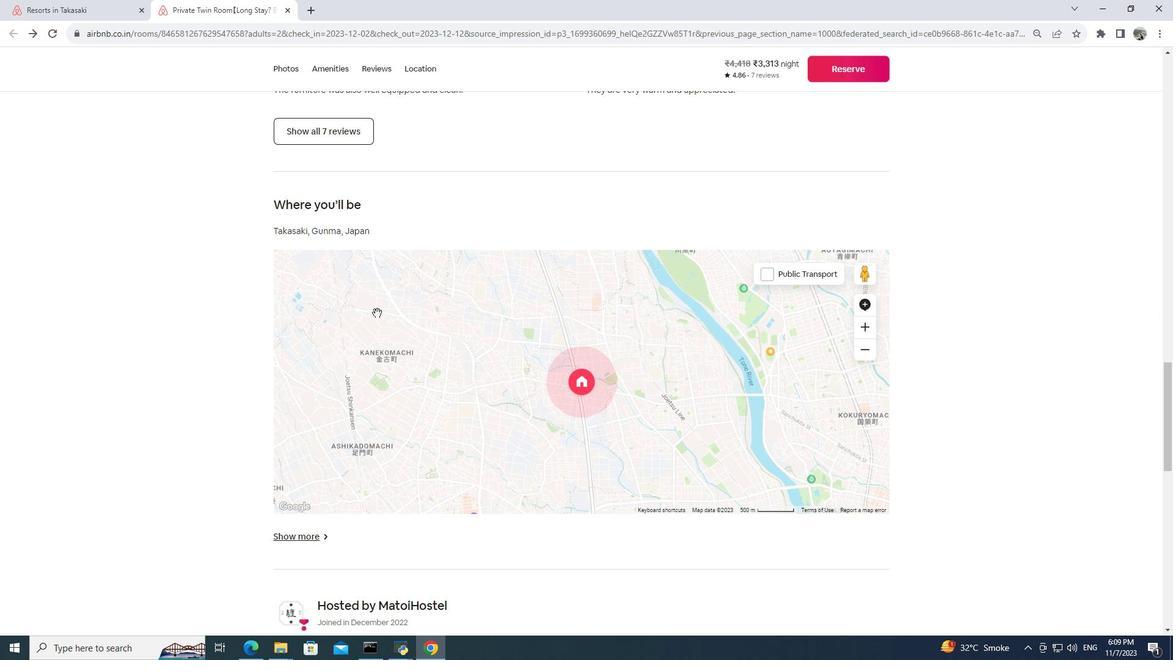 
Action: Mouse moved to (377, 312)
Screenshot: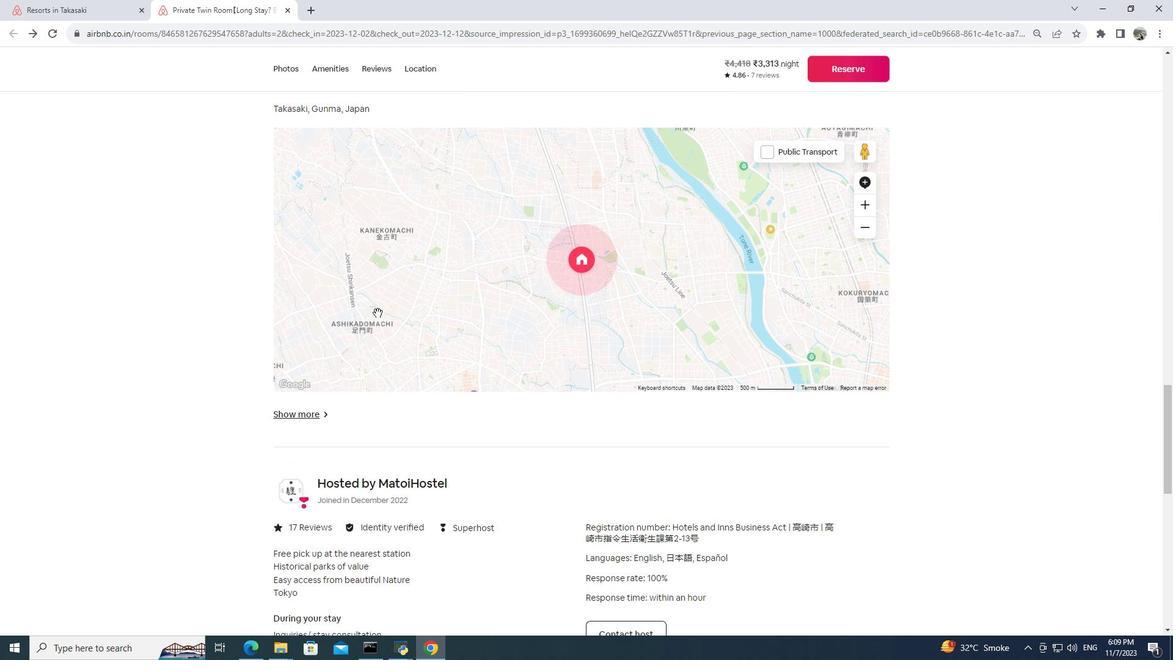 
Action: Mouse scrolled (377, 312) with delta (0, 0)
Screenshot: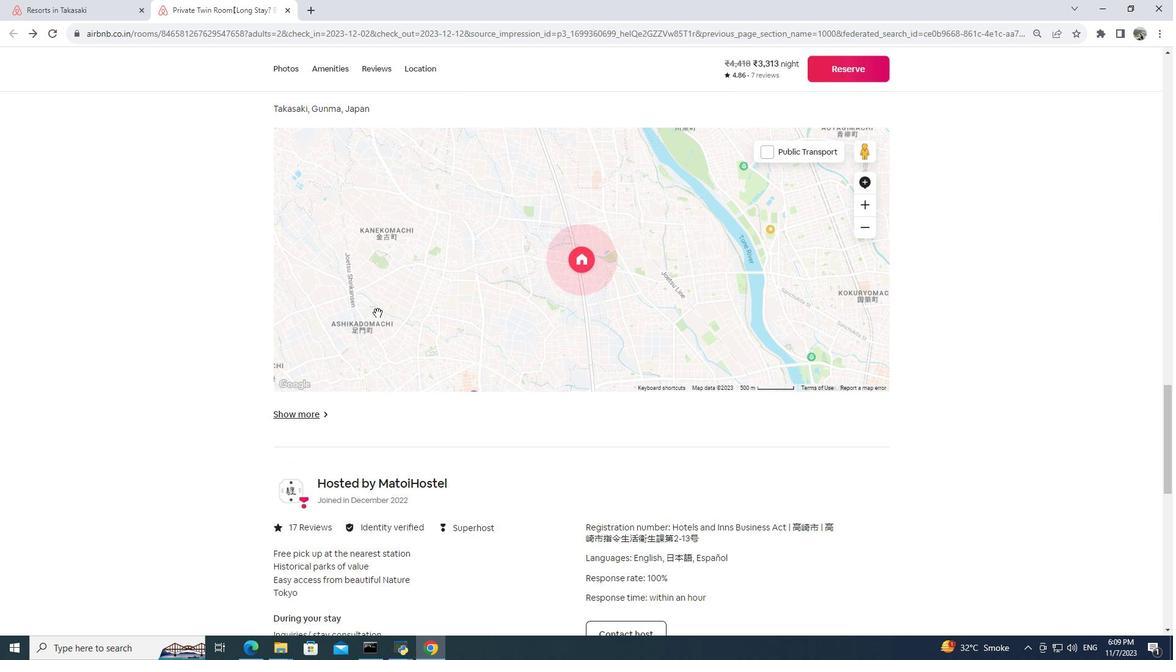 
Action: Mouse scrolled (377, 312) with delta (0, 0)
Screenshot: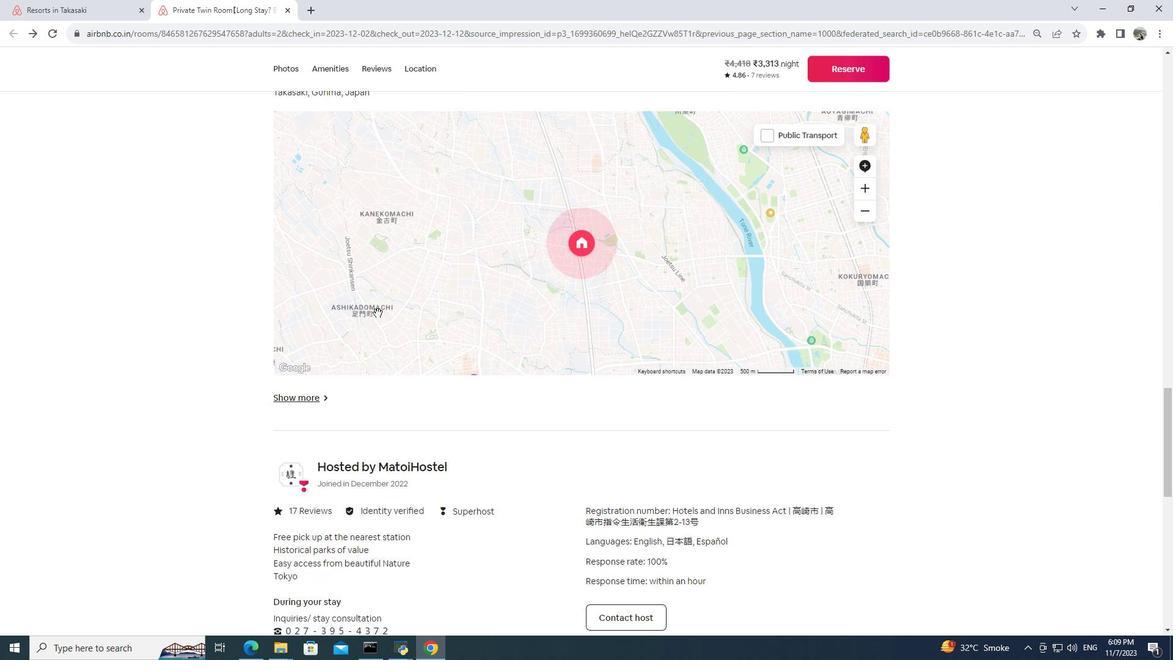 
Action: Mouse moved to (360, 279)
Screenshot: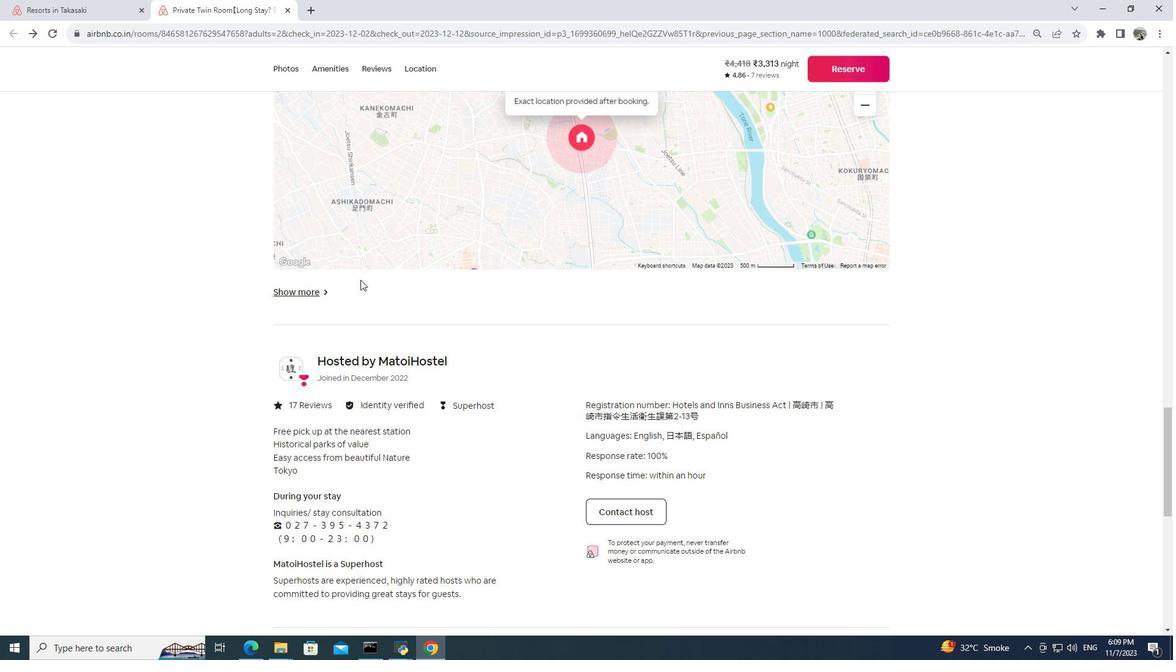 
Action: Mouse scrolled (360, 279) with delta (0, 0)
Screenshot: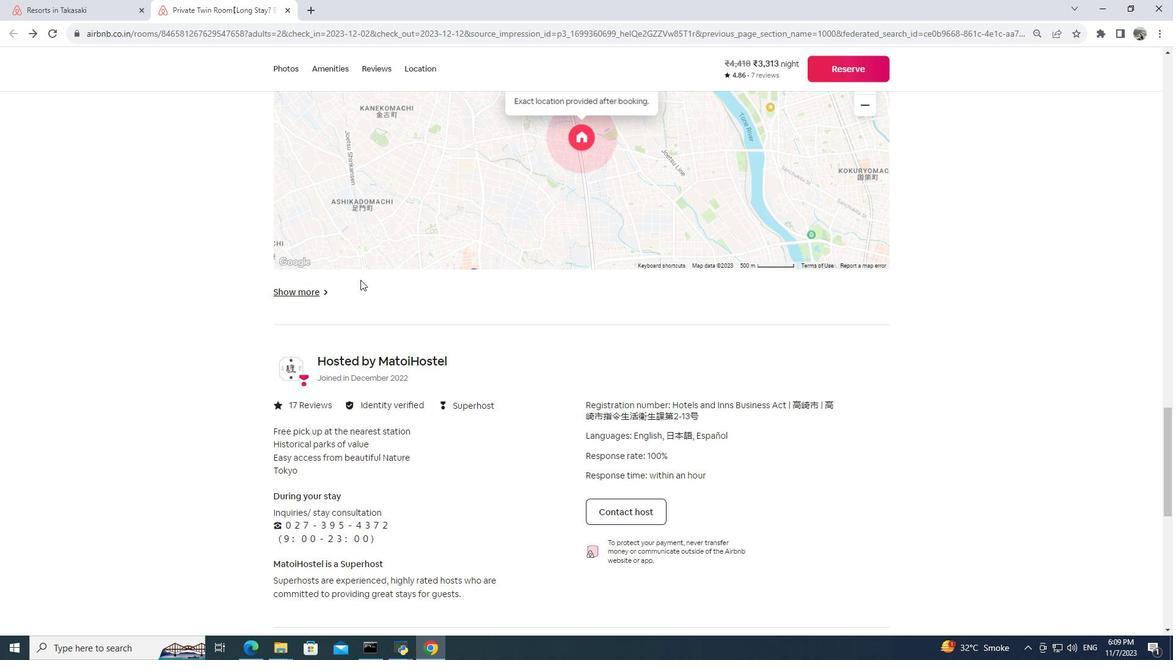 
Action: Mouse scrolled (360, 279) with delta (0, 0)
Screenshot: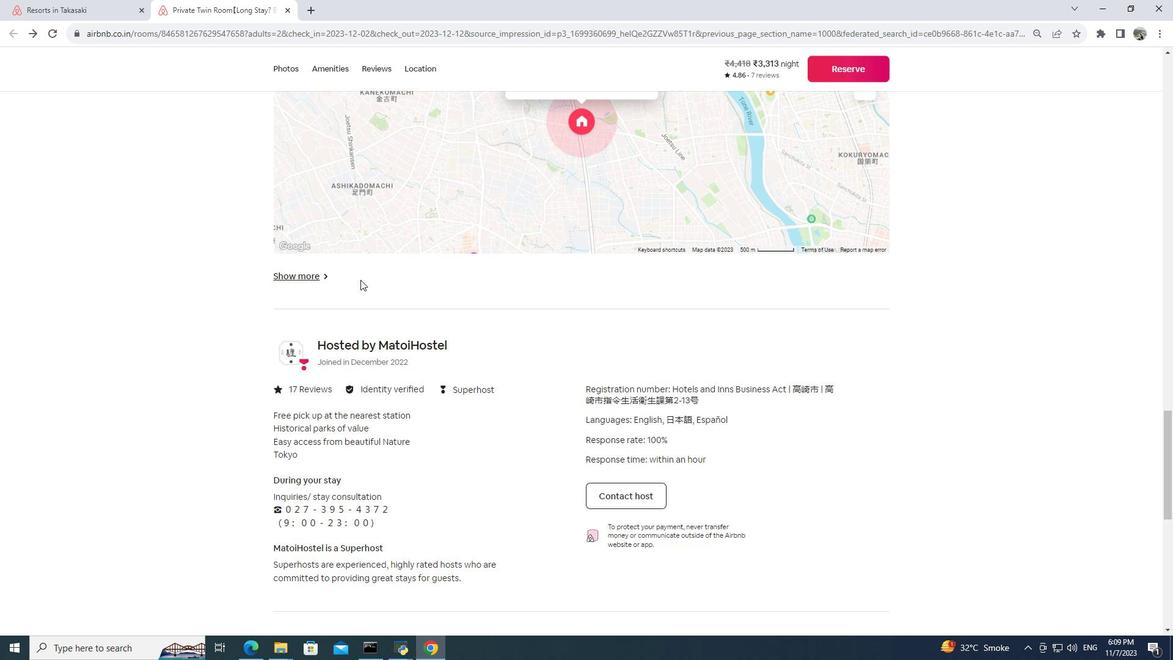
Action: Mouse scrolled (360, 279) with delta (0, 0)
Screenshot: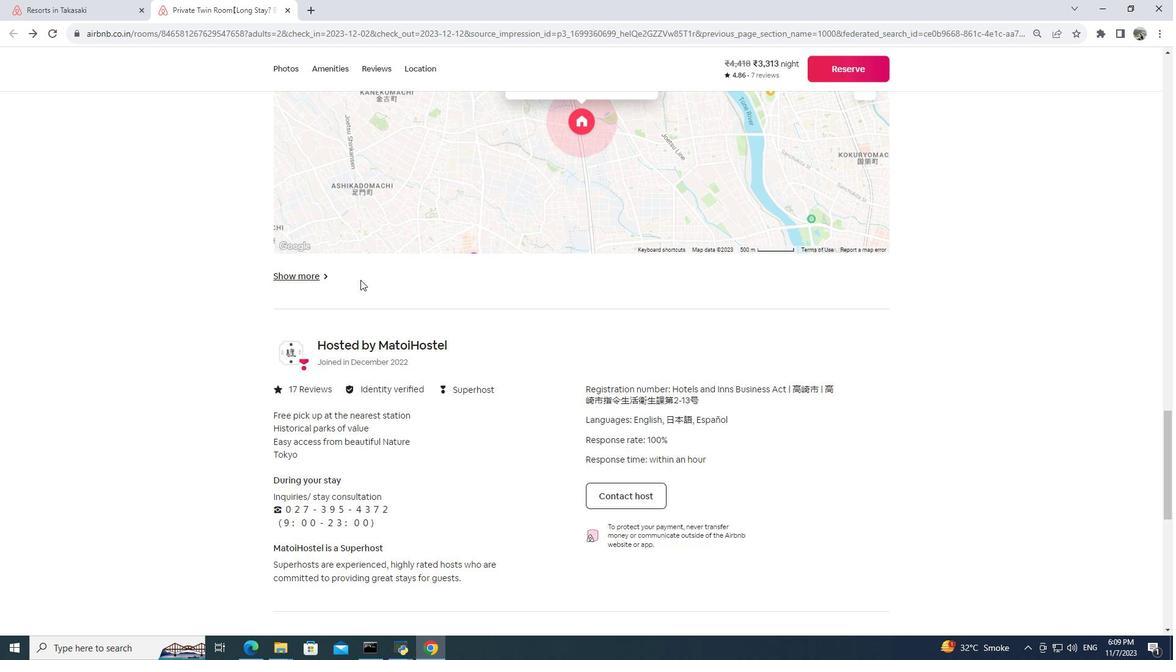 
Action: Mouse scrolled (360, 279) with delta (0, 0)
Screenshot: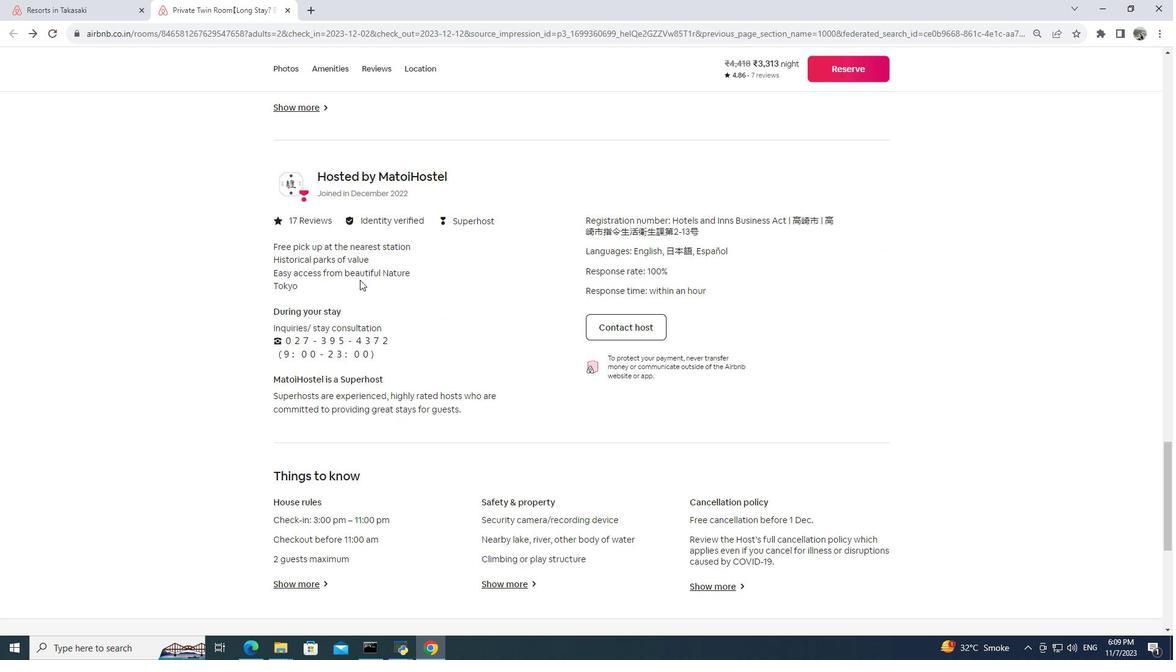 
Action: Mouse moved to (360, 279)
Screenshot: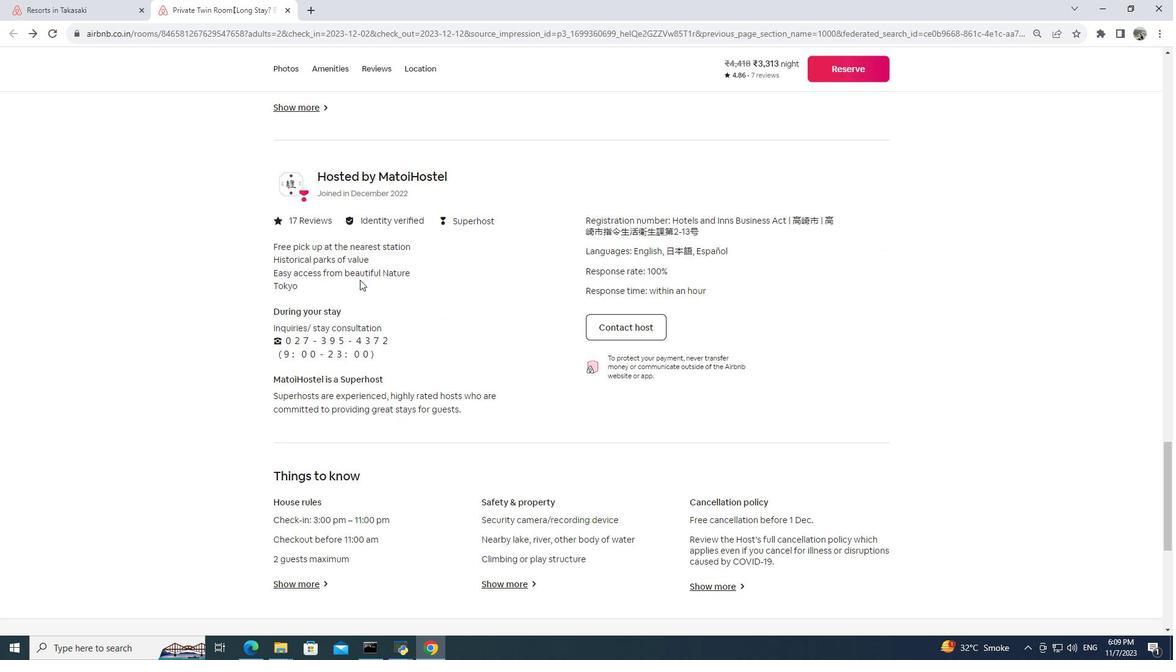 
Action: Mouse scrolled (360, 279) with delta (0, 0)
Screenshot: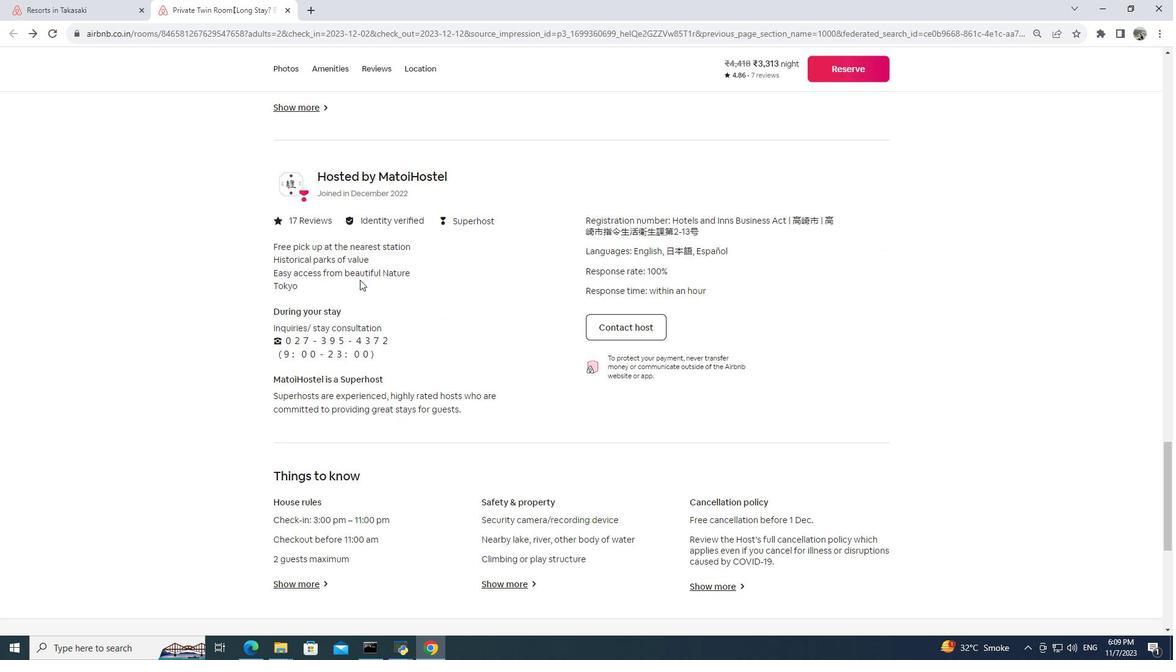 
Action: Mouse moved to (359, 280)
Screenshot: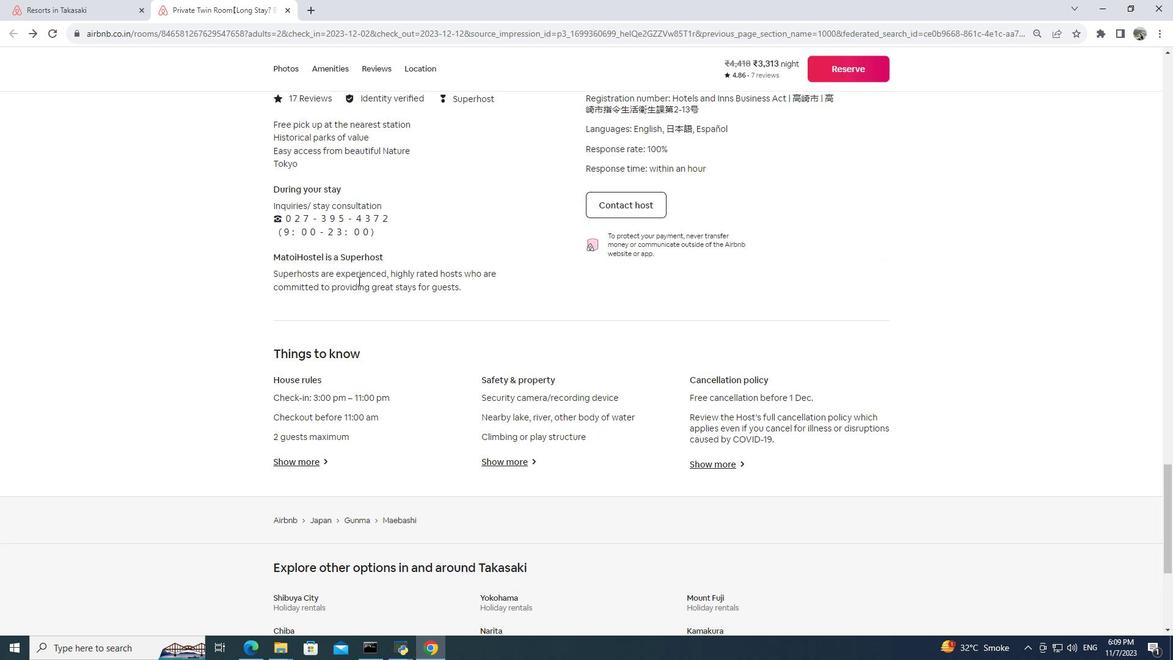 
Action: Mouse scrolled (359, 279) with delta (0, 0)
Screenshot: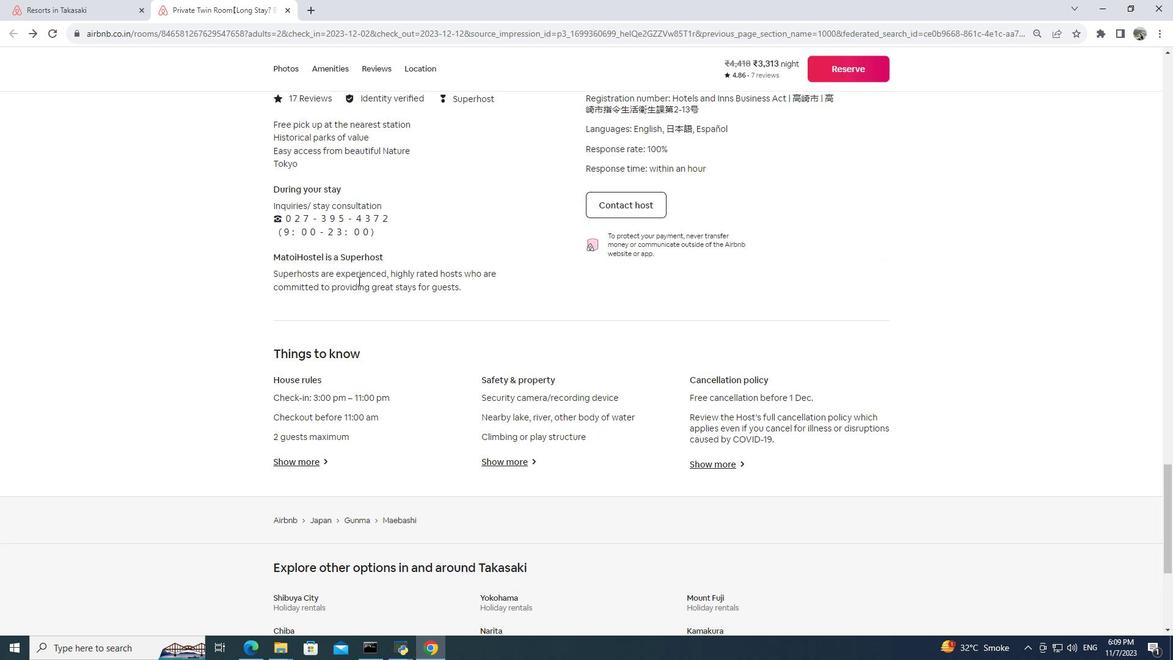 
Action: Mouse moved to (358, 281)
Screenshot: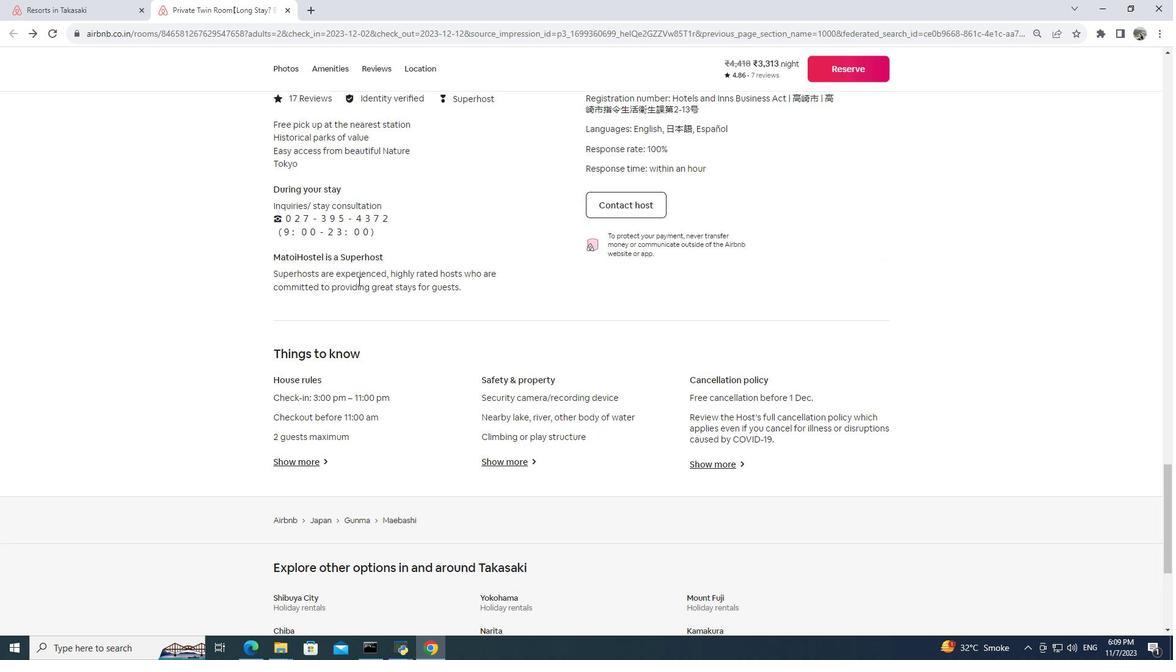 
Action: Mouse scrolled (358, 280) with delta (0, 0)
Screenshot: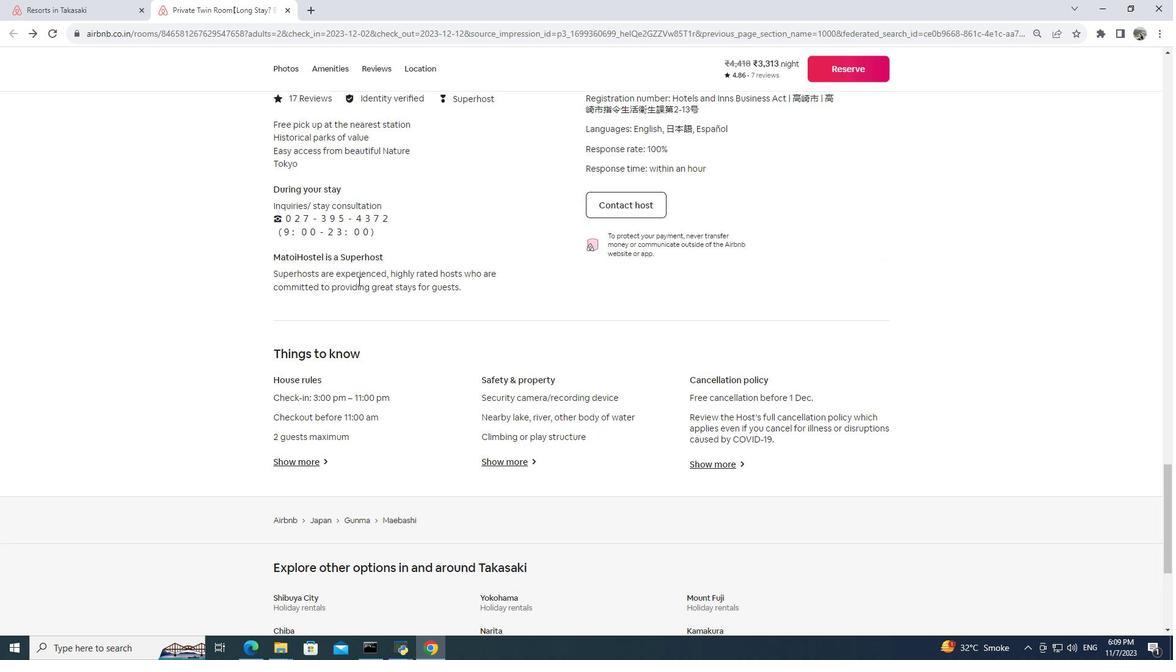 
Action: Mouse moved to (310, 336)
Screenshot: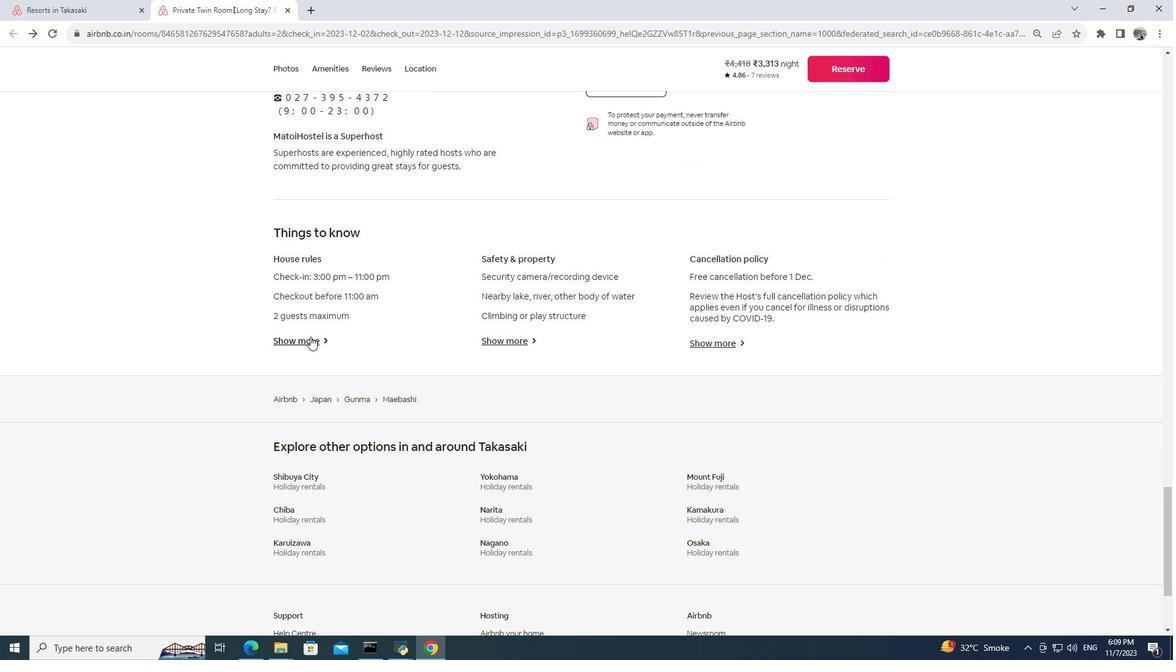 
Action: Mouse pressed left at (310, 336)
Screenshot: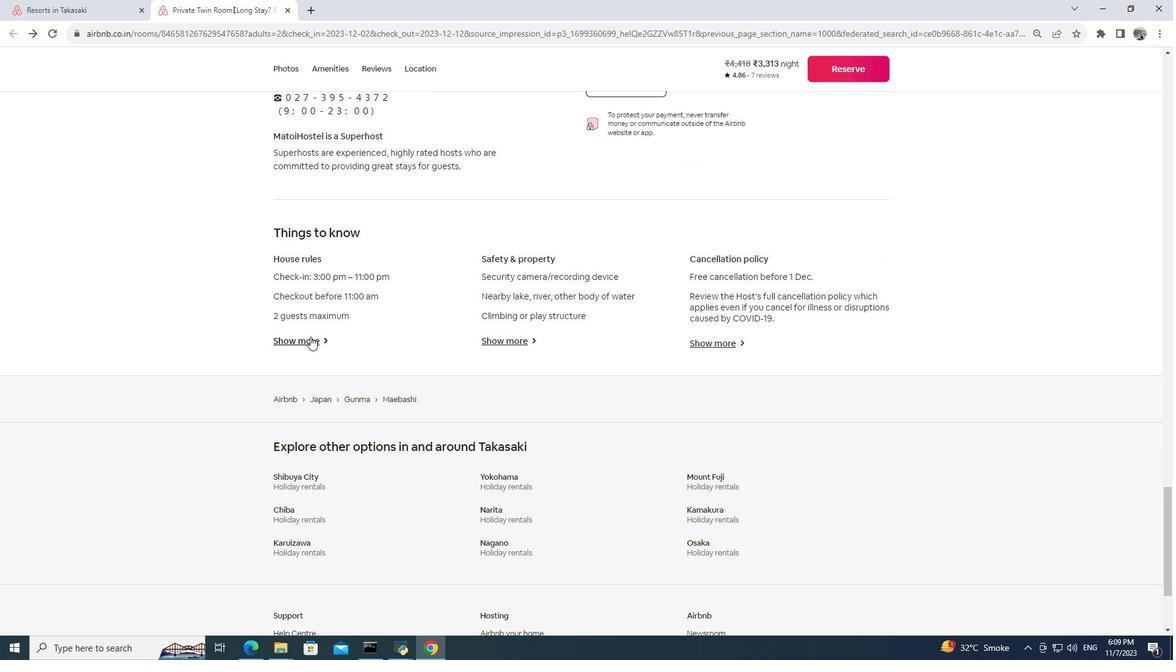 
Action: Mouse moved to (485, 245)
Screenshot: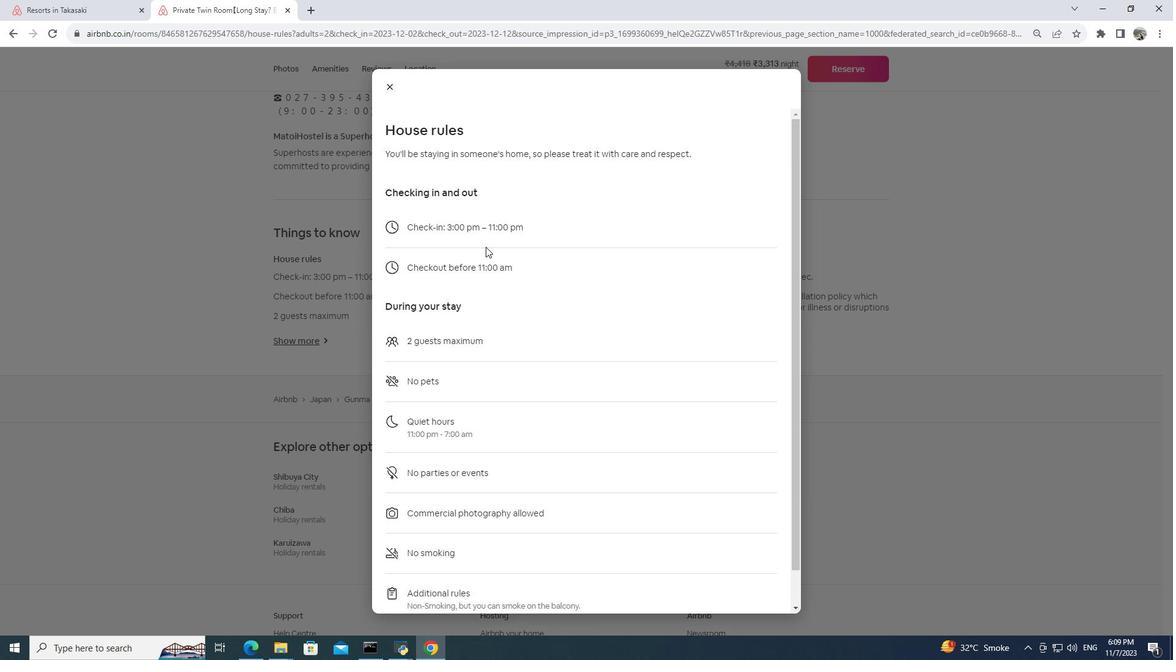 
Action: Mouse scrolled (485, 245) with delta (0, 0)
Screenshot: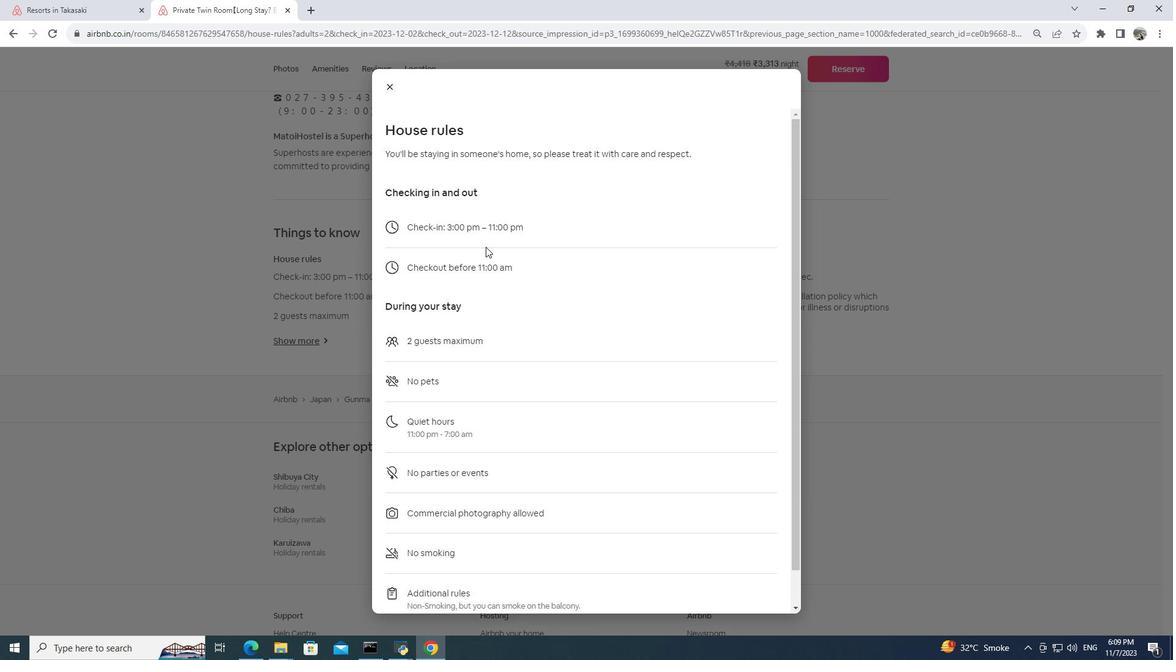 
Action: Mouse scrolled (485, 245) with delta (0, 0)
Screenshot: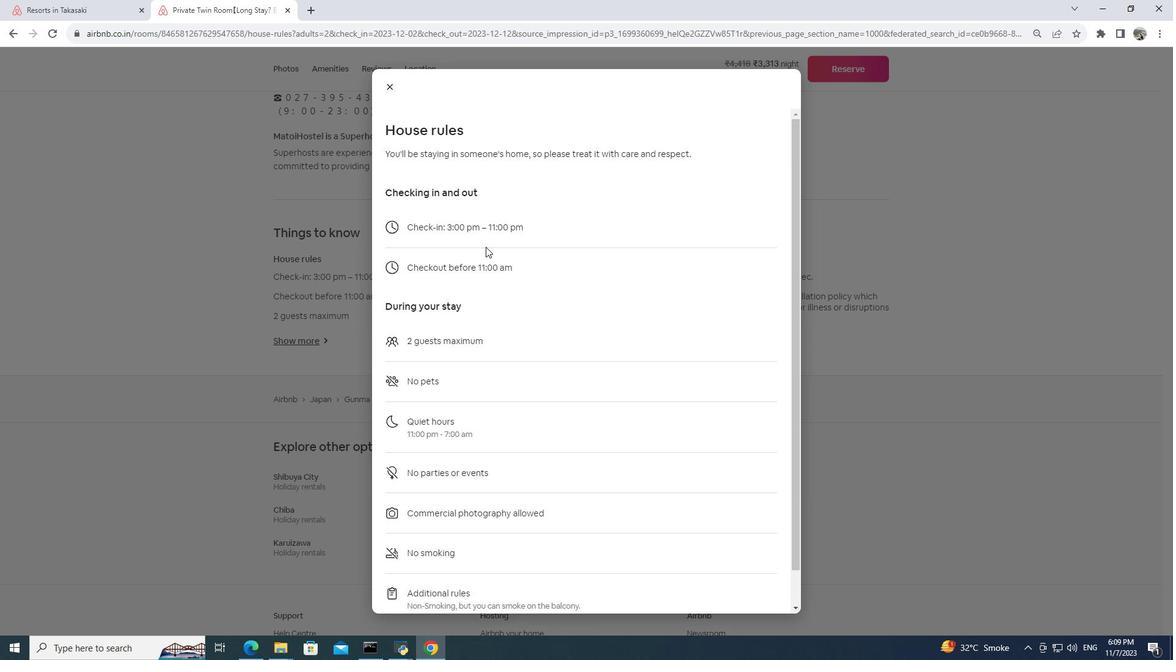 
Action: Mouse moved to (485, 246)
Screenshot: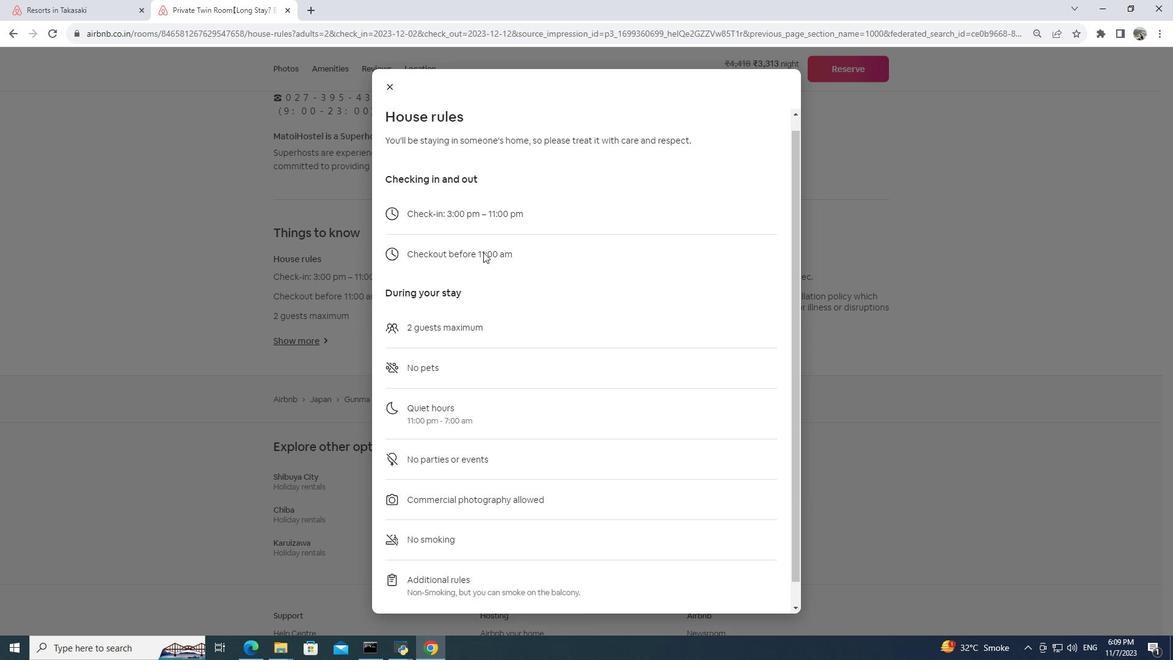 
Action: Mouse scrolled (485, 246) with delta (0, 0)
Screenshot: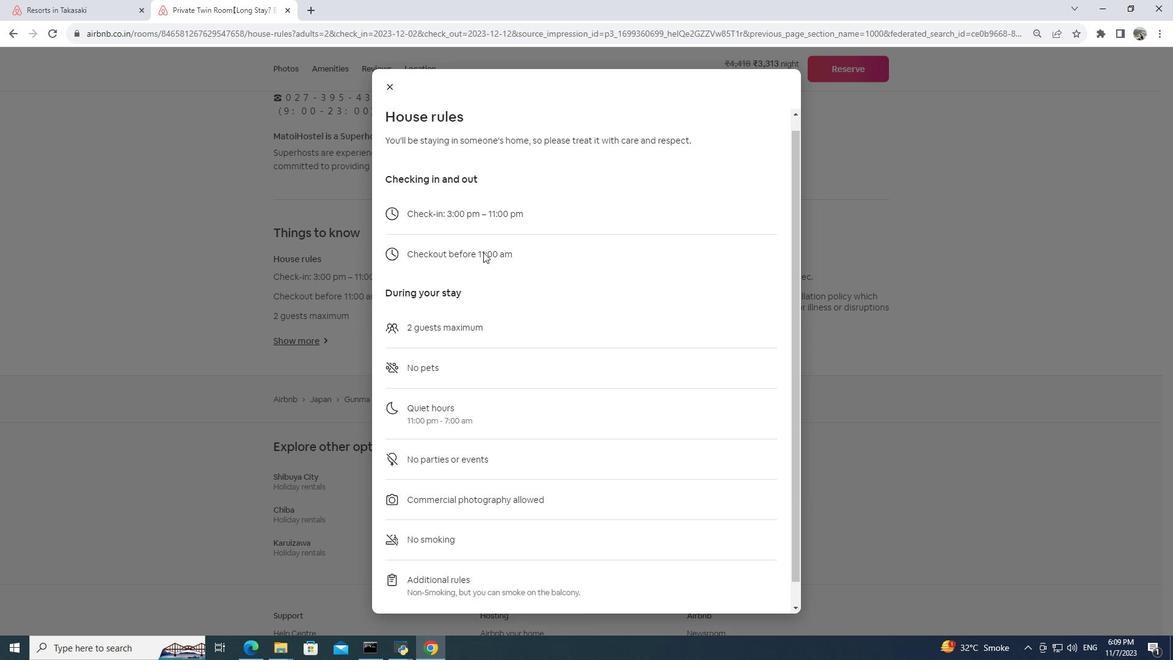 
Action: Mouse moved to (484, 247)
Screenshot: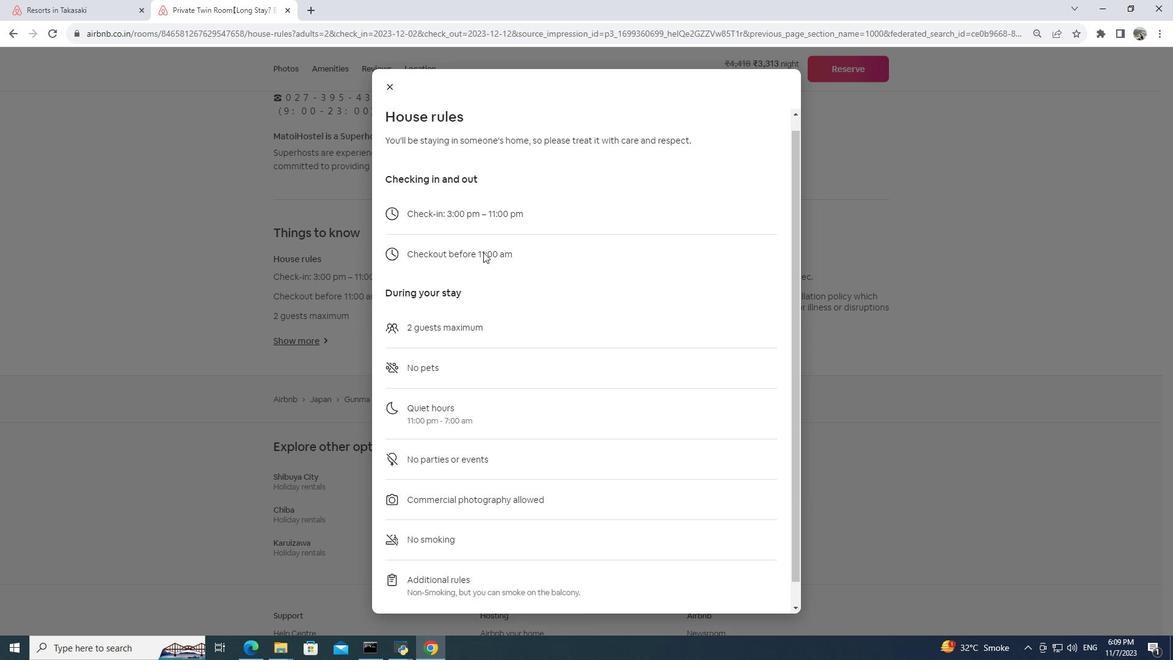 
Action: Mouse scrolled (484, 246) with delta (0, 0)
Screenshot: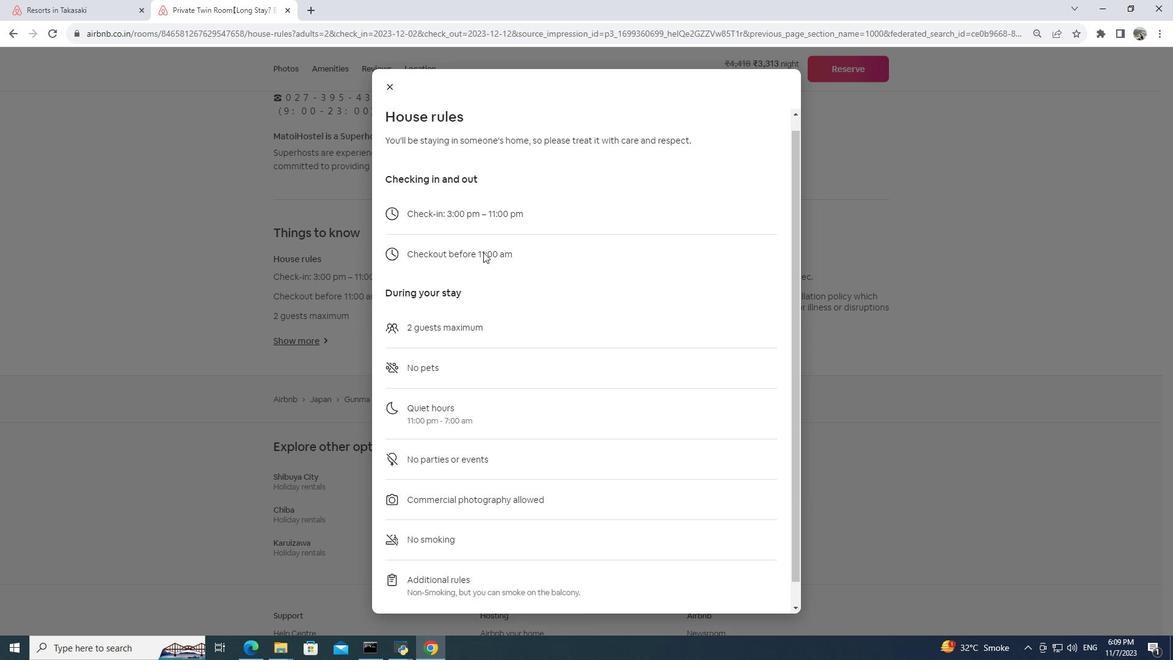 
Action: Mouse moved to (471, 201)
Screenshot: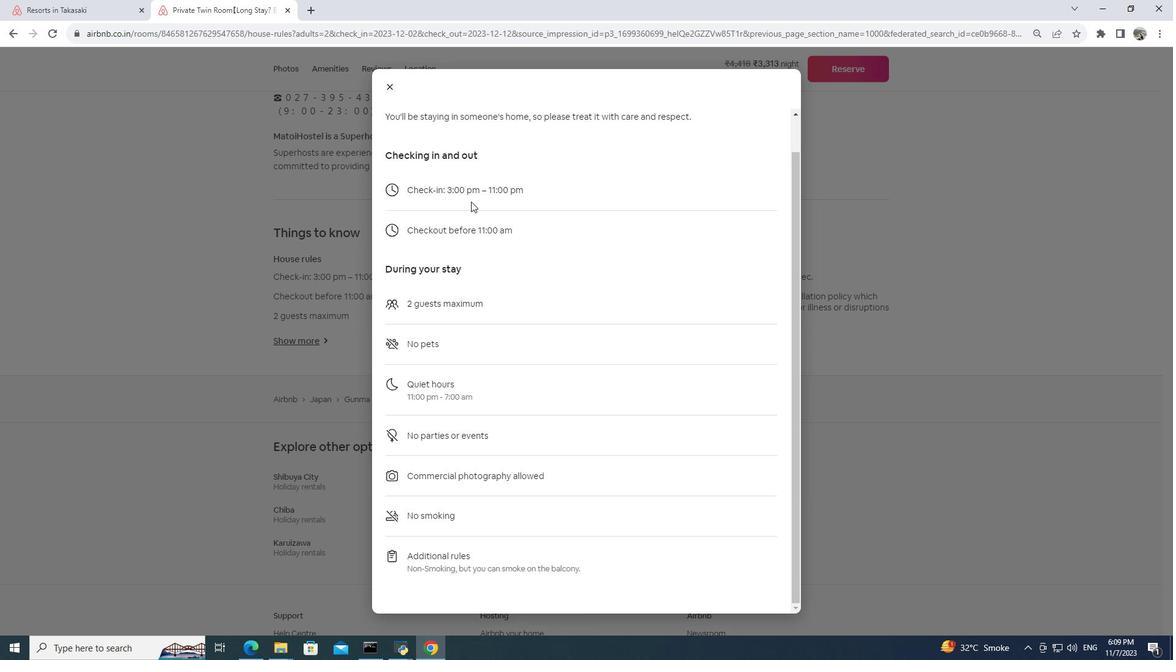 
Action: Mouse scrolled (471, 201) with delta (0, 0)
Screenshot: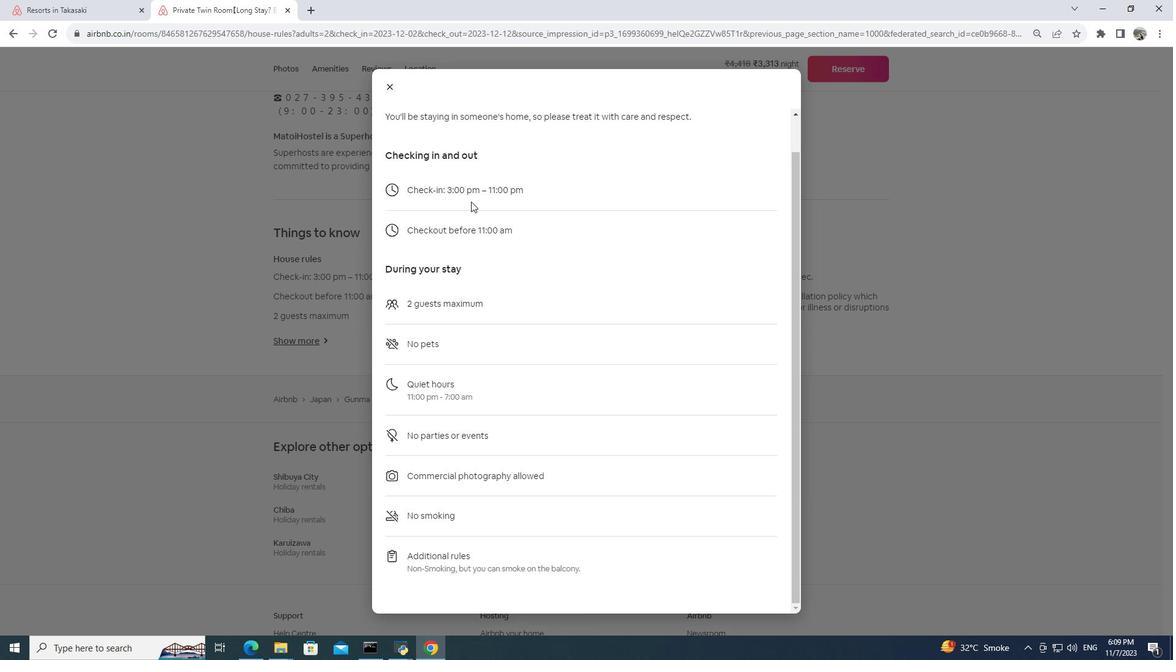 
Action: Mouse scrolled (471, 201) with delta (0, 0)
Screenshot: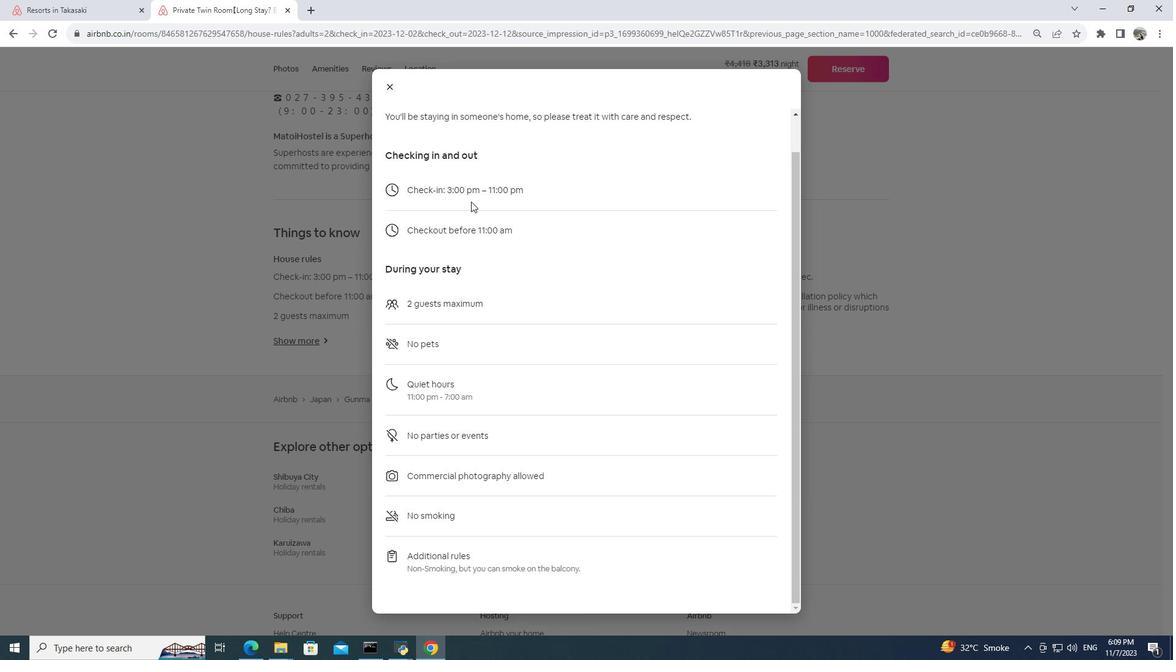 
Action: Mouse scrolled (471, 201) with delta (0, 0)
Screenshot: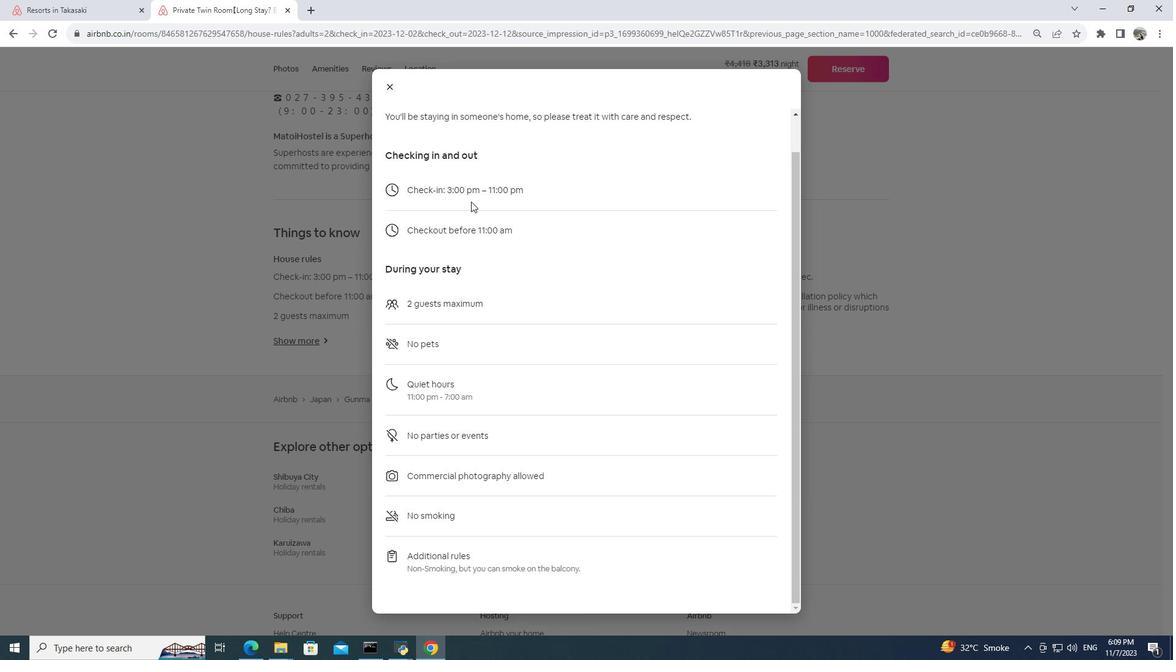 
Action: Mouse moved to (471, 201)
Screenshot: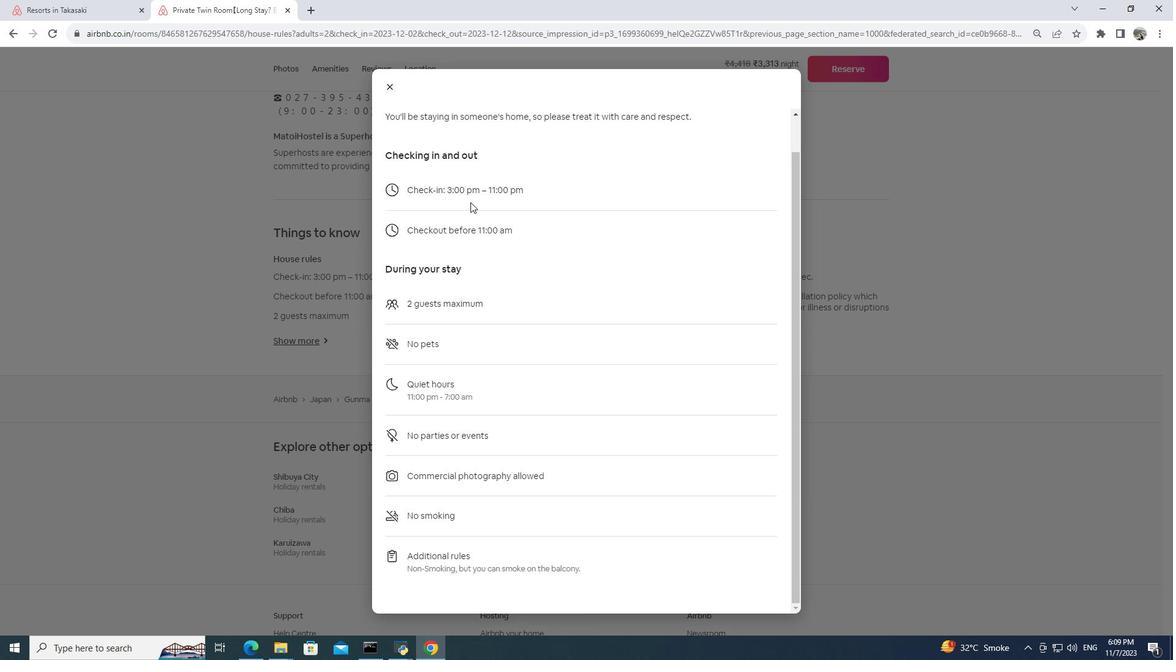 
Action: Mouse scrolled (471, 201) with delta (0, 0)
Screenshot: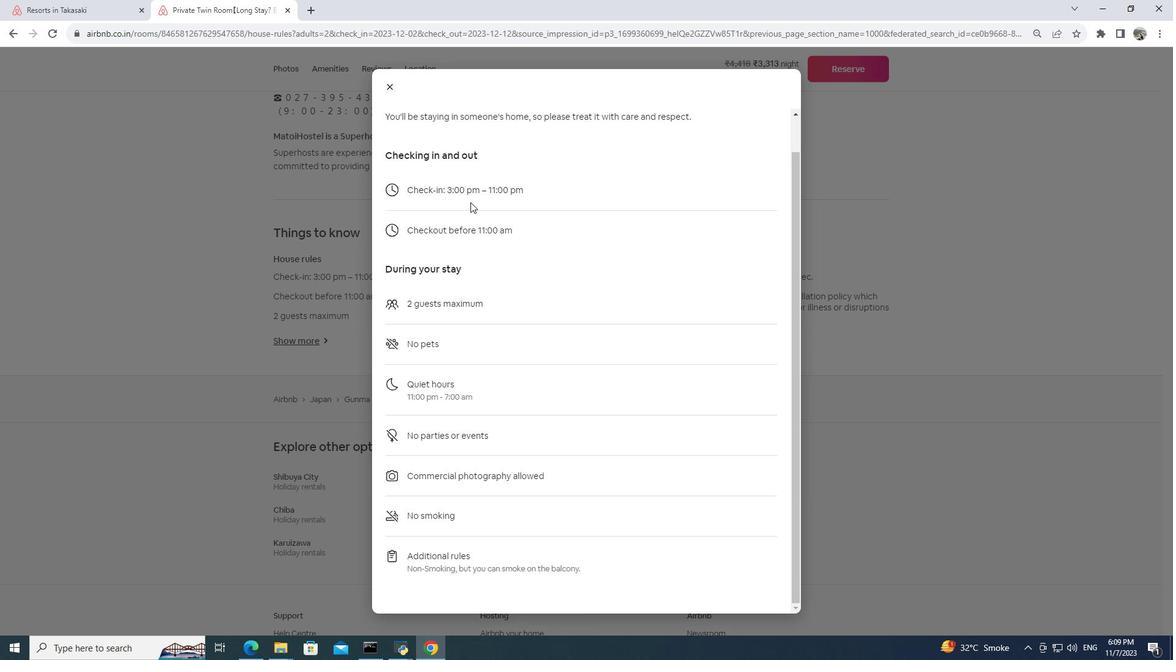 
Action: Mouse moved to (388, 89)
Screenshot: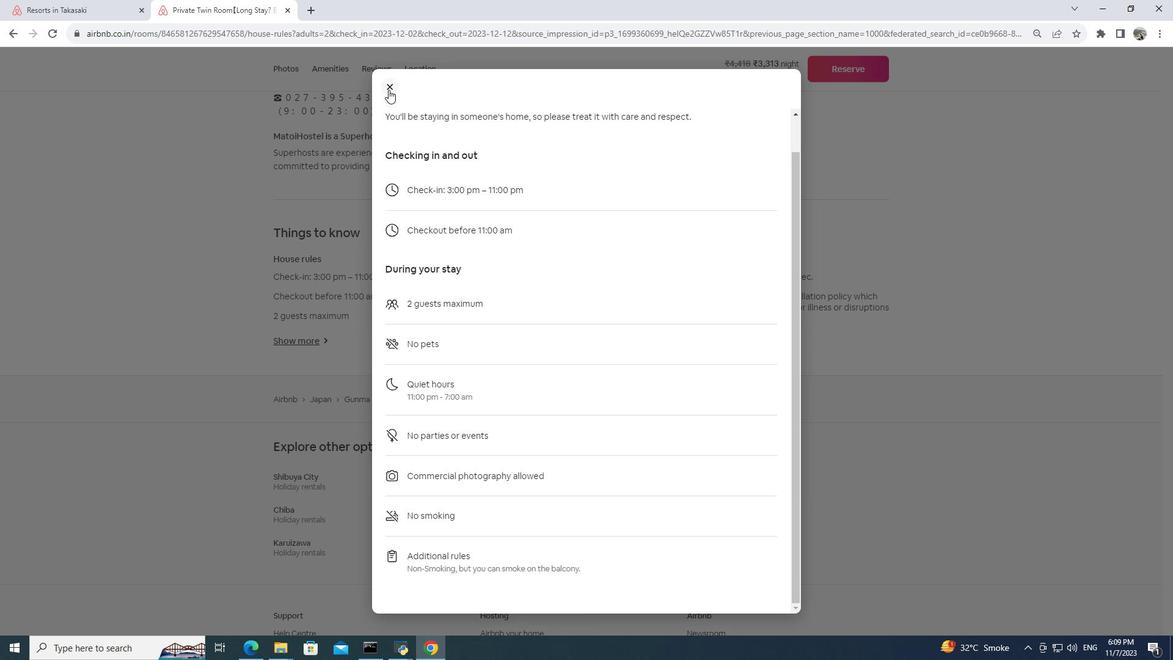 
Action: Mouse pressed left at (388, 89)
Screenshot: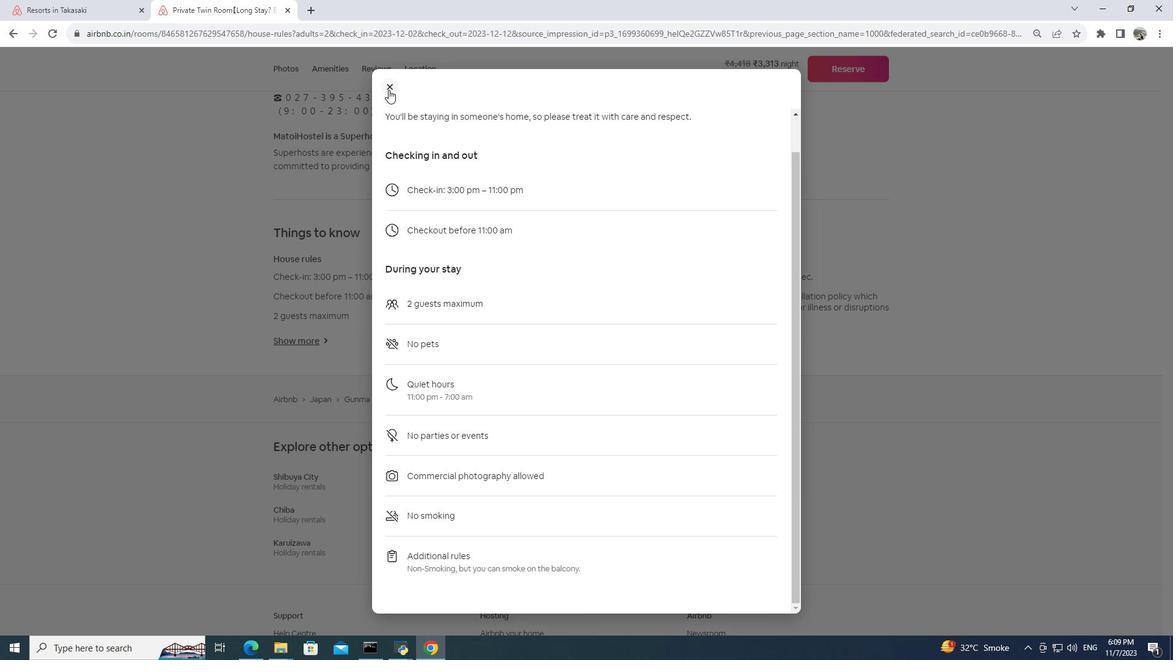 
Action: Mouse moved to (492, 341)
Screenshot: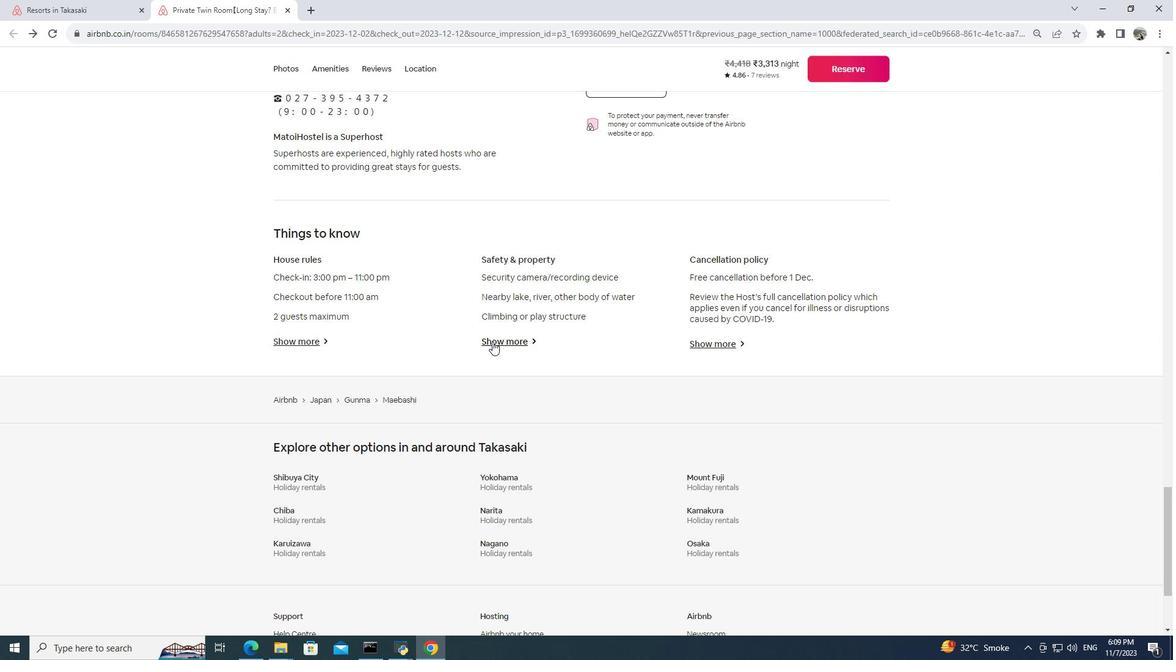 
Action: Mouse pressed left at (492, 341)
Screenshot: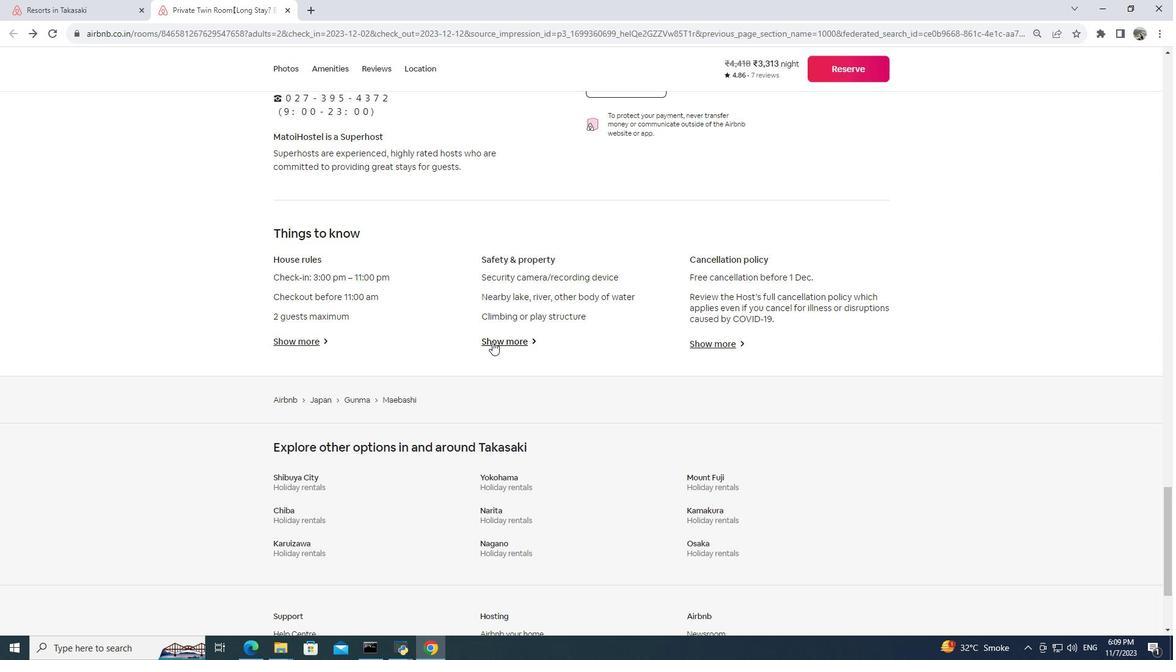 
Action: Mouse moved to (461, 274)
Screenshot: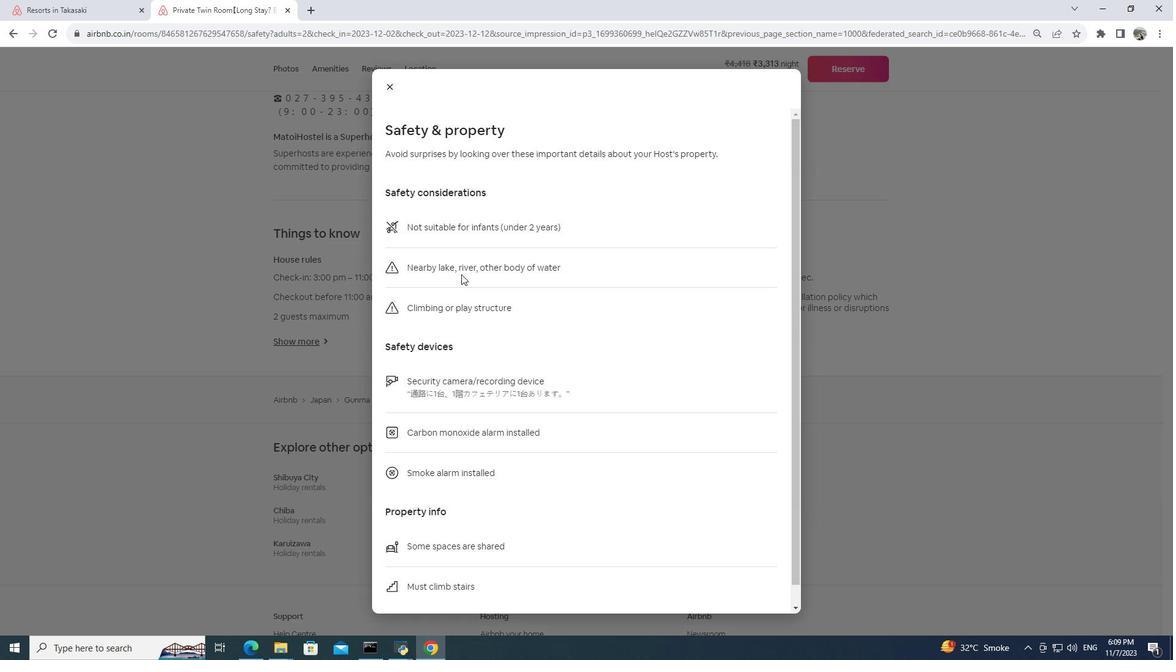 
Action: Mouse scrolled (461, 273) with delta (0, 0)
Screenshot: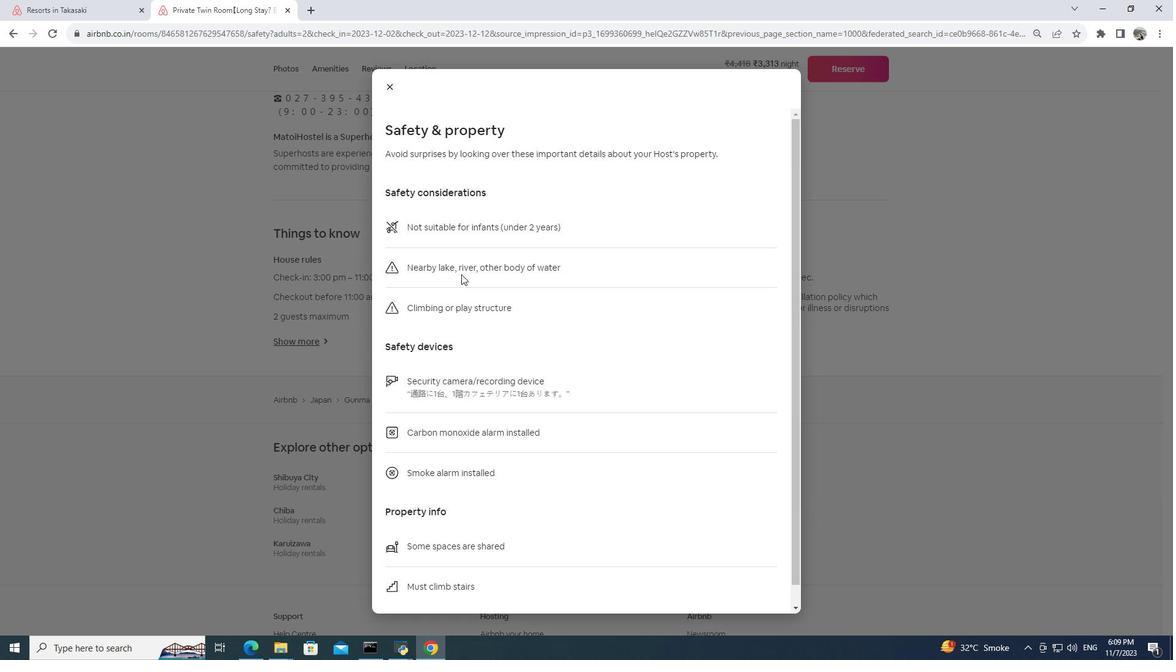 
Action: Mouse scrolled (461, 273) with delta (0, 0)
Screenshot: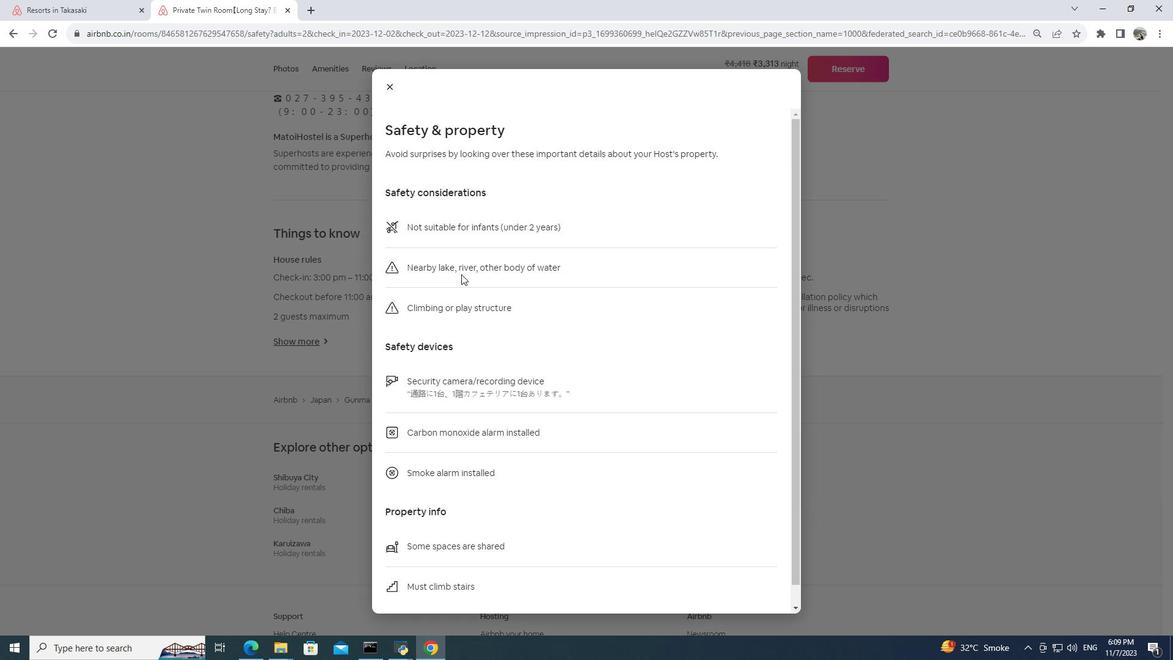 
Action: Mouse scrolled (461, 273) with delta (0, 0)
Screenshot: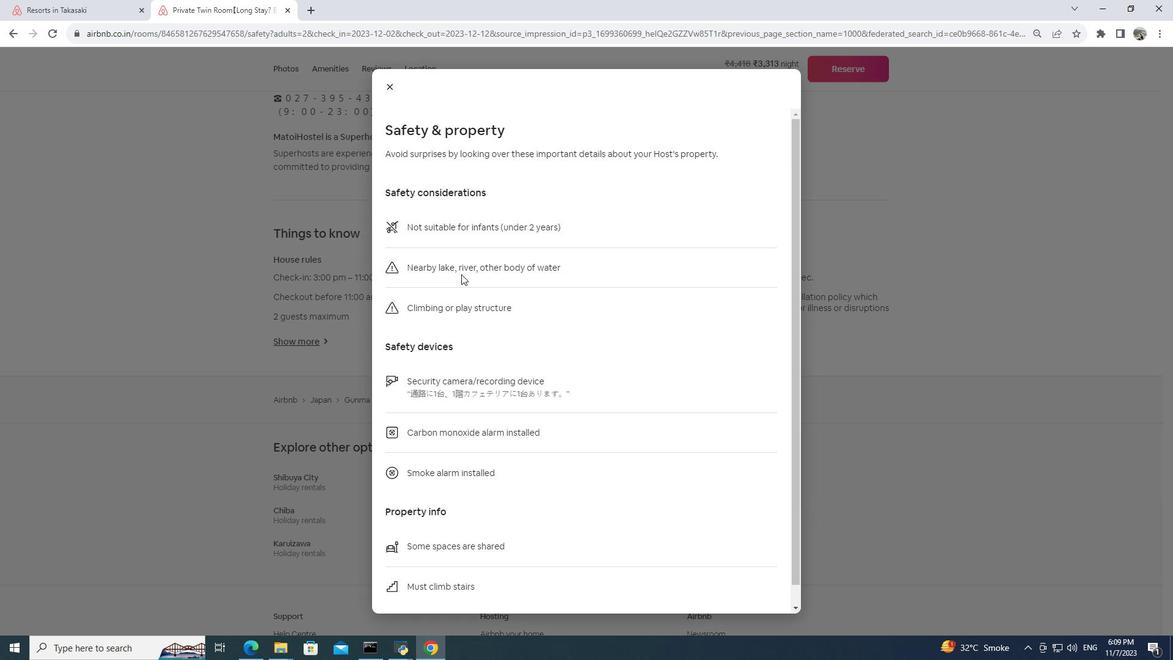 
Action: Mouse scrolled (461, 273) with delta (0, 0)
Screenshot: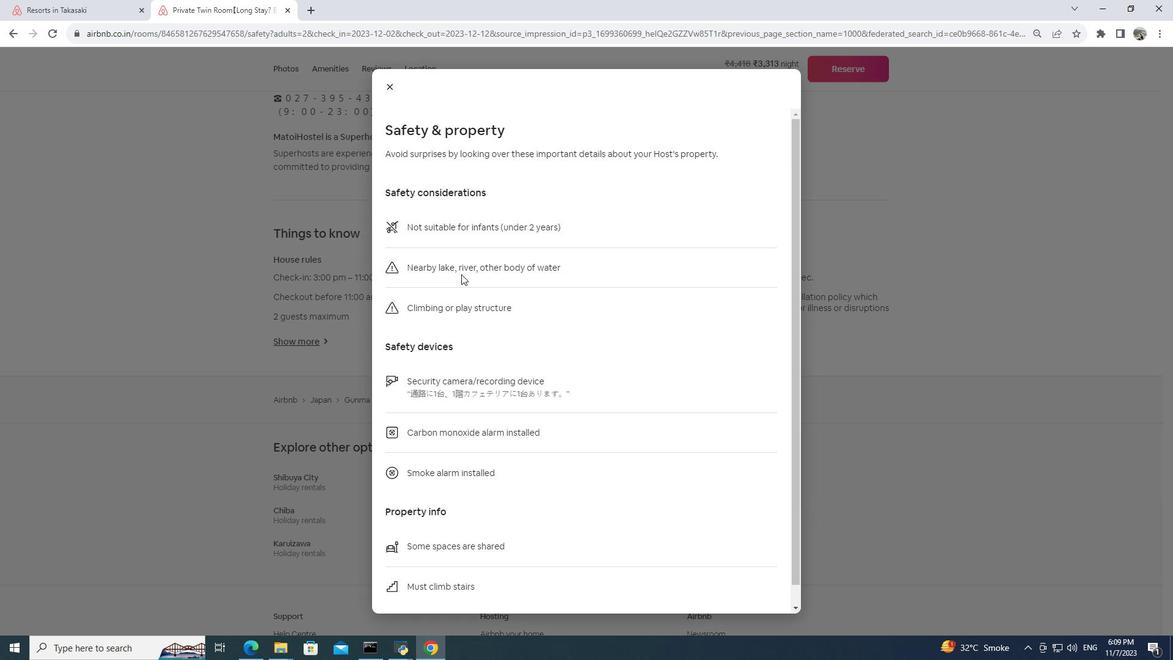 
Action: Mouse moved to (464, 257)
Screenshot: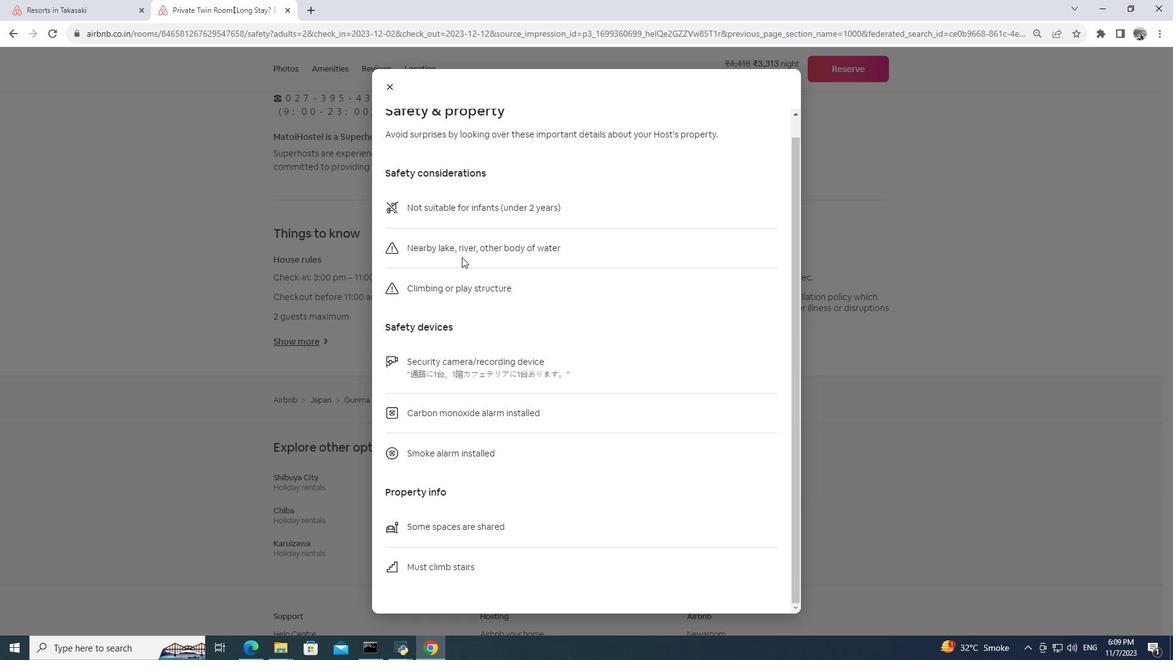 
Action: Mouse scrolled (464, 257) with delta (0, 0)
Screenshot: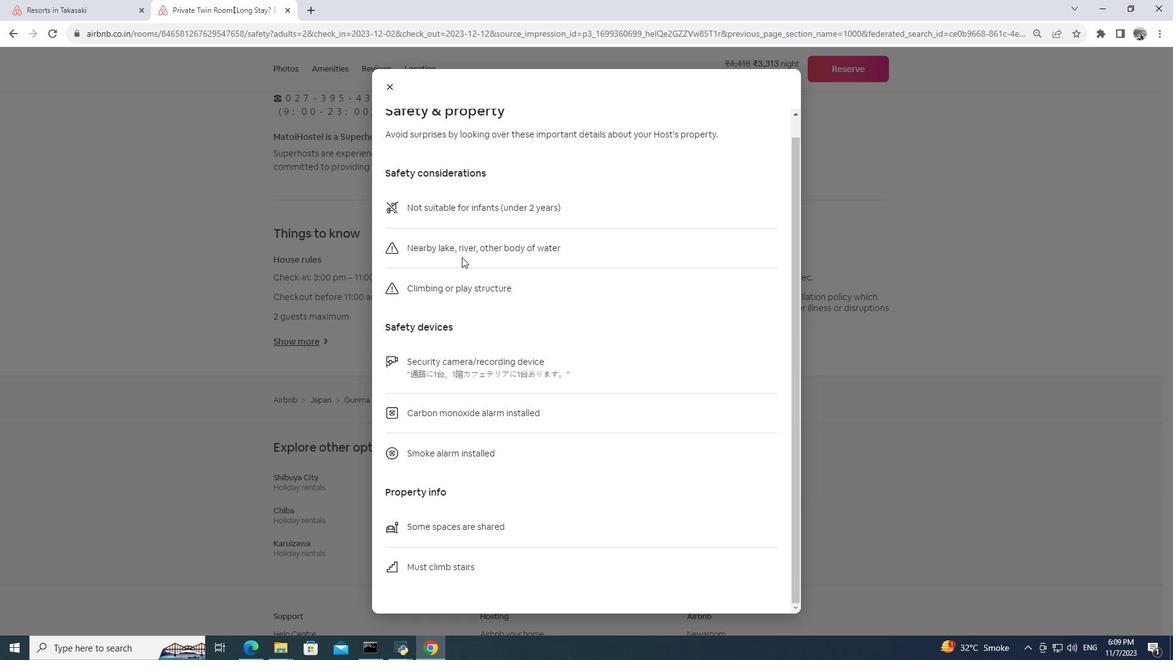 
Action: Mouse moved to (464, 257)
Screenshot: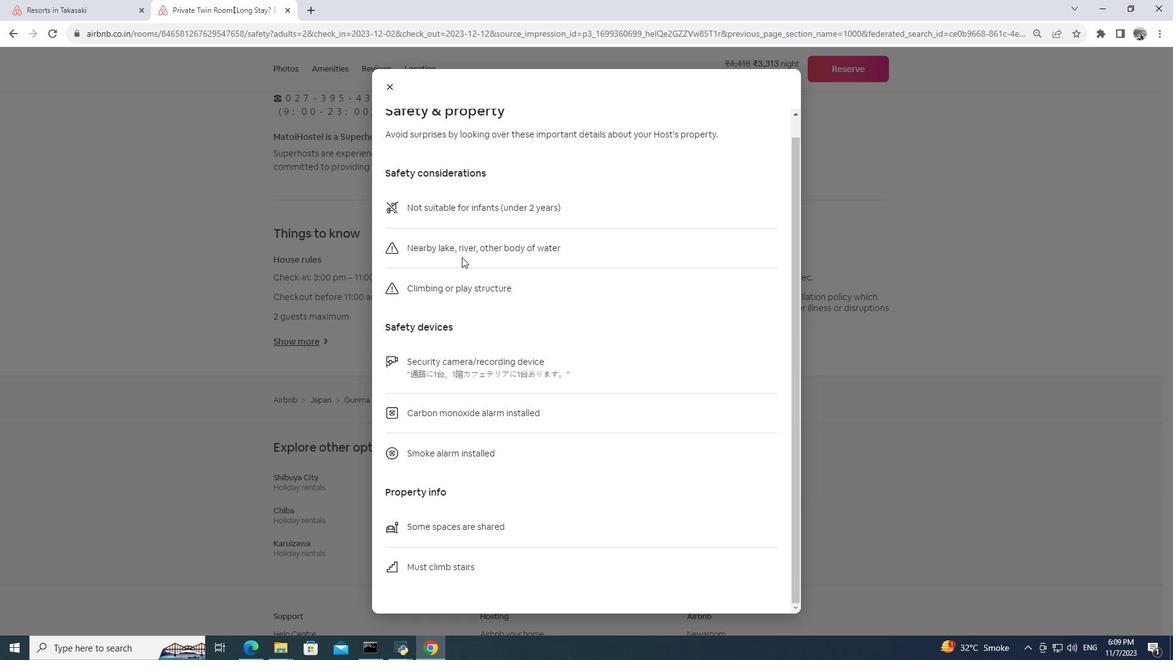 
Action: Mouse scrolled (464, 257) with delta (0, 0)
Screenshot: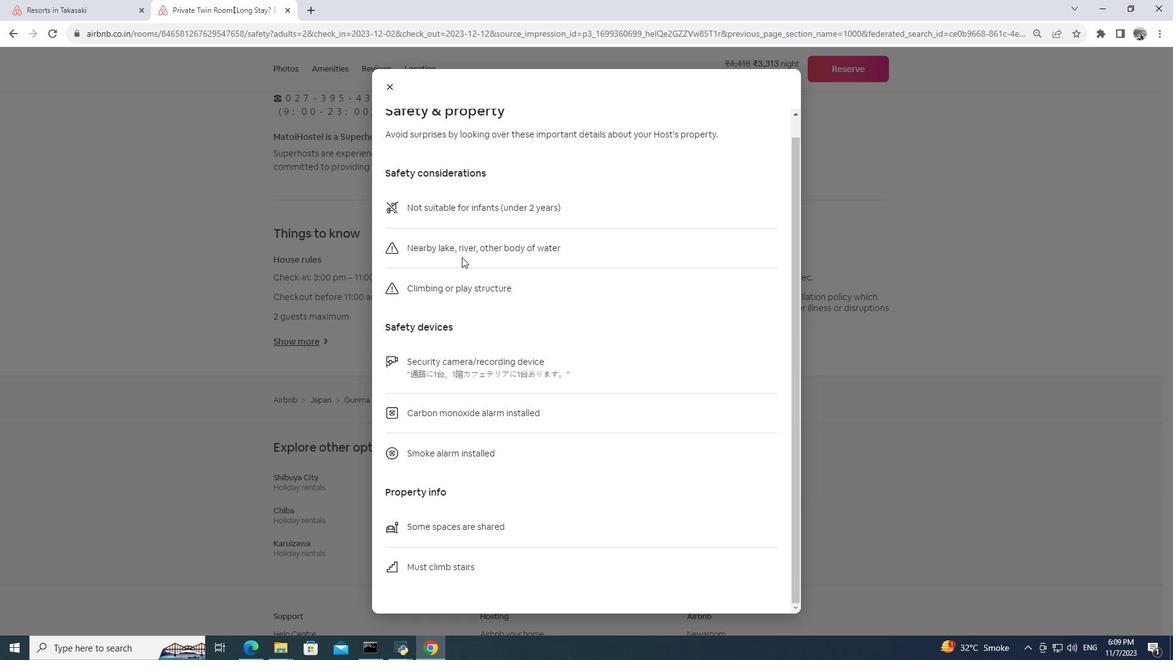 
Action: Mouse moved to (462, 257)
Screenshot: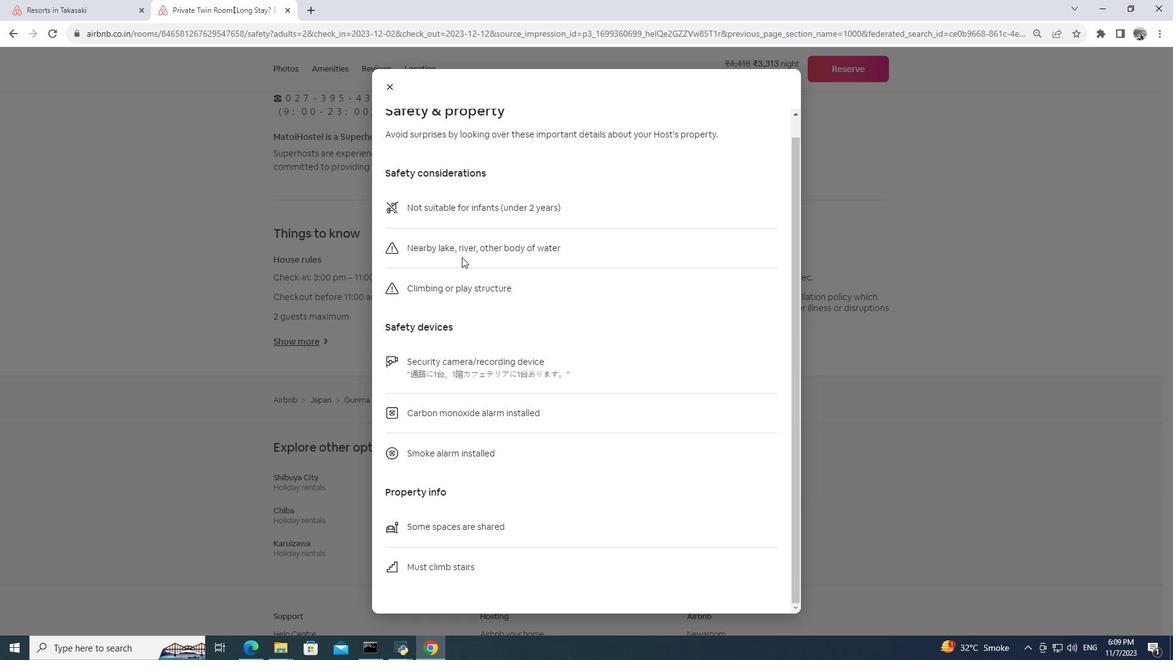 
Action: Mouse scrolled (462, 256) with delta (0, 0)
Screenshot: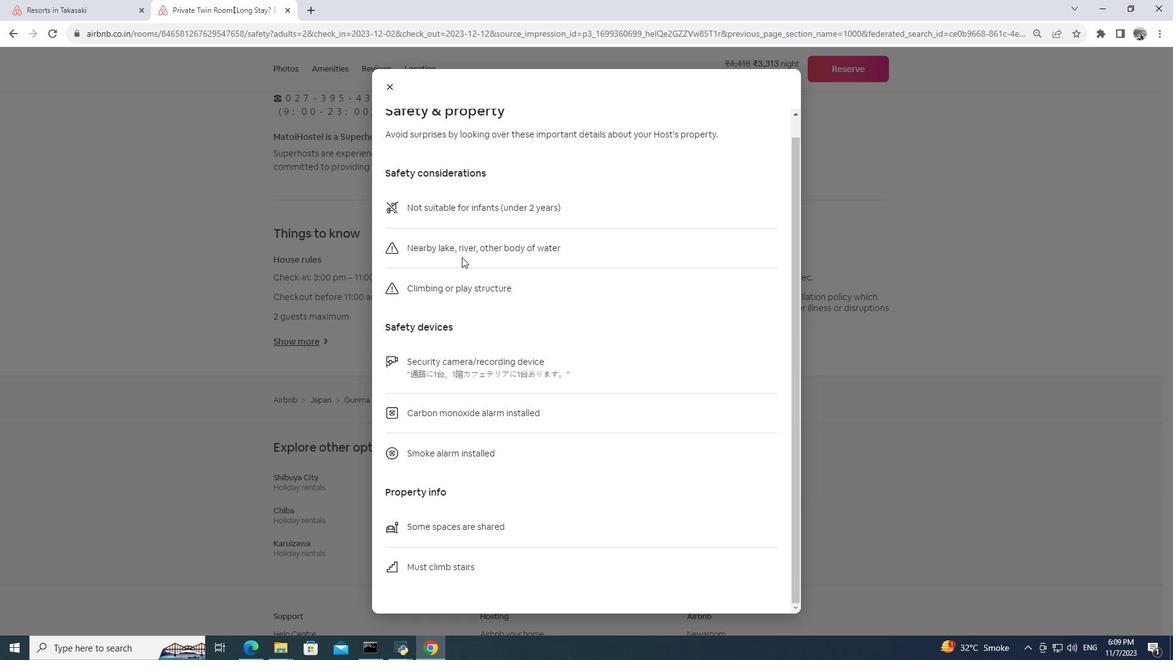 
Action: Mouse moved to (462, 257)
Screenshot: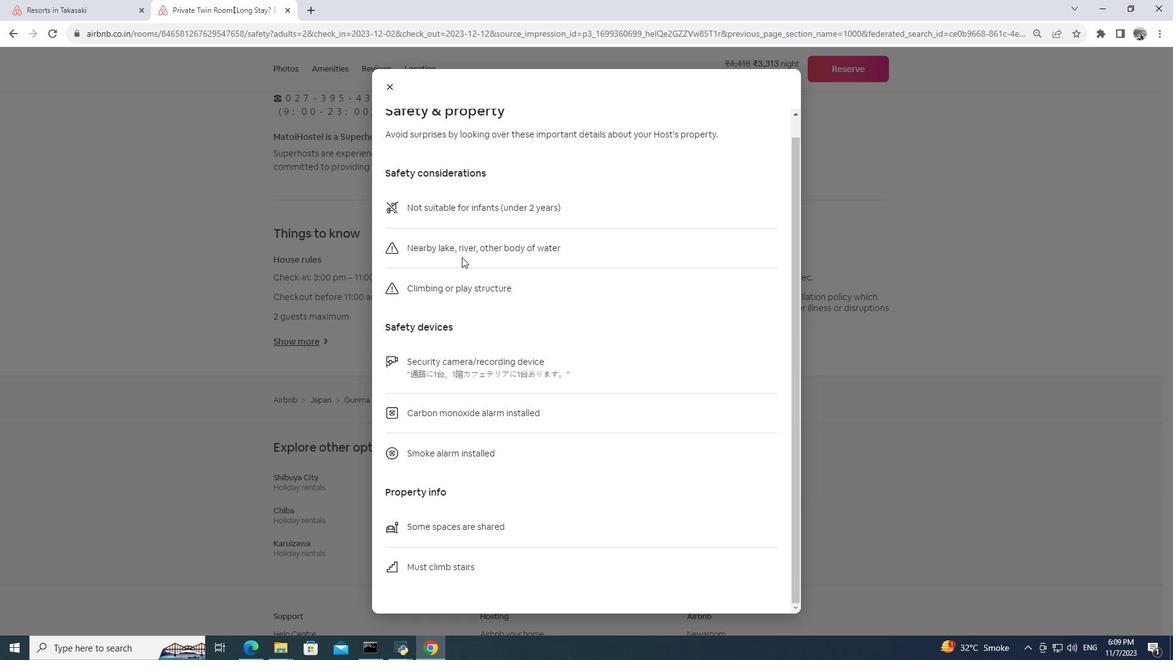
Action: Mouse scrolled (462, 256) with delta (0, 0)
Screenshot: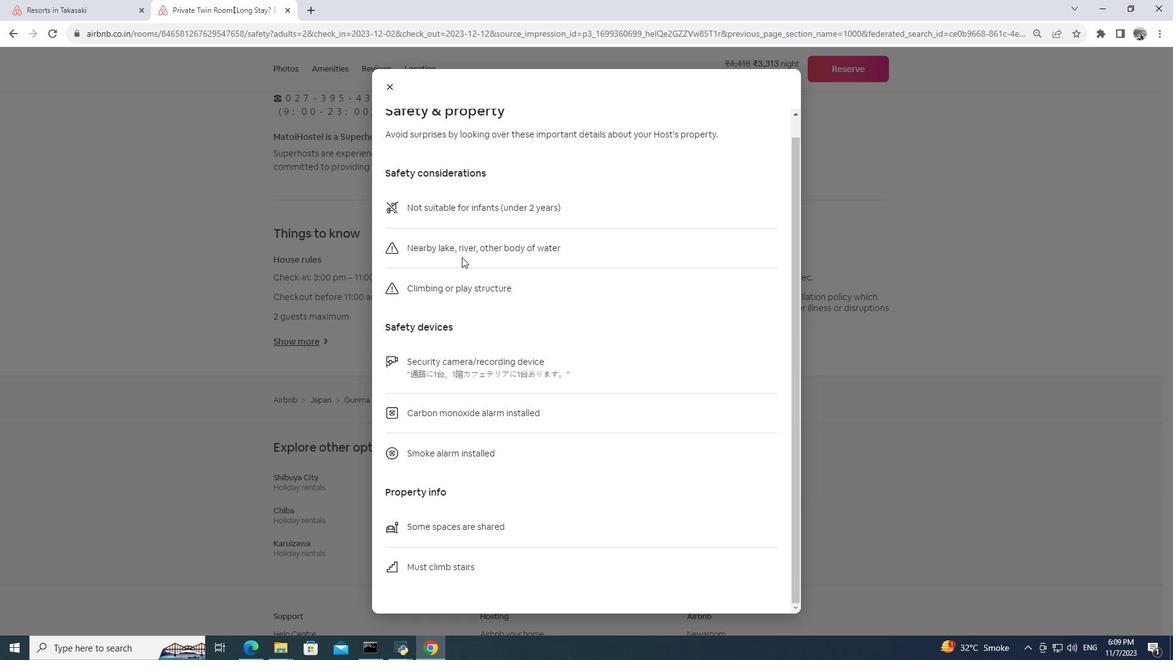 
Action: Mouse moved to (385, 83)
Screenshot: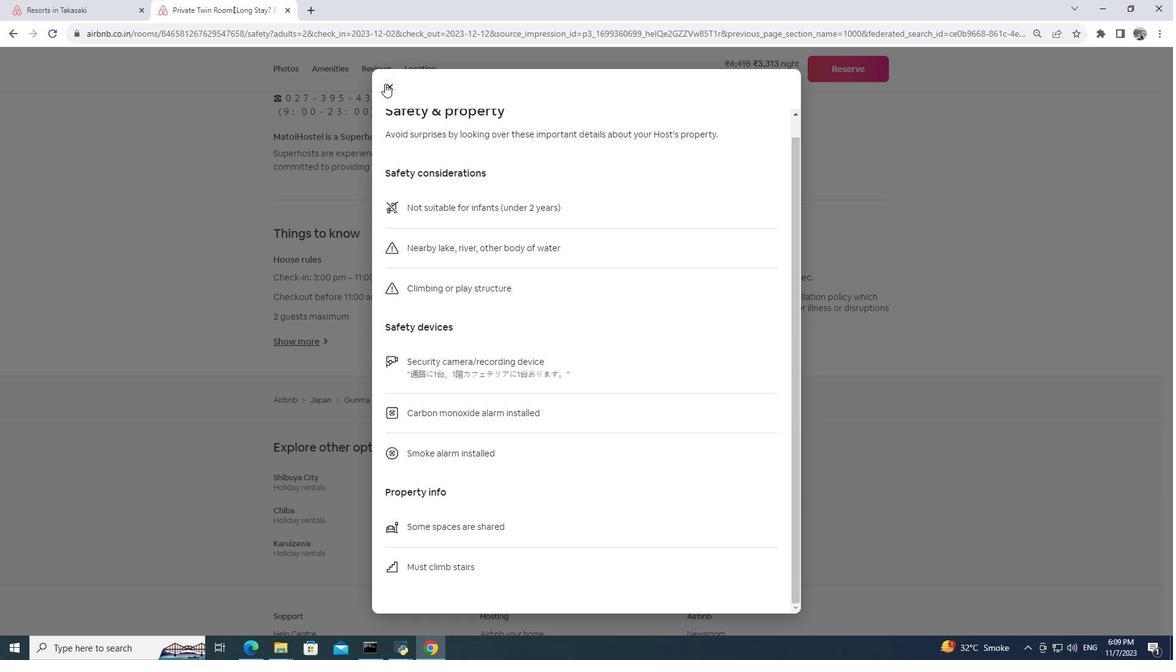 
Action: Mouse pressed left at (385, 83)
Screenshot: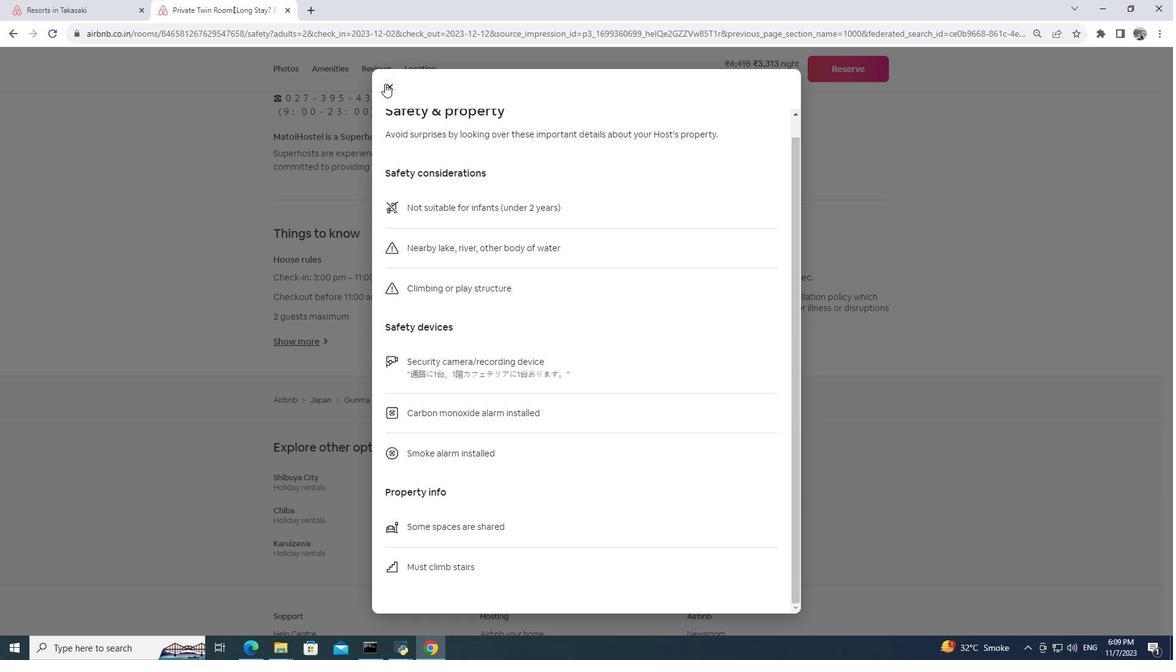
Action: Mouse moved to (703, 343)
Screenshot: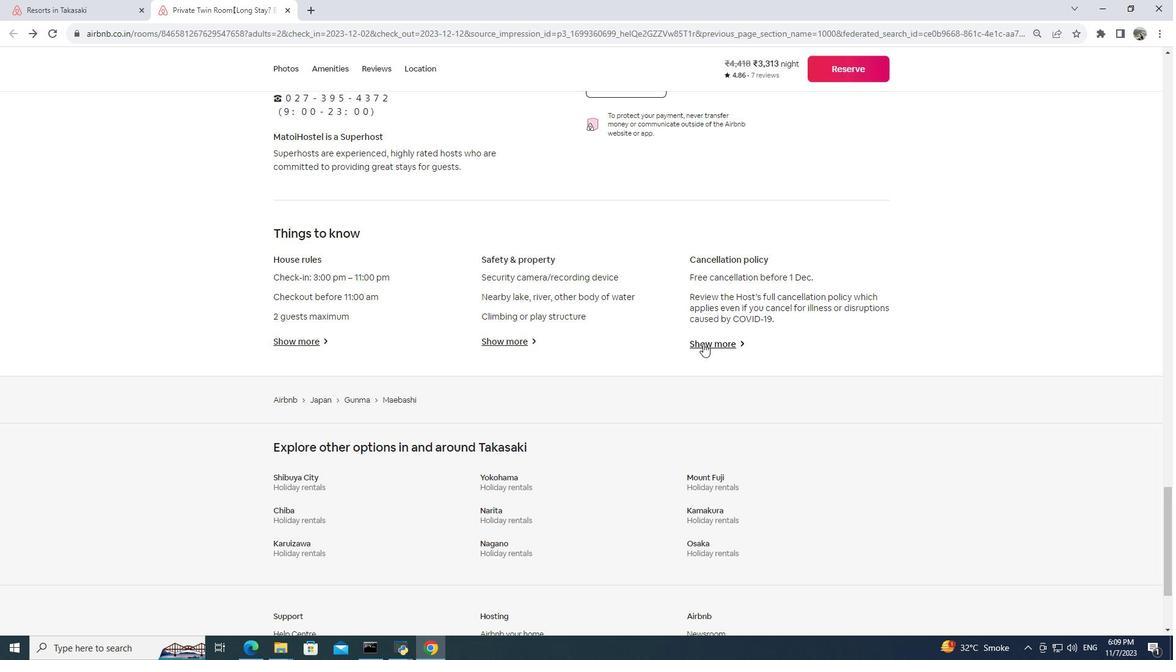 
Action: Mouse pressed left at (703, 343)
Screenshot: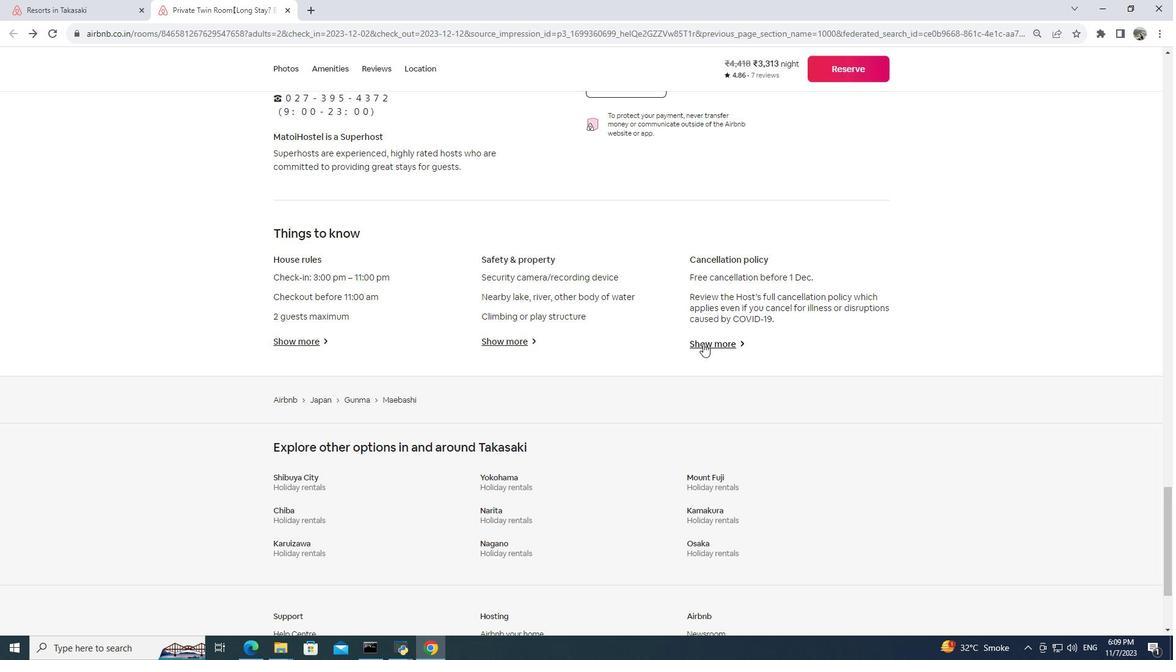 
Action: Mouse moved to (451, 347)
Screenshot: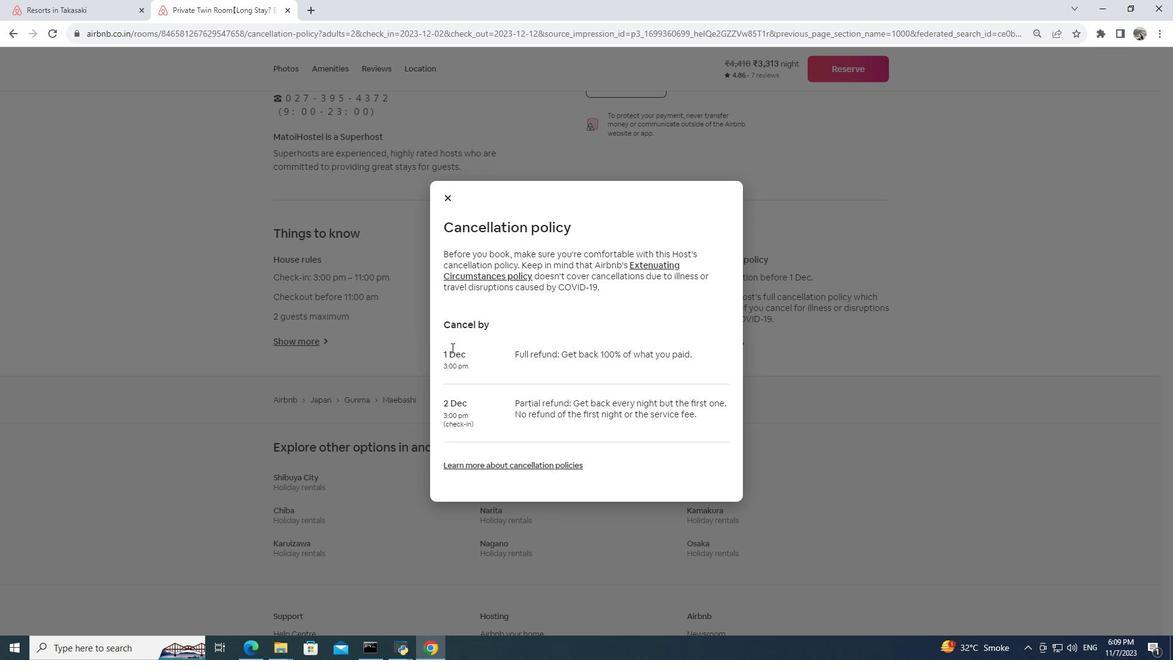 
Action: Mouse scrolled (451, 347) with delta (0, 0)
Screenshot: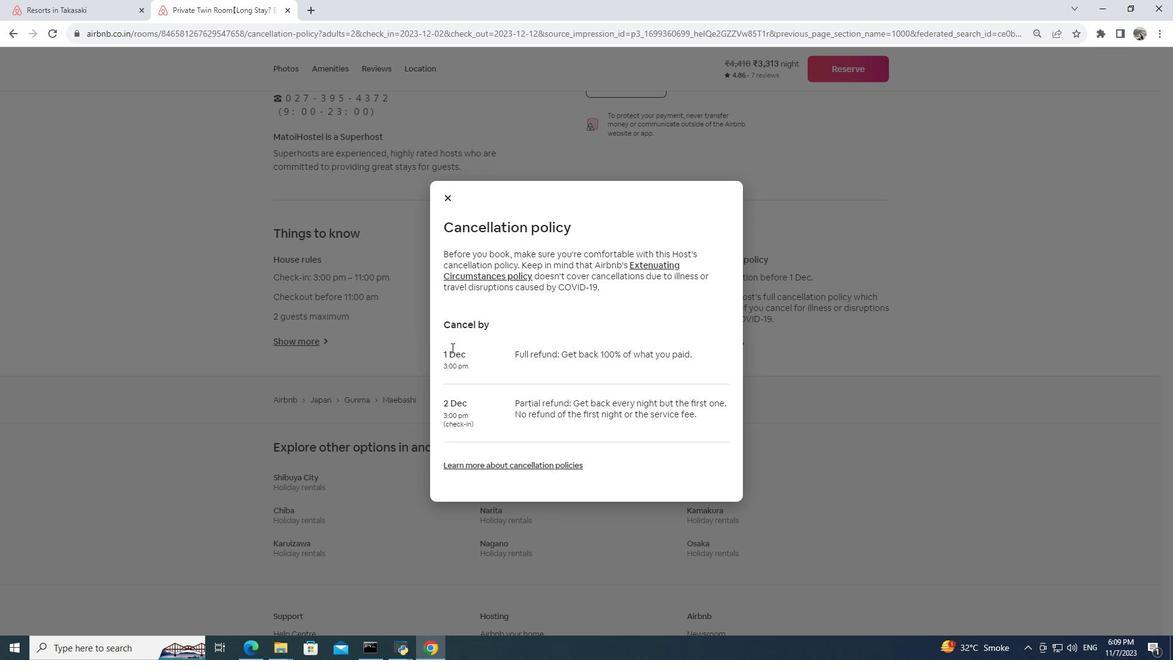 
Action: Mouse scrolled (451, 347) with delta (0, 0)
Screenshot: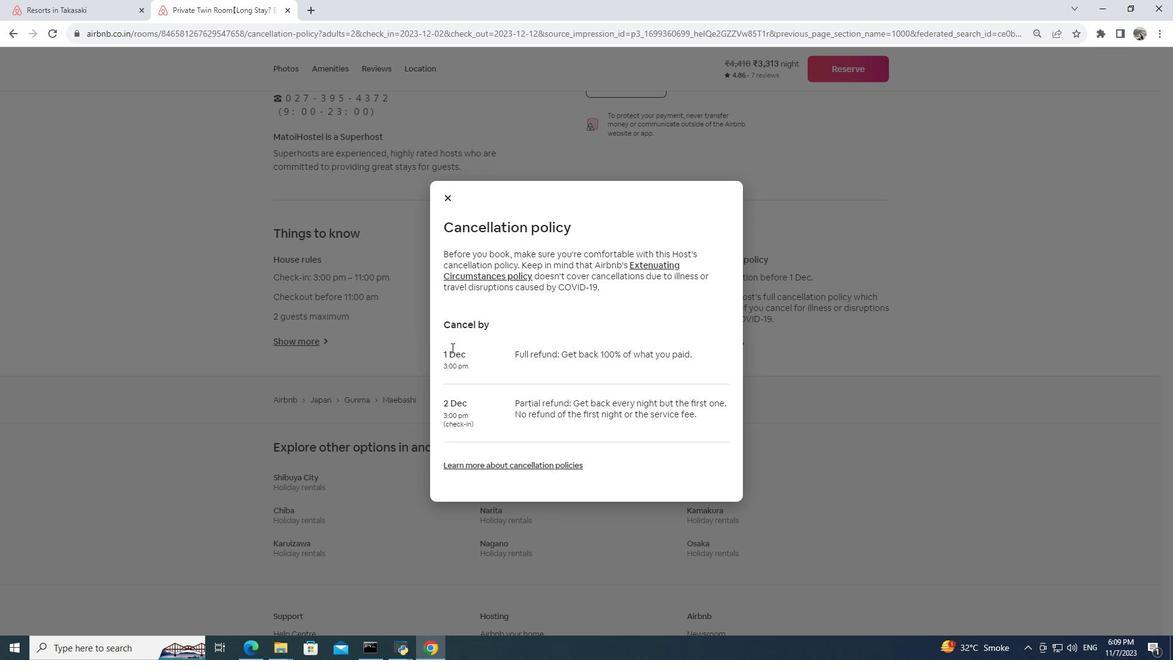 
Action: Mouse scrolled (451, 347) with delta (0, 0)
Screenshot: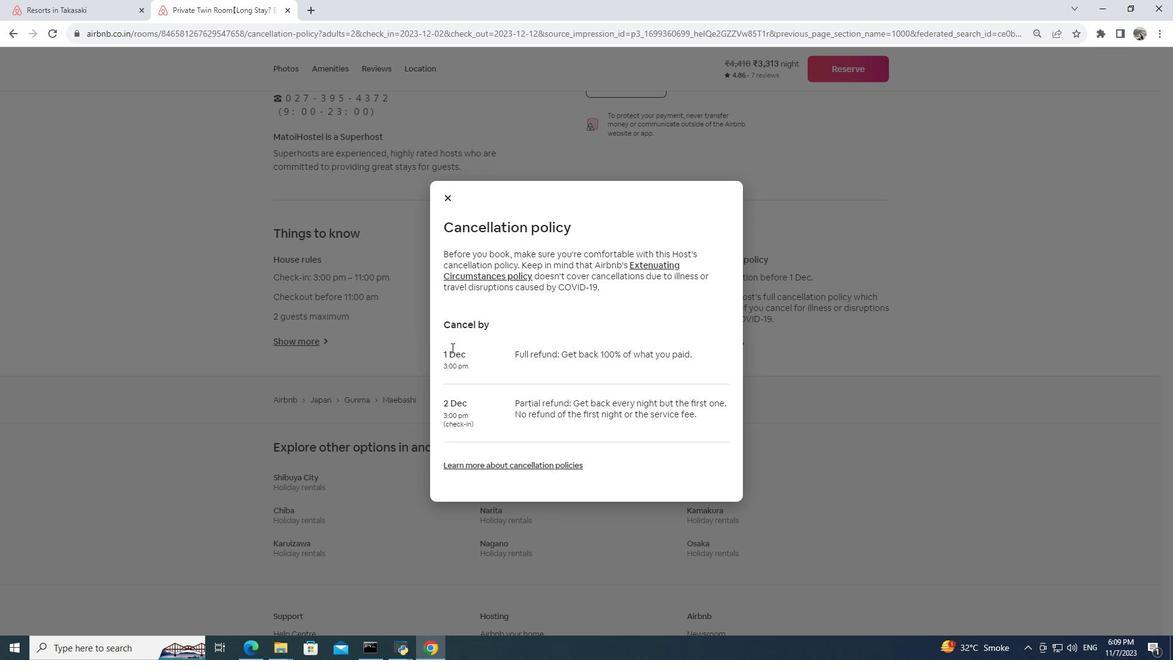 
Action: Mouse moved to (447, 190)
Screenshot: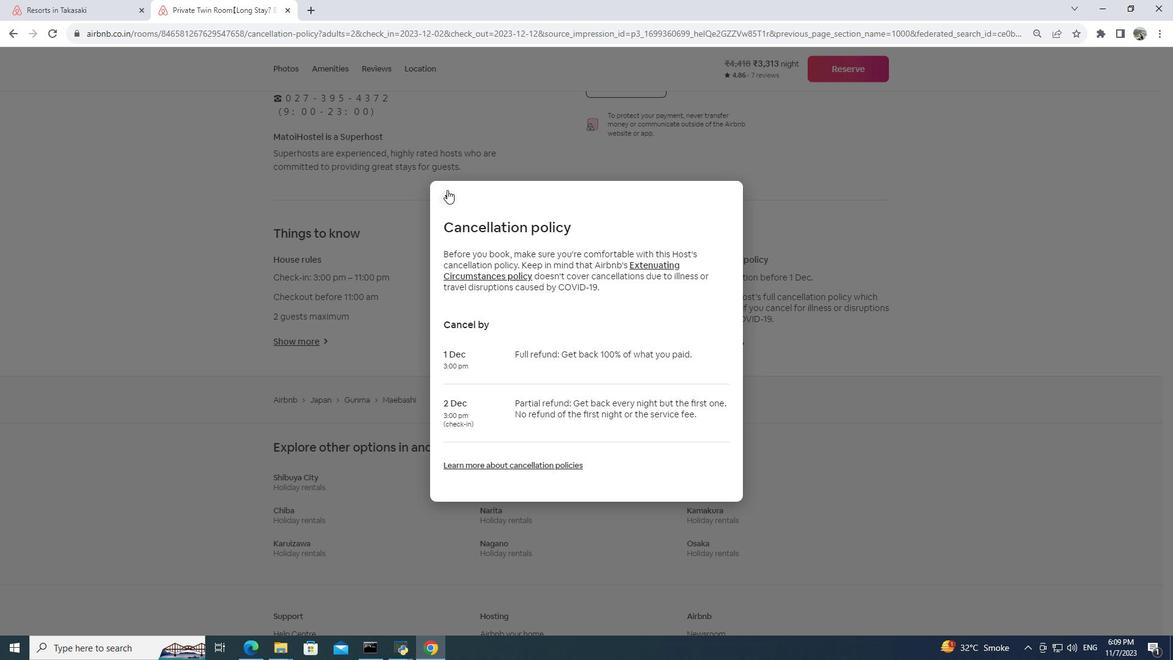 
Action: Mouse pressed left at (447, 190)
Screenshot: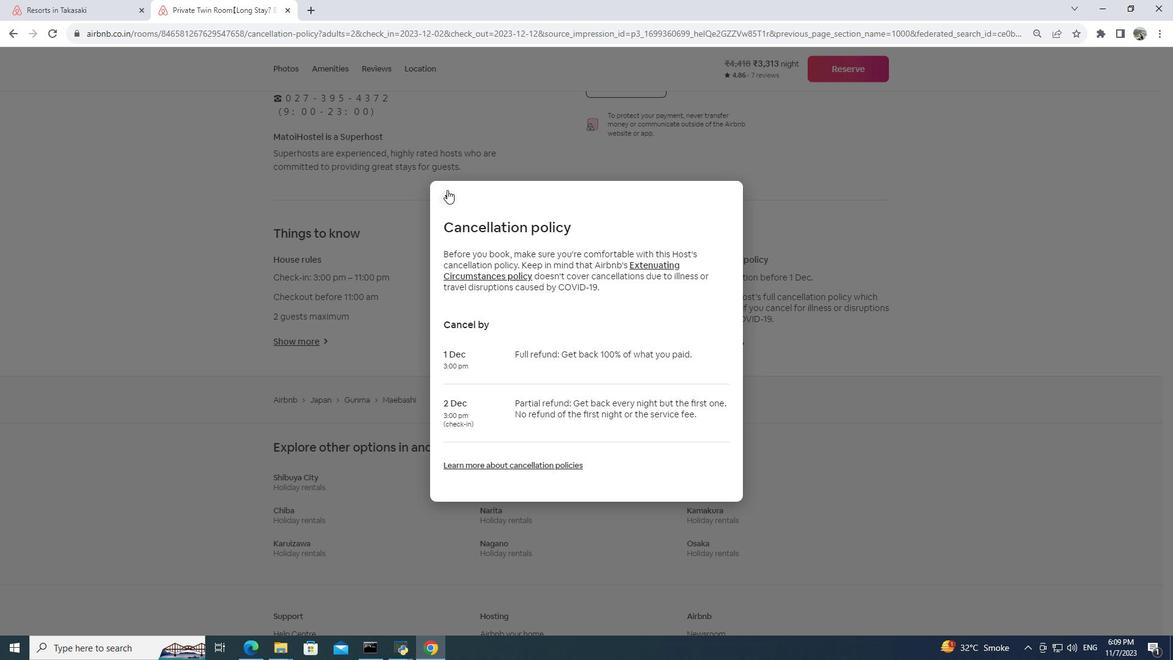 
Action: Mouse moved to (846, 66)
Screenshot: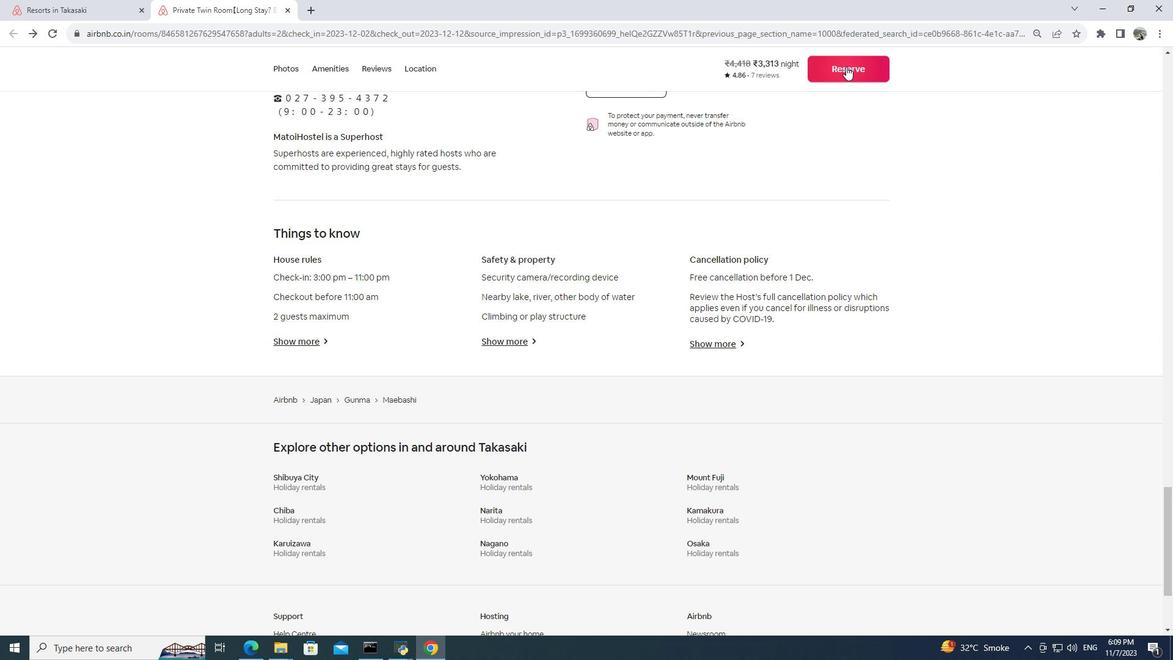 
Action: Mouse pressed left at (846, 66)
Screenshot: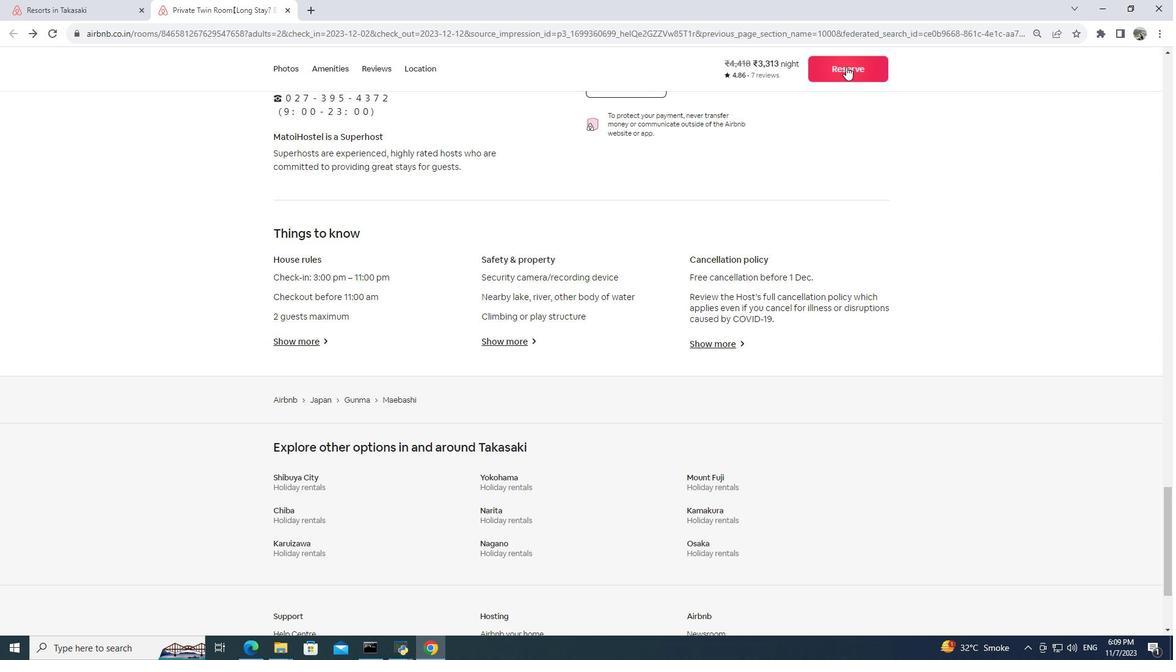 
Action: Mouse moved to (119, 4)
Screenshot: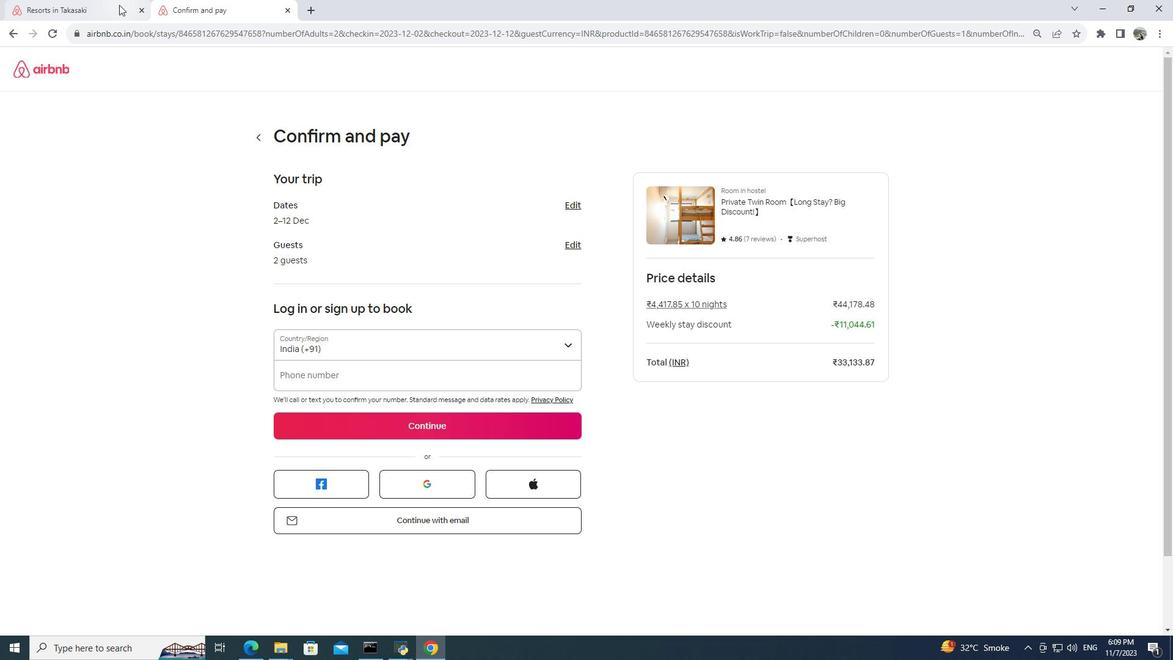 
Action: Mouse pressed left at (119, 4)
Screenshot: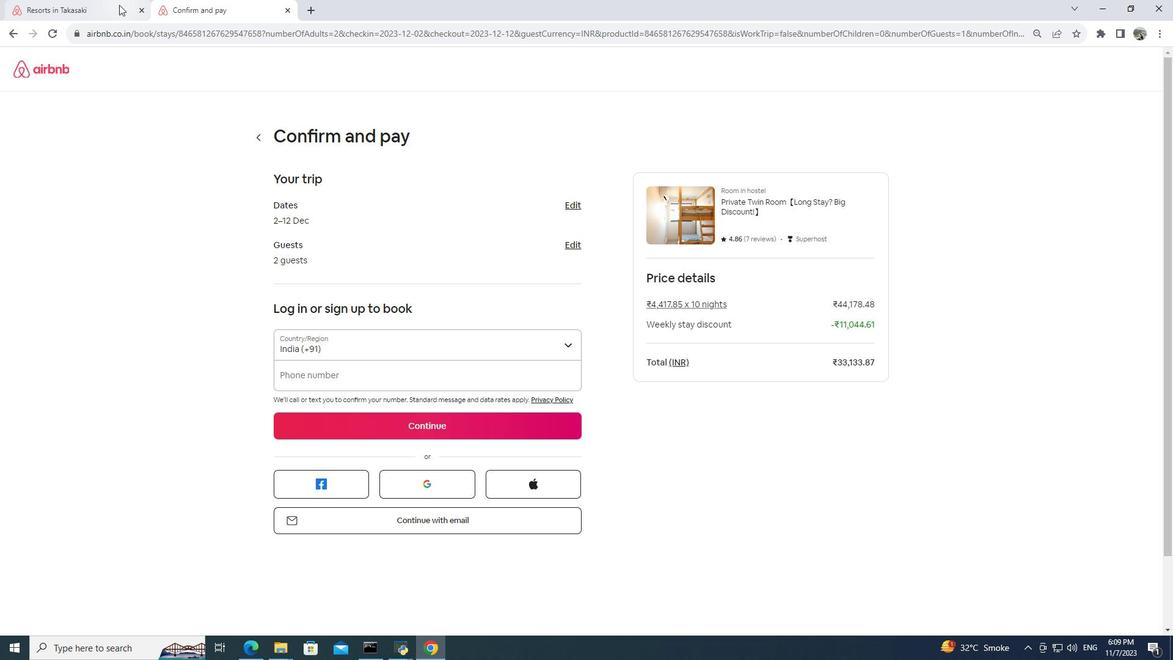 
Action: Mouse moved to (124, 101)
Screenshot: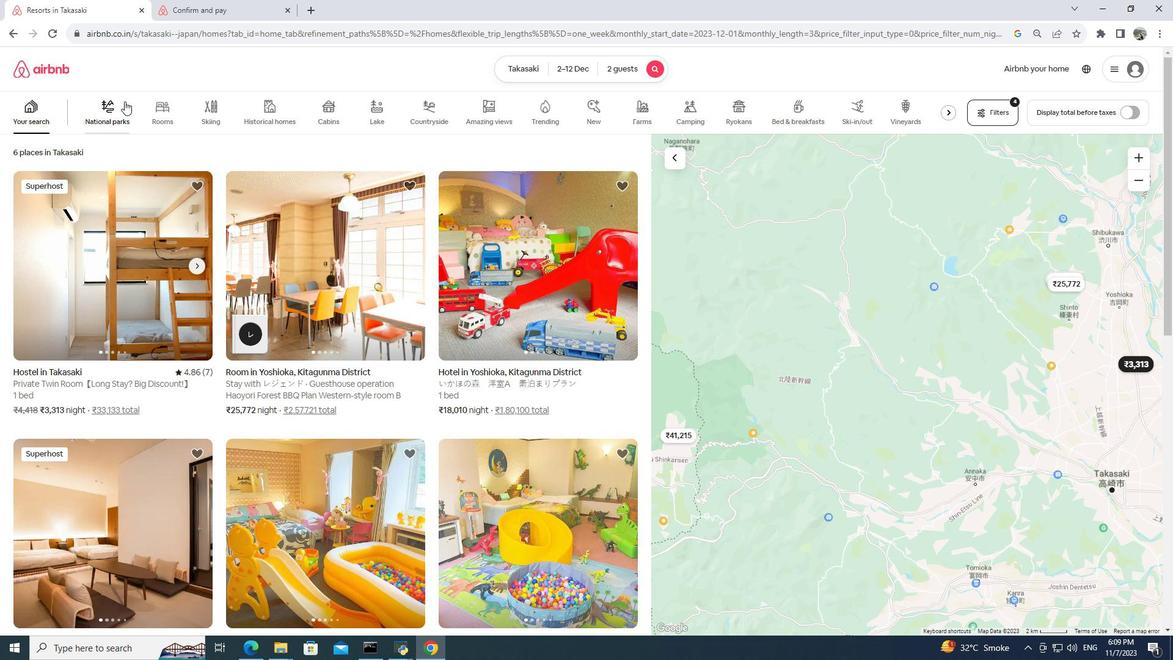 
